 Task: Play online Risk (conquerclub) game.
Action: Mouse moved to (425, 235)
Screenshot: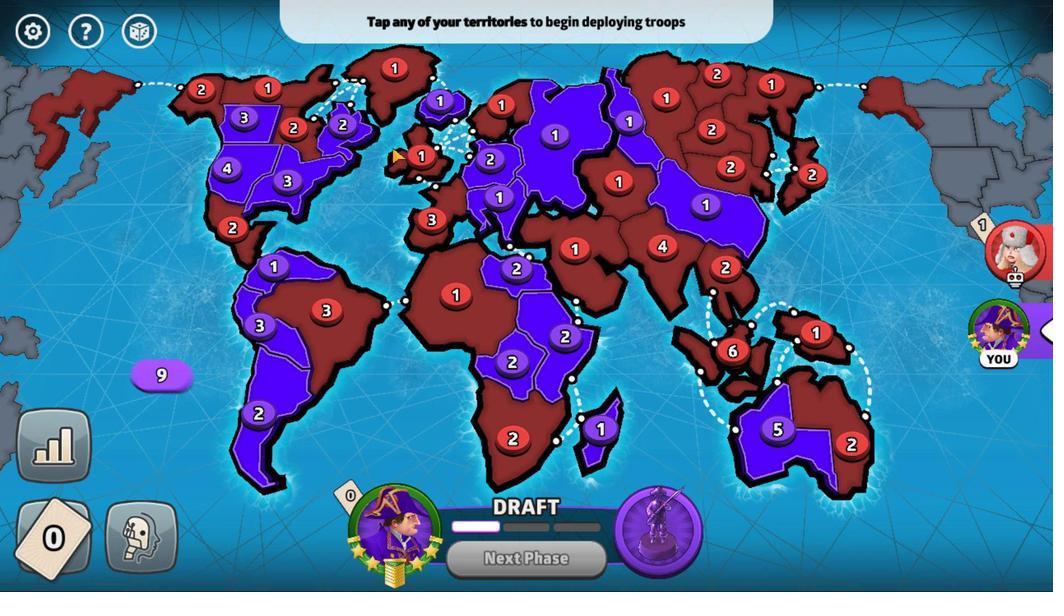 
Action: Mouse pressed left at (425, 235)
Screenshot: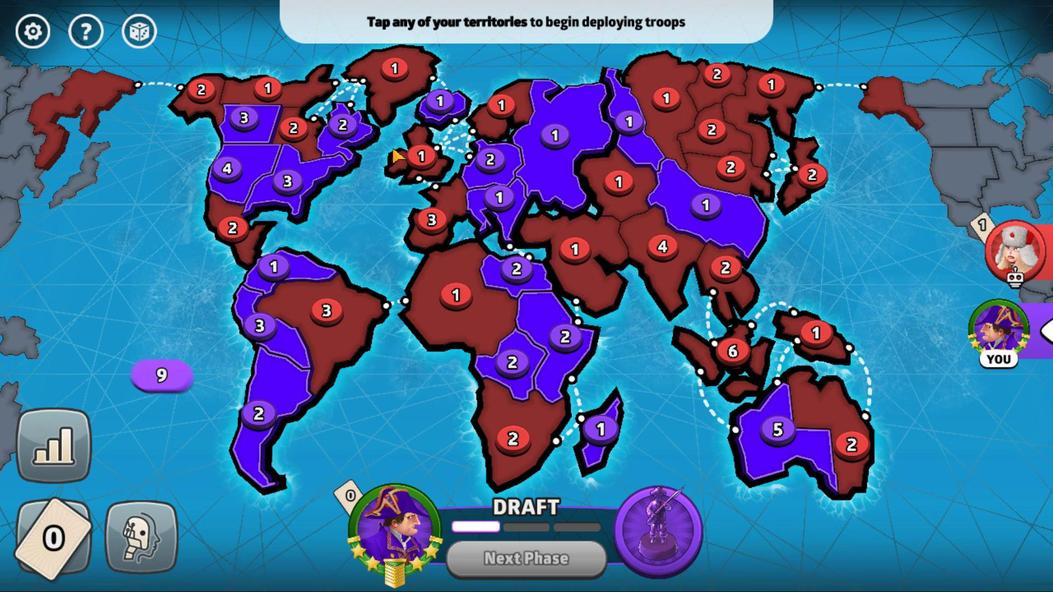 
Action: Mouse moved to (564, 367)
Screenshot: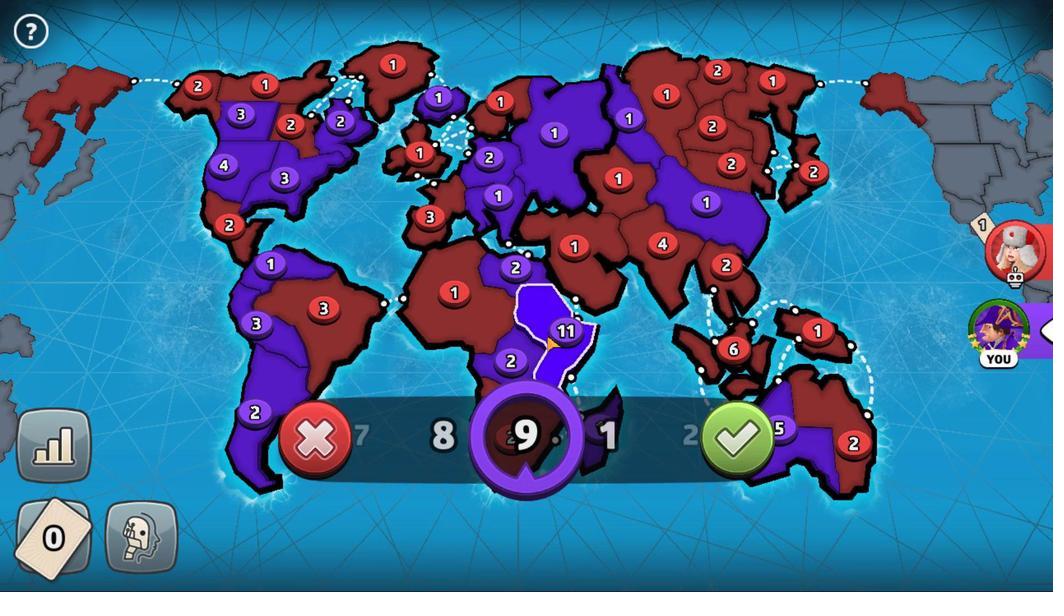 
Action: Mouse pressed left at (564, 367)
Screenshot: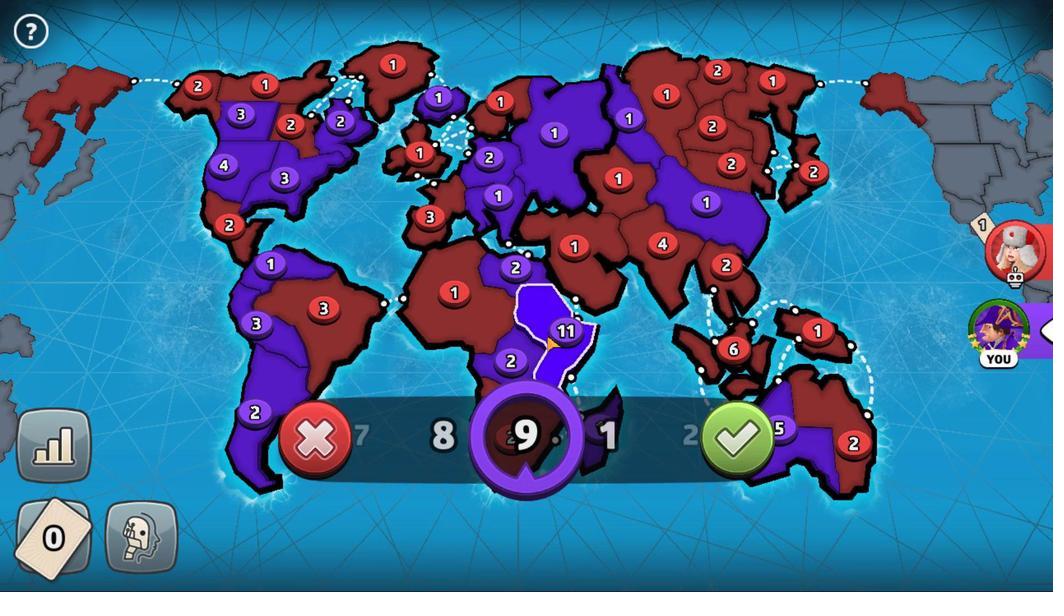 
Action: Mouse moved to (527, 301)
Screenshot: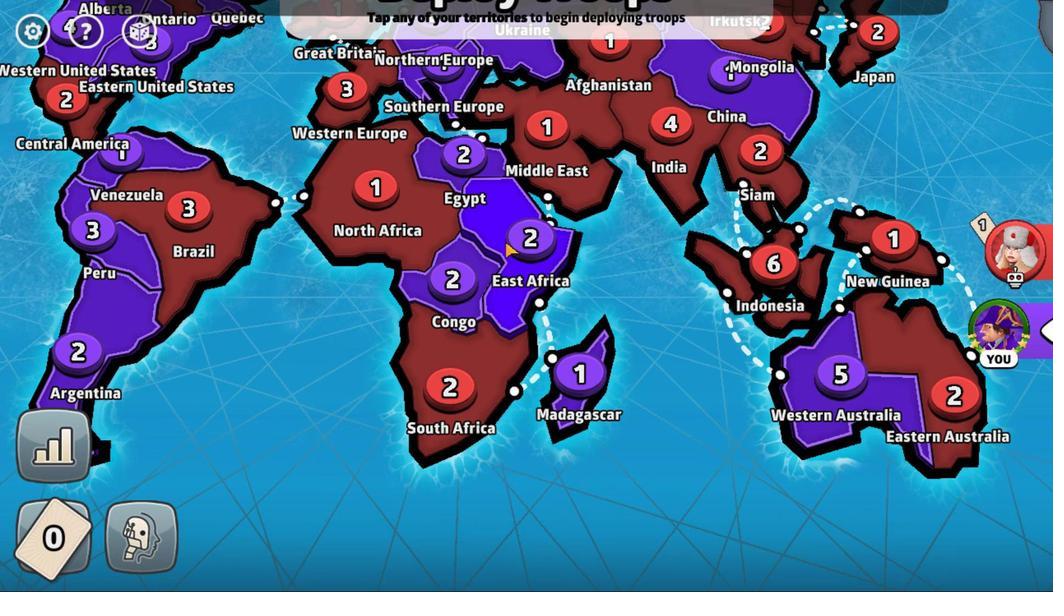 
Action: Mouse pressed left at (527, 301)
Screenshot: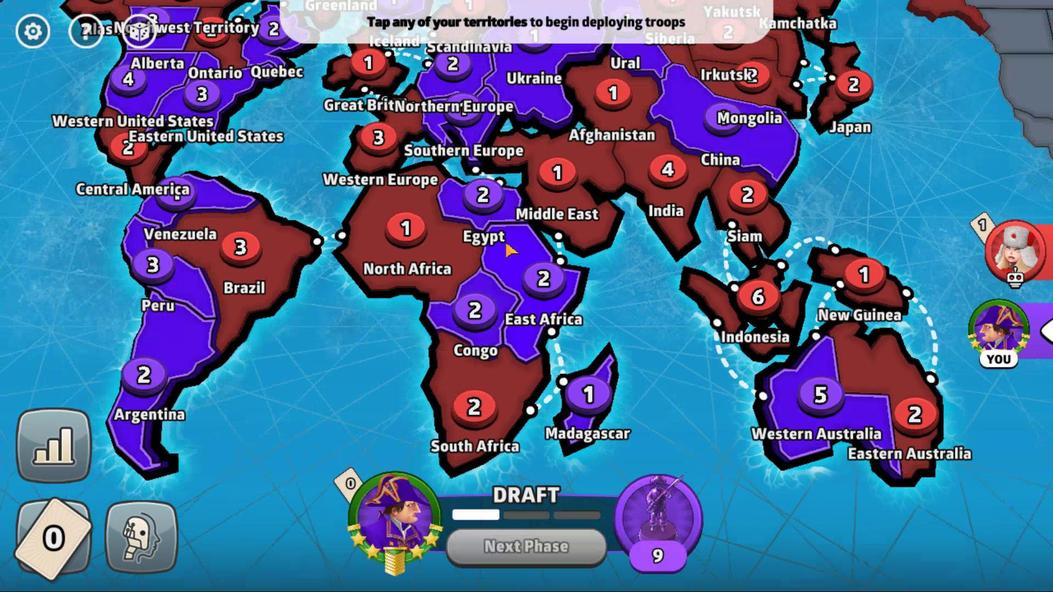 
Action: Mouse moved to (282, 214)
Screenshot: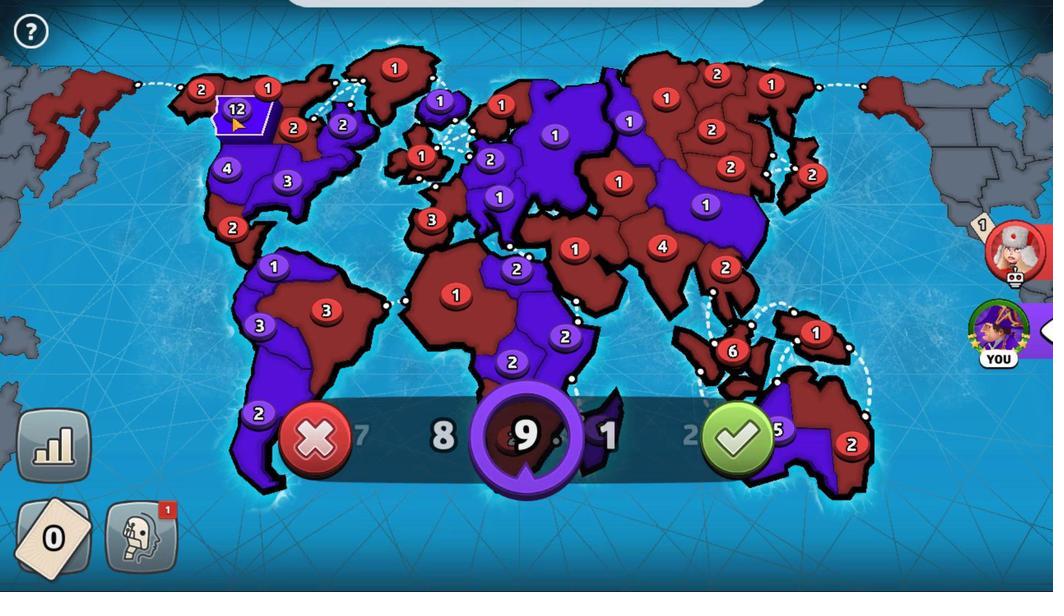 
Action: Mouse pressed left at (282, 214)
Screenshot: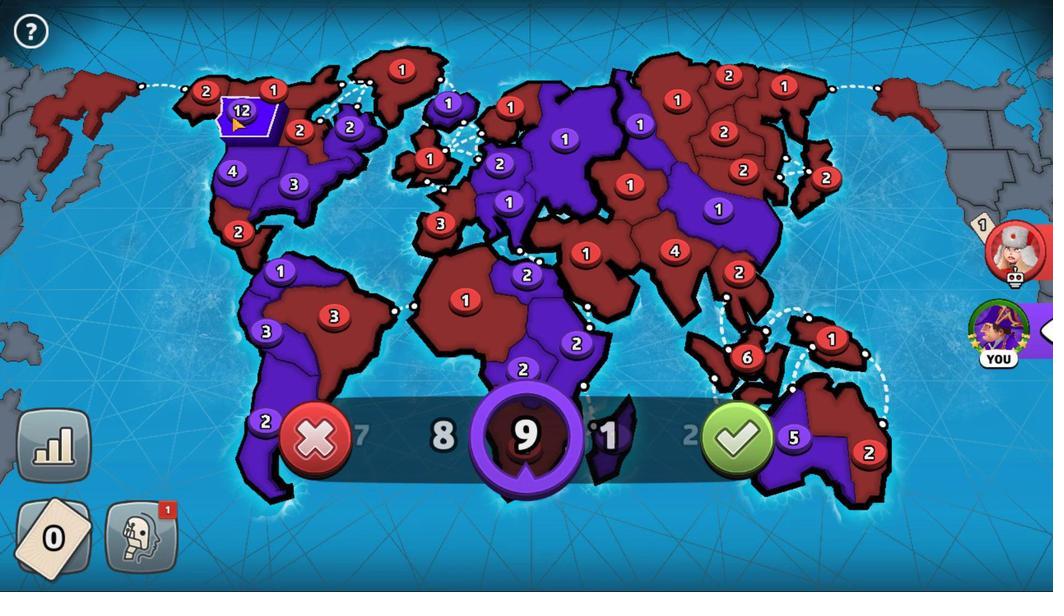 
Action: Mouse moved to (757, 430)
Screenshot: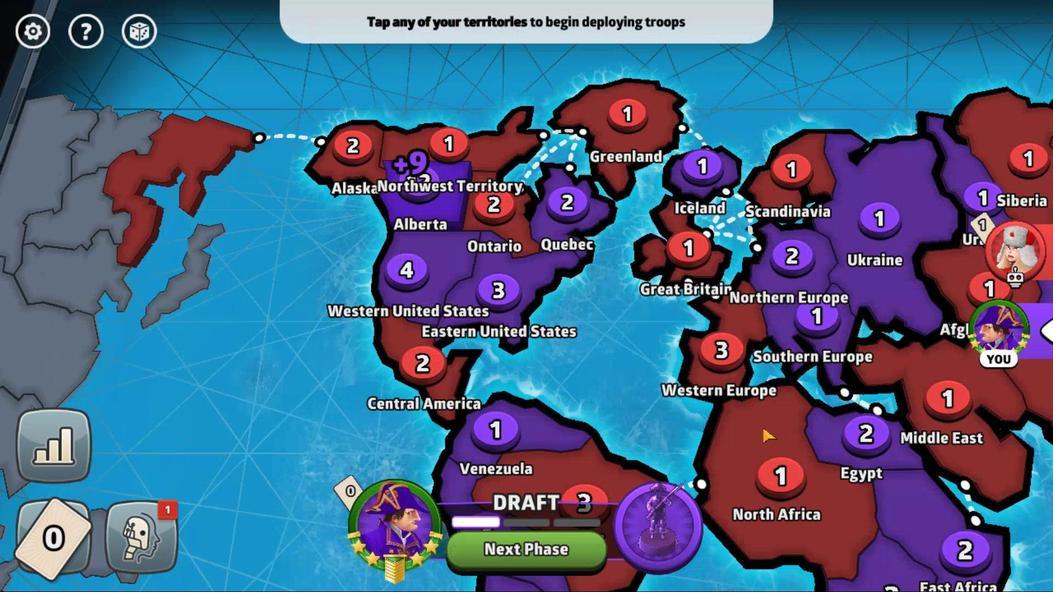 
Action: Mouse pressed left at (757, 430)
Screenshot: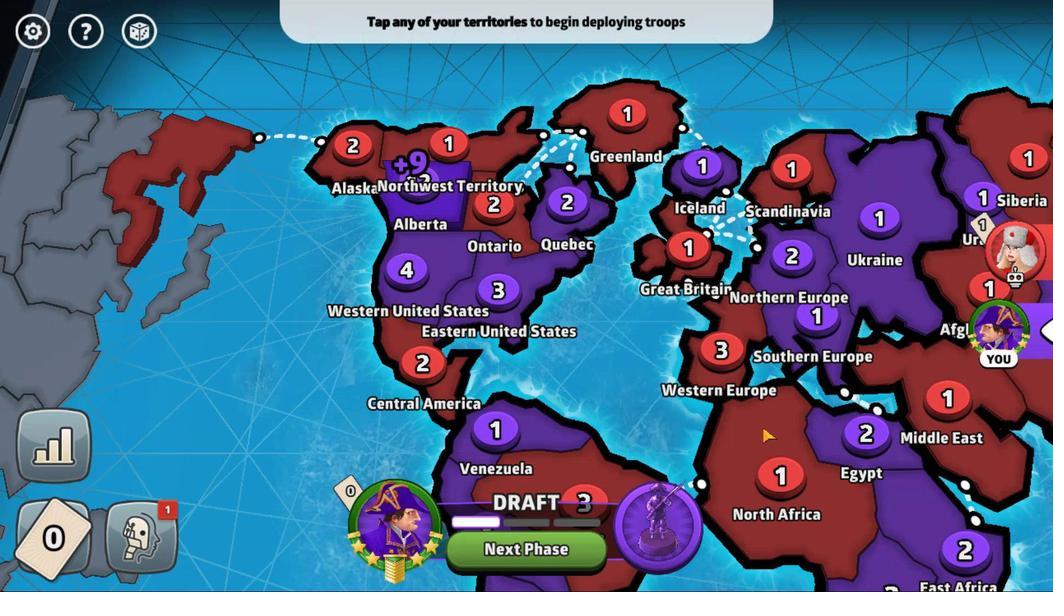 
Action: Mouse moved to (529, 517)
Screenshot: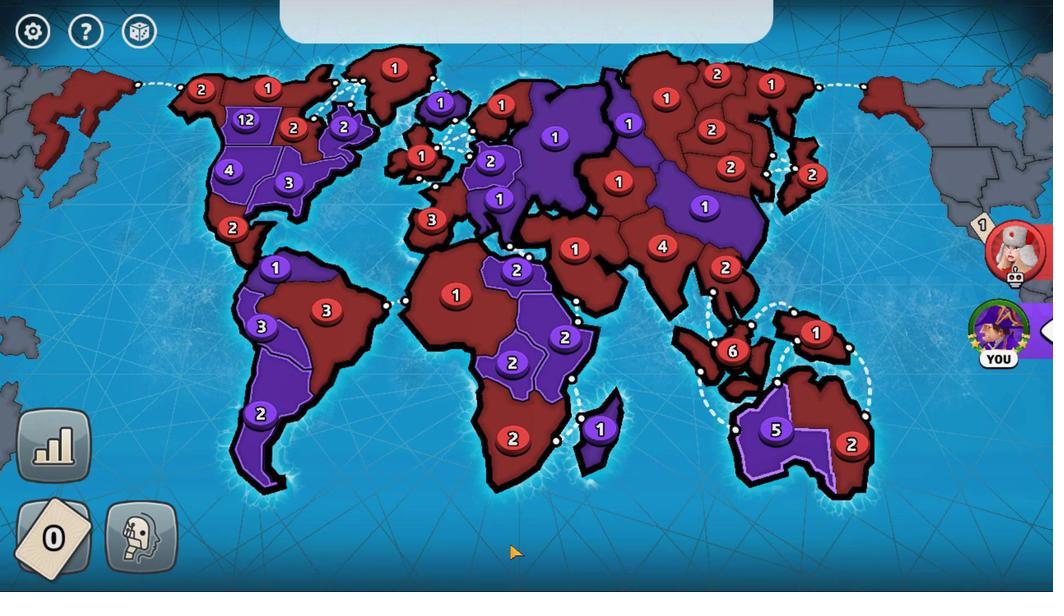 
Action: Mouse pressed left at (529, 517)
Screenshot: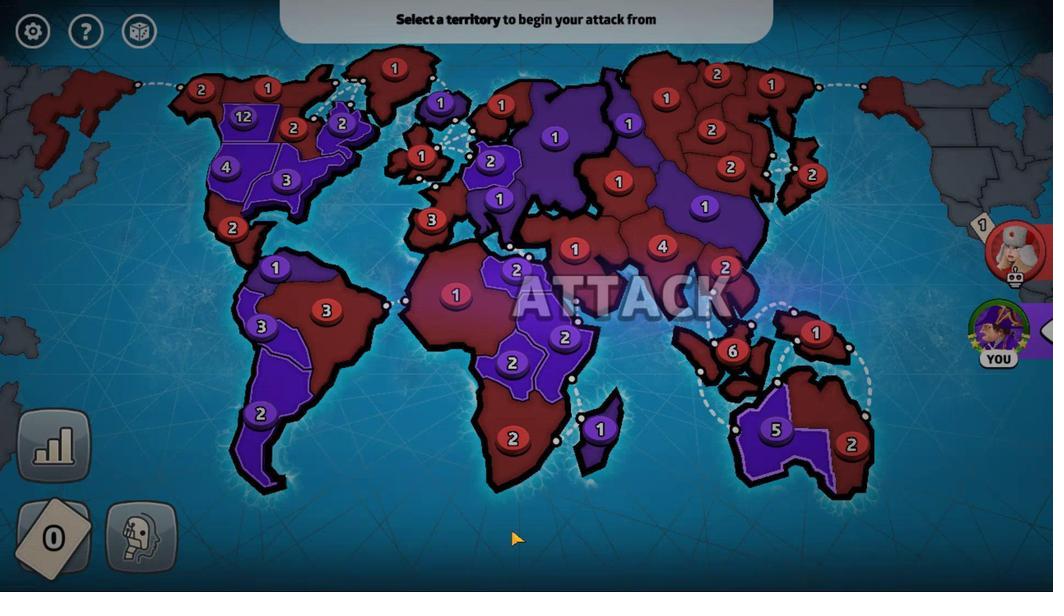 
Action: Mouse moved to (249, 198)
Screenshot: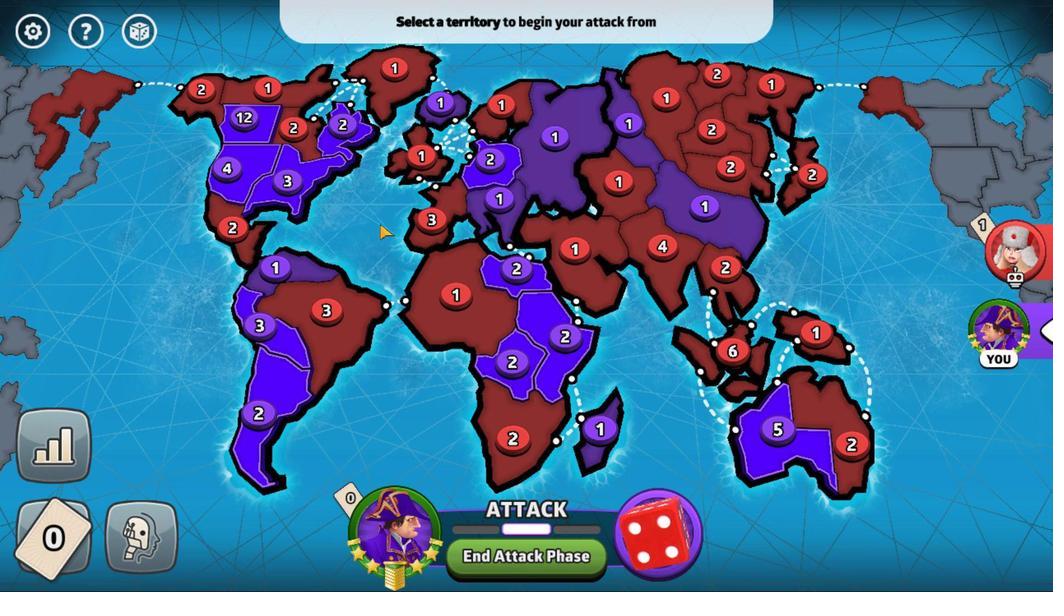 
Action: Mouse pressed left at (249, 198)
Screenshot: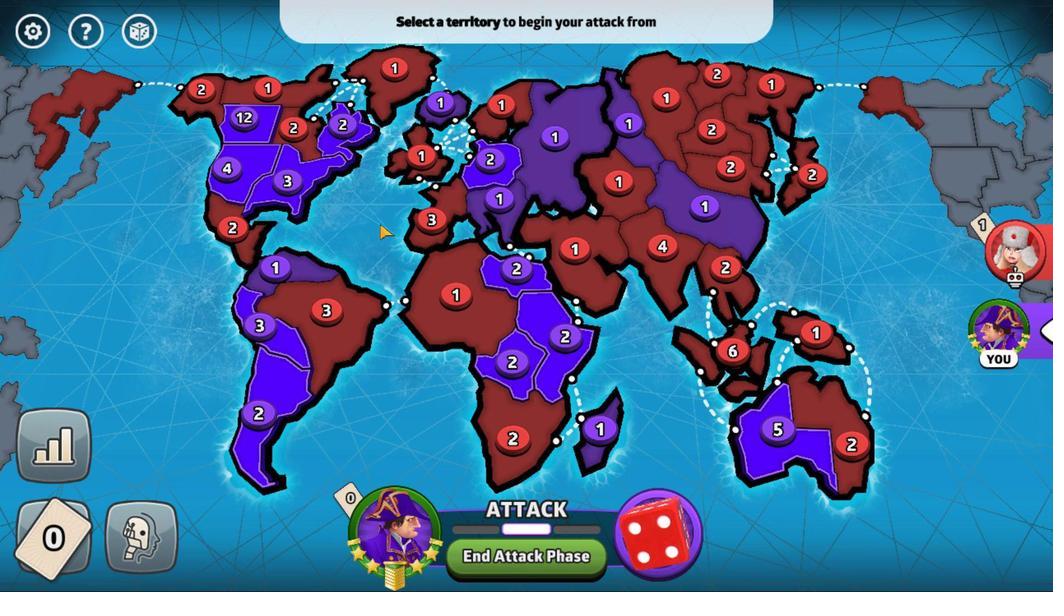 
Action: Mouse moved to (285, 212)
Screenshot: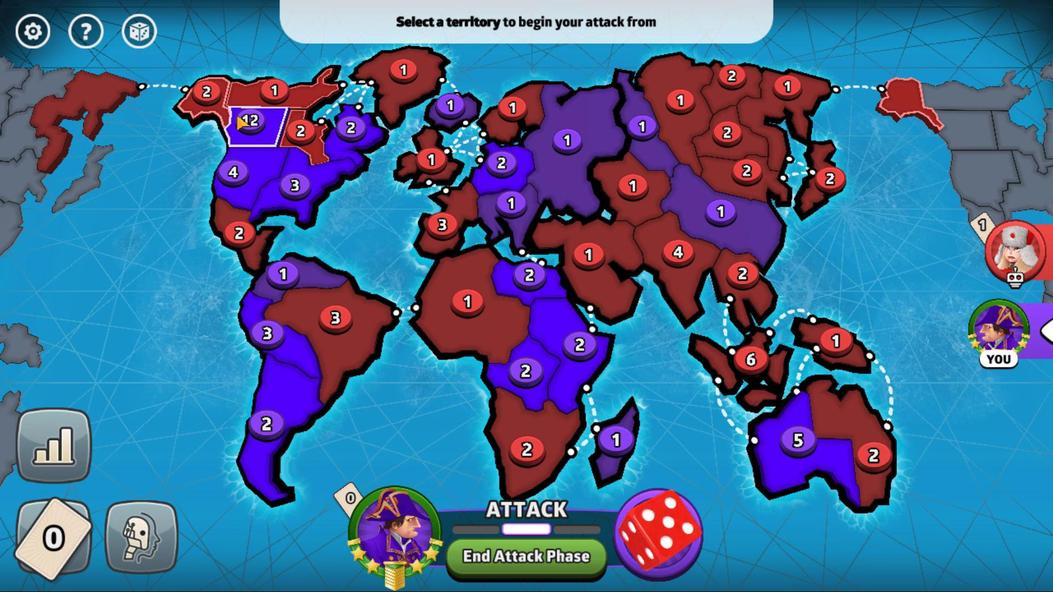 
Action: Mouse pressed left at (285, 212)
Screenshot: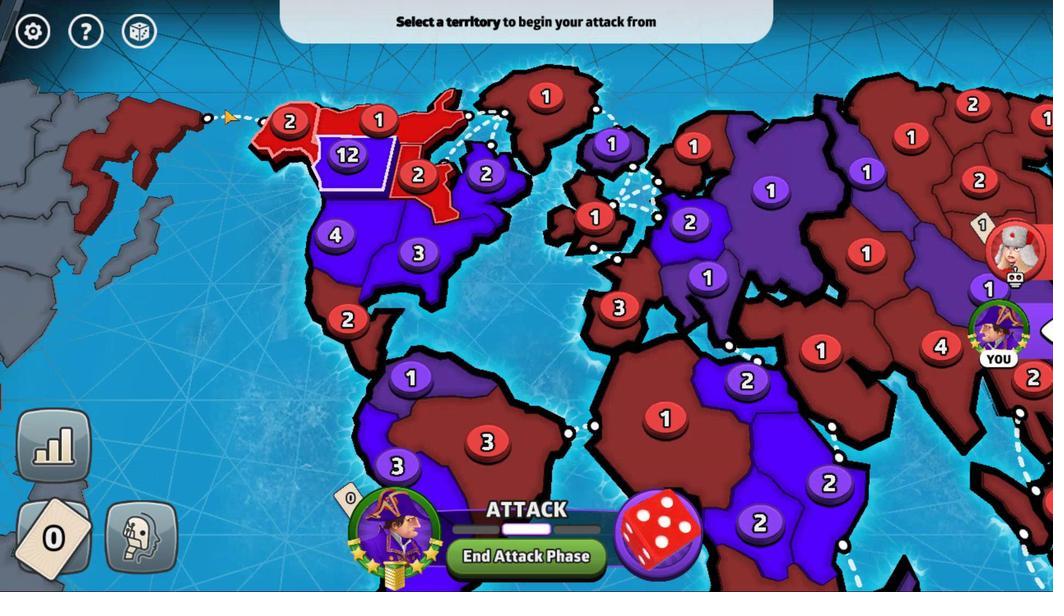 
Action: Mouse moved to (477, 271)
Screenshot: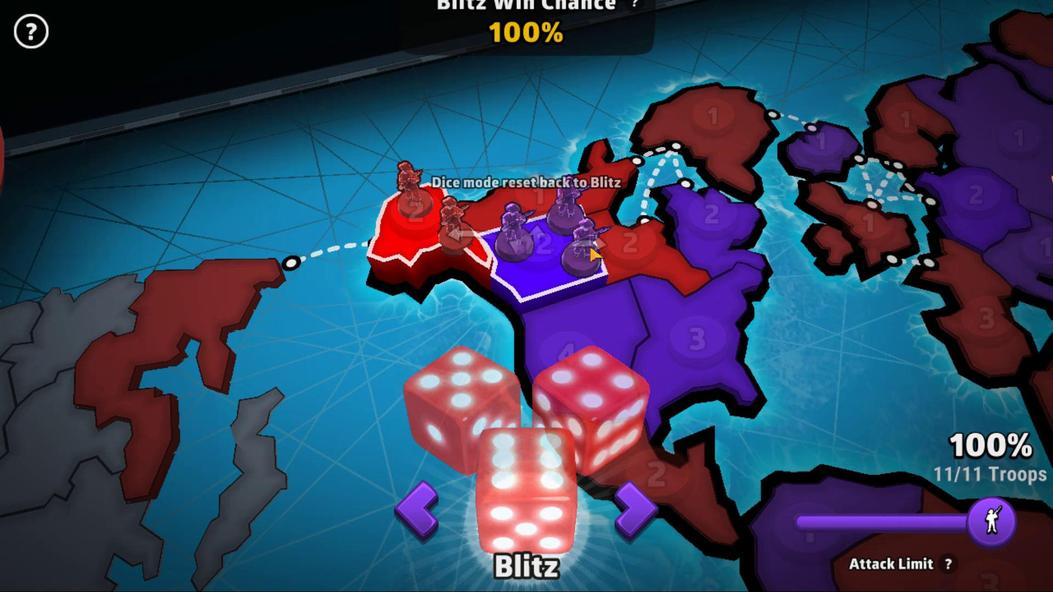 
Action: Mouse pressed left at (477, 271)
Screenshot: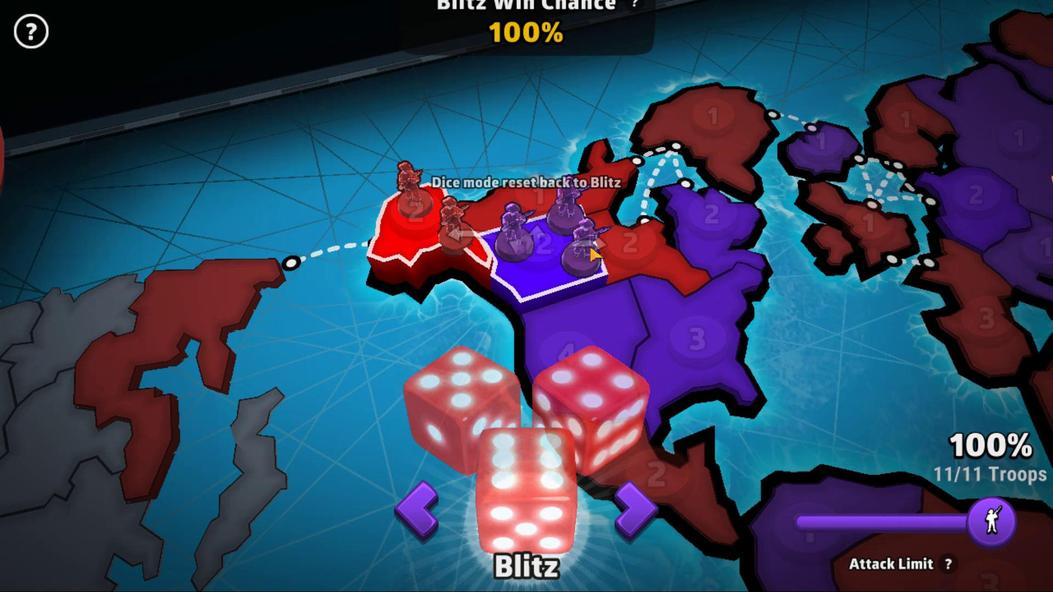 
Action: Mouse moved to (558, 419)
Screenshot: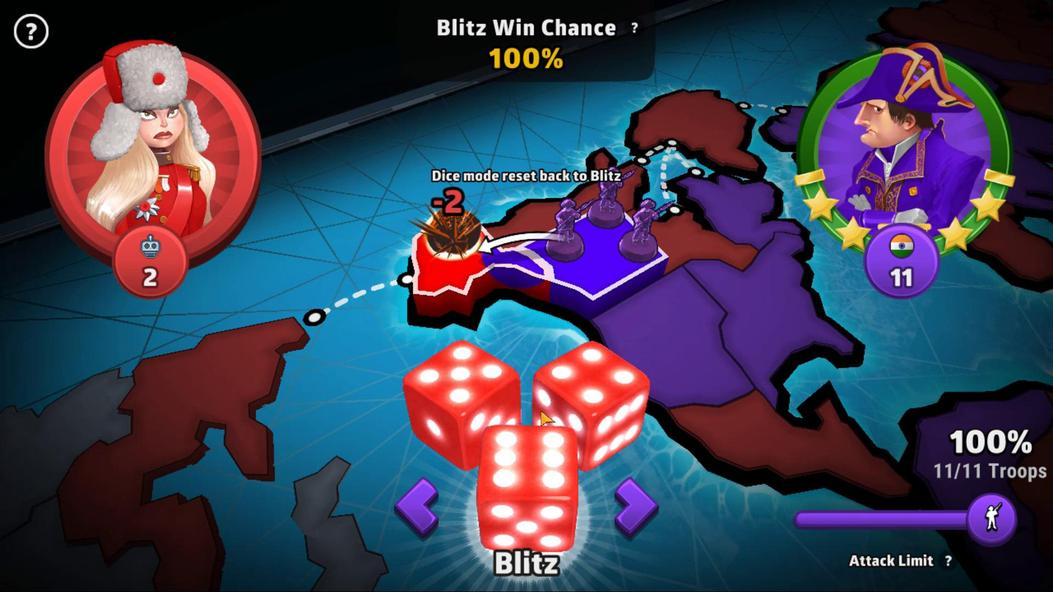 
Action: Mouse pressed left at (558, 419)
Screenshot: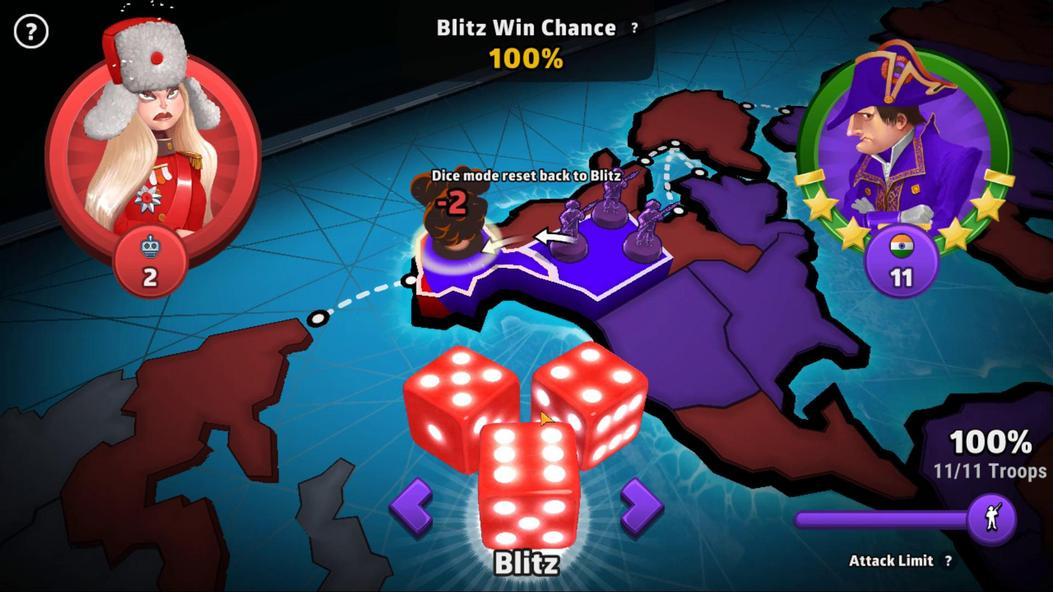 
Action: Mouse moved to (503, 319)
Screenshot: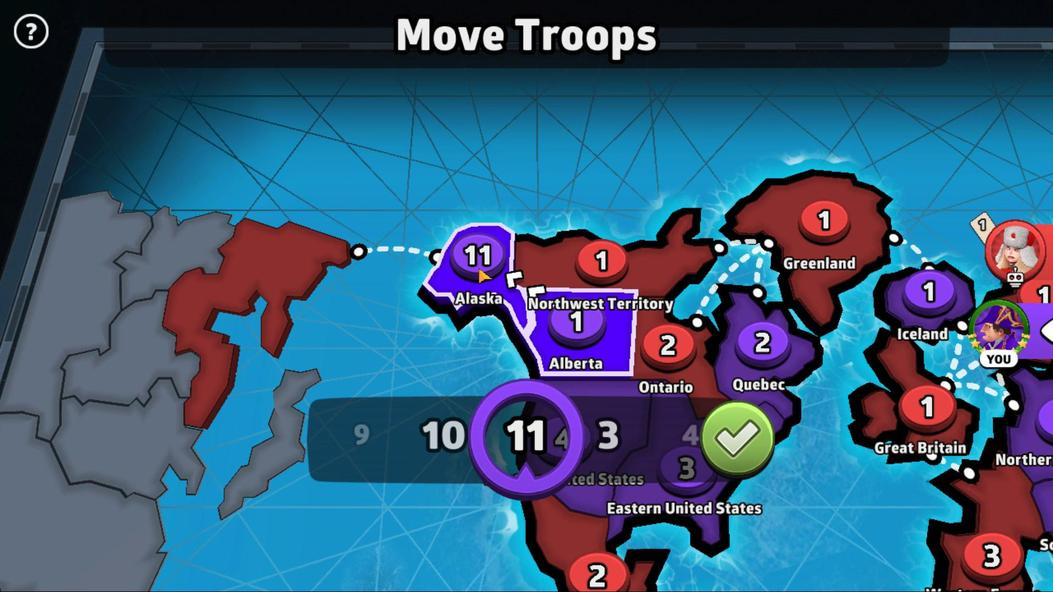 
Action: Mouse pressed left at (503, 319)
Screenshot: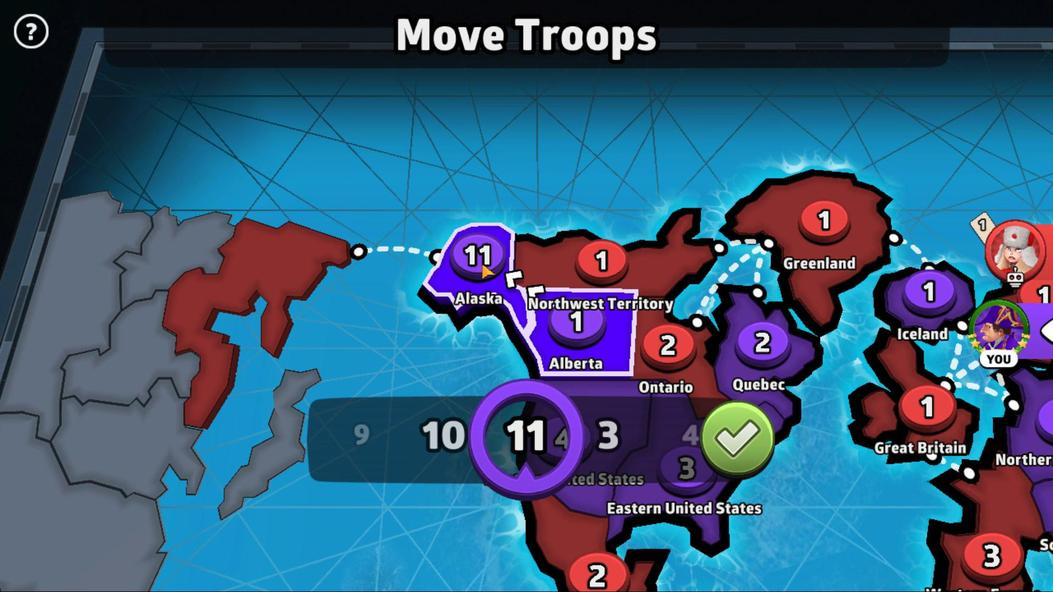 
Action: Mouse moved to (741, 448)
Screenshot: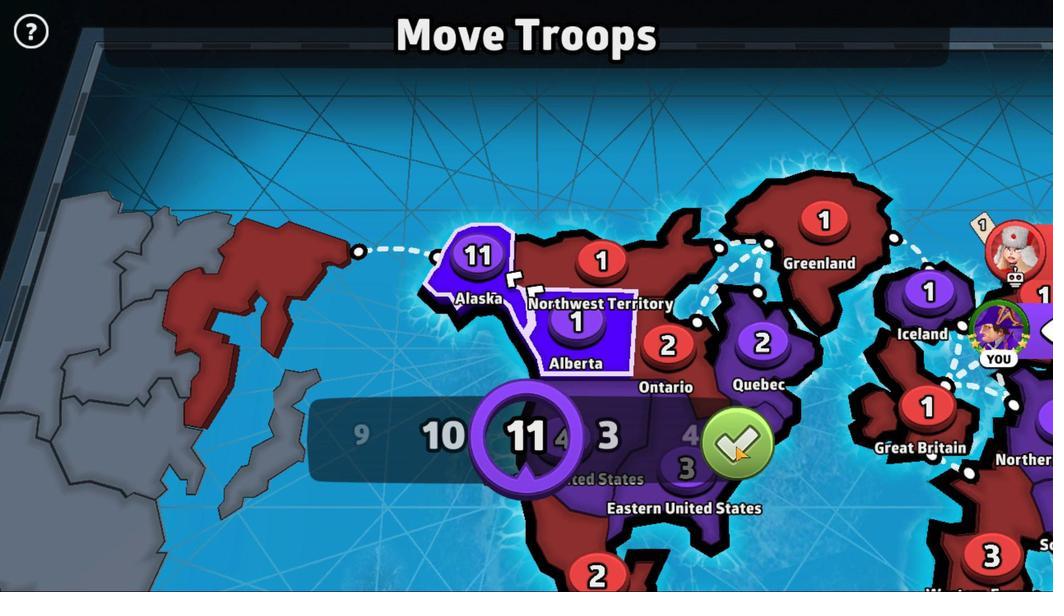 
Action: Mouse pressed left at (741, 448)
Screenshot: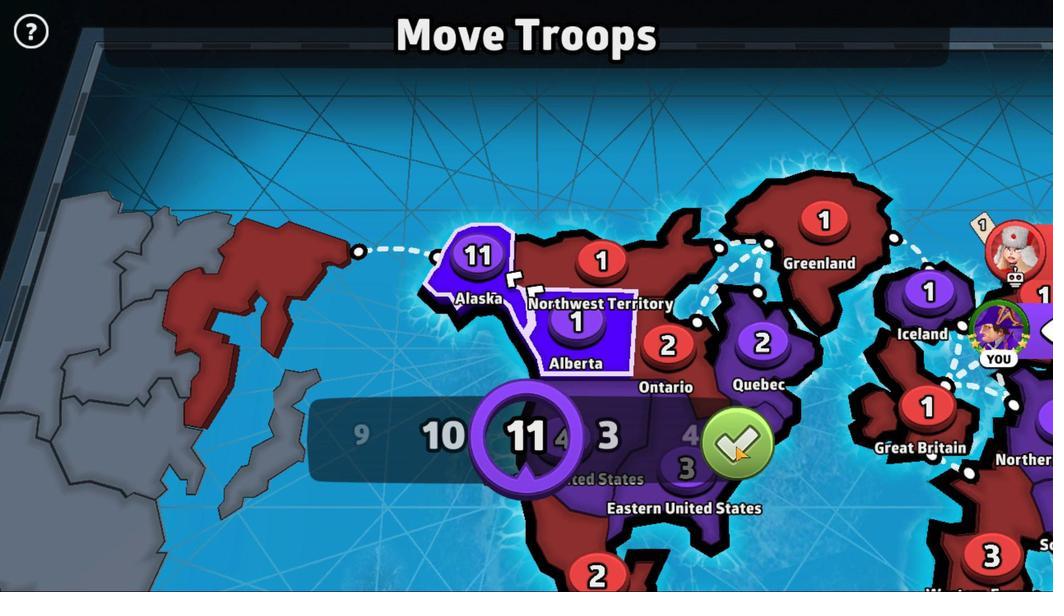 
Action: Mouse moved to (569, 287)
Screenshot: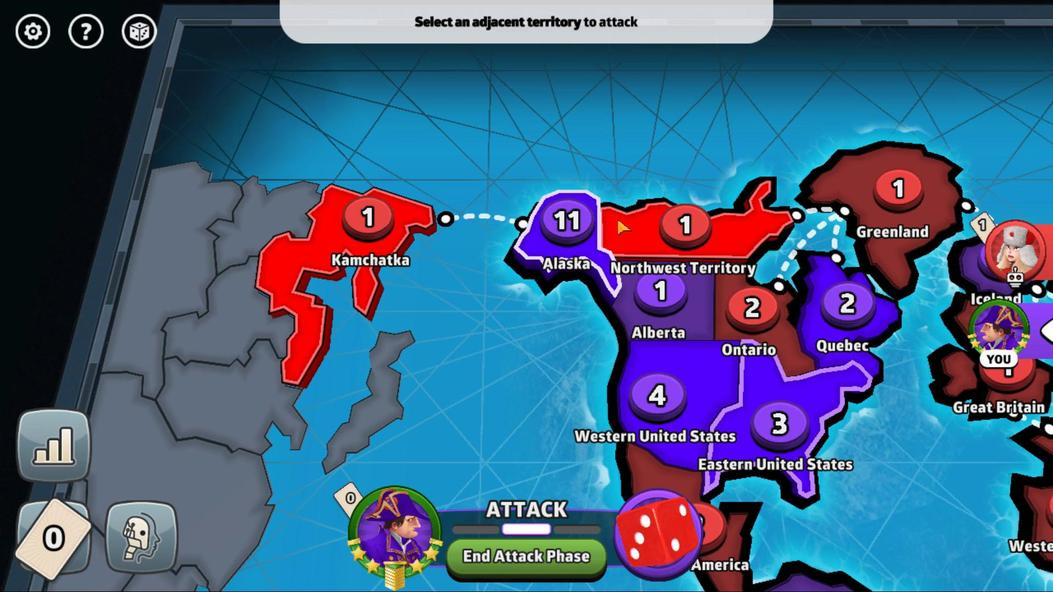 
Action: Mouse pressed left at (569, 287)
Screenshot: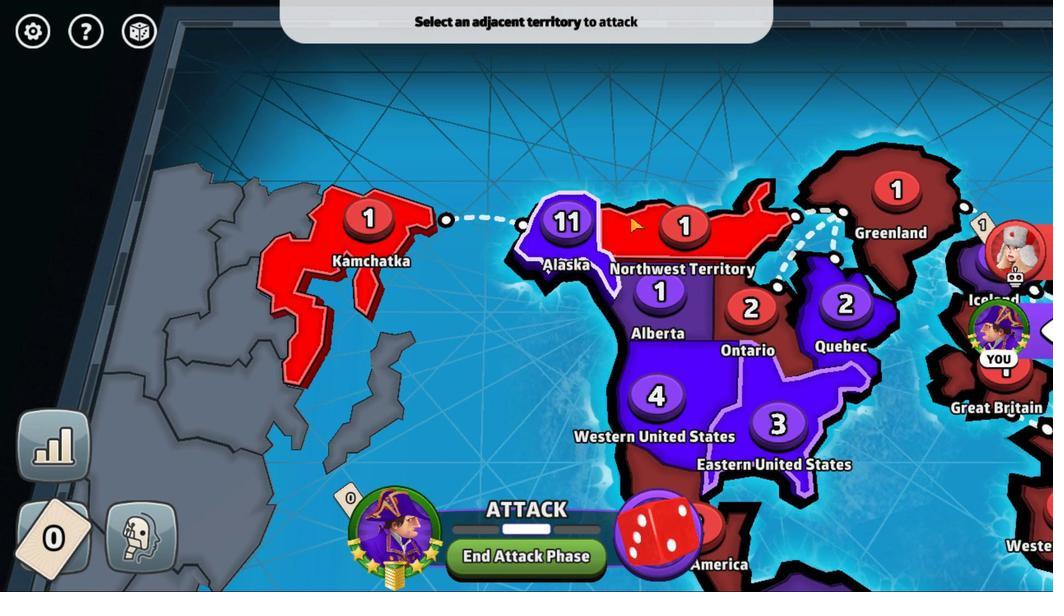 
Action: Mouse moved to (667, 294)
Screenshot: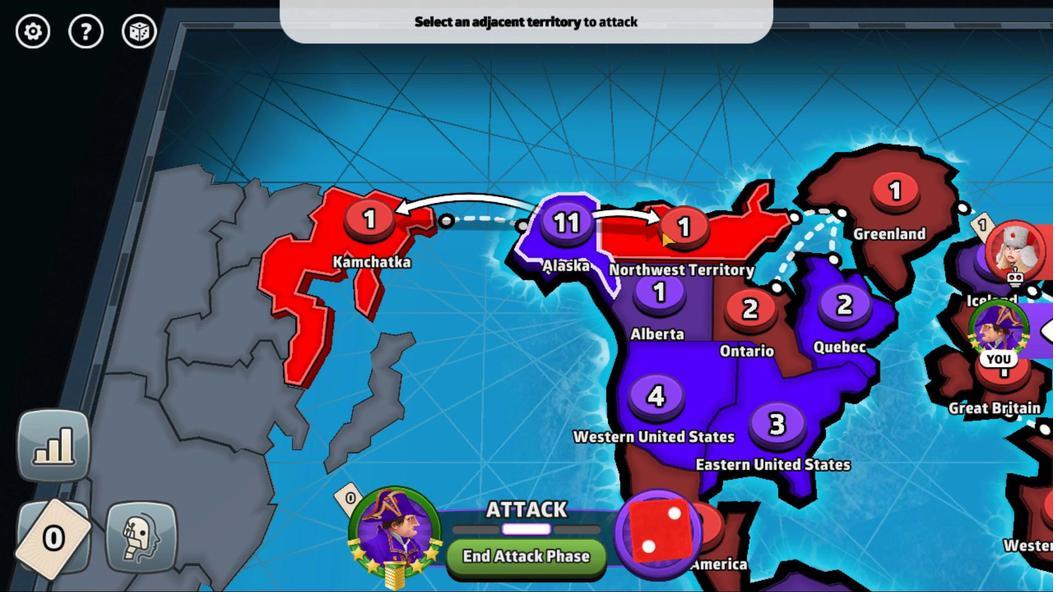 
Action: Mouse pressed left at (667, 294)
Screenshot: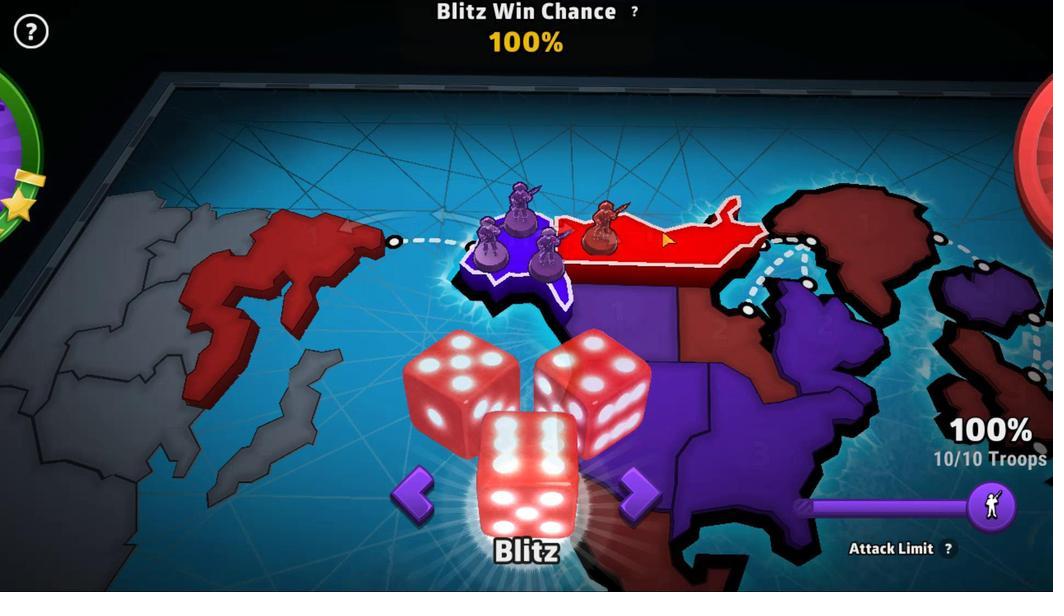 
Action: Mouse moved to (571, 421)
Screenshot: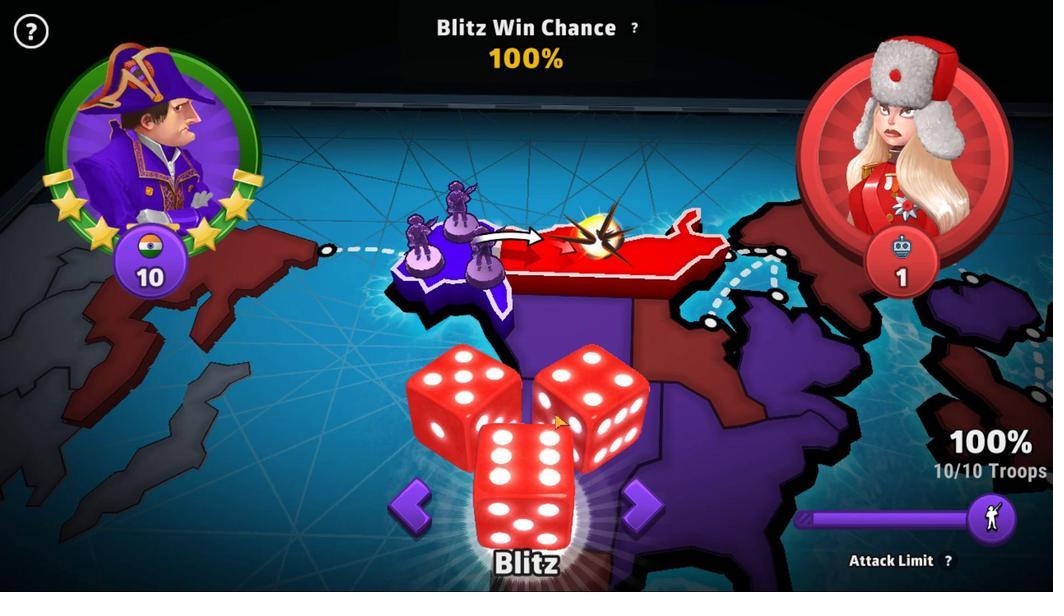 
Action: Mouse pressed left at (571, 421)
Screenshot: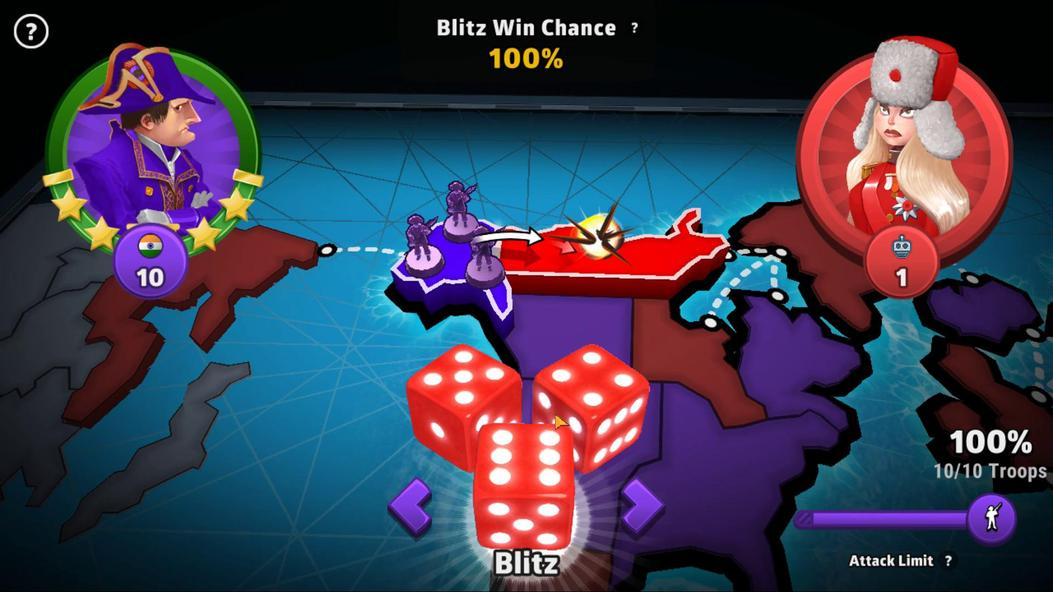 
Action: Mouse moved to (592, 313)
Screenshot: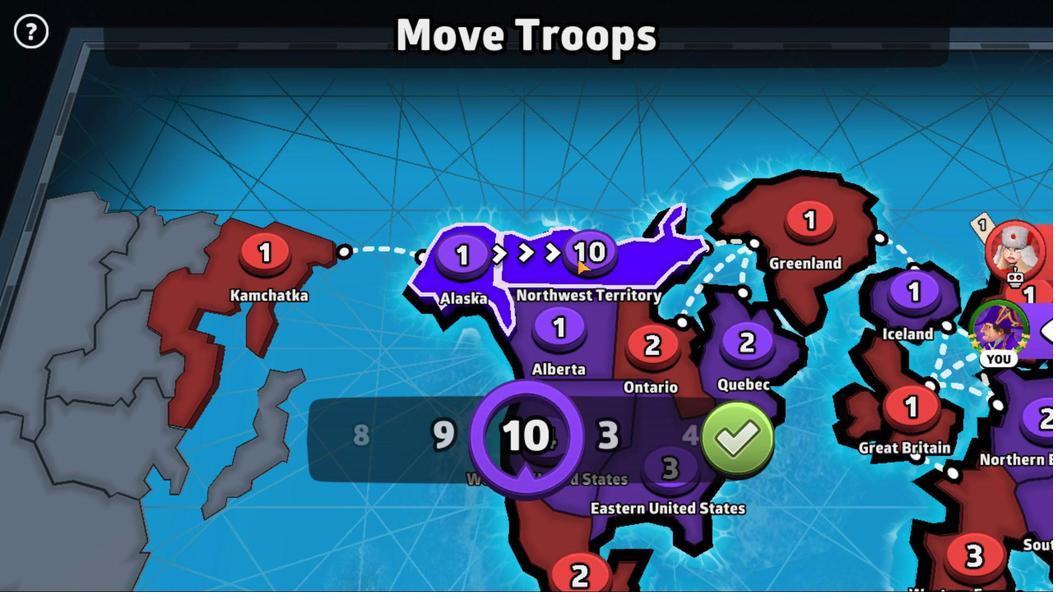 
Action: Mouse pressed left at (592, 313)
Screenshot: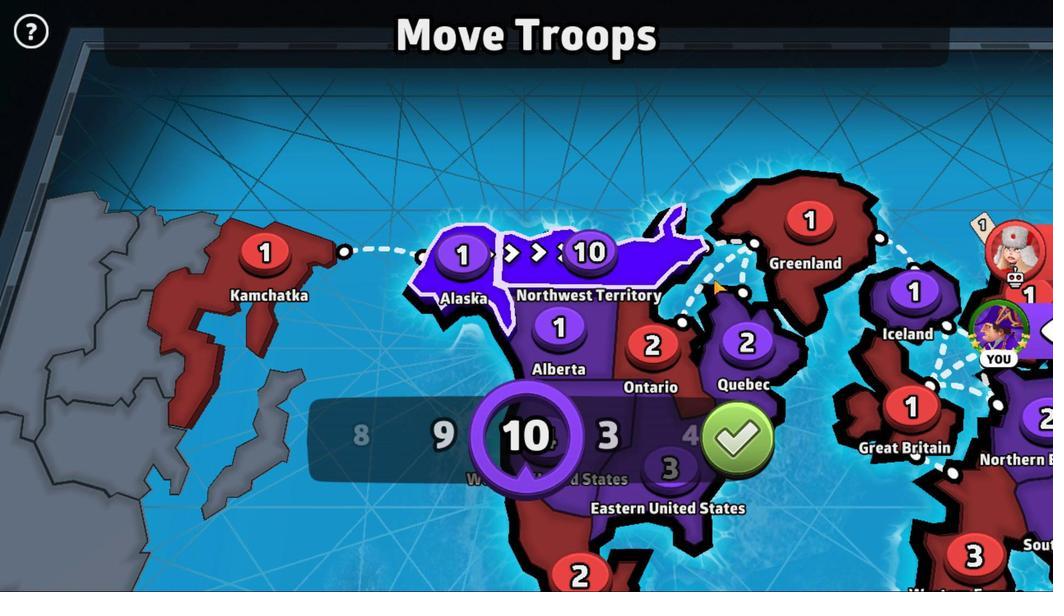 
Action: Mouse moved to (544, 437)
Screenshot: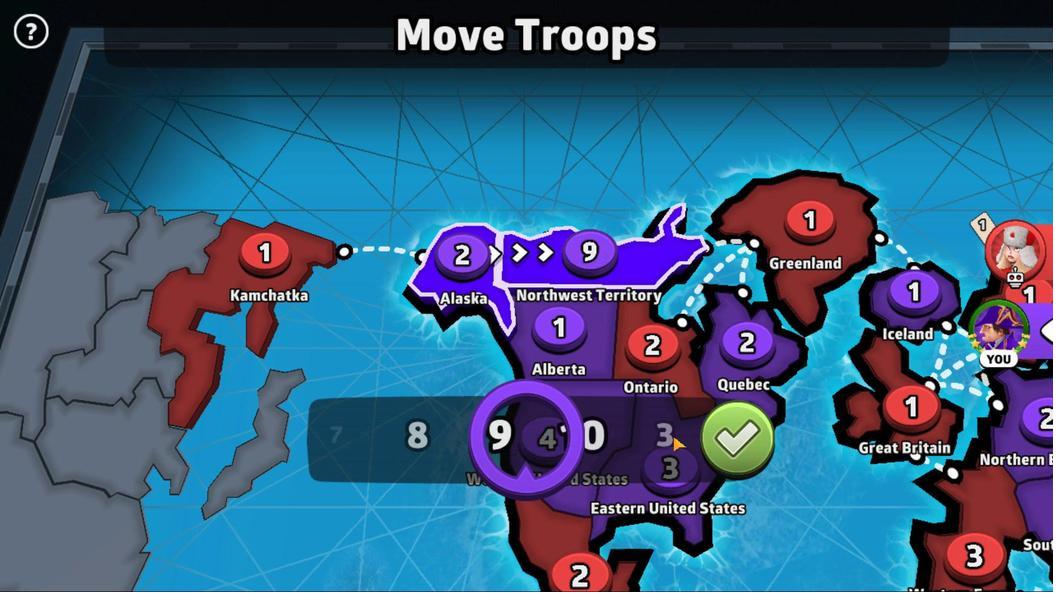 
Action: Mouse pressed left at (544, 437)
Screenshot: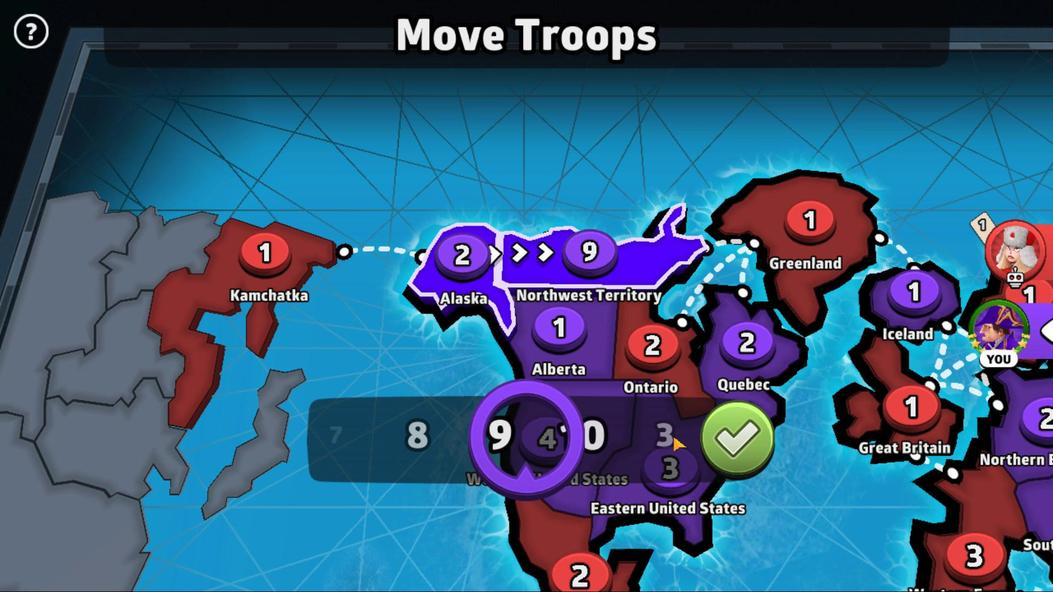 
Action: Mouse moved to (749, 443)
Screenshot: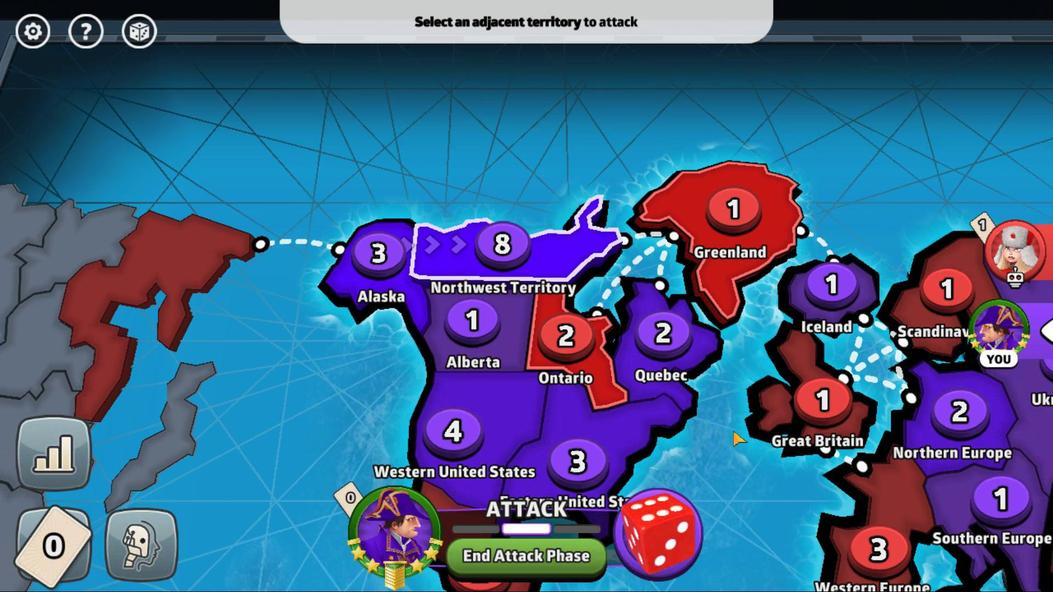 
Action: Mouse pressed left at (749, 443)
Screenshot: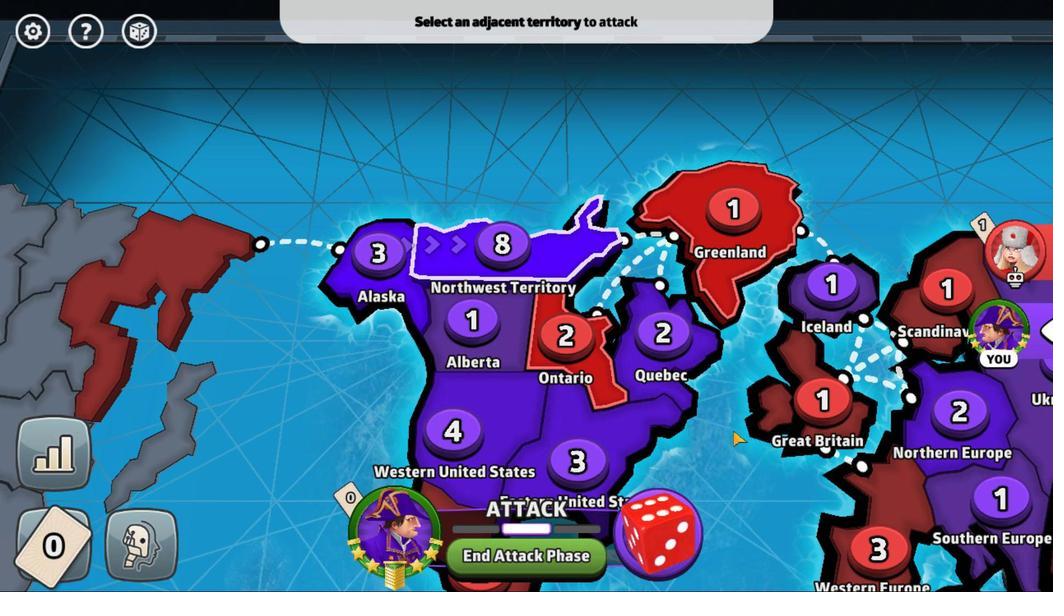 
Action: Mouse moved to (431, 299)
Screenshot: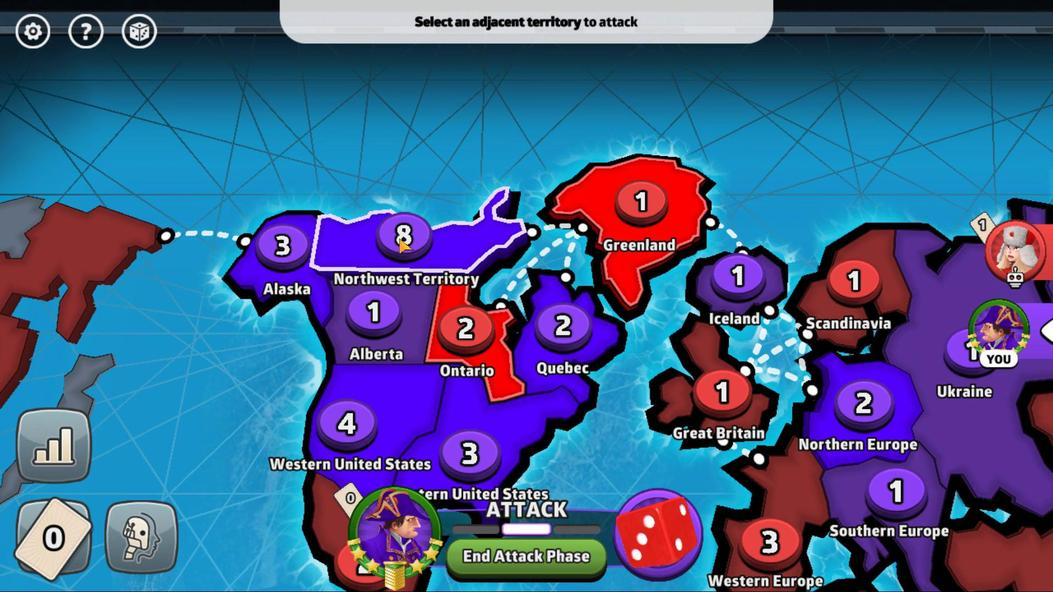 
Action: Mouse pressed left at (431, 299)
Screenshot: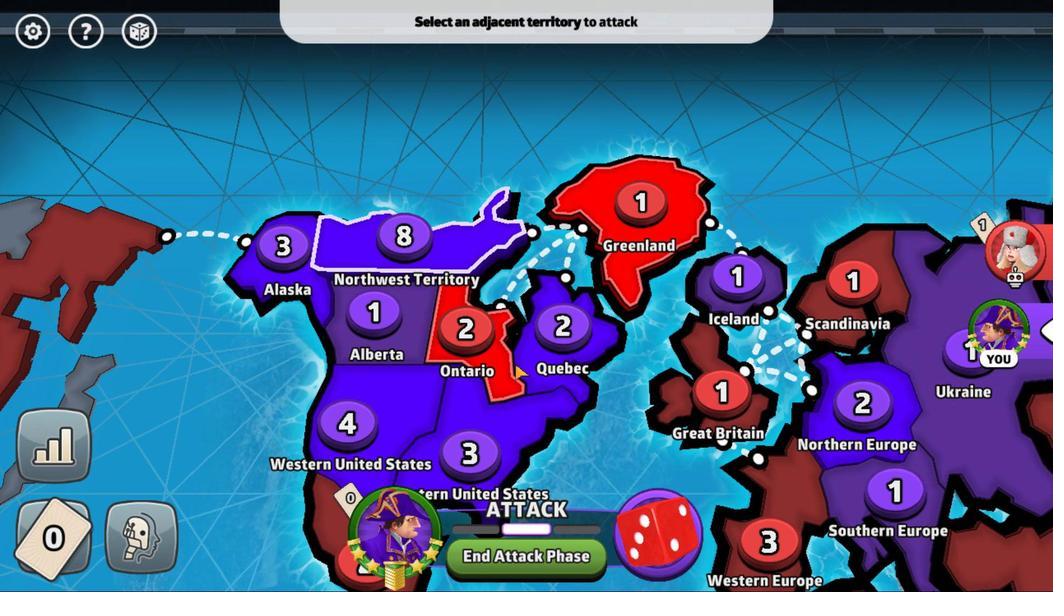 
Action: Mouse moved to (506, 378)
Screenshot: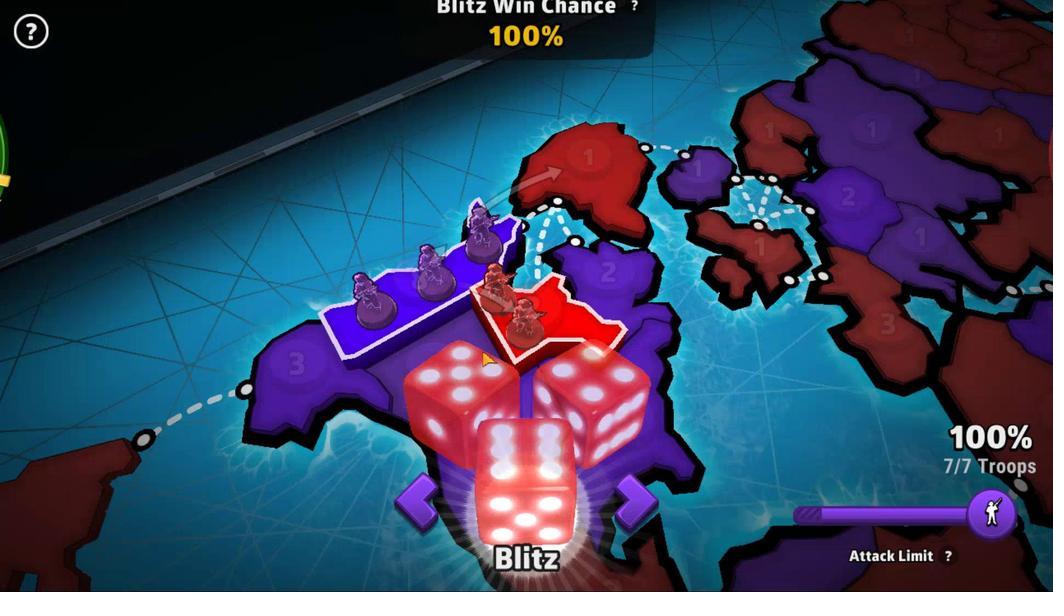 
Action: Mouse pressed left at (506, 378)
Screenshot: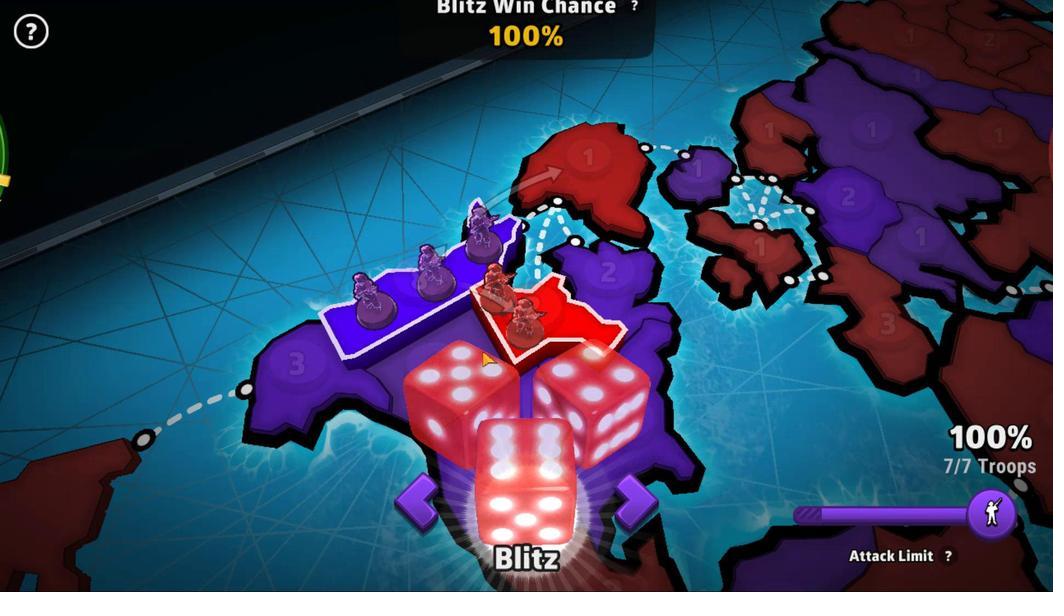 
Action: Mouse moved to (549, 431)
Screenshot: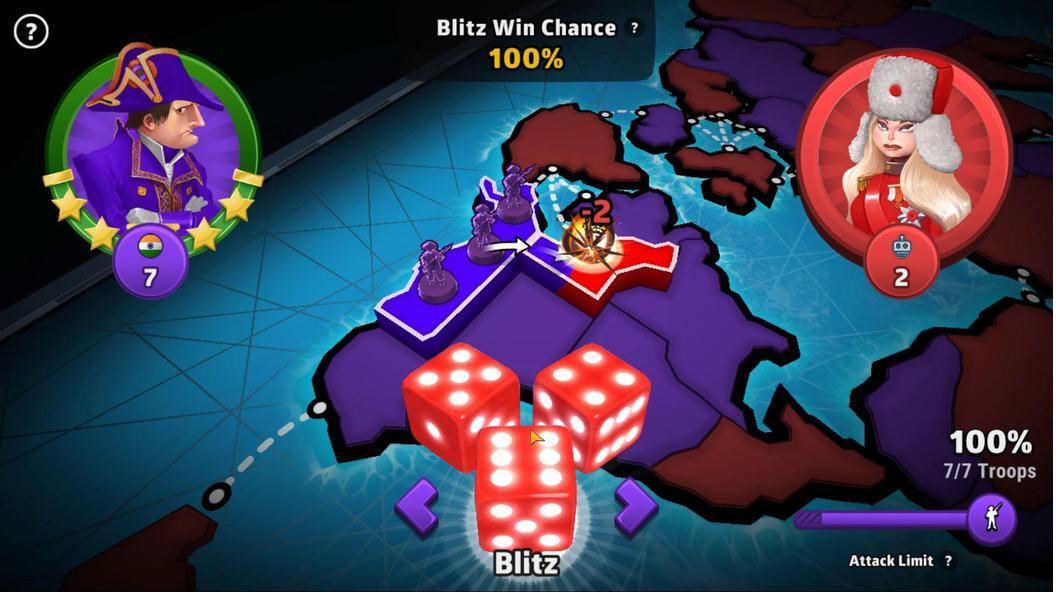 
Action: Mouse pressed left at (549, 431)
Screenshot: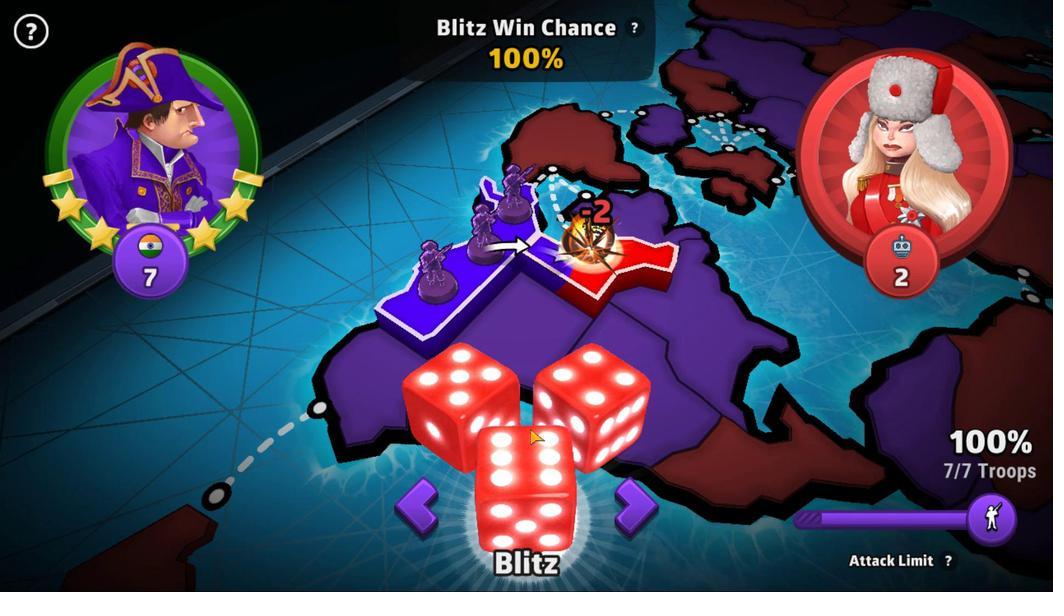 
Action: Mouse moved to (578, 365)
Screenshot: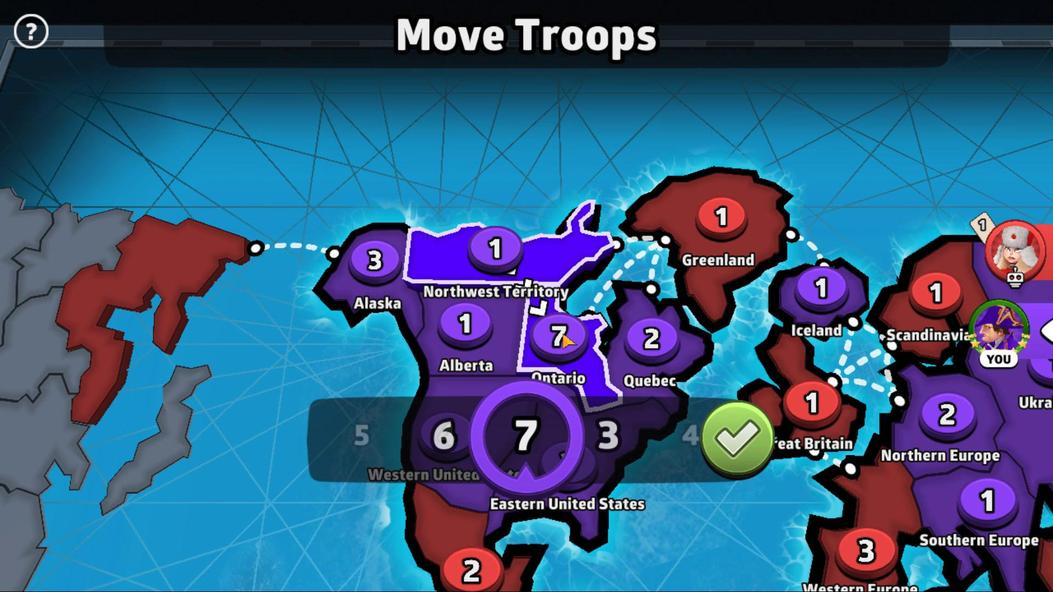 
Action: Mouse pressed left at (578, 365)
Screenshot: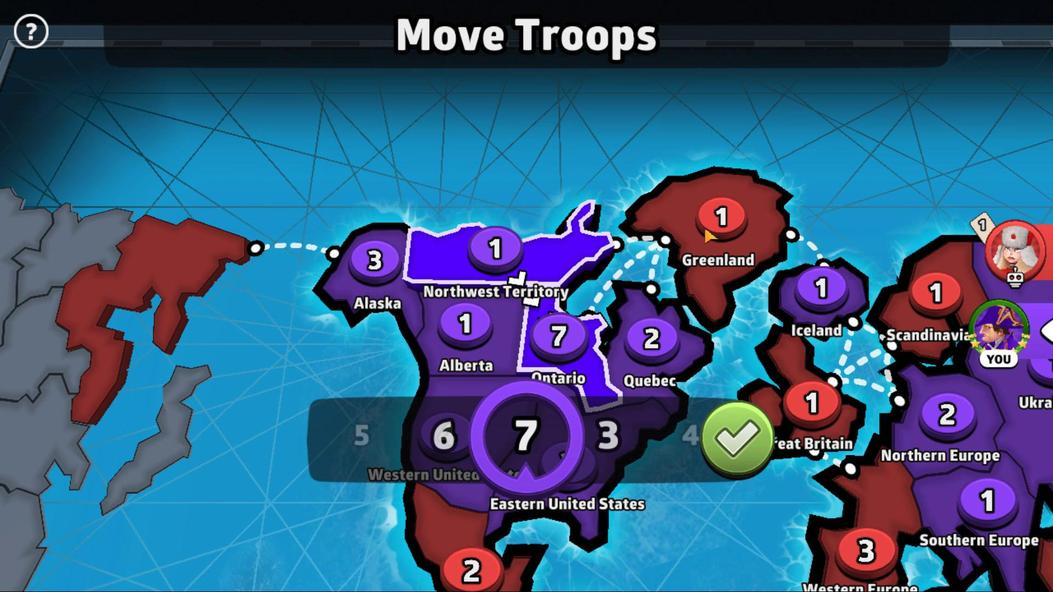 
Action: Mouse moved to (738, 453)
Screenshot: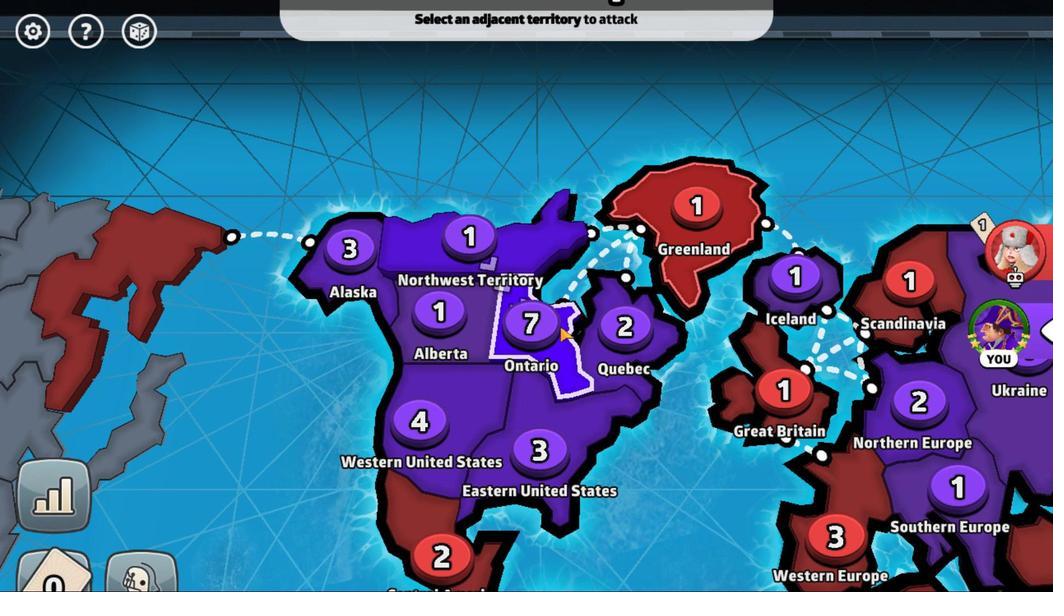 
Action: Mouse pressed left at (738, 453)
Screenshot: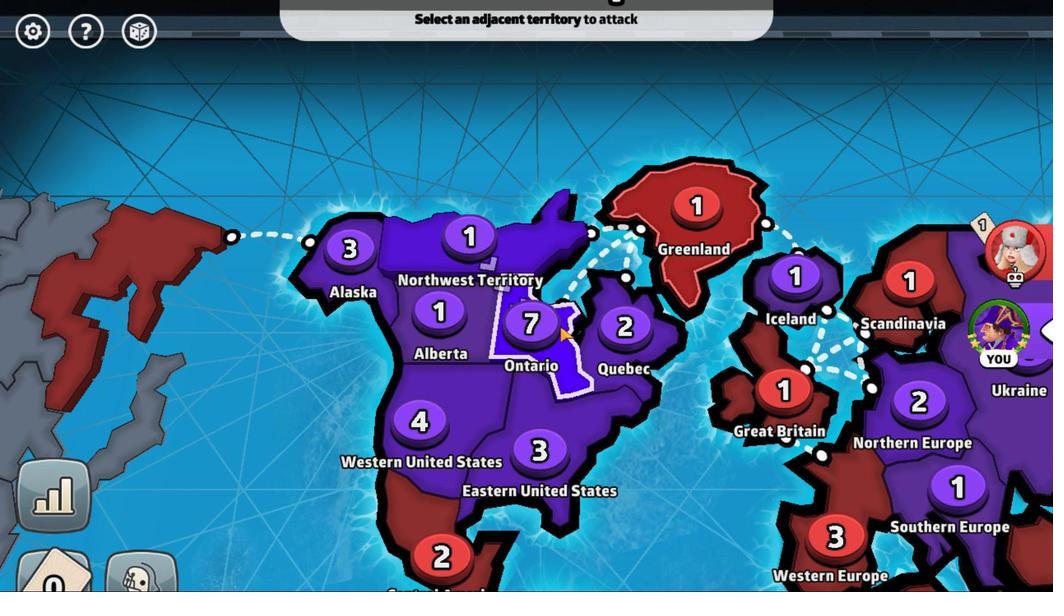 
Action: Mouse moved to (620, 248)
Screenshot: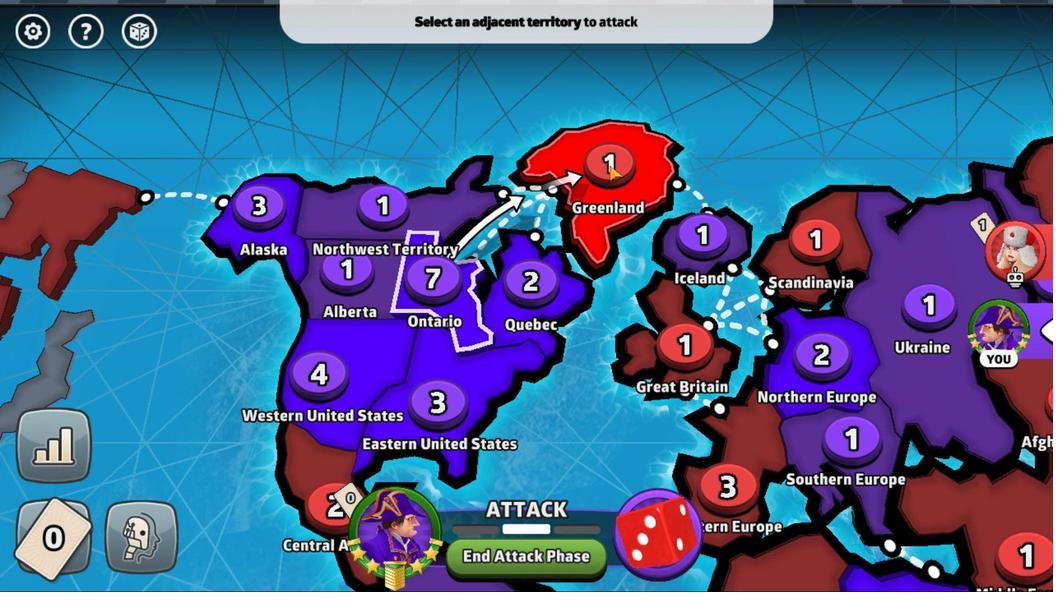 
Action: Mouse pressed left at (620, 248)
Screenshot: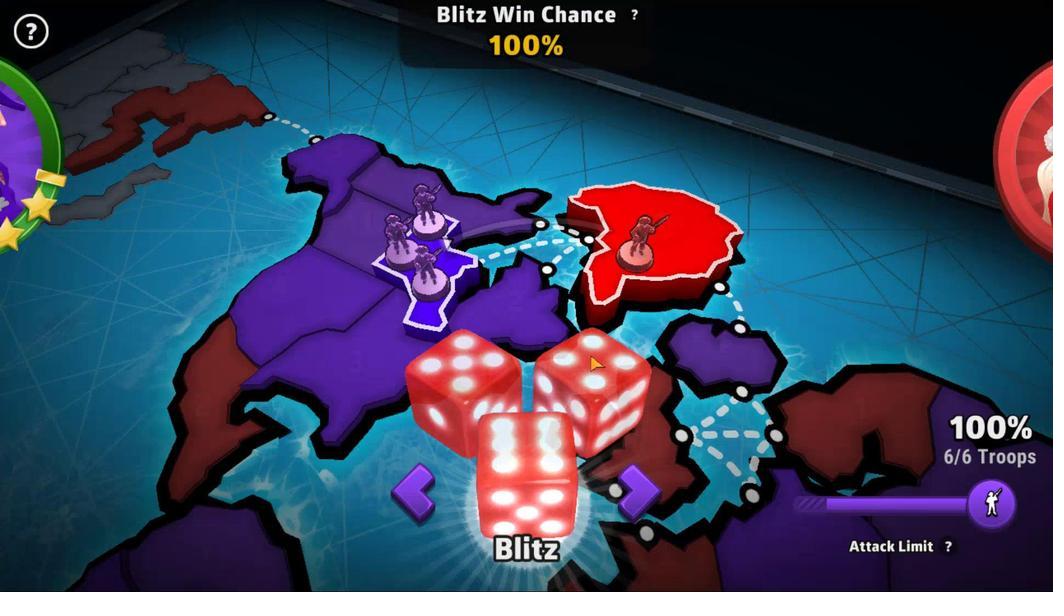 
Action: Mouse moved to (545, 419)
Screenshot: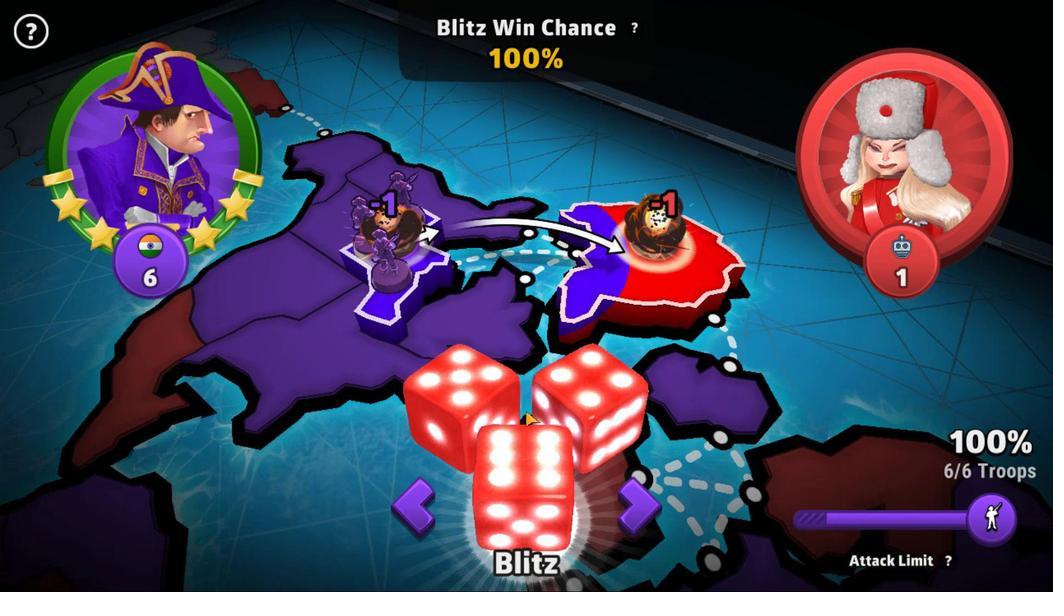 
Action: Mouse pressed left at (545, 419)
Screenshot: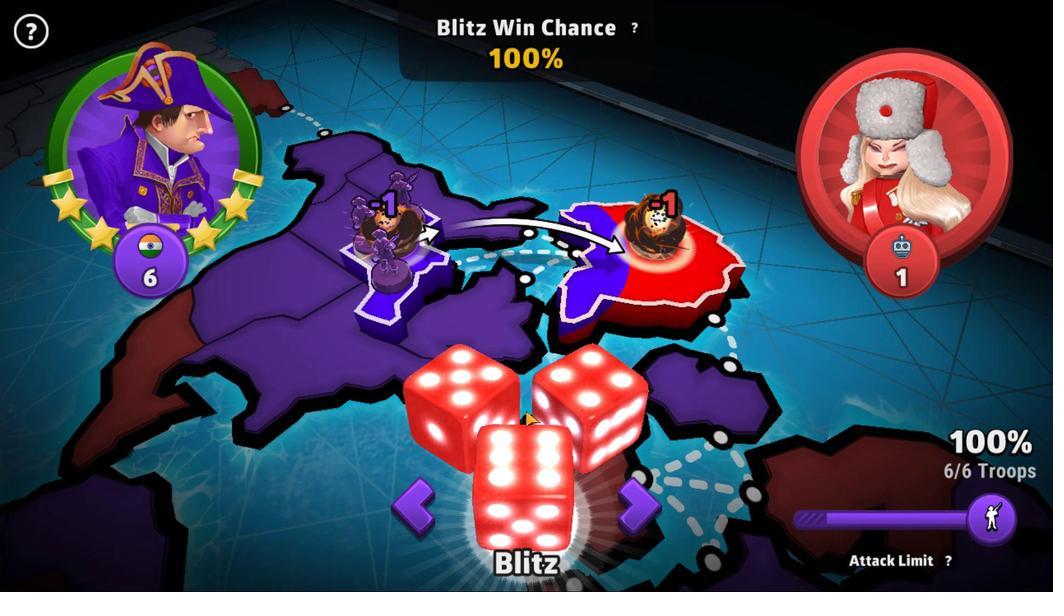 
Action: Mouse moved to (637, 295)
Screenshot: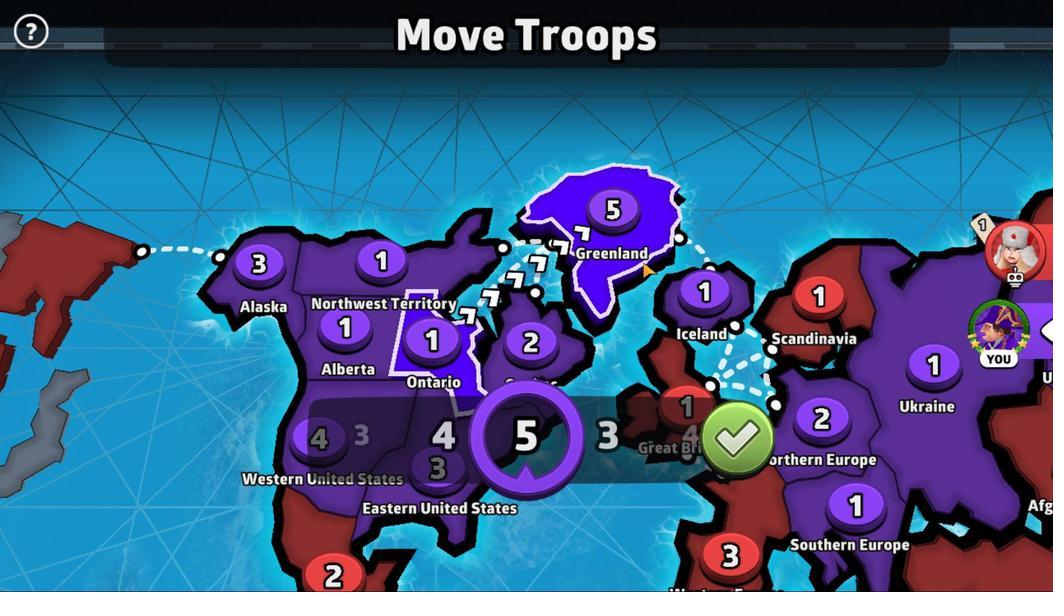 
Action: Mouse pressed left at (637, 295)
Screenshot: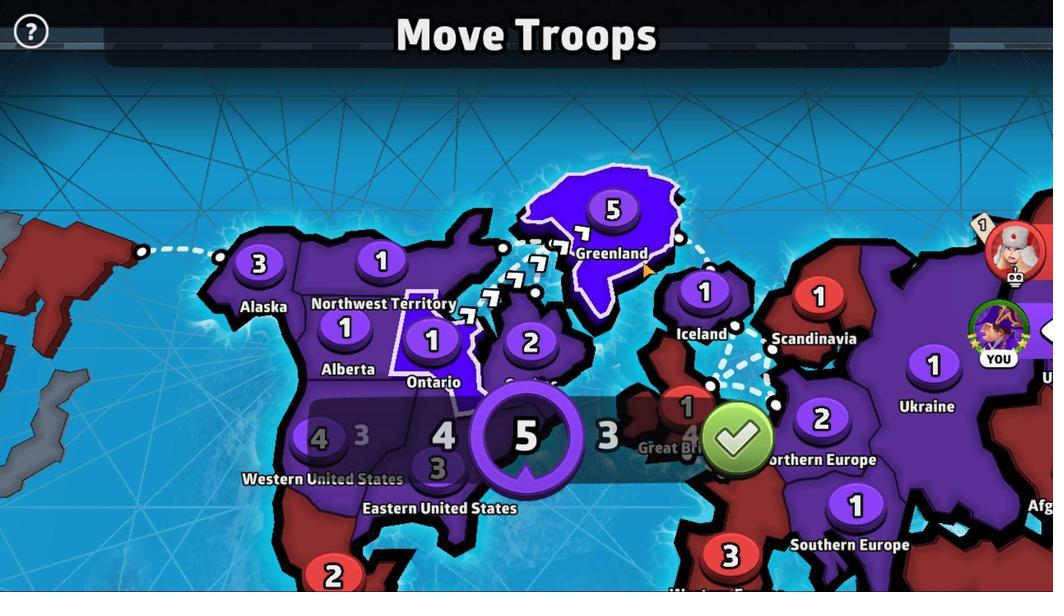 
Action: Mouse moved to (732, 440)
Screenshot: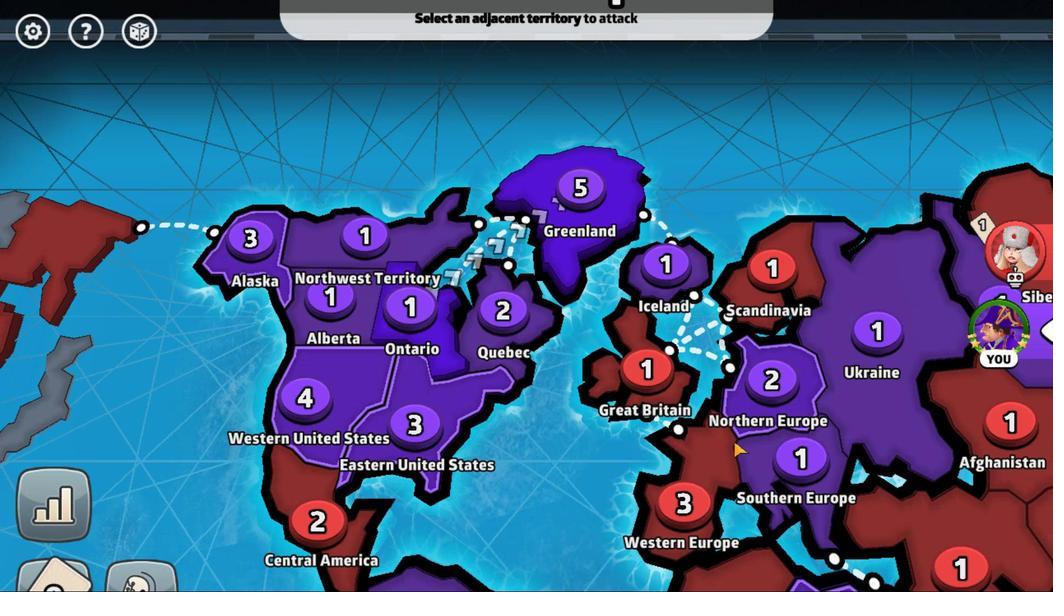 
Action: Mouse pressed left at (732, 440)
Screenshot: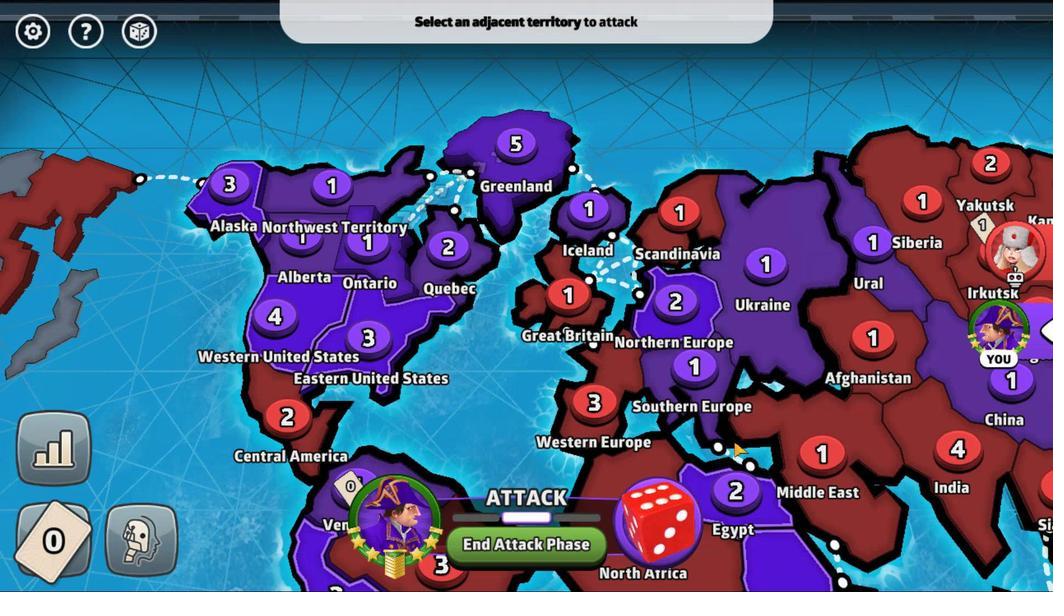 
Action: Mouse moved to (565, 525)
Screenshot: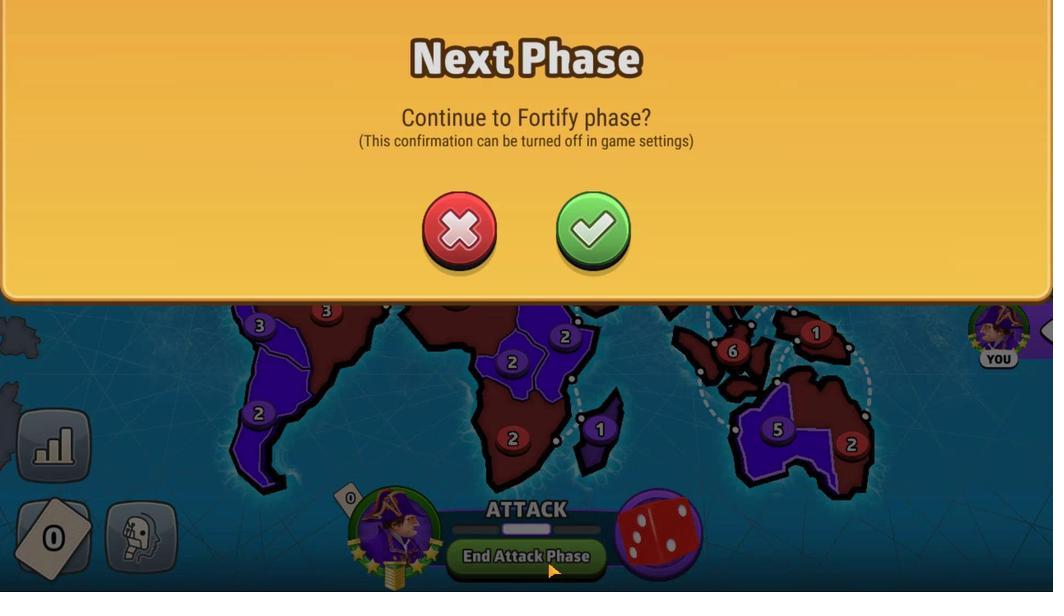 
Action: Mouse pressed left at (565, 525)
Screenshot: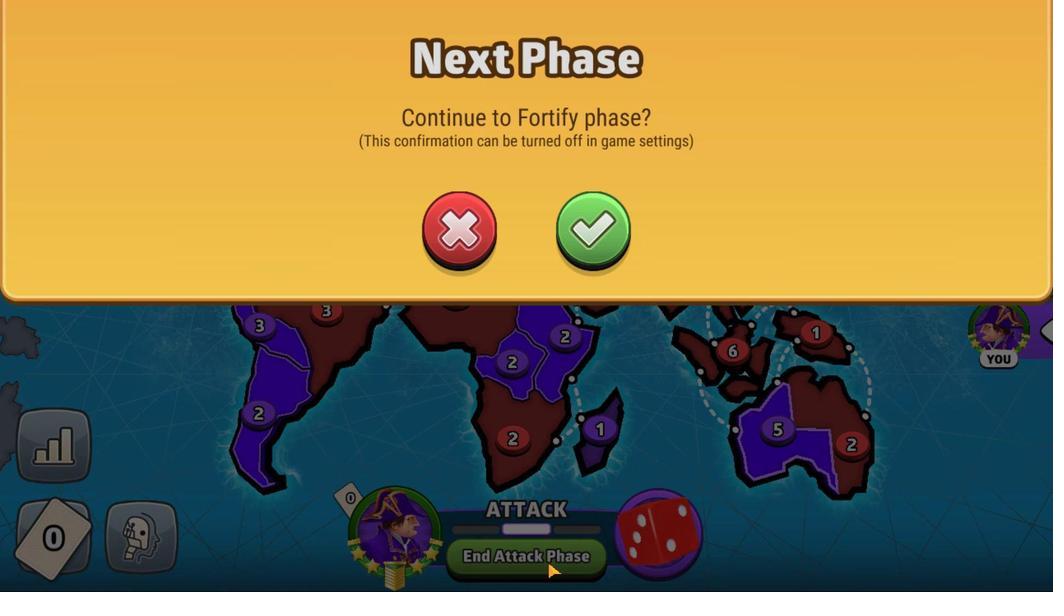 
Action: Mouse moved to (611, 295)
Screenshot: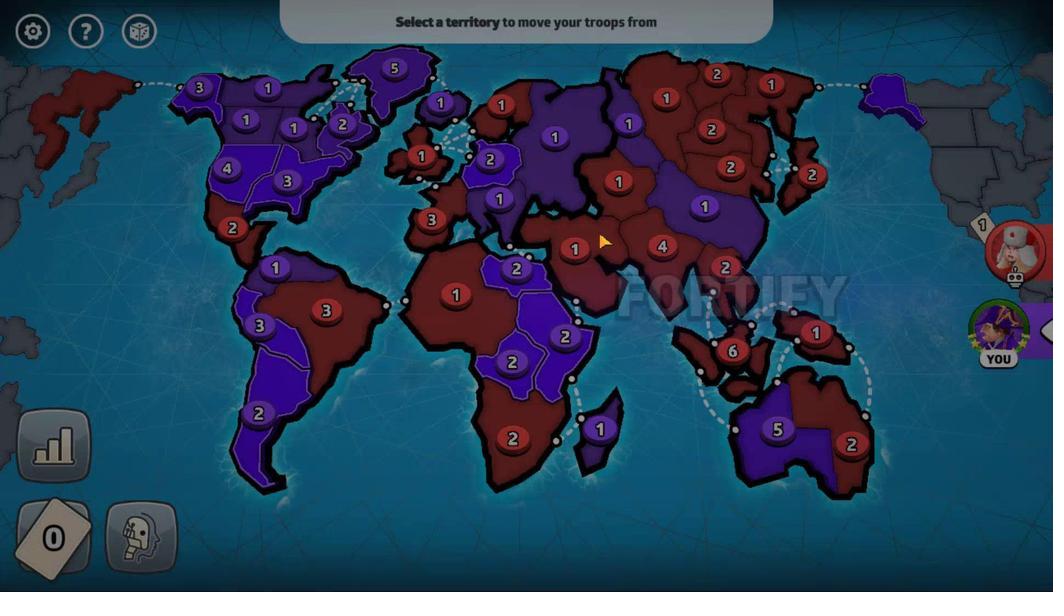 
Action: Mouse pressed left at (611, 295)
Screenshot: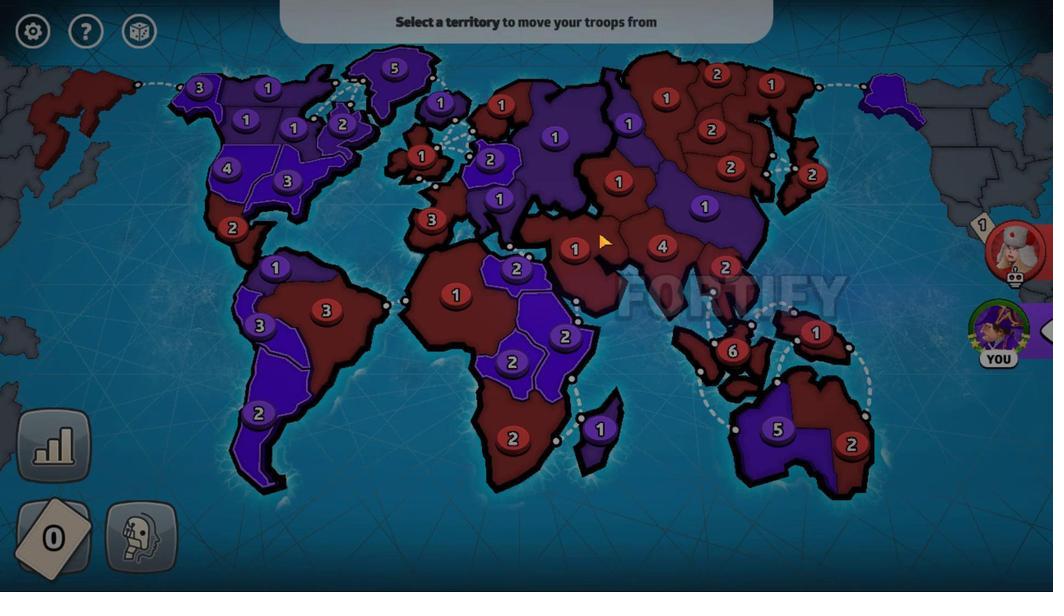 
Action: Mouse moved to (425, 186)
Screenshot: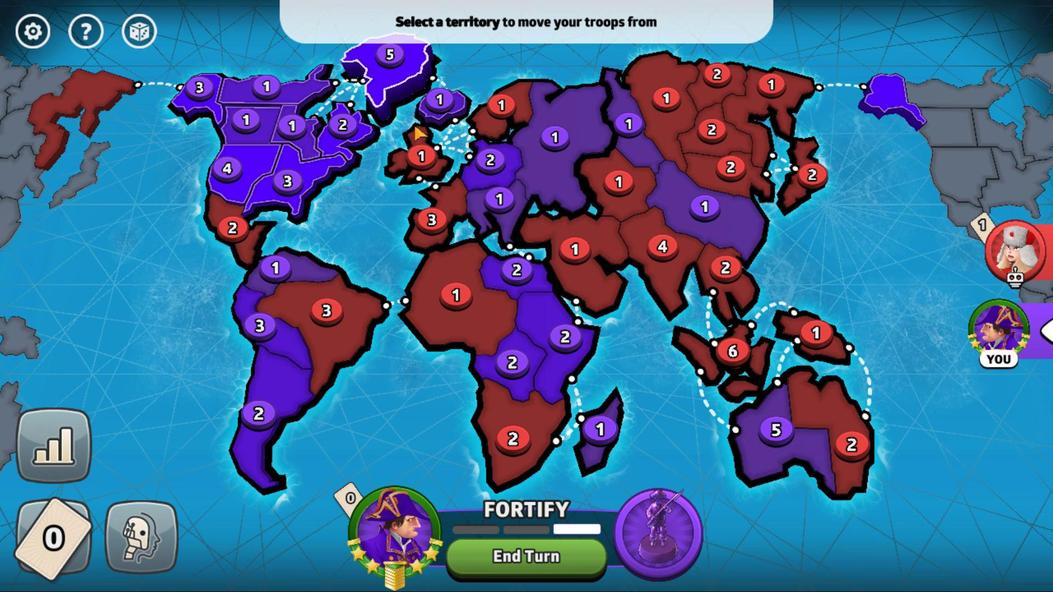 
Action: Mouse pressed left at (425, 186)
Screenshot: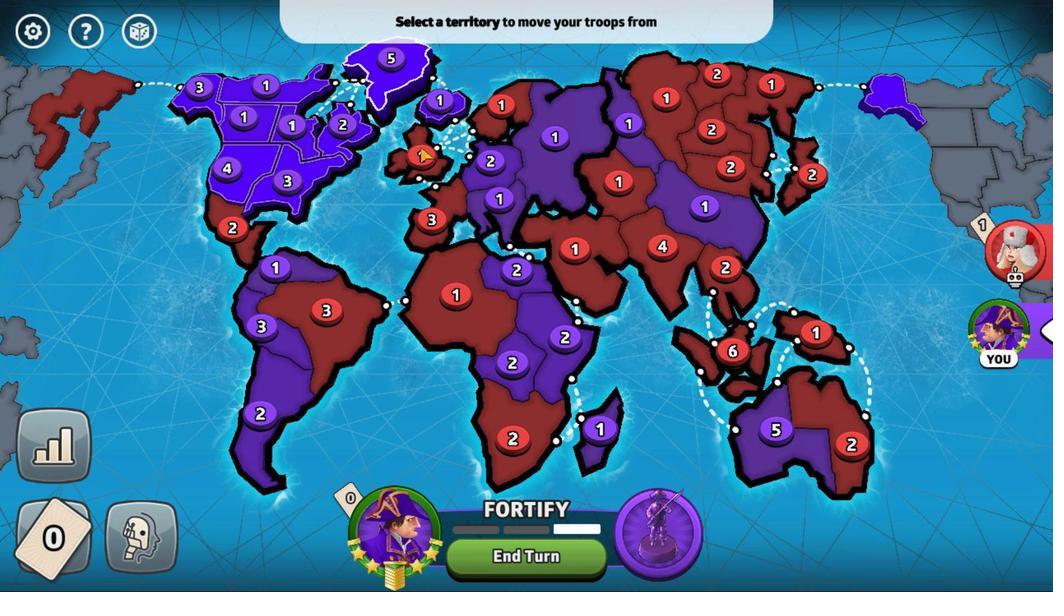 
Action: Mouse moved to (474, 210)
Screenshot: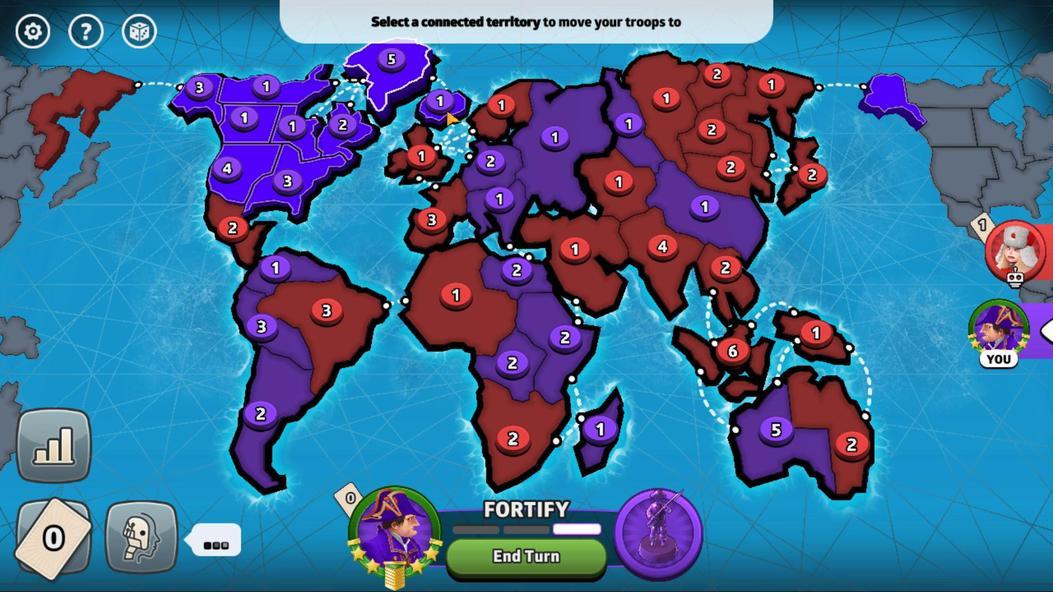 
Action: Mouse pressed left at (474, 210)
Screenshot: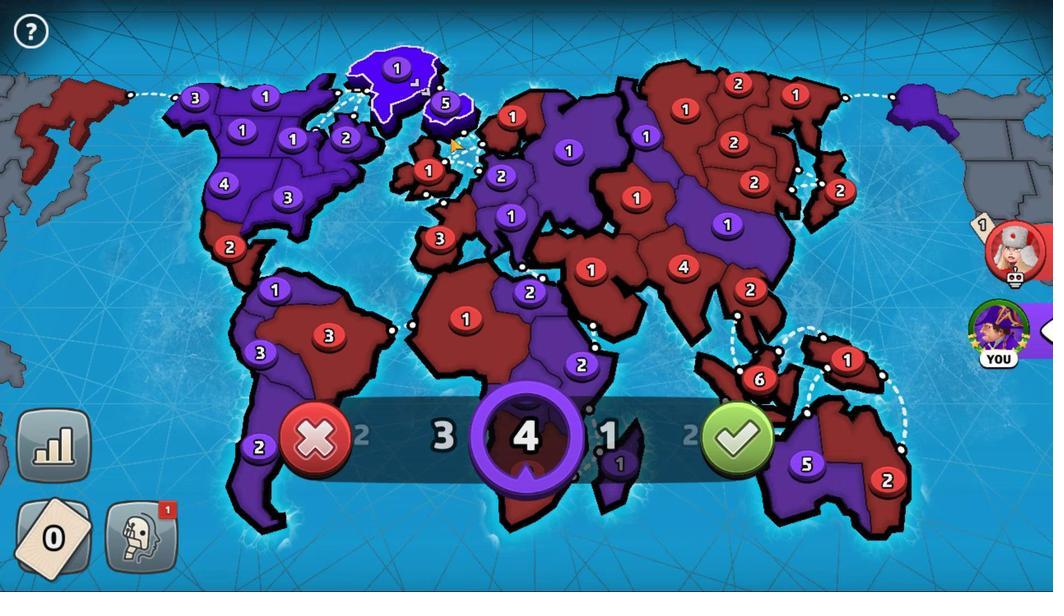 
Action: Mouse moved to (723, 440)
Screenshot: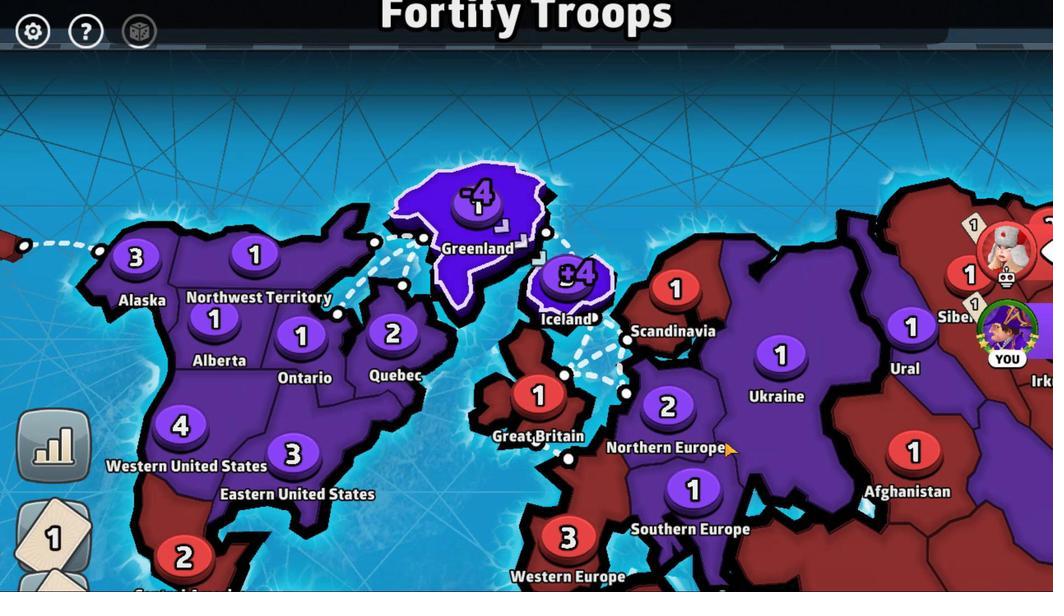 
Action: Mouse pressed left at (723, 440)
Screenshot: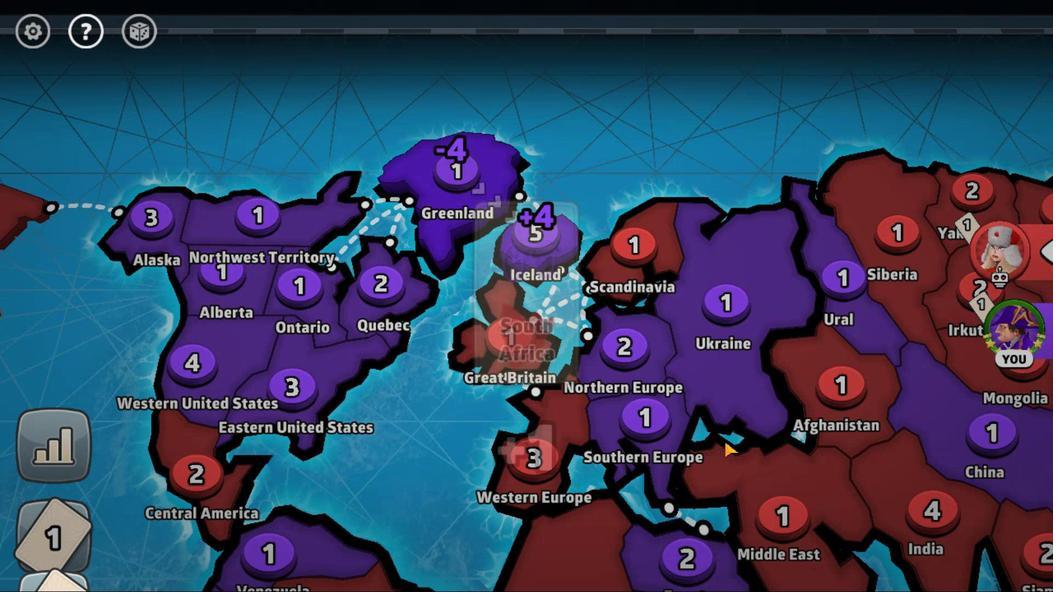 
Action: Mouse moved to (317, 459)
Screenshot: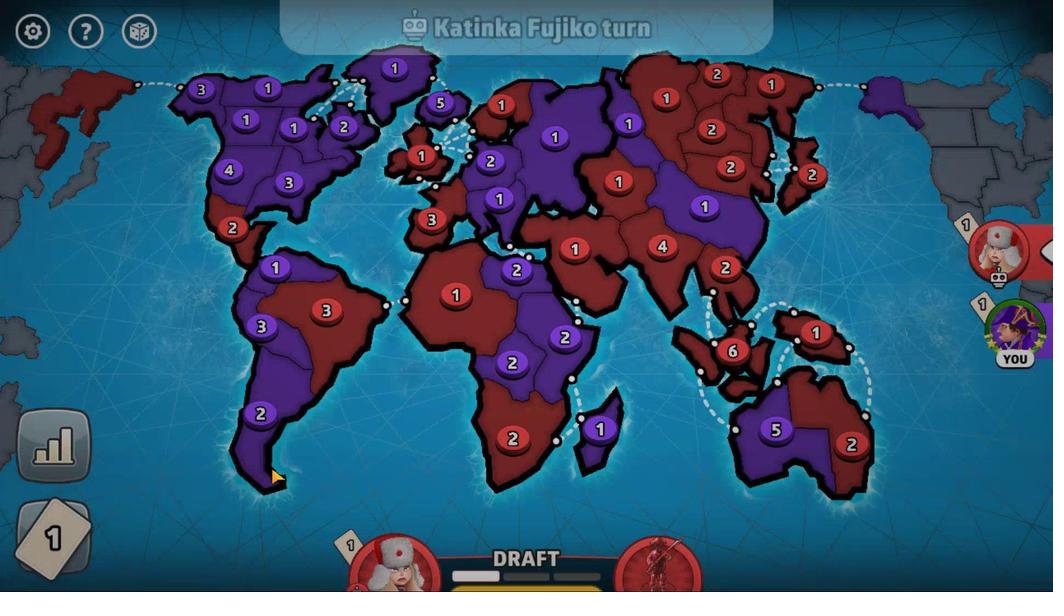 
Action: Mouse pressed left at (317, 459)
Screenshot: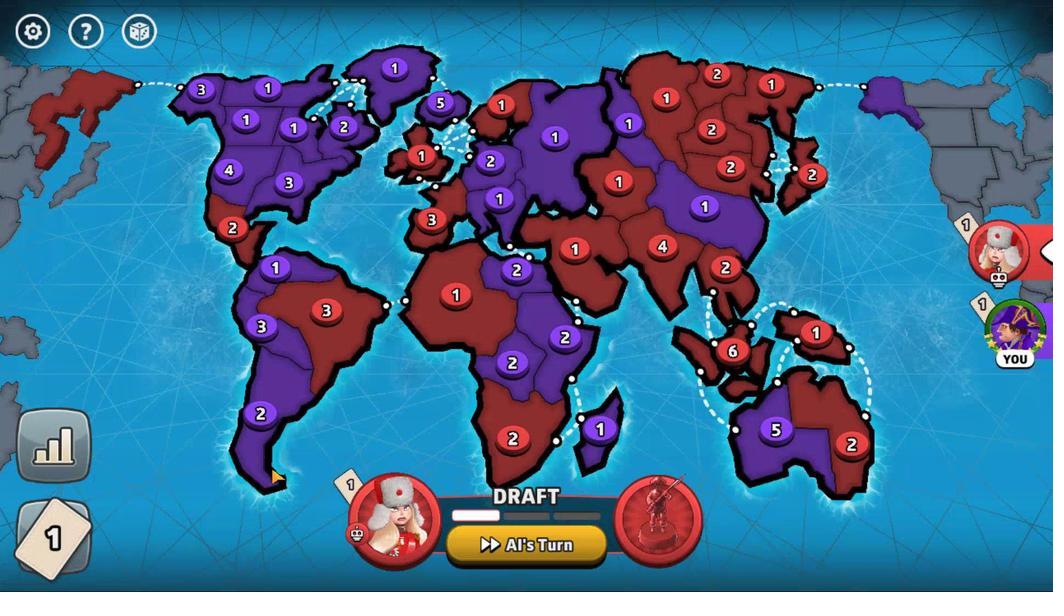 
Action: Mouse moved to (423, 396)
Screenshot: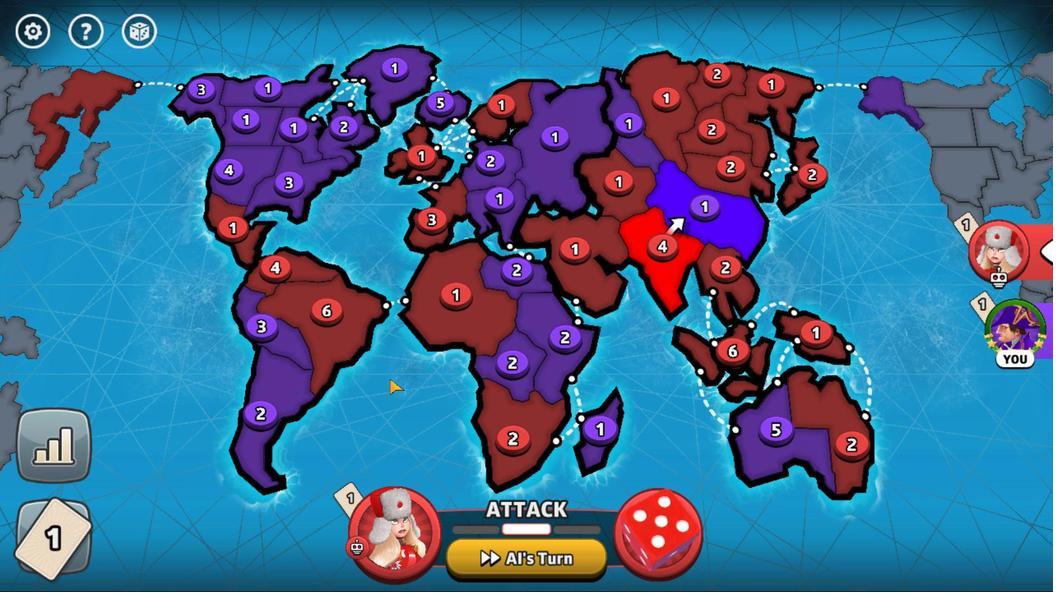 
Action: Mouse pressed left at (423, 396)
Screenshot: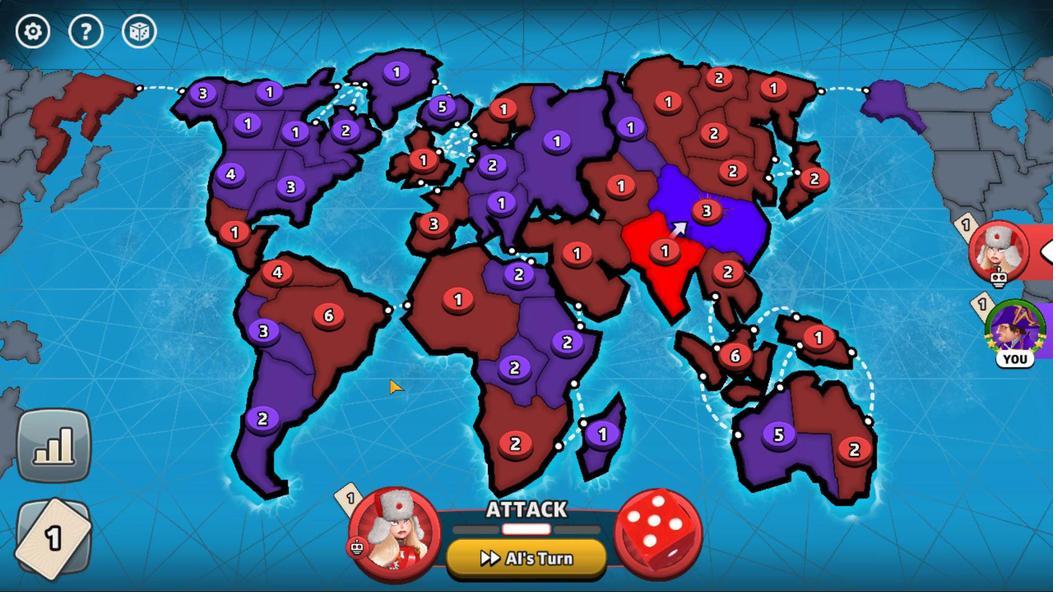 
Action: Mouse moved to (387, 402)
Screenshot: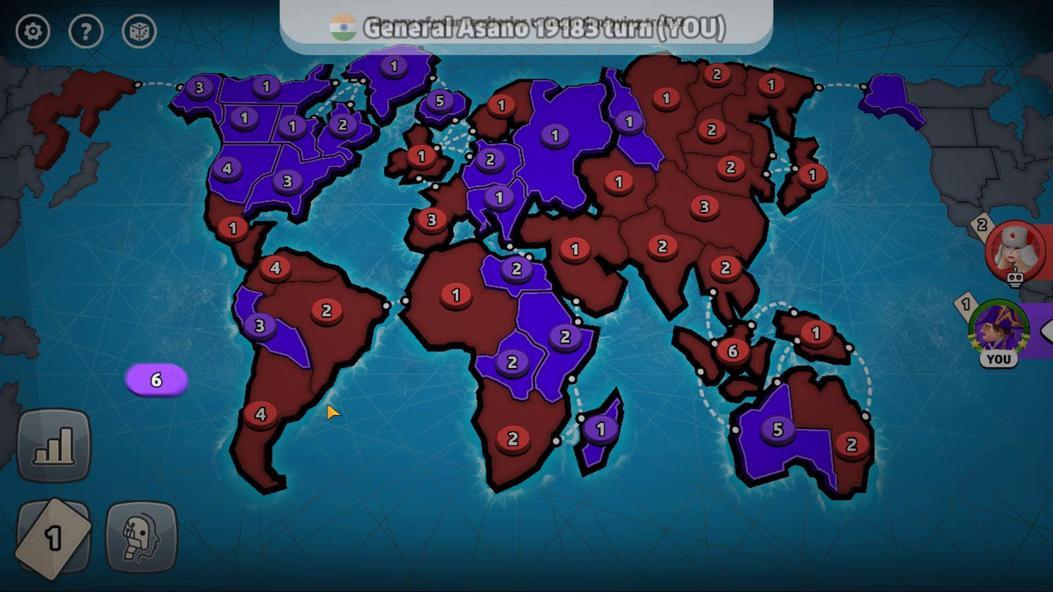 
Action: Mouse pressed left at (387, 402)
Screenshot: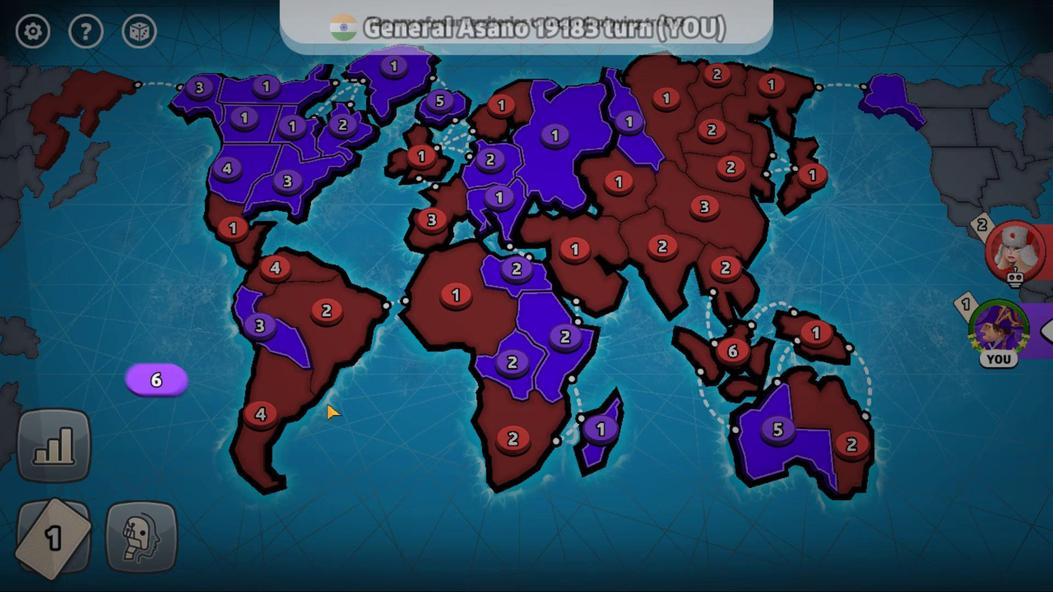 
Action: Mouse moved to (468, 210)
Screenshot: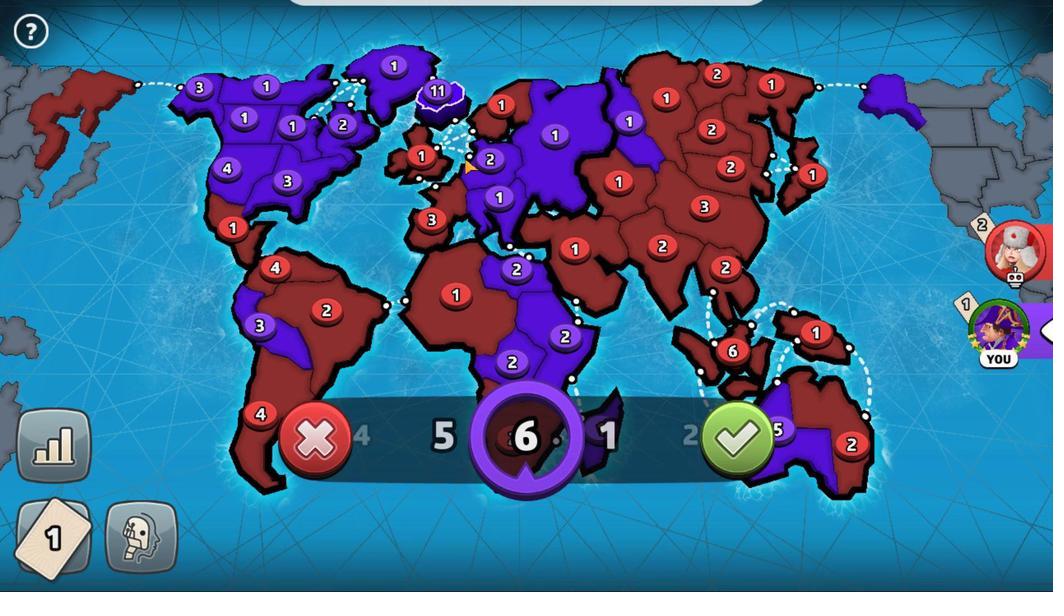
Action: Mouse pressed left at (468, 210)
Screenshot: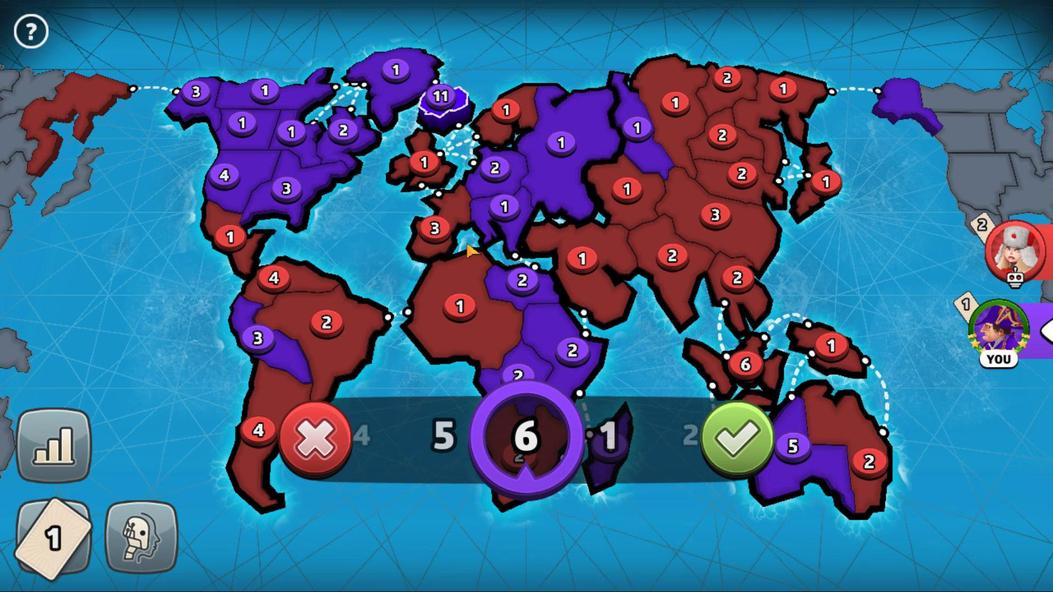 
Action: Mouse moved to (728, 439)
Screenshot: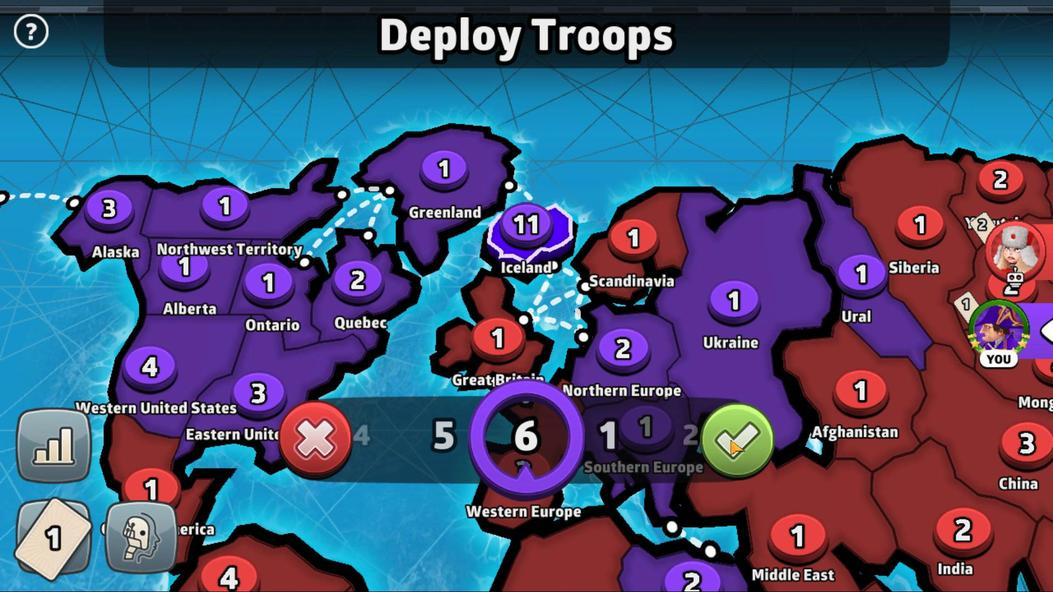 
Action: Mouse pressed left at (728, 439)
Screenshot: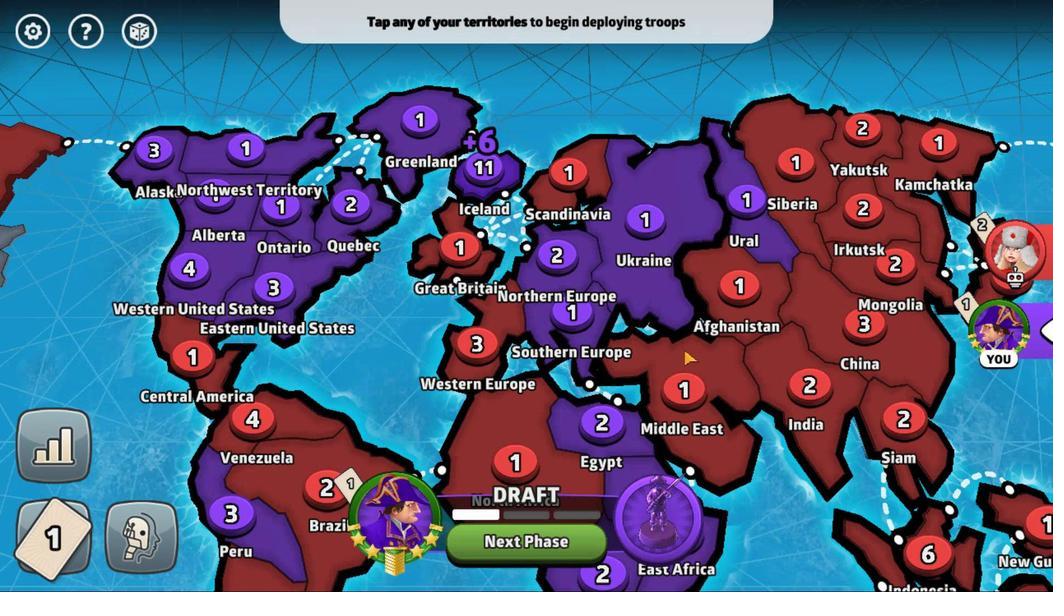 
Action: Mouse moved to (469, 212)
Screenshot: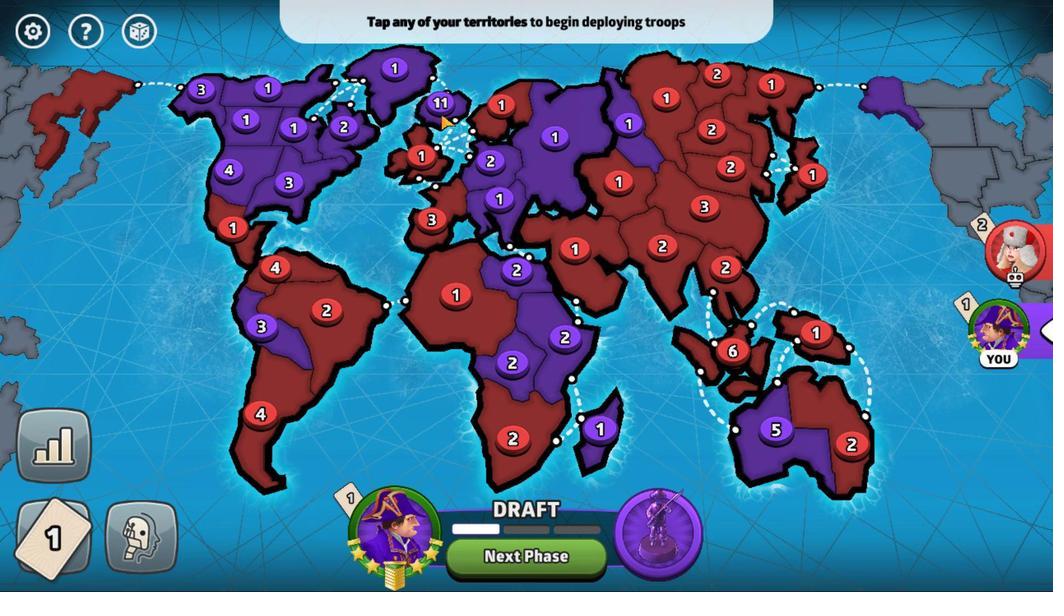 
Action: Mouse pressed left at (469, 212)
Screenshot: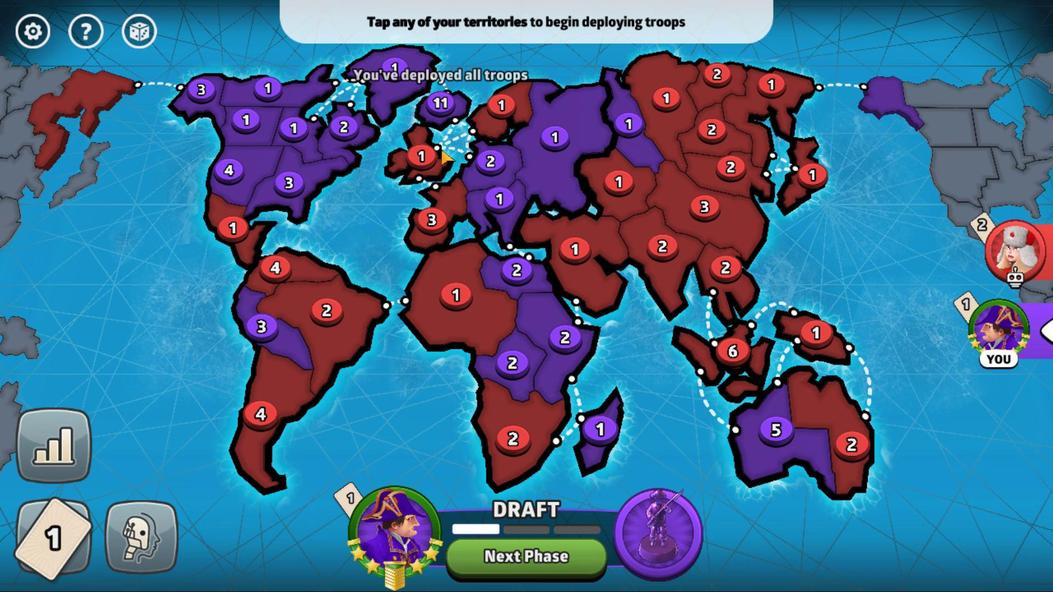 
Action: Mouse moved to (458, 196)
Screenshot: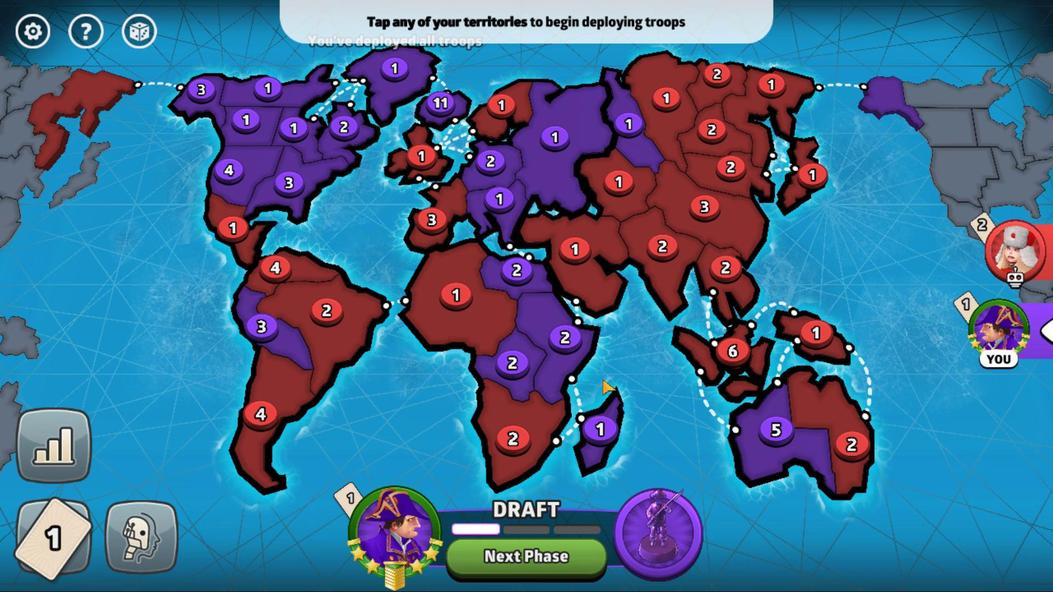 
Action: Mouse pressed left at (458, 196)
Screenshot: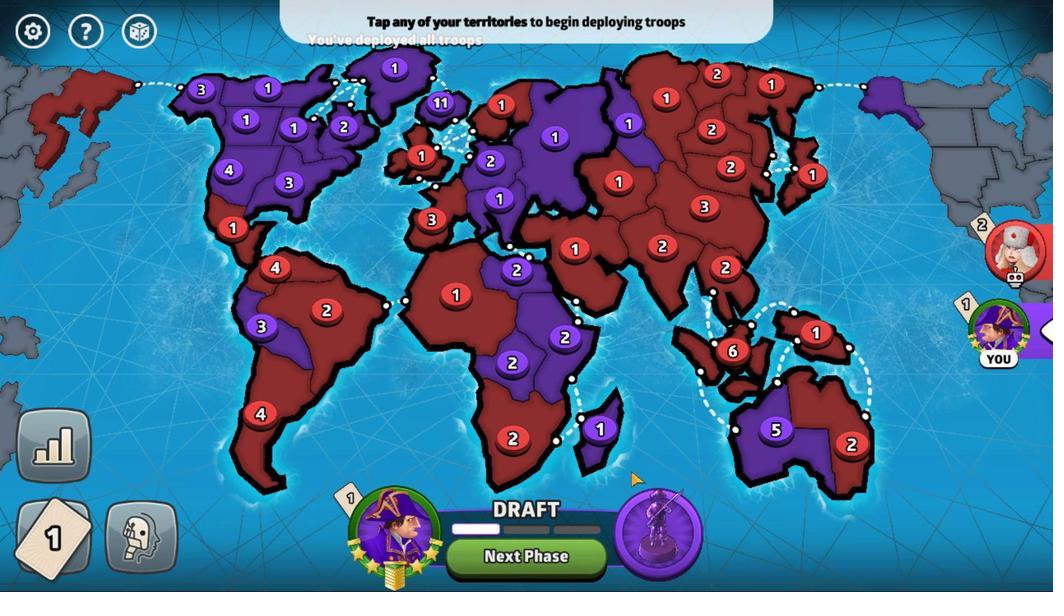 
Action: Mouse moved to (557, 525)
Screenshot: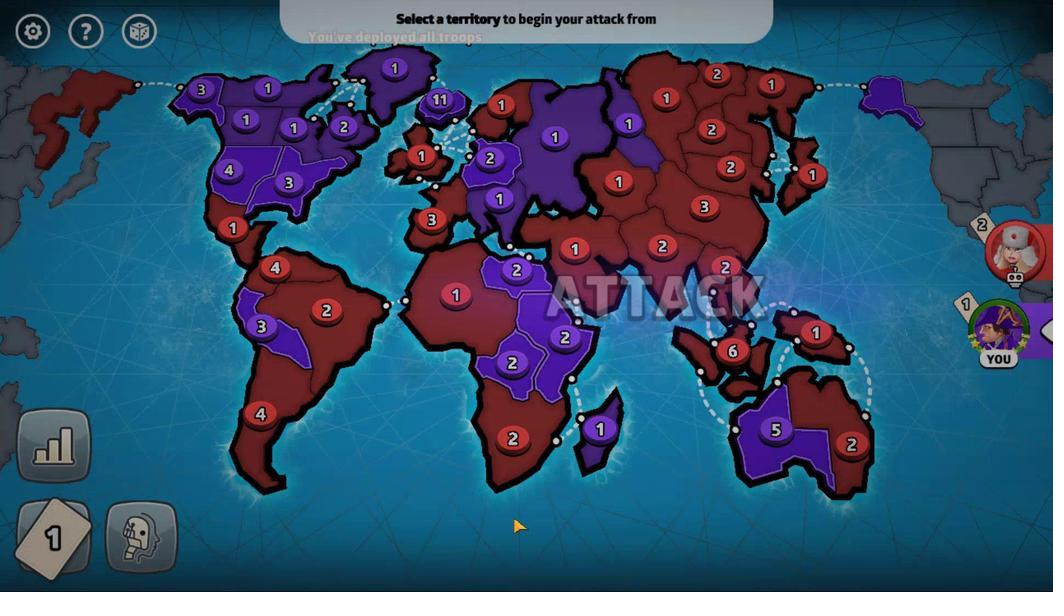 
Action: Mouse pressed left at (557, 525)
Screenshot: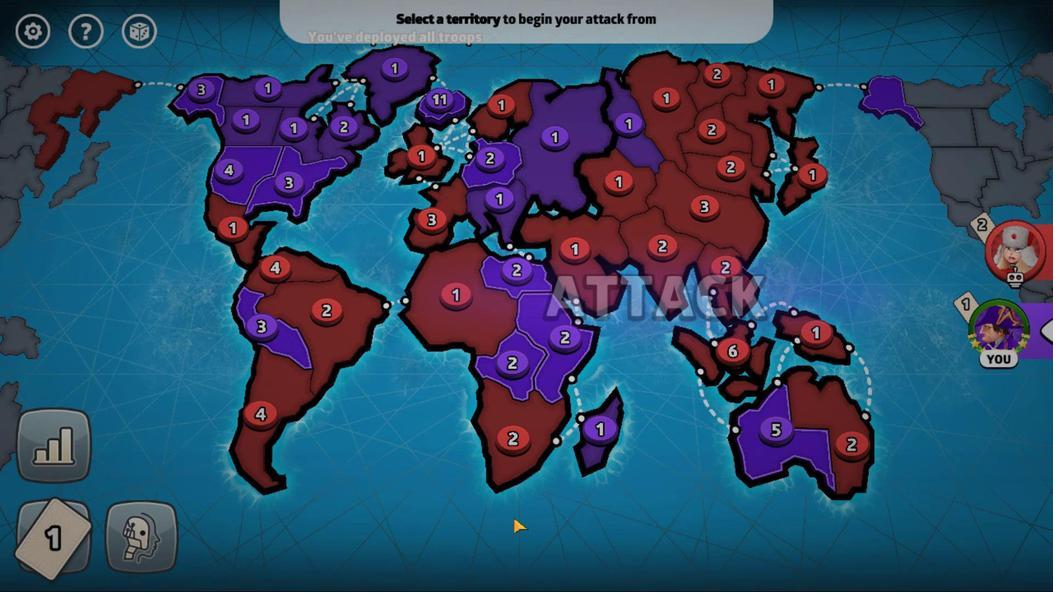 
Action: Mouse moved to (526, 296)
Screenshot: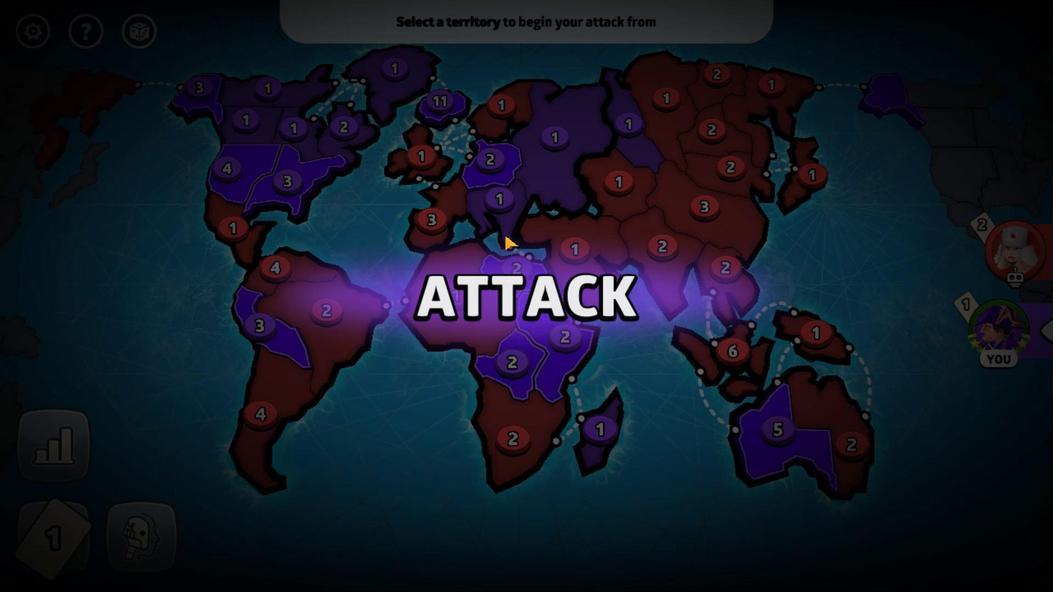 
Action: Mouse pressed left at (526, 296)
Screenshot: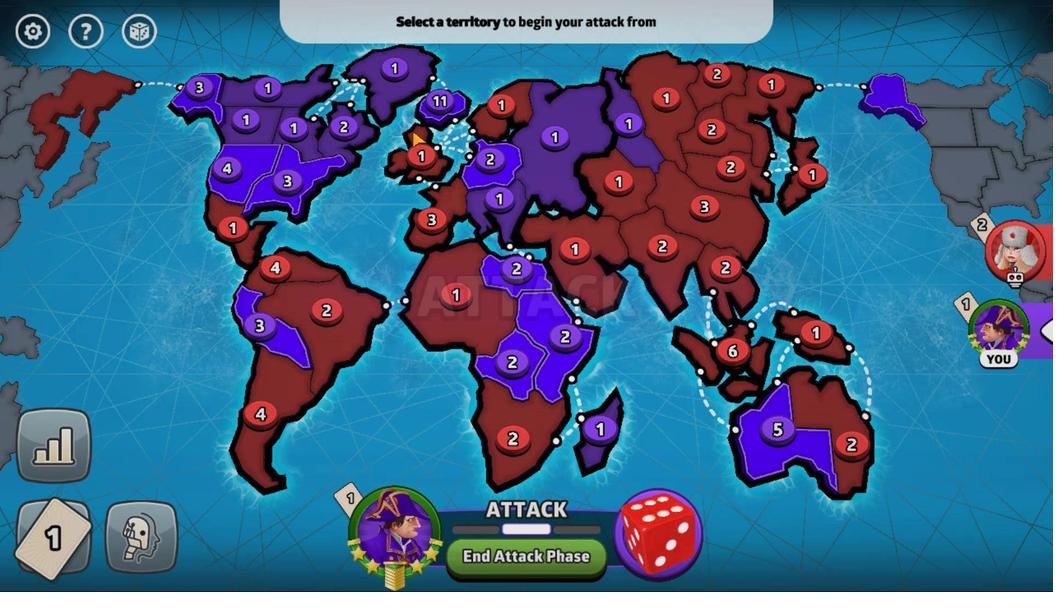 
Action: Mouse moved to (459, 209)
Screenshot: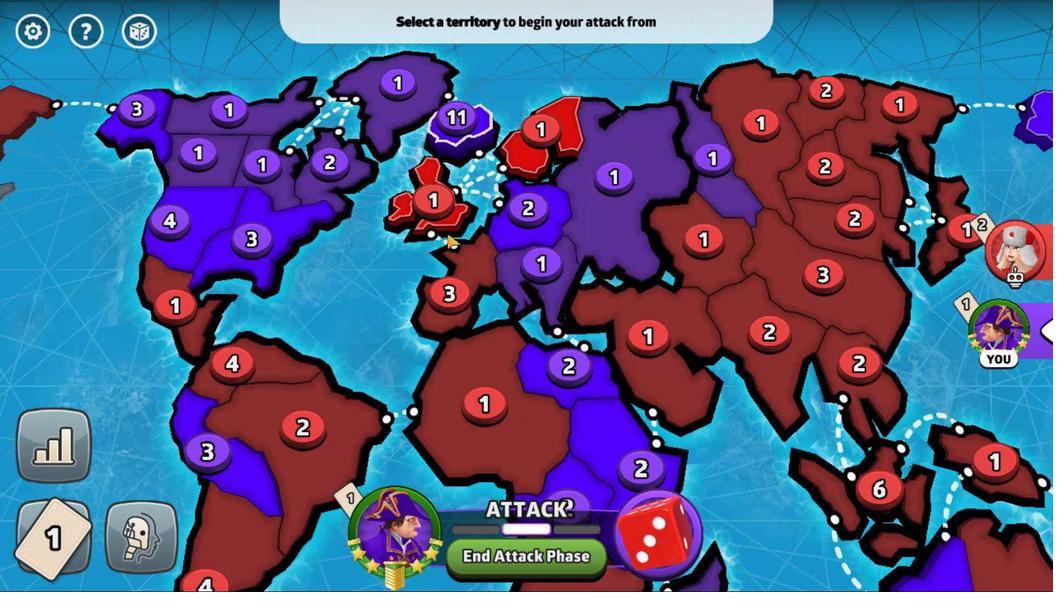 
Action: Mouse pressed left at (459, 209)
Screenshot: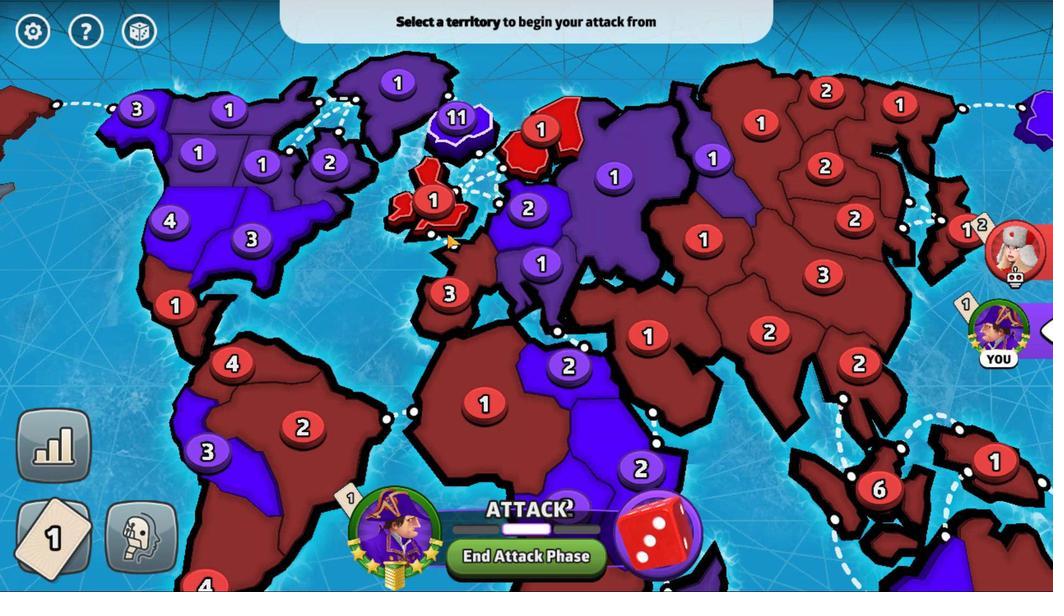 
Action: Mouse moved to (600, 269)
Screenshot: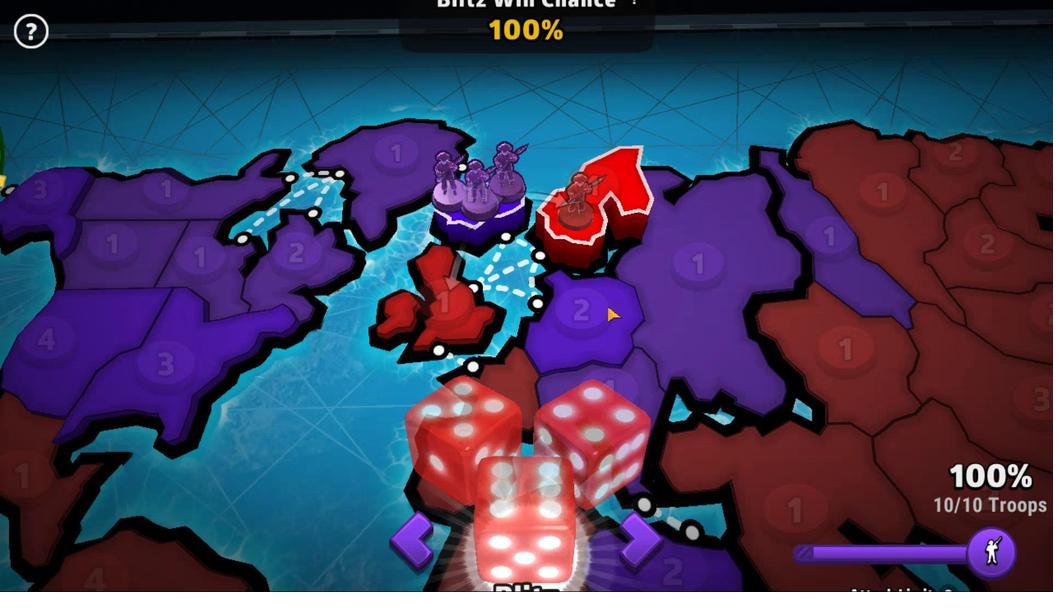 
Action: Mouse pressed left at (600, 269)
Screenshot: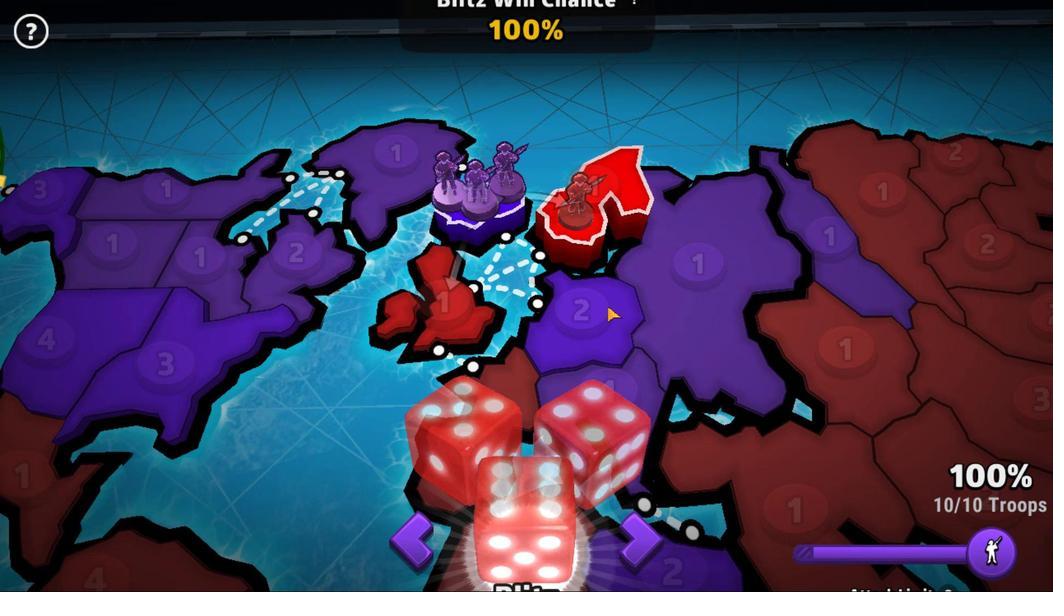 
Action: Mouse moved to (564, 428)
Screenshot: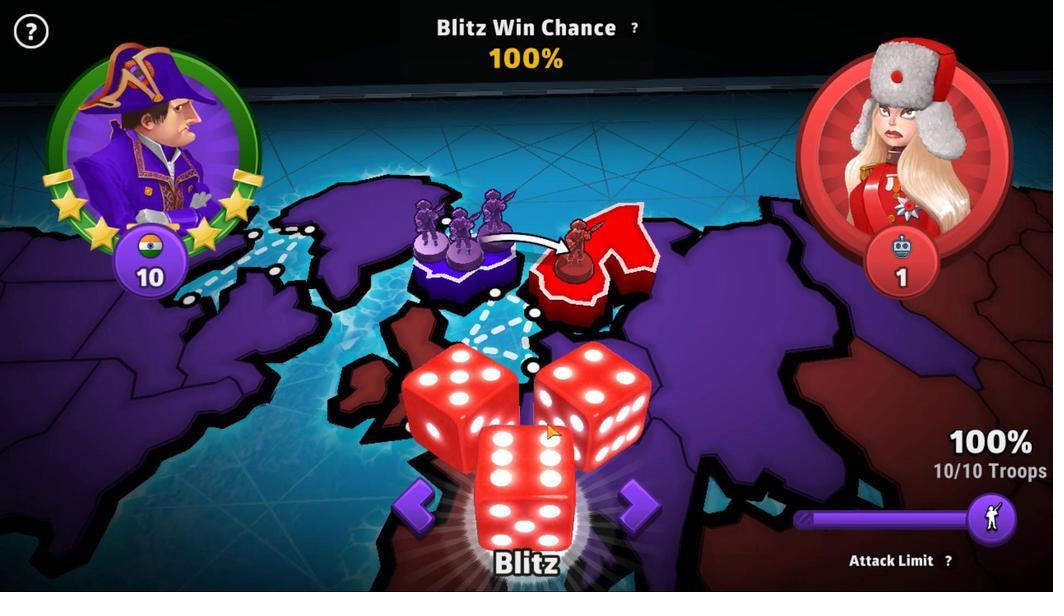 
Action: Mouse pressed left at (564, 428)
Screenshot: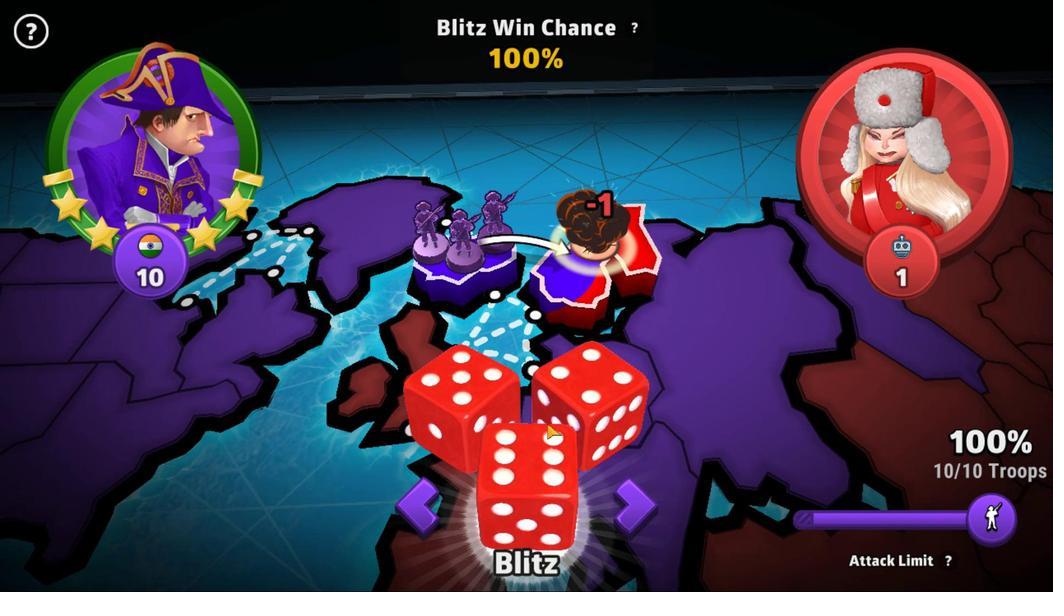 
Action: Mouse moved to (593, 343)
Screenshot: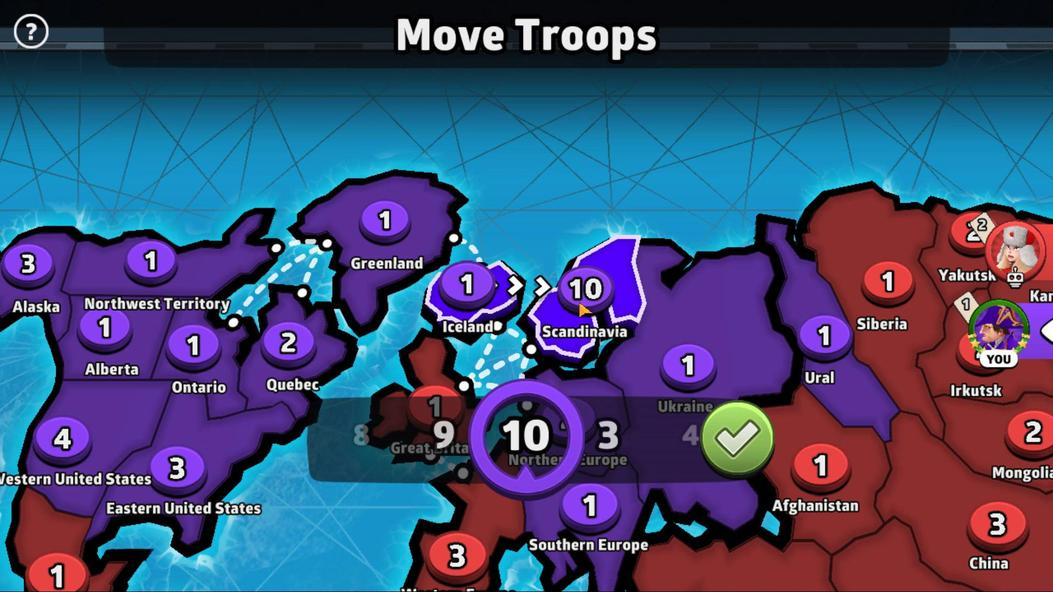 
Action: Mouse pressed left at (593, 343)
Screenshot: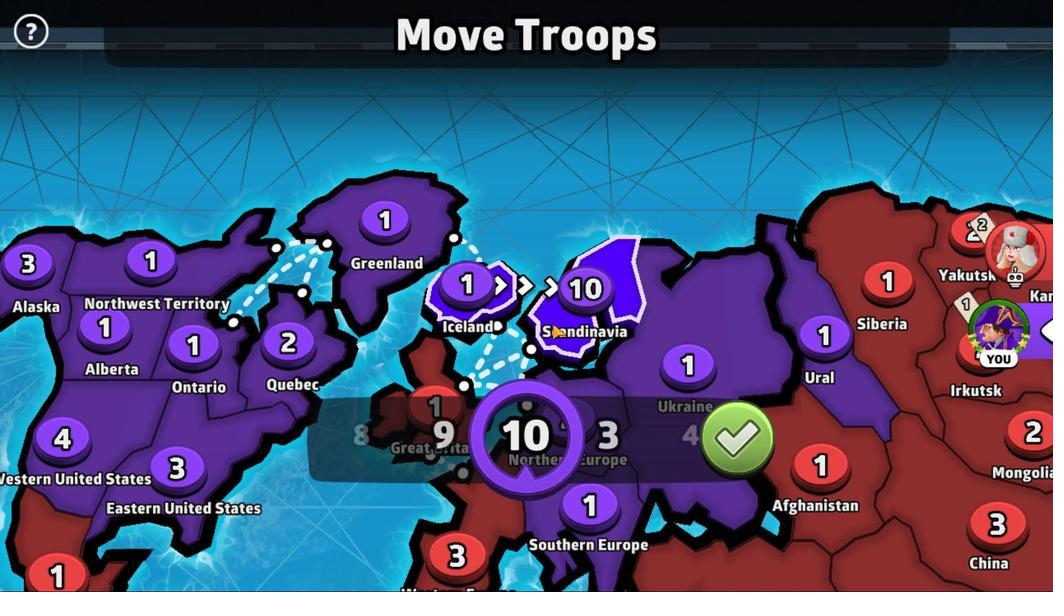 
Action: Mouse moved to (726, 436)
Screenshot: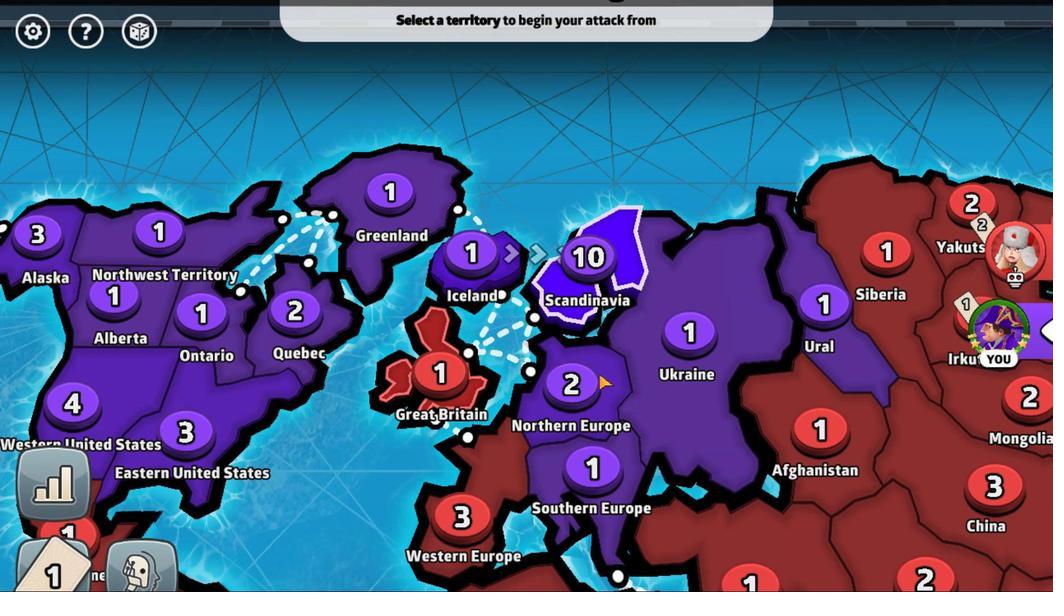 
Action: Mouse pressed left at (726, 436)
Screenshot: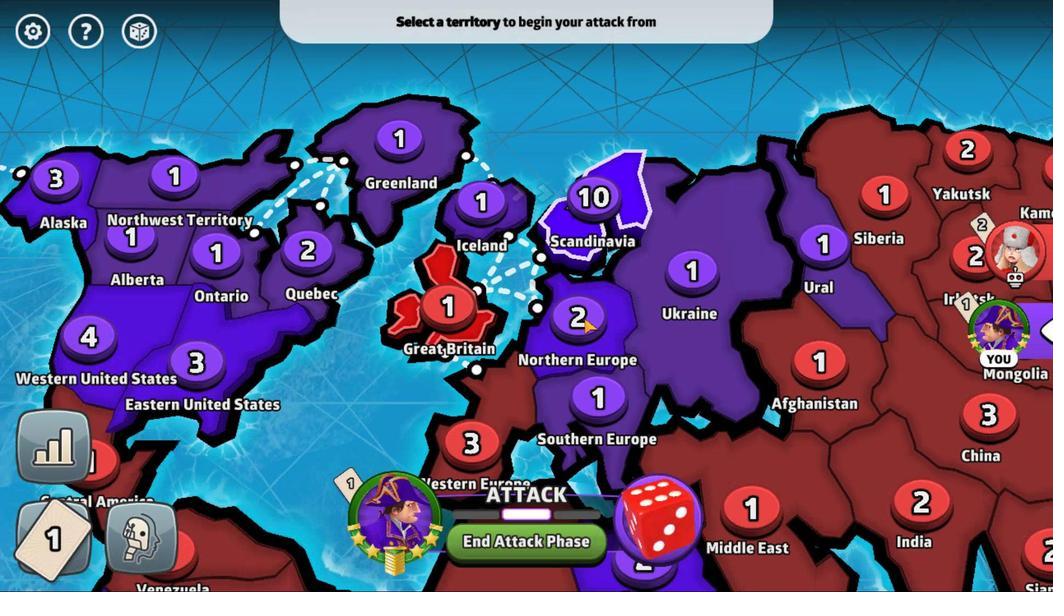 
Action: Mouse moved to (444, 322)
Screenshot: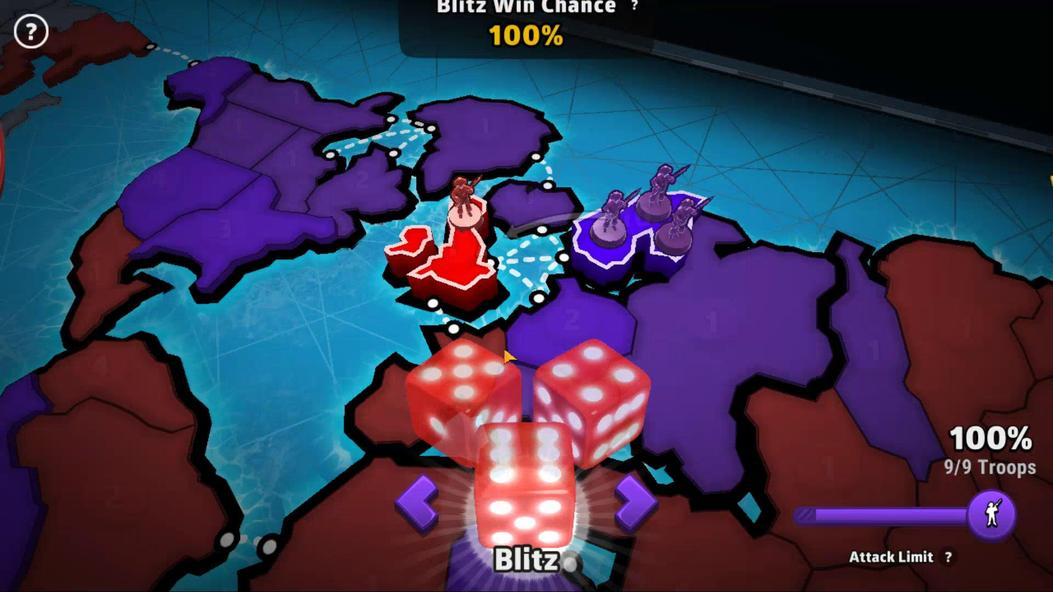 
Action: Mouse pressed left at (444, 322)
Screenshot: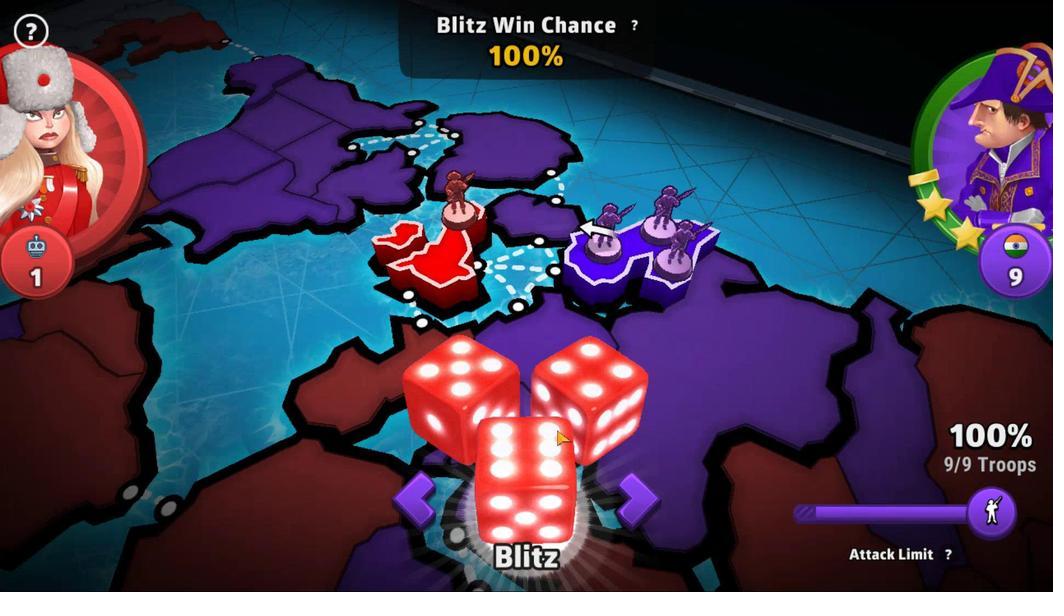 
Action: Mouse moved to (548, 415)
Screenshot: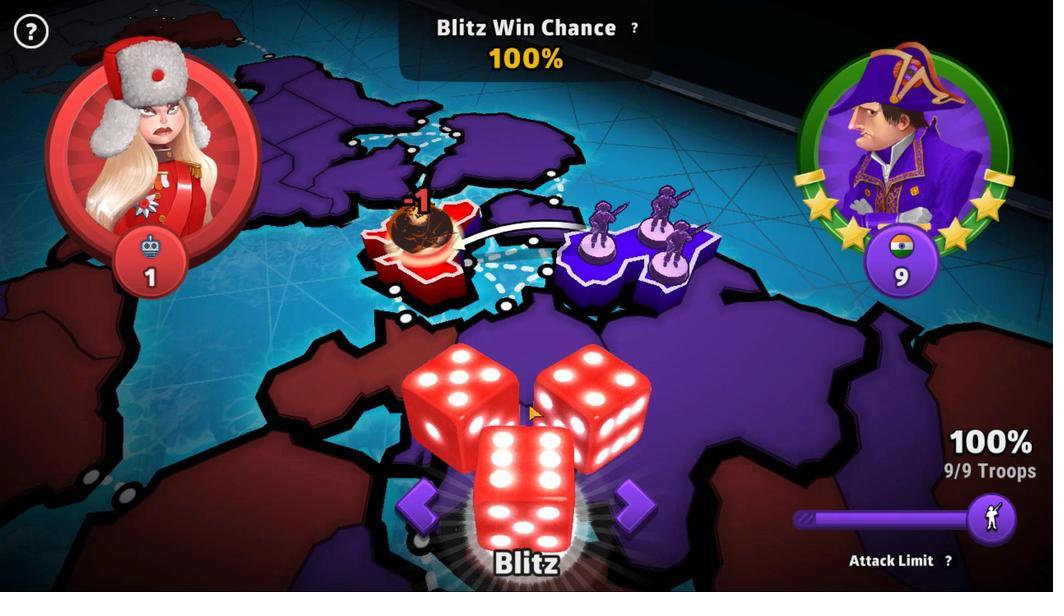 
Action: Mouse pressed left at (548, 415)
Screenshot: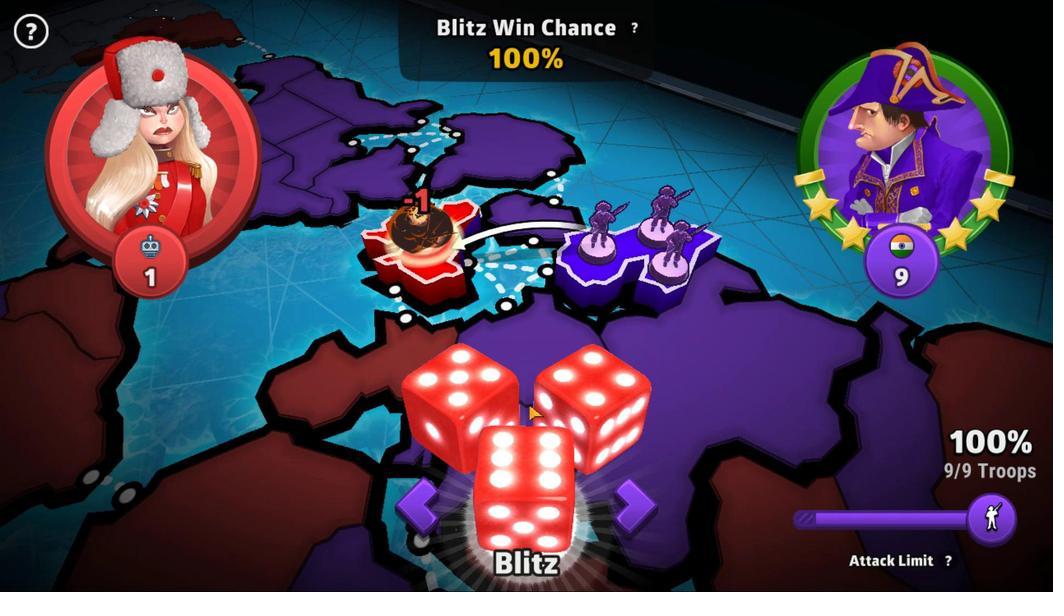
Action: Mouse moved to (745, 444)
Screenshot: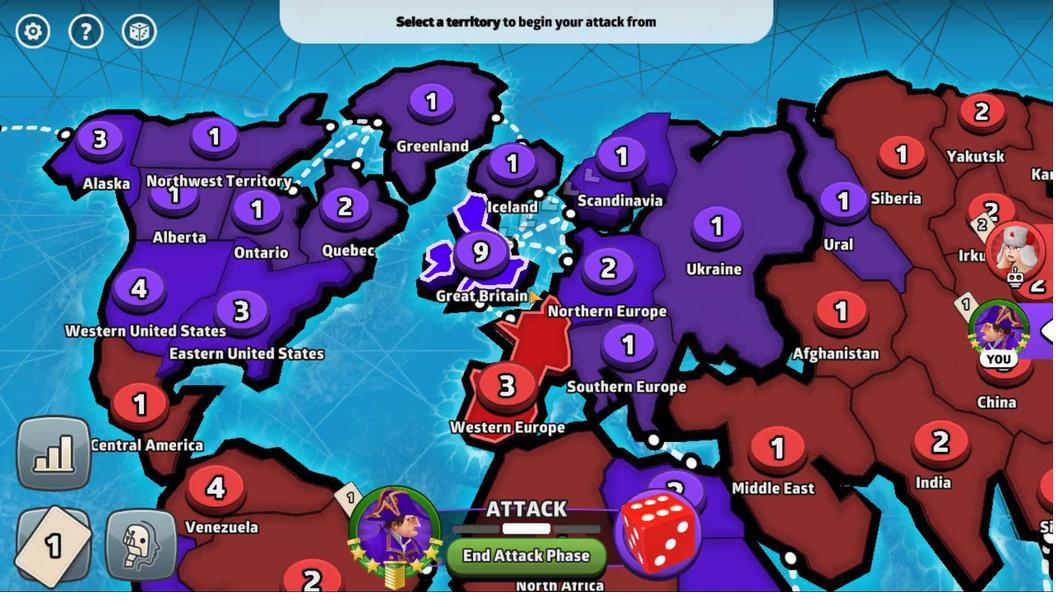 
Action: Mouse pressed left at (745, 444)
Screenshot: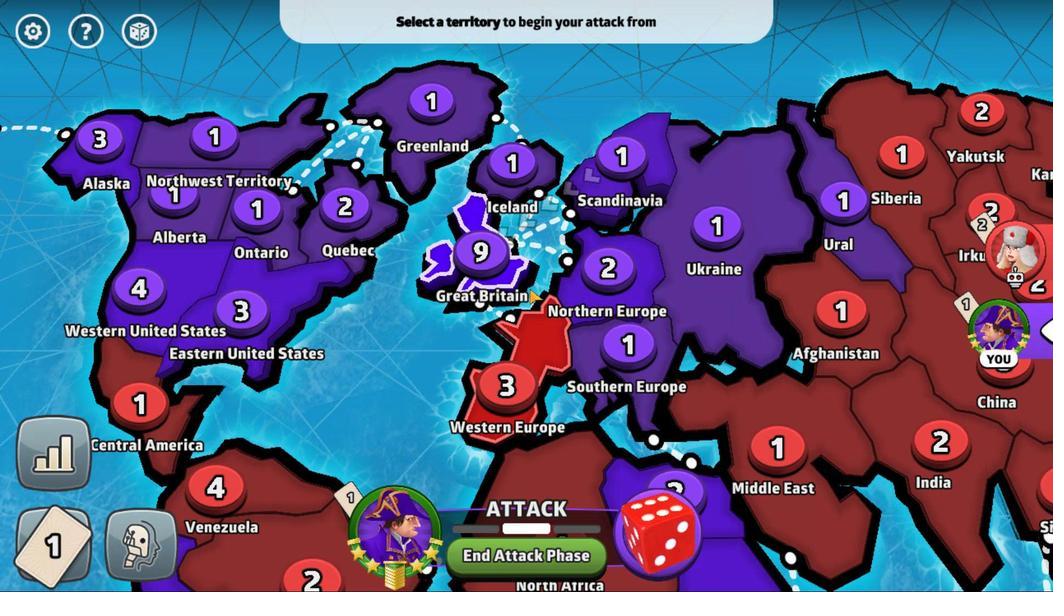 
Action: Mouse moved to (573, 315)
Screenshot: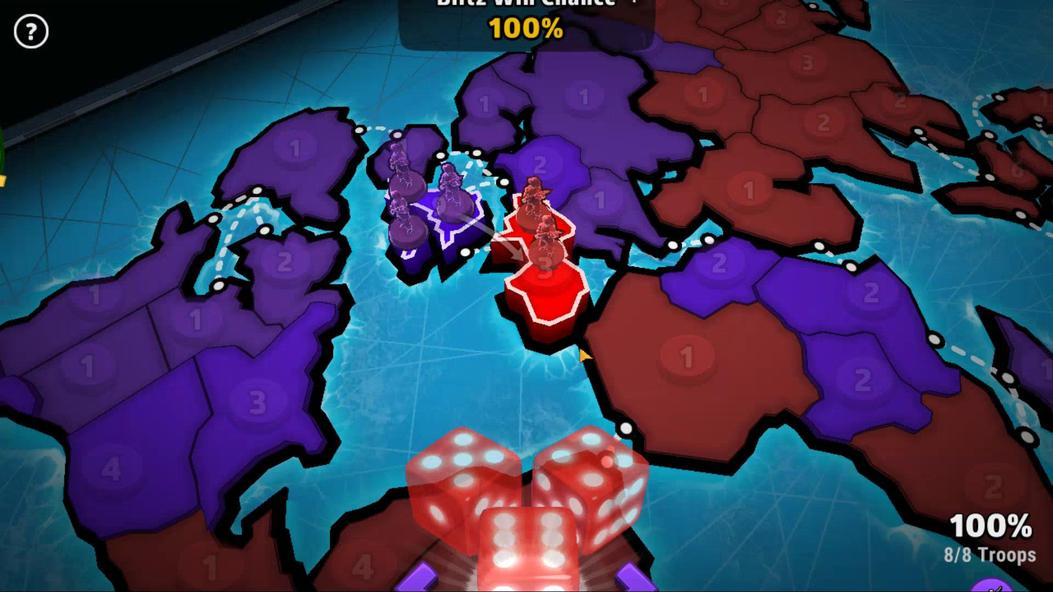 
Action: Mouse pressed left at (573, 315)
Screenshot: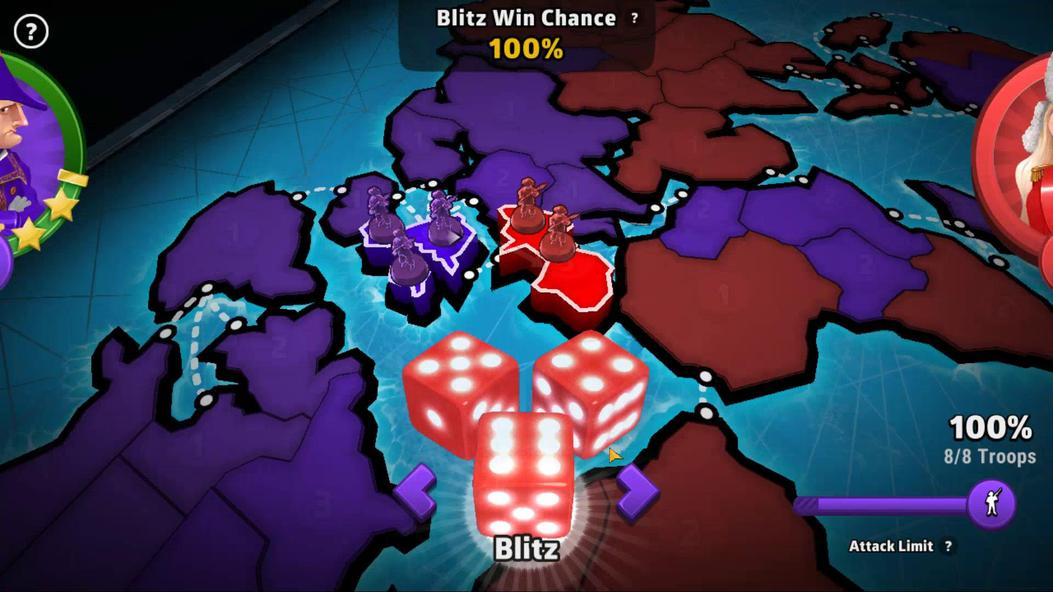 
Action: Mouse moved to (613, 439)
Screenshot: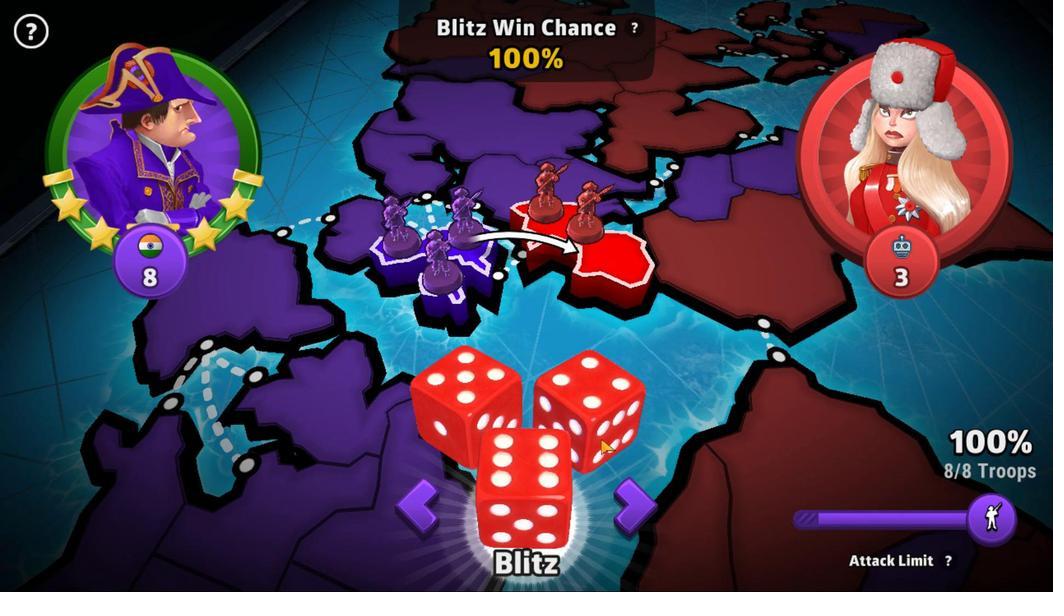 
Action: Mouse pressed left at (613, 439)
Screenshot: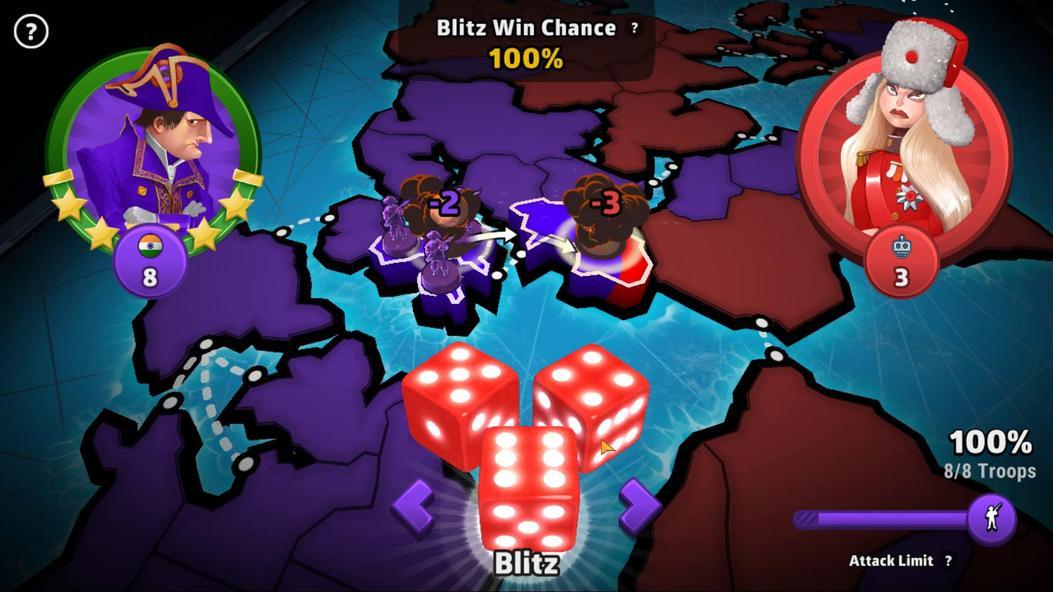 
Action: Mouse moved to (718, 431)
Screenshot: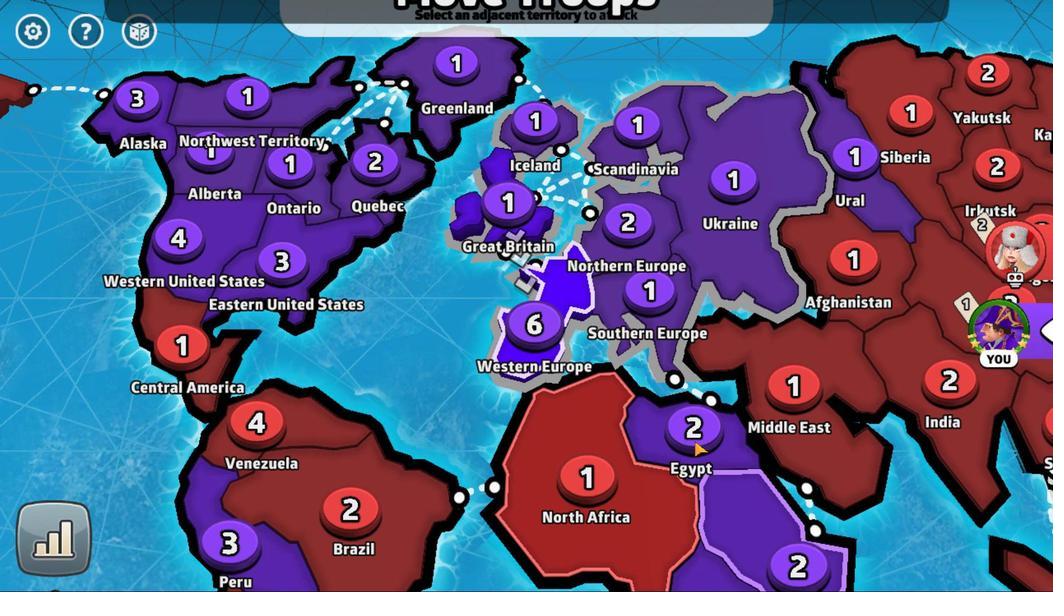 
Action: Mouse pressed left at (718, 431)
Screenshot: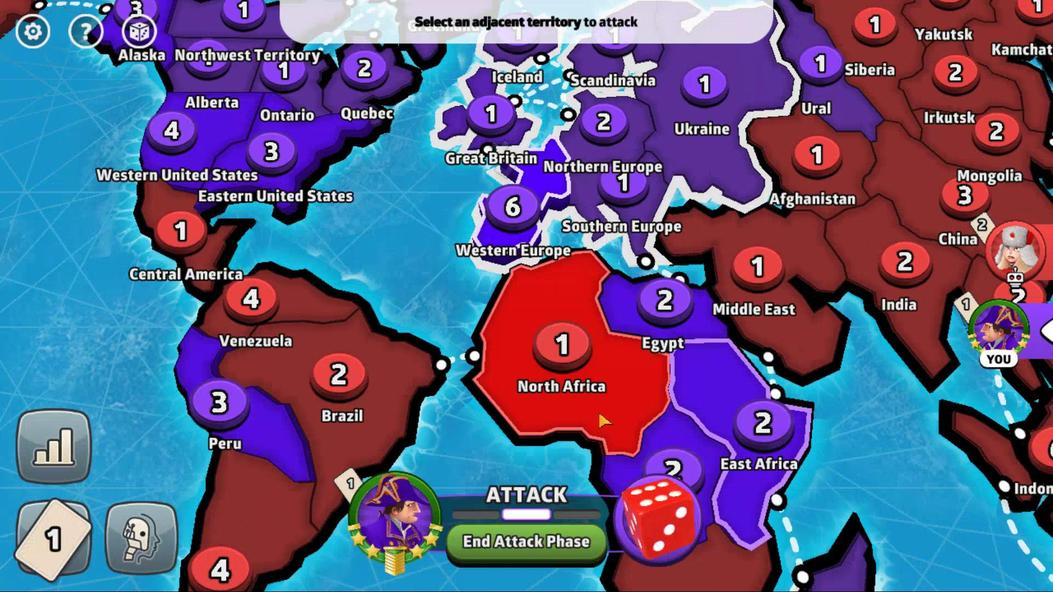 
Action: Mouse moved to (571, 335)
Screenshot: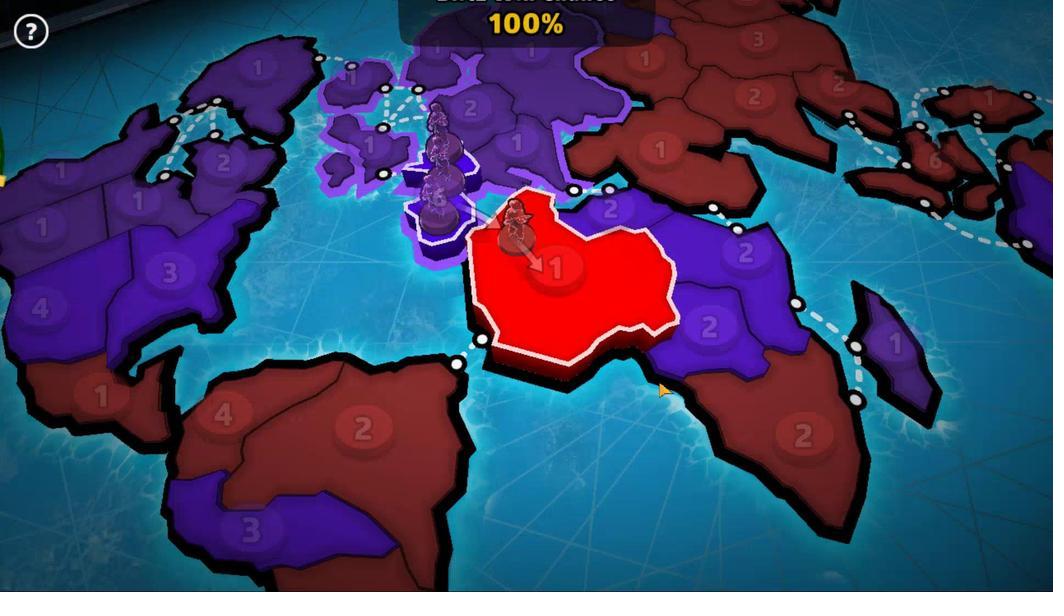 
Action: Mouse pressed left at (571, 335)
Screenshot: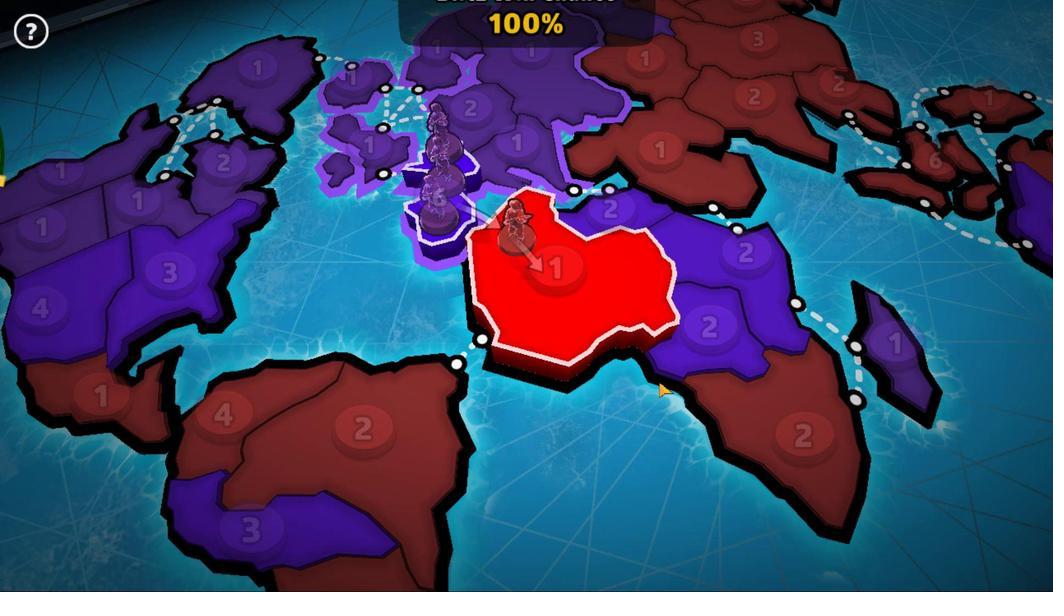 
Action: Mouse moved to (562, 414)
Screenshot: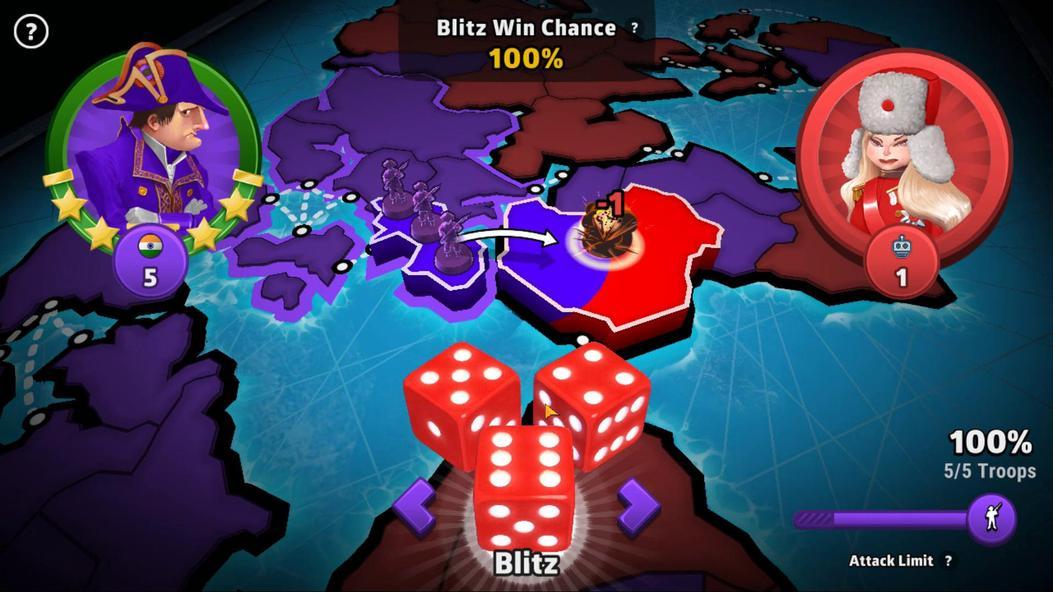 
Action: Mouse pressed left at (562, 414)
Screenshot: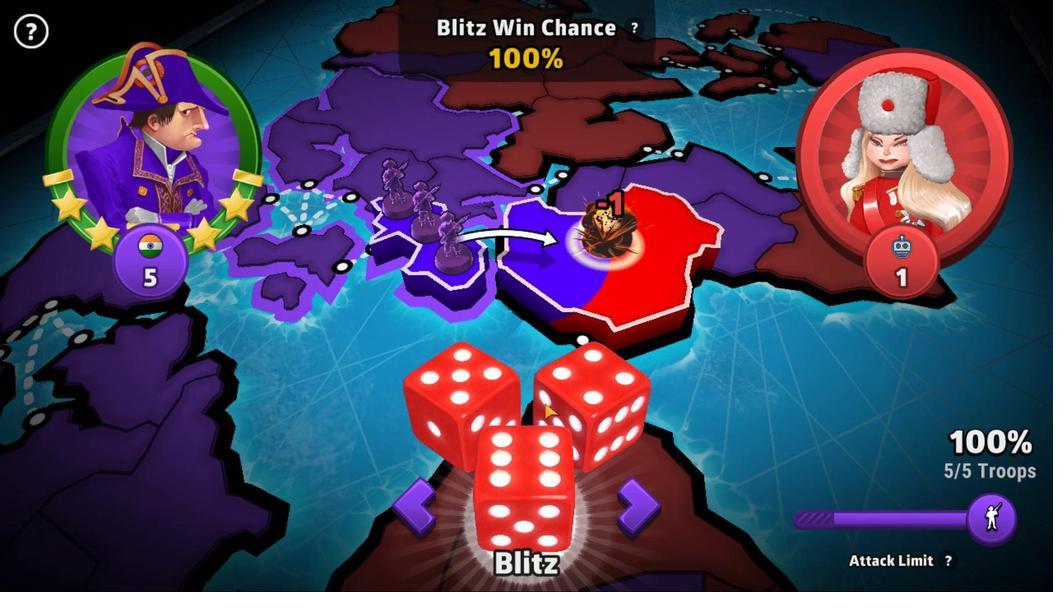 
Action: Mouse moved to (543, 376)
Screenshot: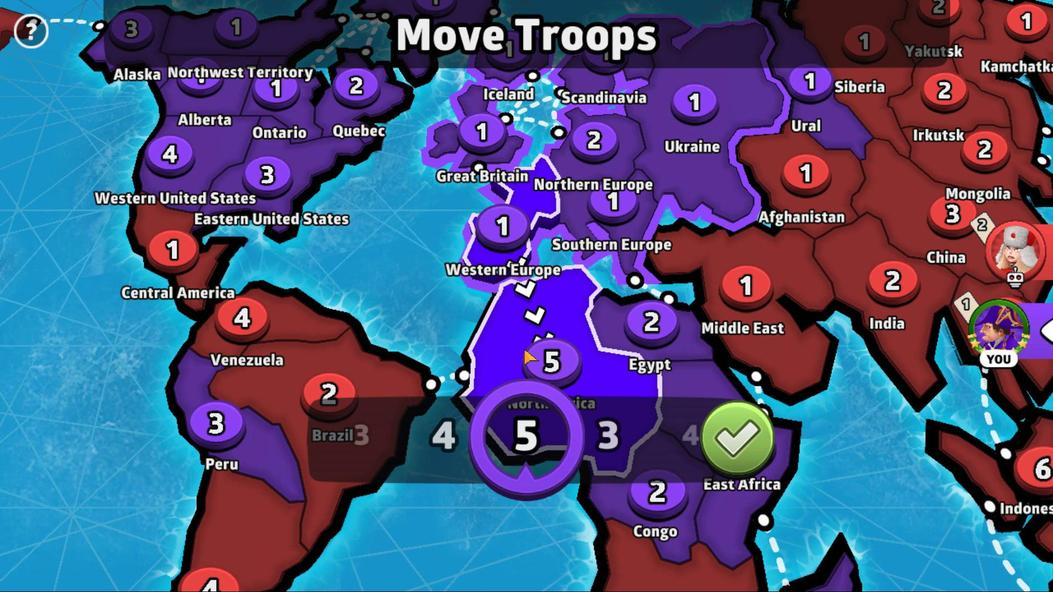 
Action: Mouse pressed left at (543, 376)
Screenshot: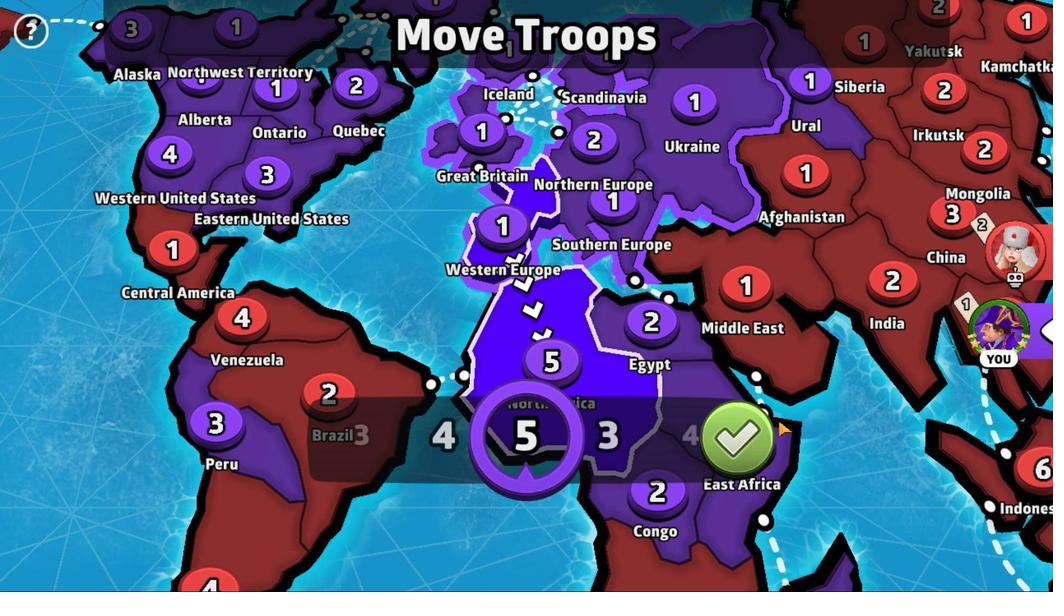 
Action: Mouse moved to (733, 428)
Screenshot: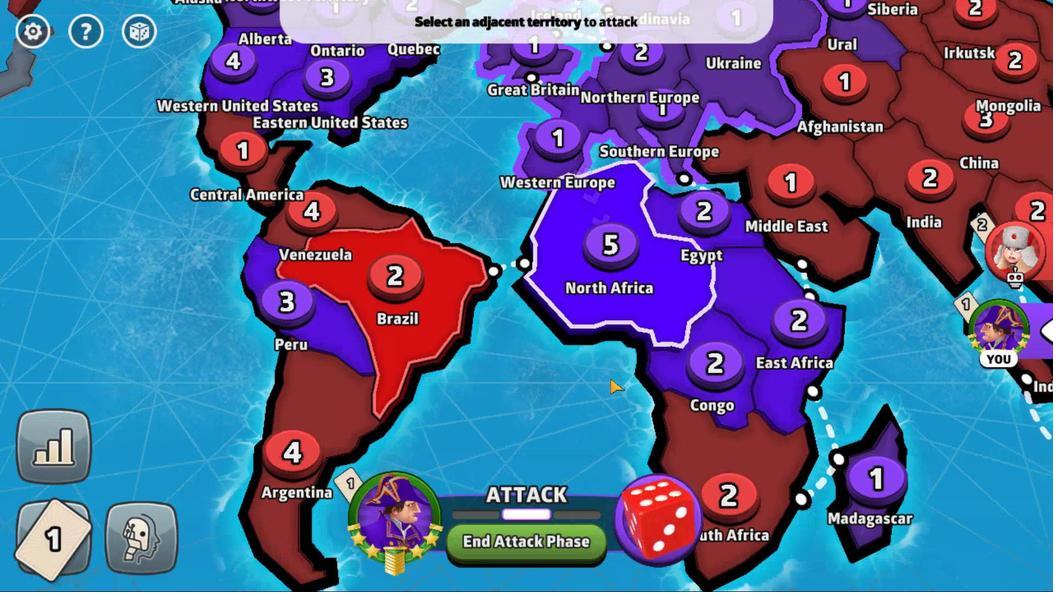 
Action: Mouse pressed left at (733, 428)
Screenshot: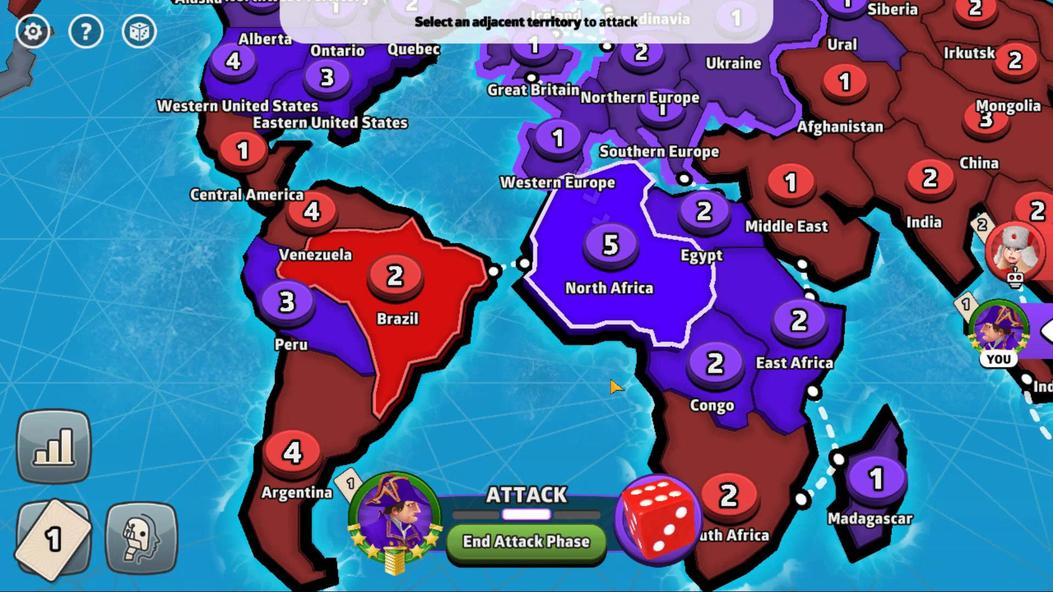 
Action: Mouse moved to (466, 285)
Screenshot: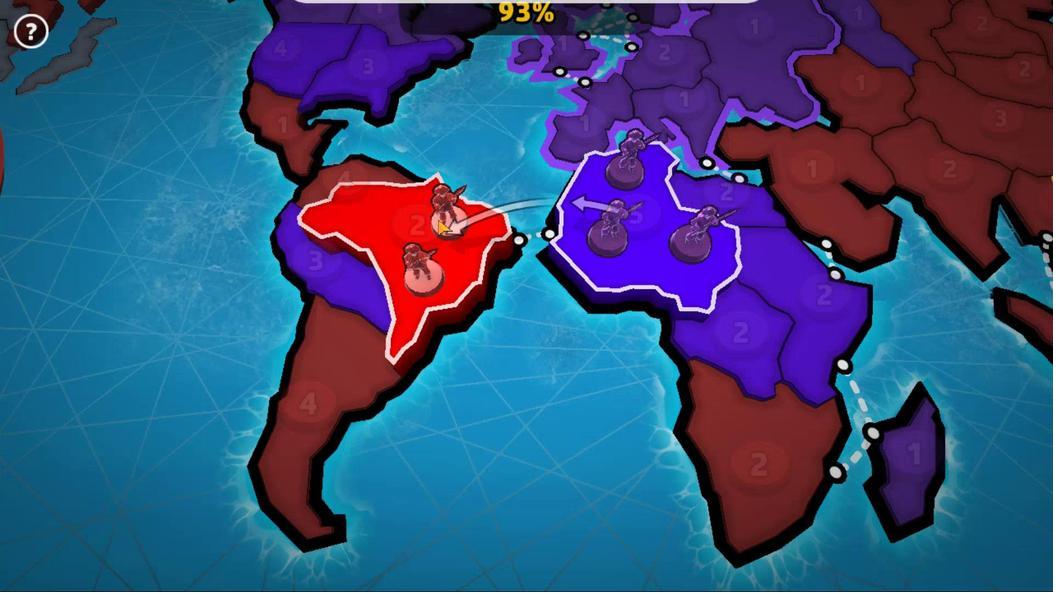 
Action: Mouse pressed left at (466, 285)
Screenshot: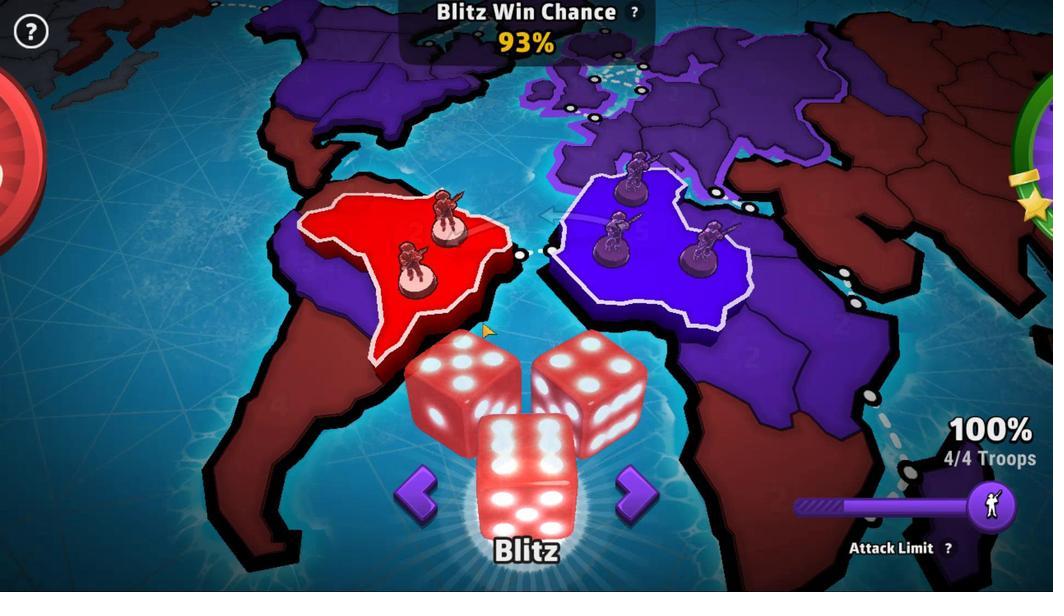 
Action: Mouse moved to (529, 425)
Screenshot: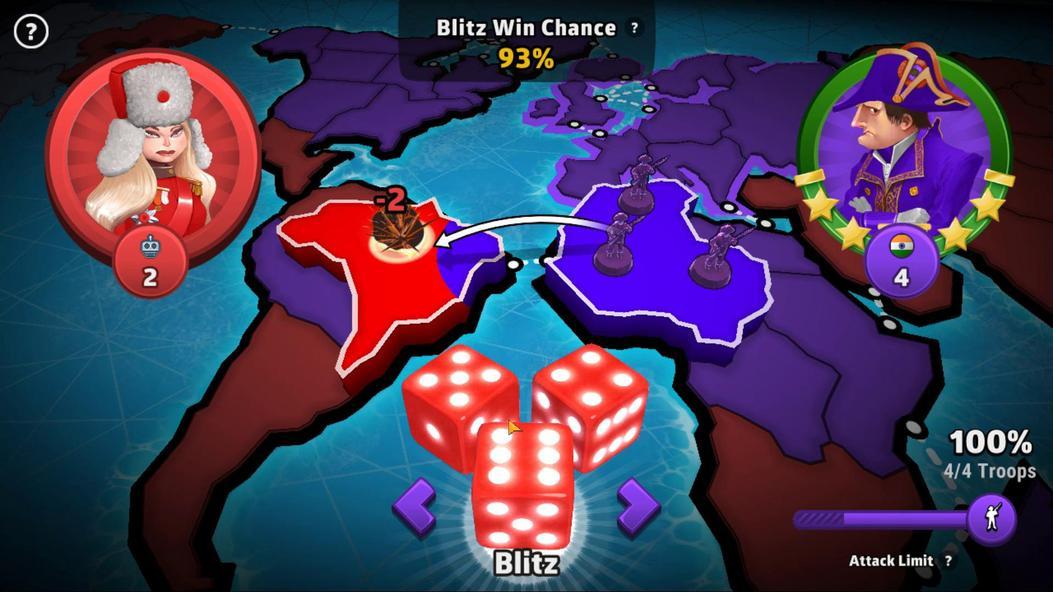 
Action: Mouse pressed left at (529, 425)
Screenshot: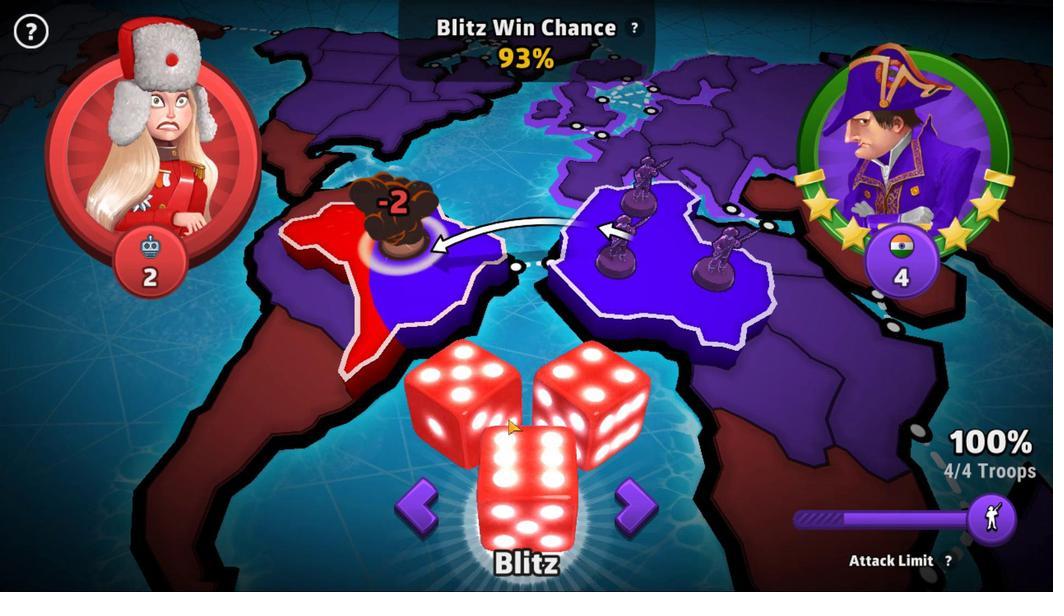 
Action: Mouse moved to (745, 441)
Screenshot: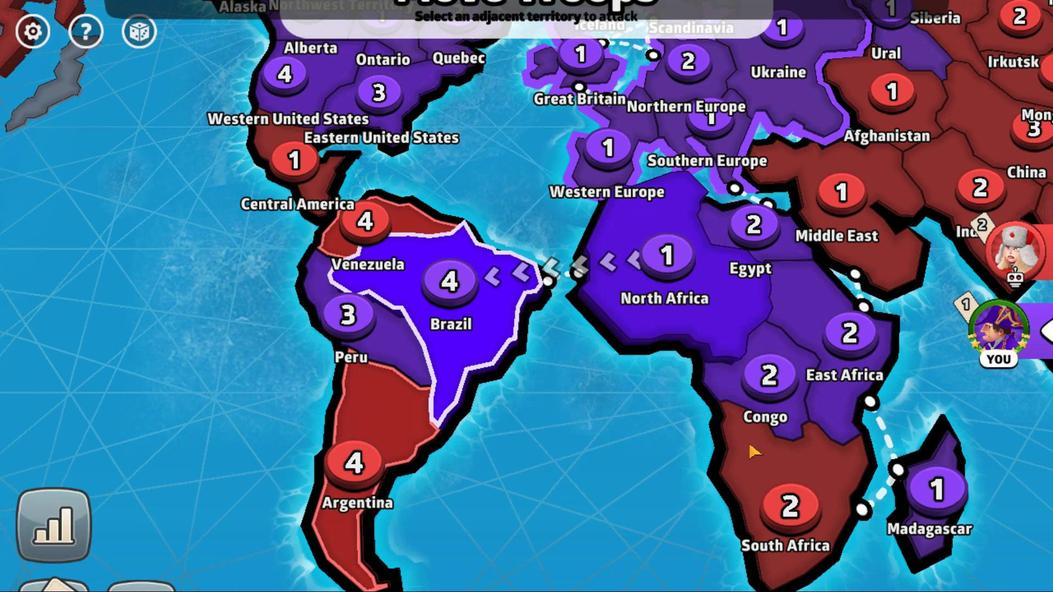 
Action: Mouse pressed left at (745, 441)
Screenshot: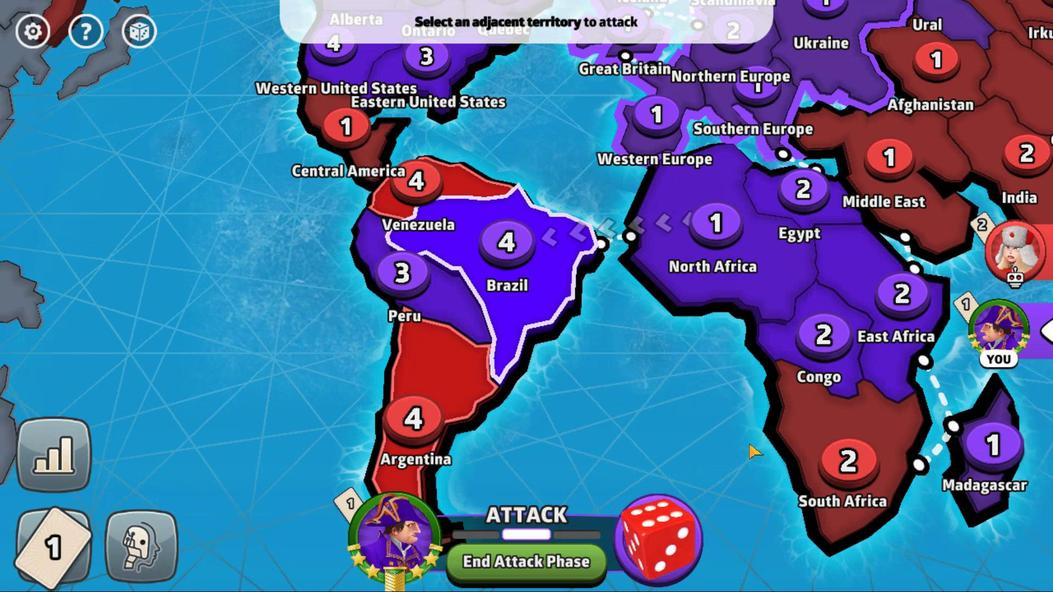 
Action: Mouse moved to (530, 520)
Screenshot: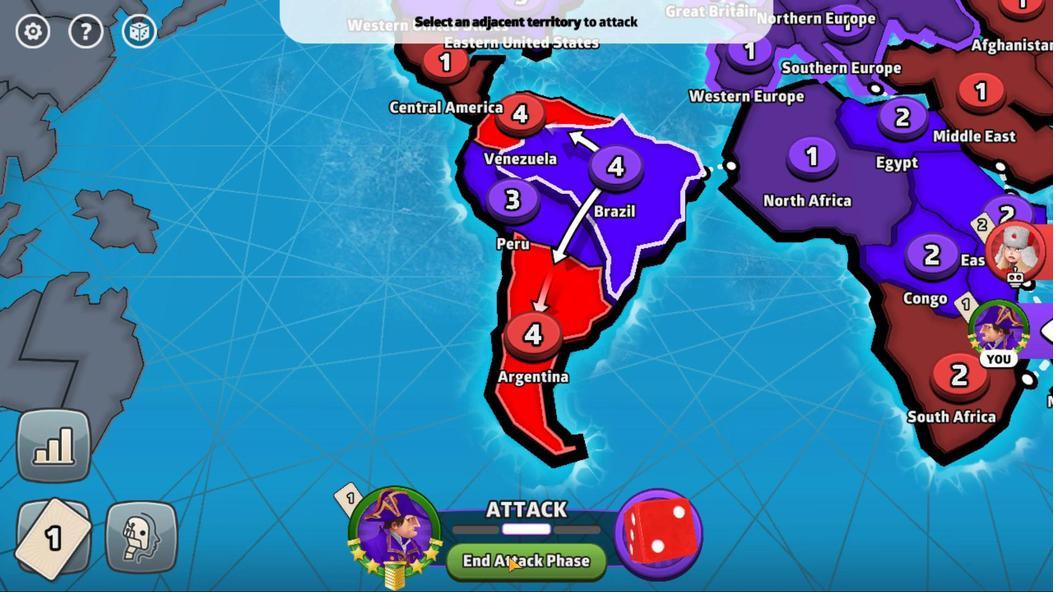 
Action: Mouse pressed left at (530, 520)
Screenshot: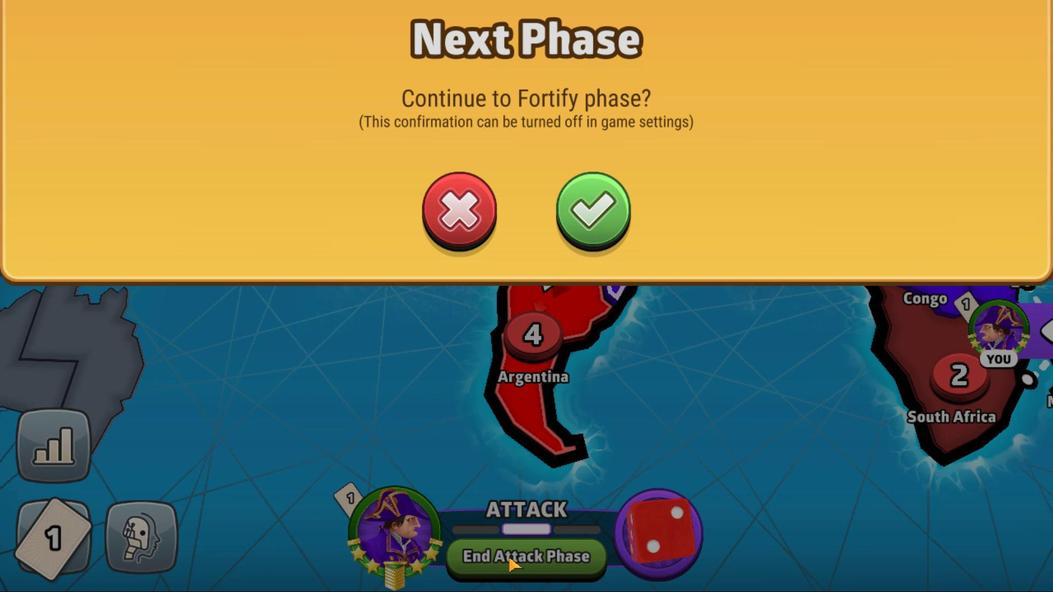 
Action: Mouse moved to (592, 288)
Screenshot: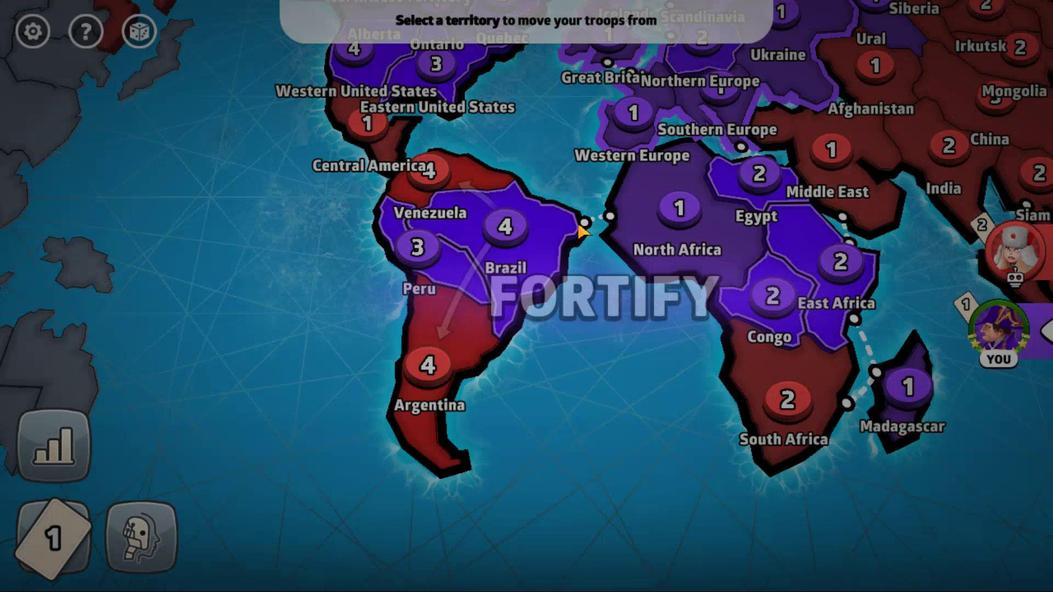 
Action: Mouse pressed left at (592, 288)
Screenshot: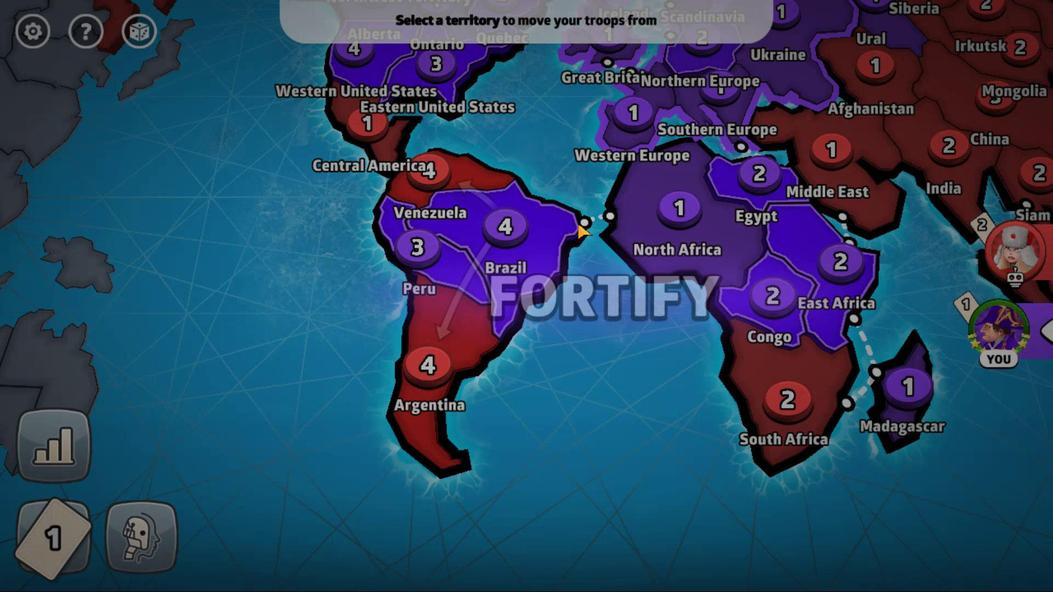 
Action: Mouse moved to (282, 249)
Screenshot: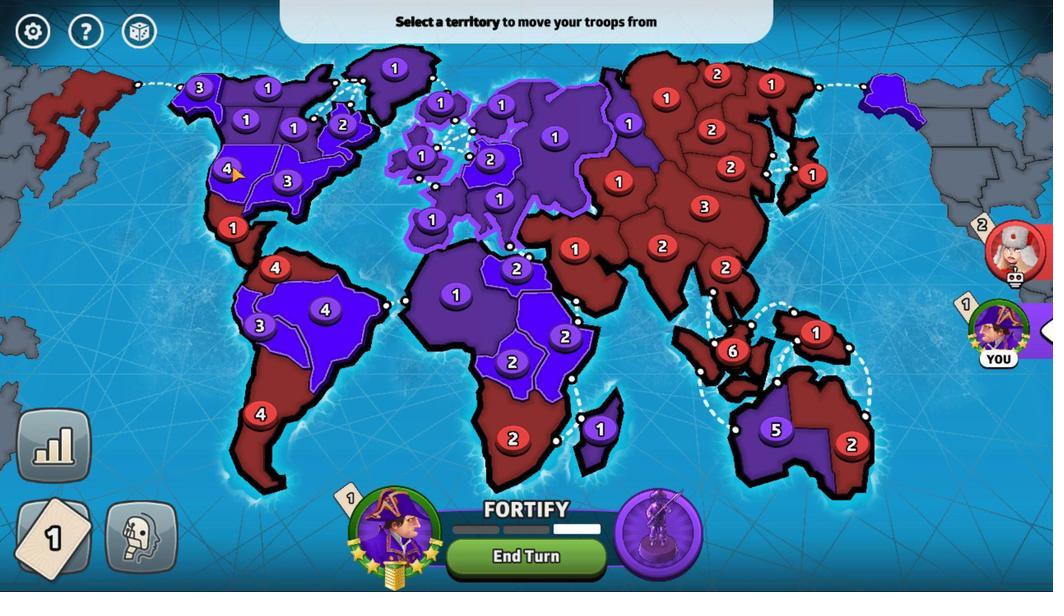 
Action: Mouse pressed left at (282, 249)
Screenshot: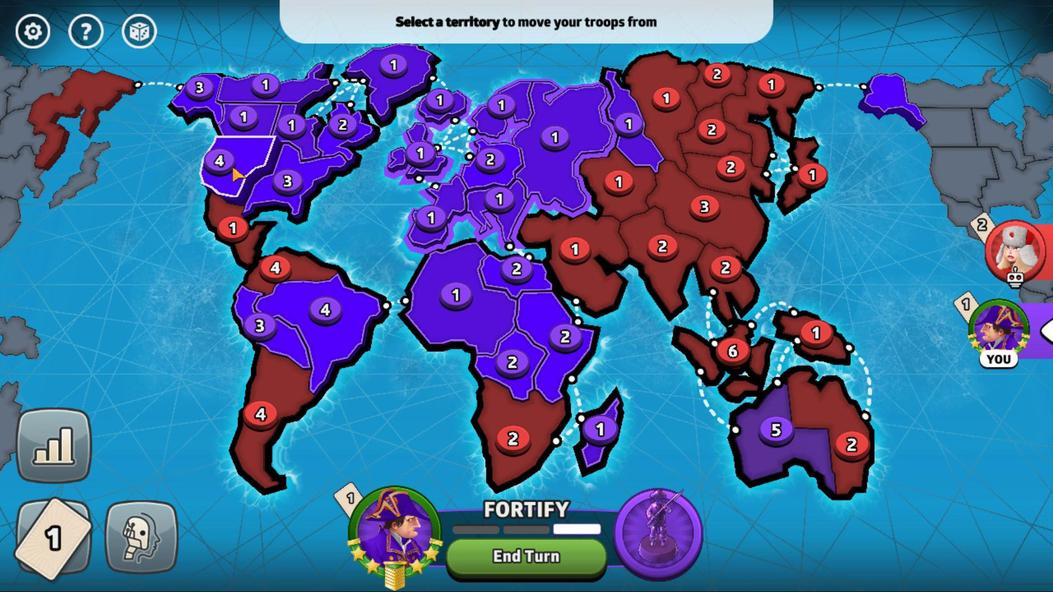 
Action: Mouse moved to (368, 342)
Screenshot: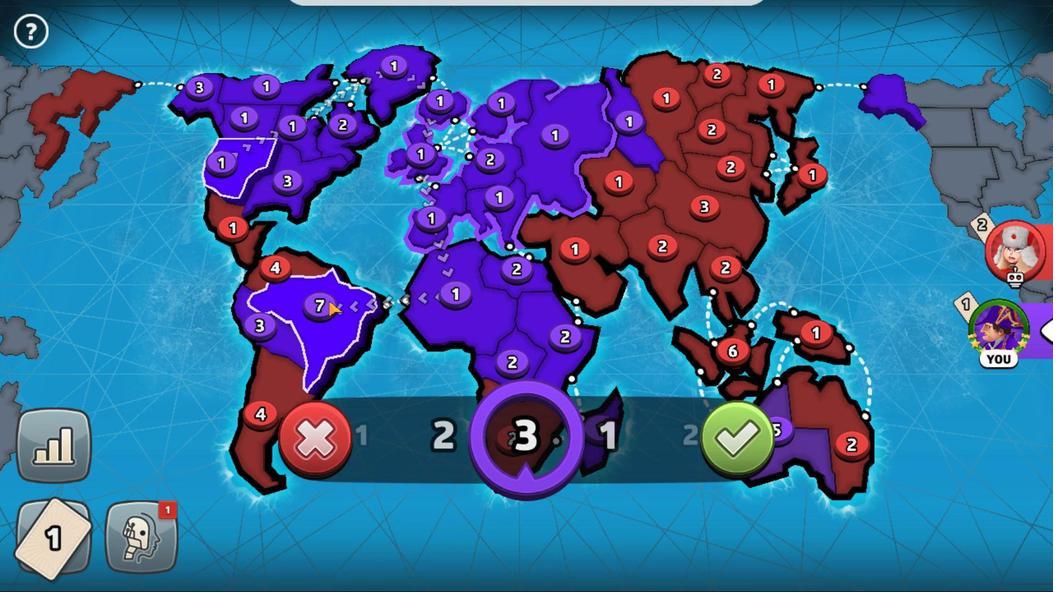 
Action: Mouse pressed left at (368, 342)
Screenshot: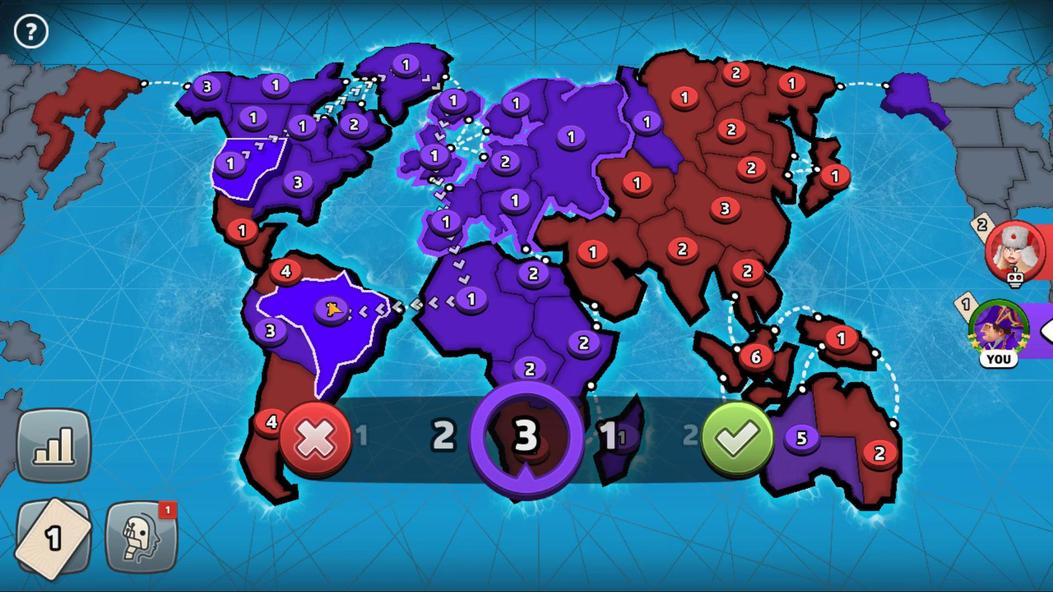 
Action: Mouse pressed left at (368, 342)
Screenshot: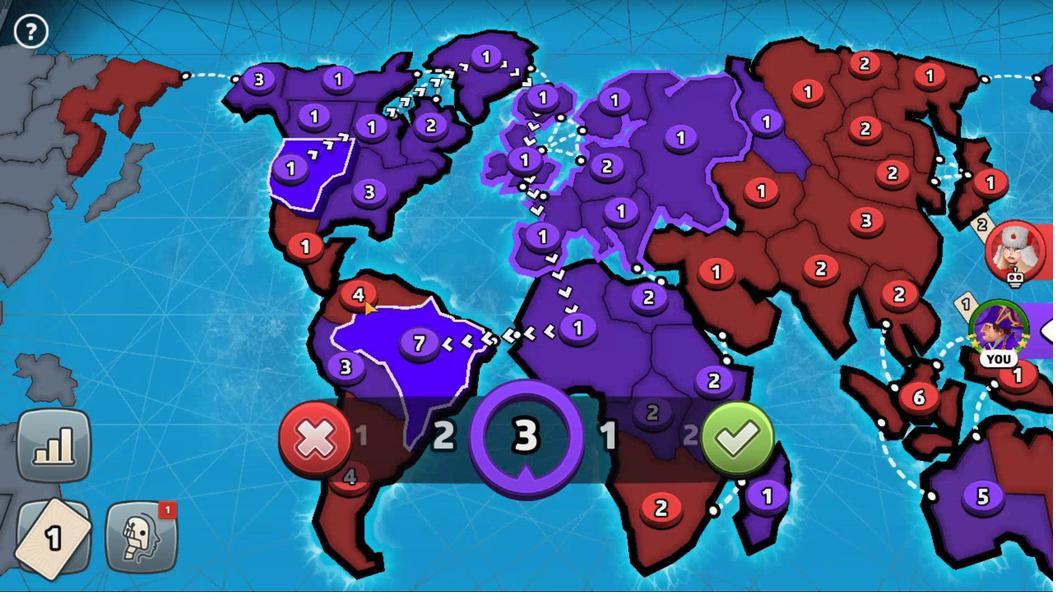 
Action: Mouse moved to (476, 431)
Screenshot: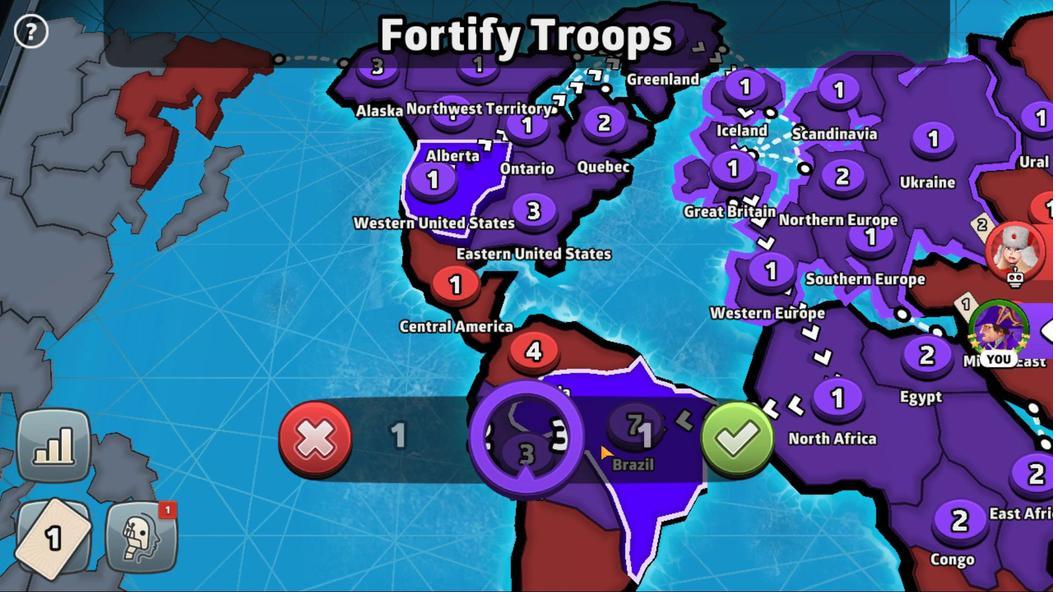 
Action: Mouse pressed left at (476, 431)
Screenshot: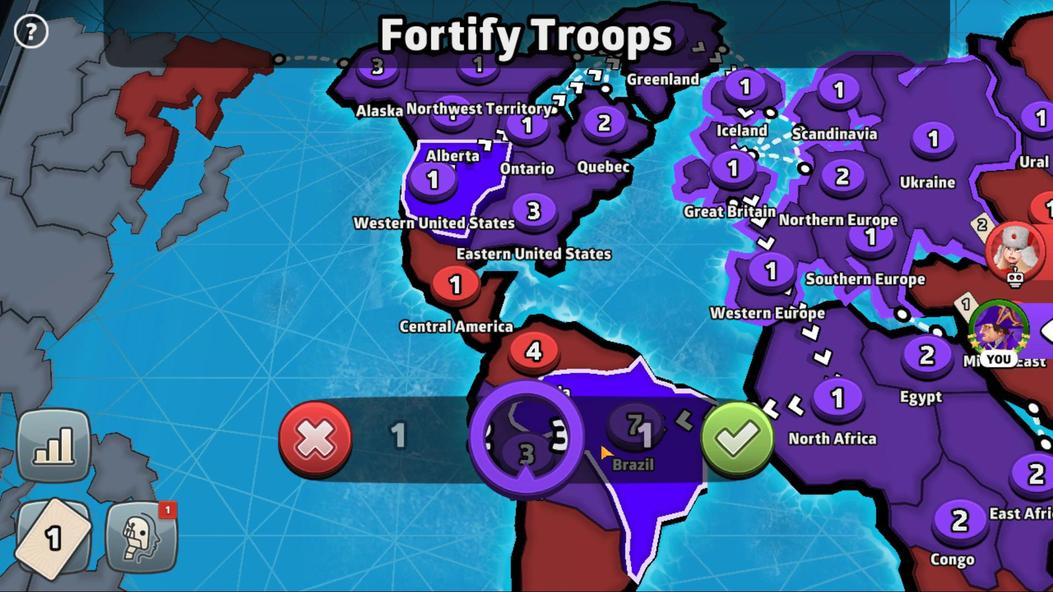 
Action: Mouse moved to (734, 443)
Screenshot: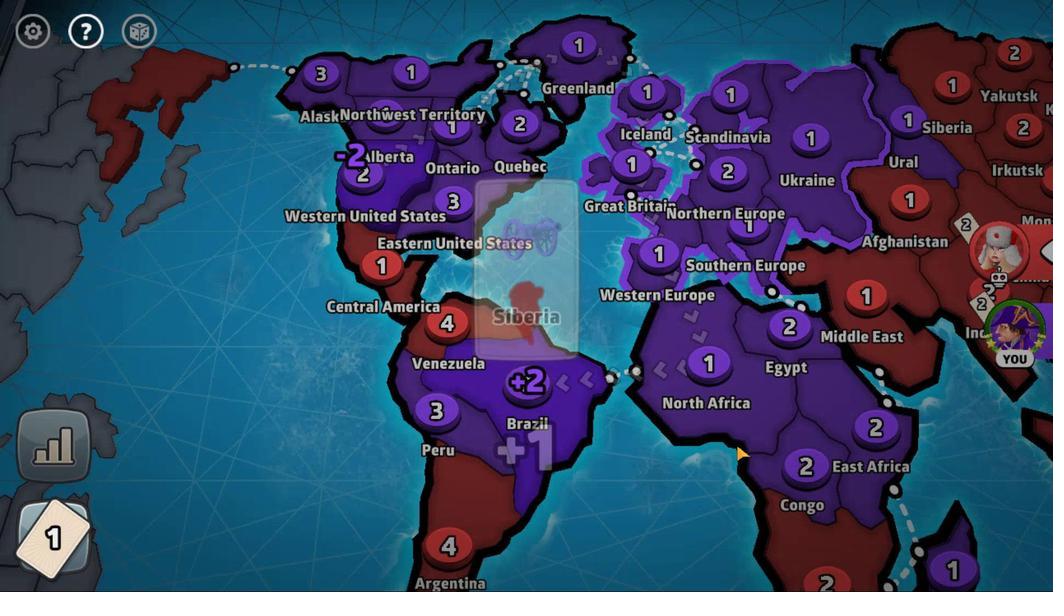 
Action: Mouse pressed left at (734, 443)
Screenshot: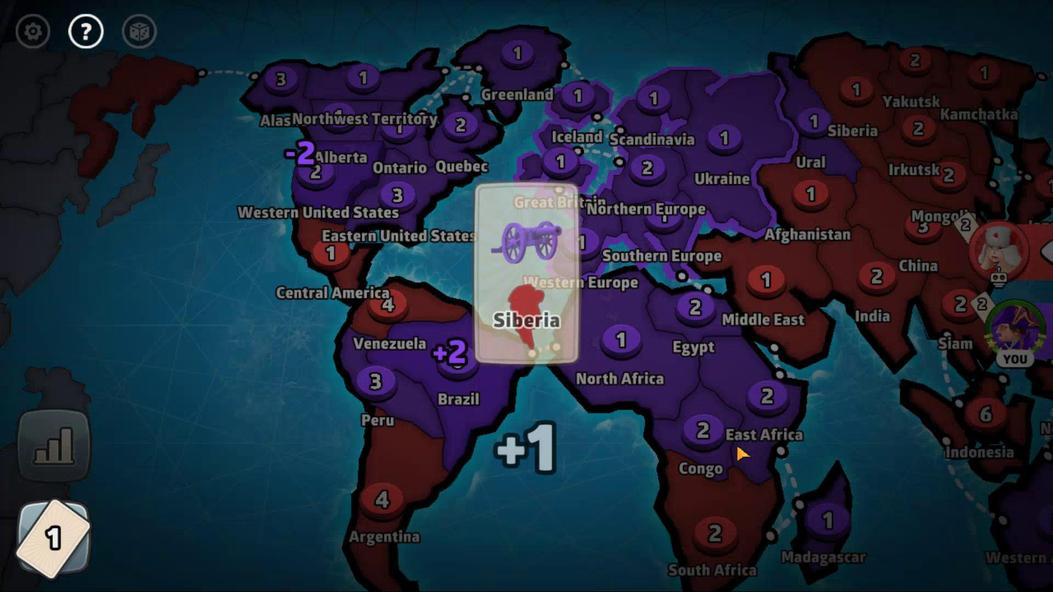 
Action: Mouse moved to (574, 420)
Screenshot: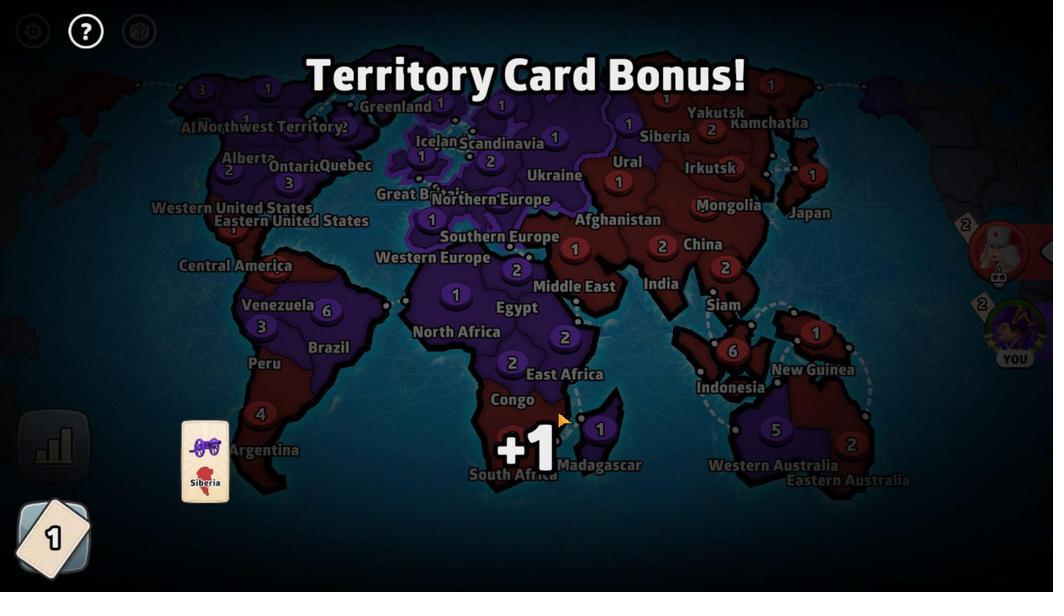 
Action: Mouse pressed left at (574, 420)
Screenshot: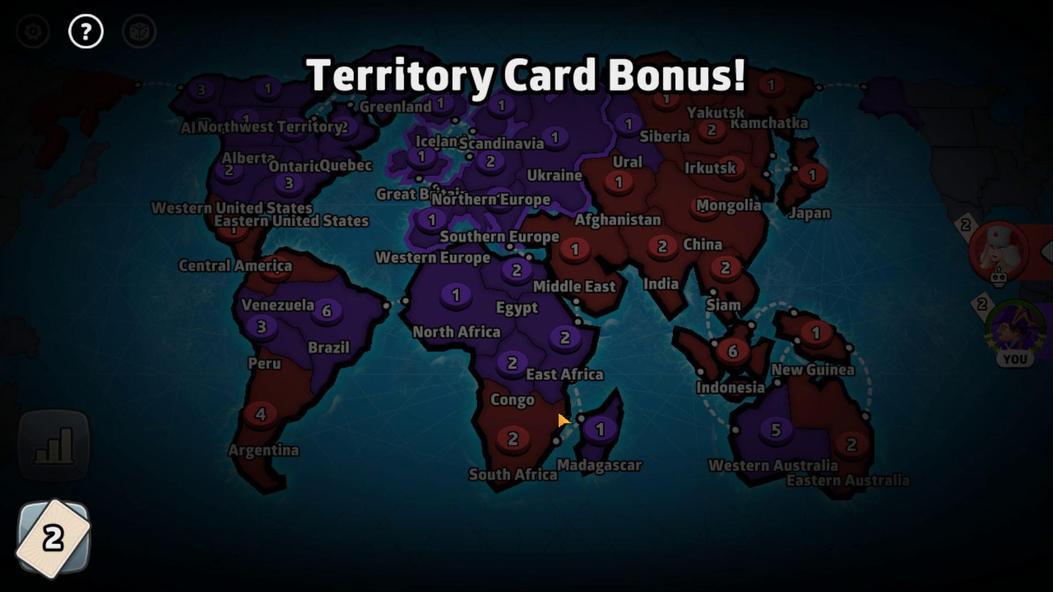 
Action: Mouse moved to (493, 381)
Screenshot: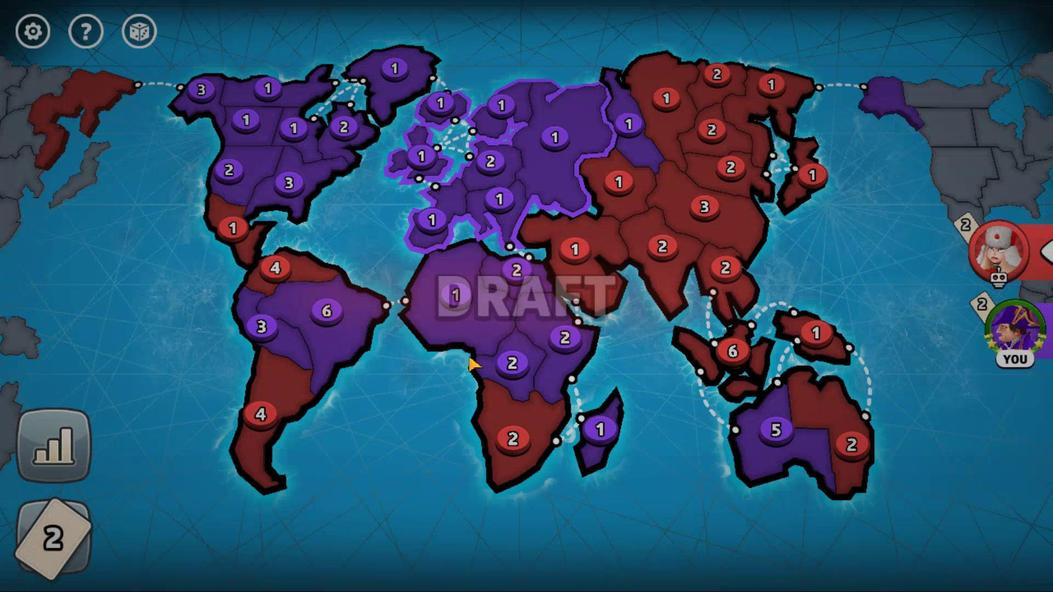 
Action: Mouse pressed left at (493, 381)
Screenshot: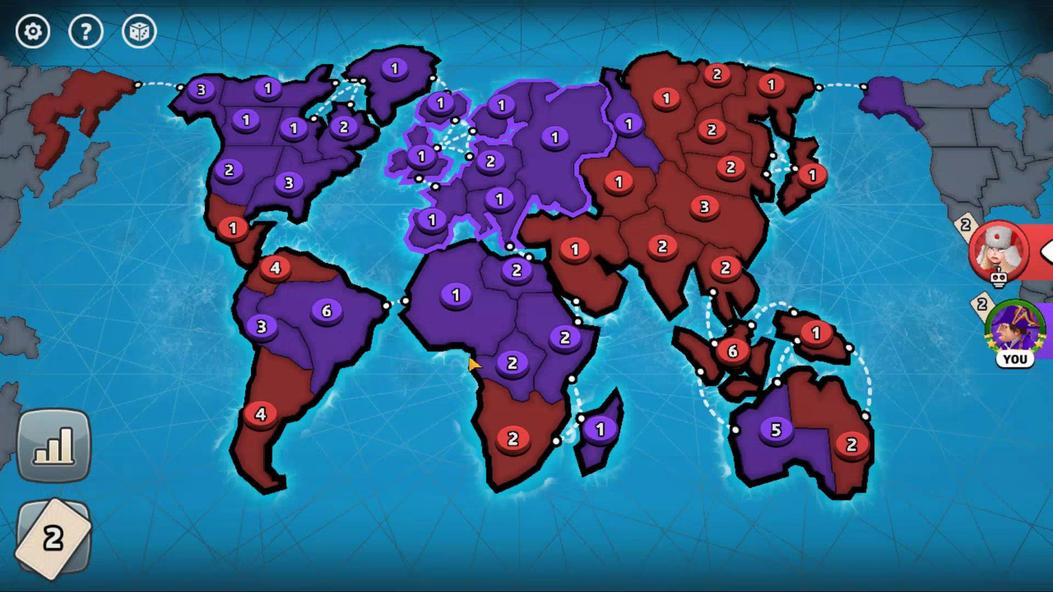 
Action: Mouse moved to (527, 289)
Screenshot: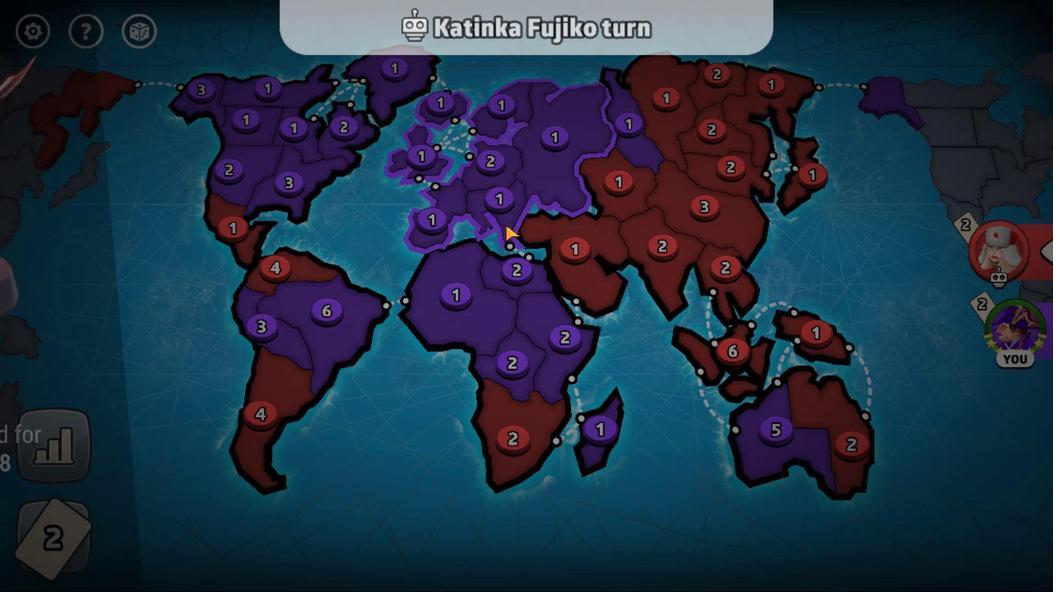 
Action: Mouse pressed left at (527, 289)
Screenshot: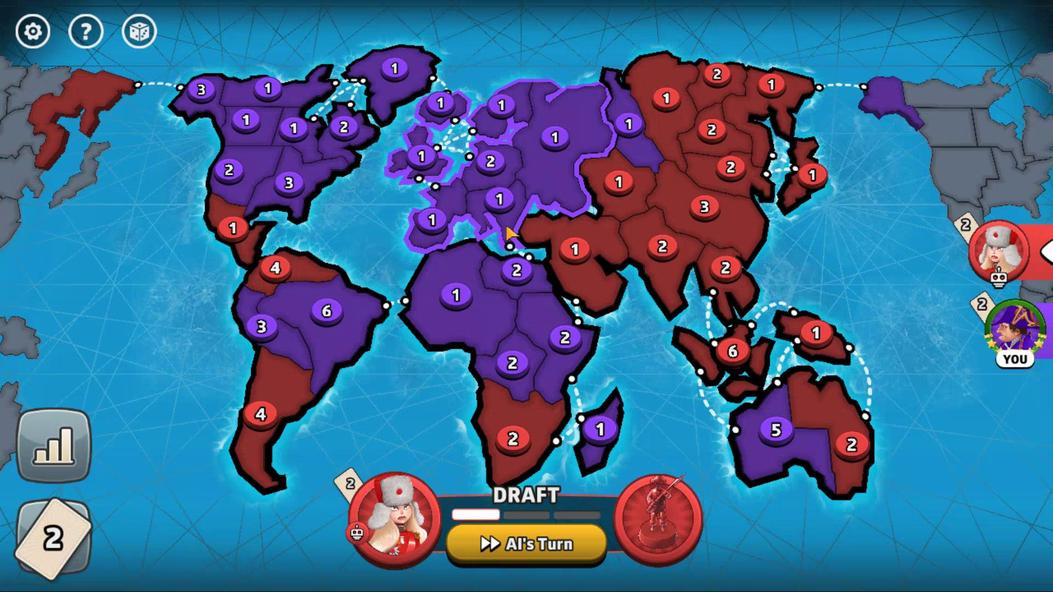 
Action: Mouse moved to (770, 433)
Screenshot: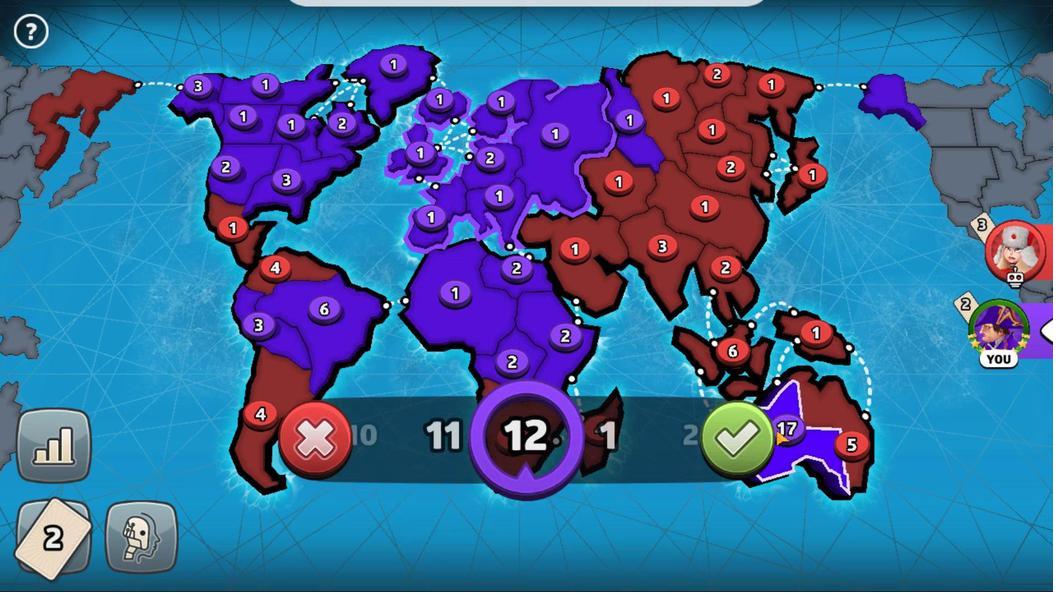
Action: Mouse pressed left at (770, 433)
Screenshot: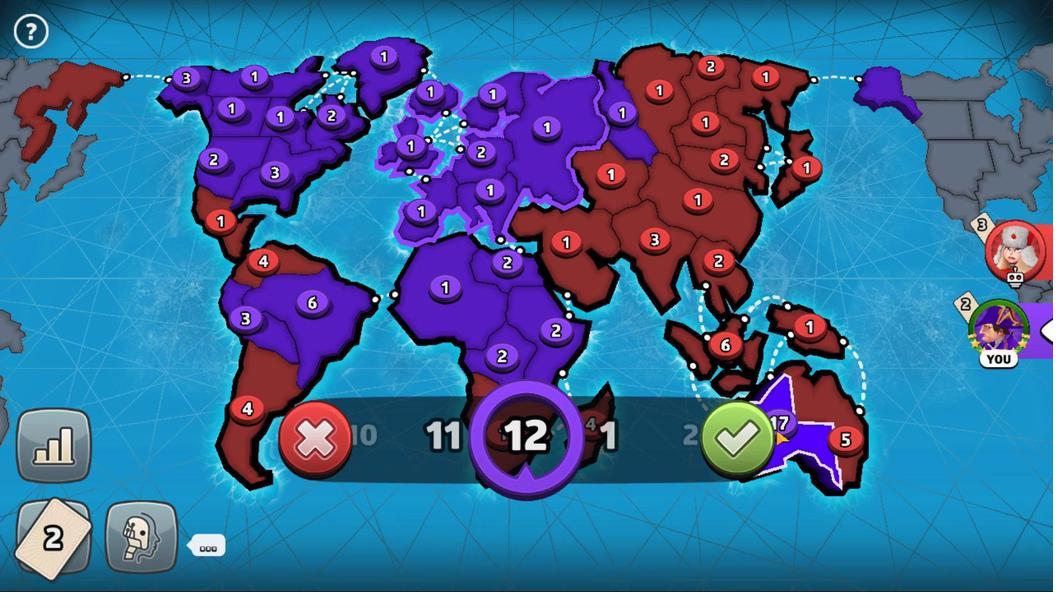 
Action: Mouse moved to (737, 441)
Screenshot: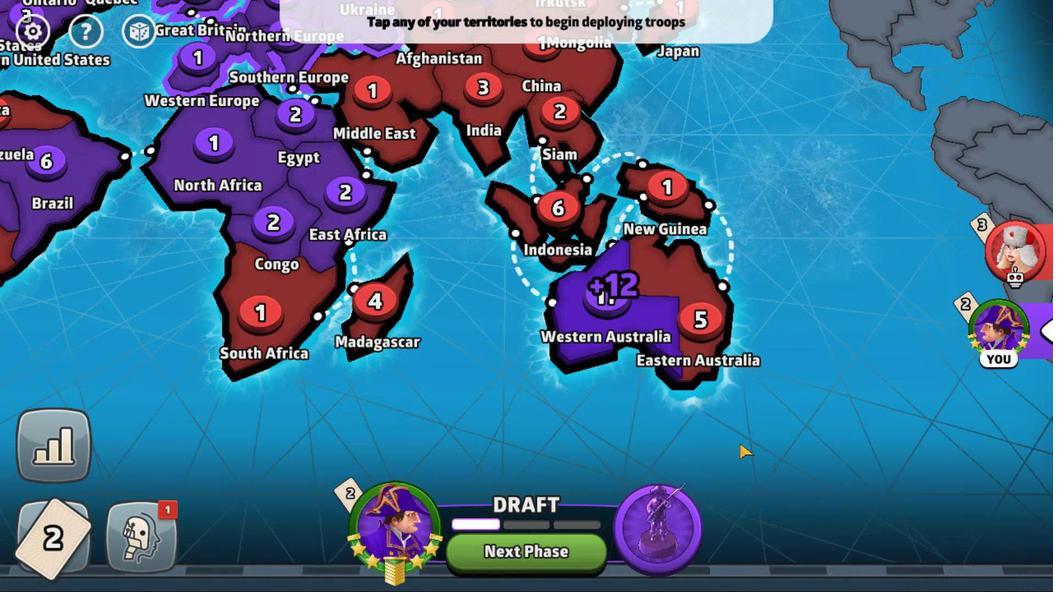 
Action: Mouse pressed left at (737, 441)
Screenshot: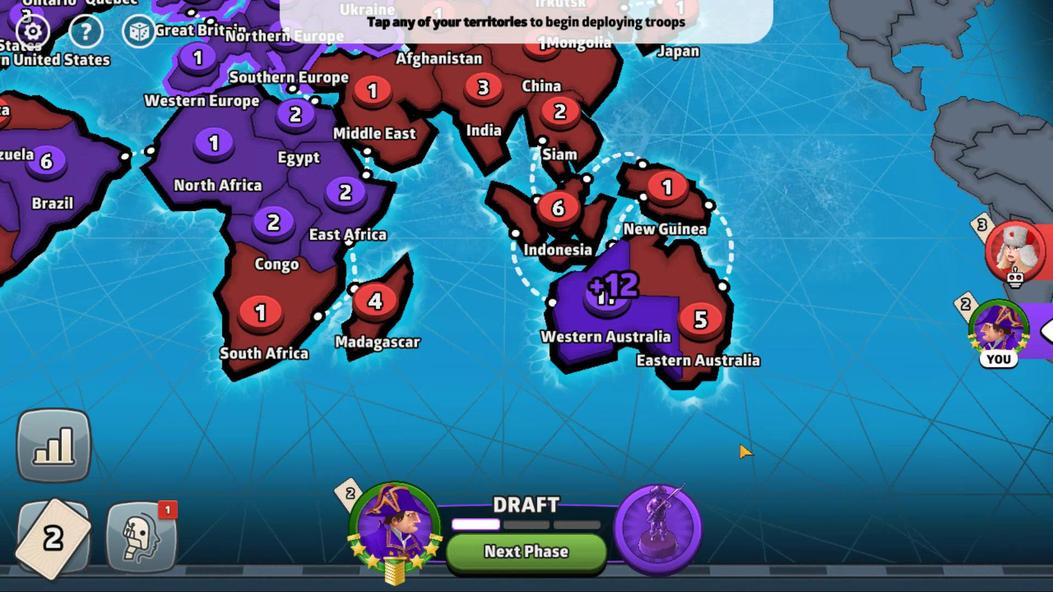 
Action: Mouse moved to (769, 424)
Screenshot: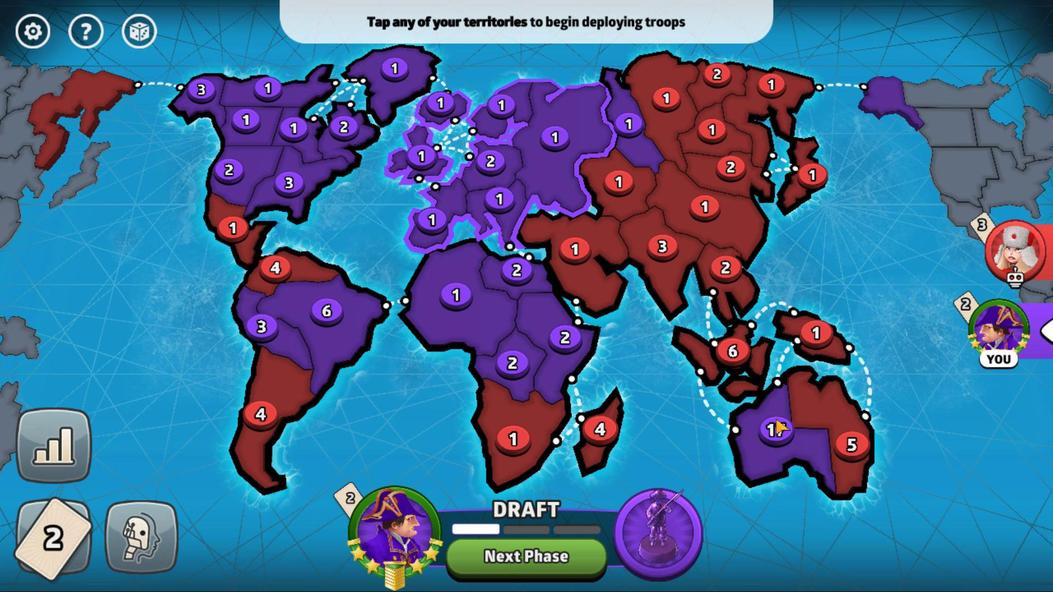 
Action: Mouse pressed left at (769, 424)
Screenshot: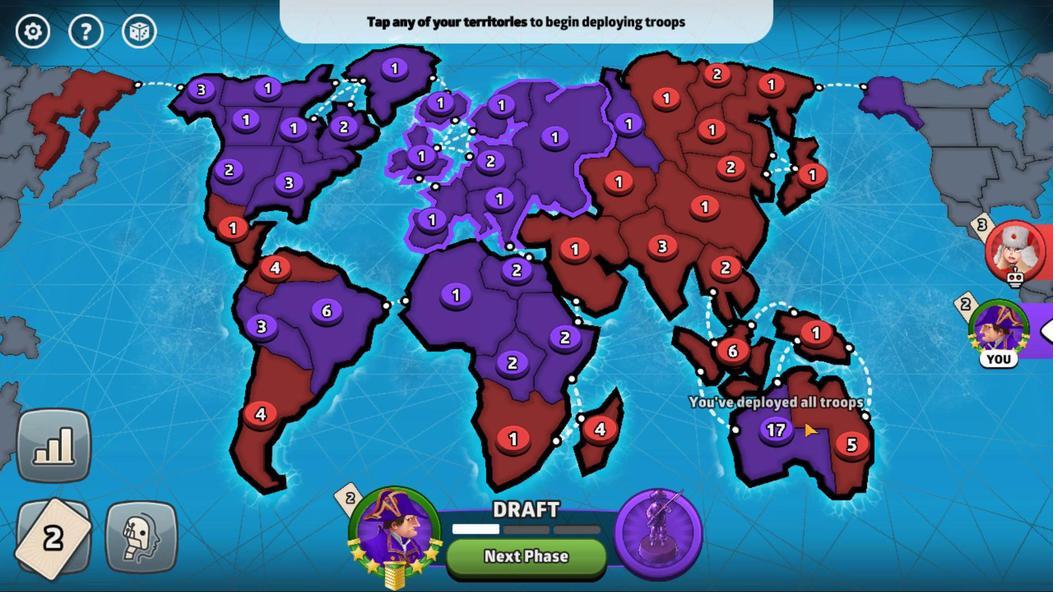 
Action: Mouse moved to (790, 432)
Screenshot: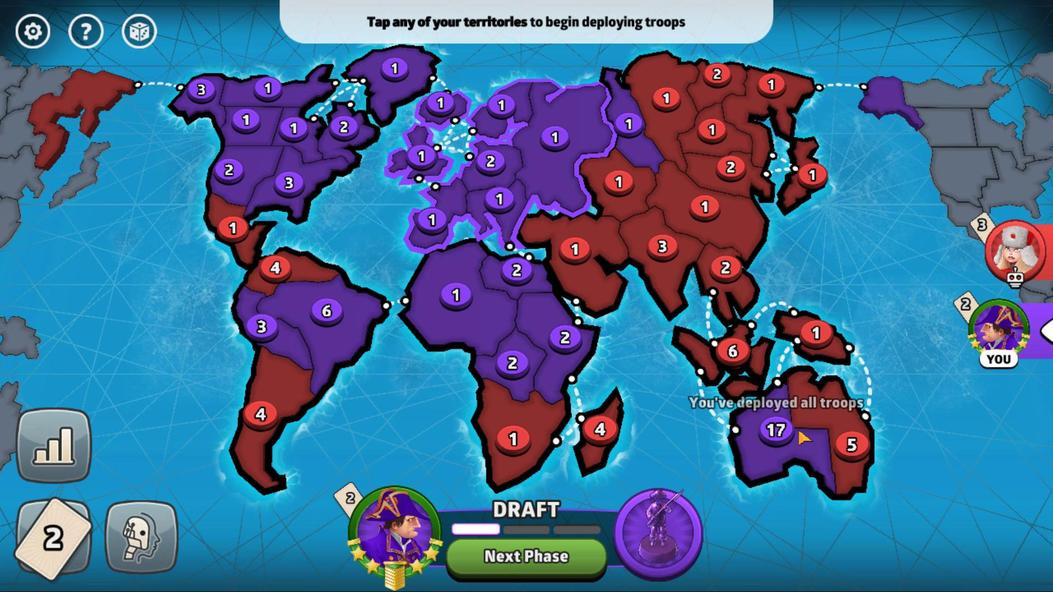 
Action: Mouse pressed left at (790, 432)
Screenshot: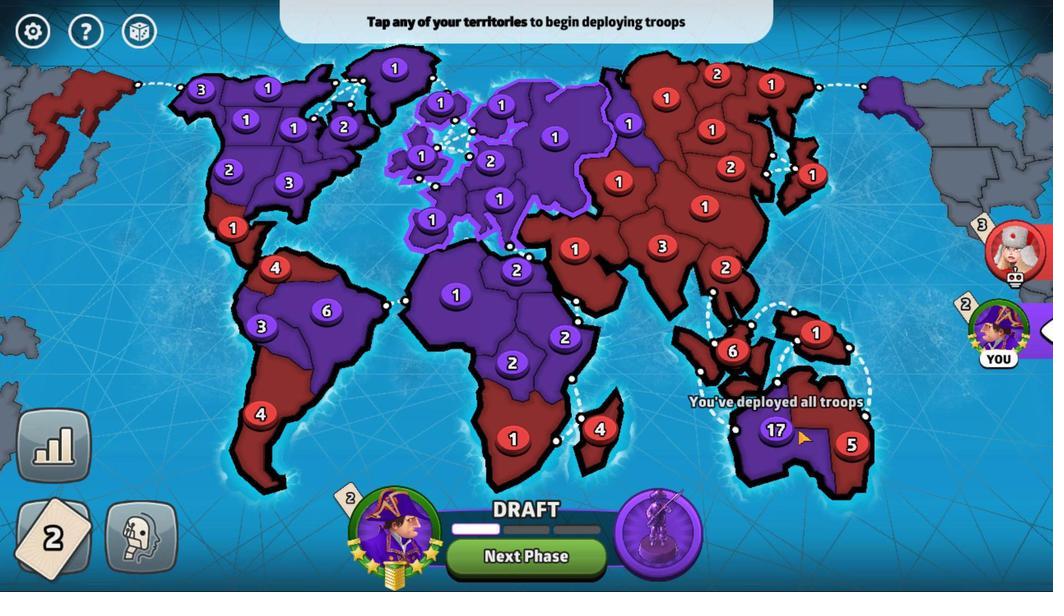 
Action: Mouse moved to (536, 524)
Screenshot: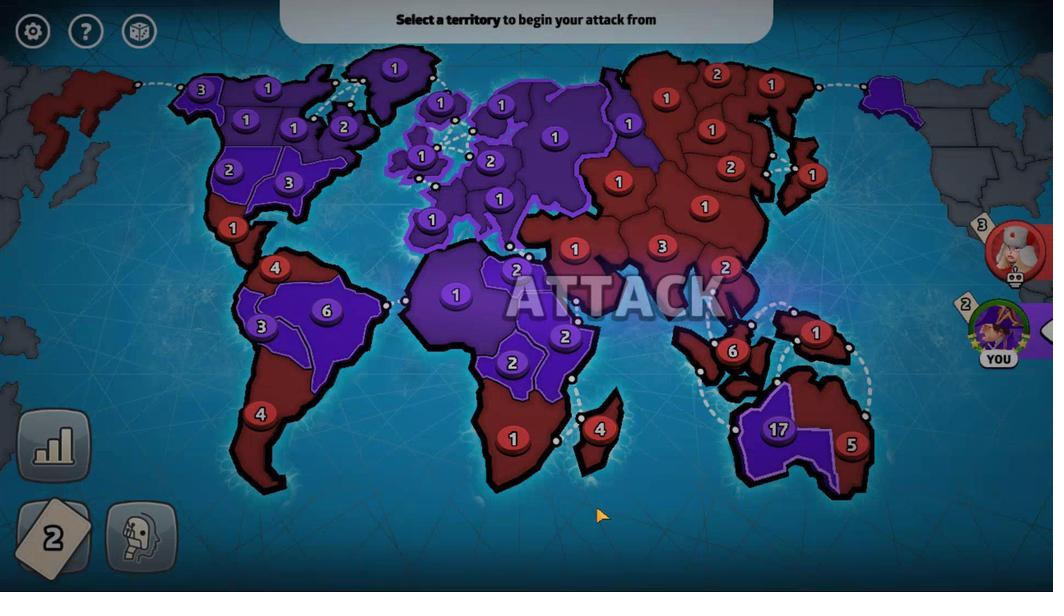 
Action: Mouse pressed left at (536, 524)
Screenshot: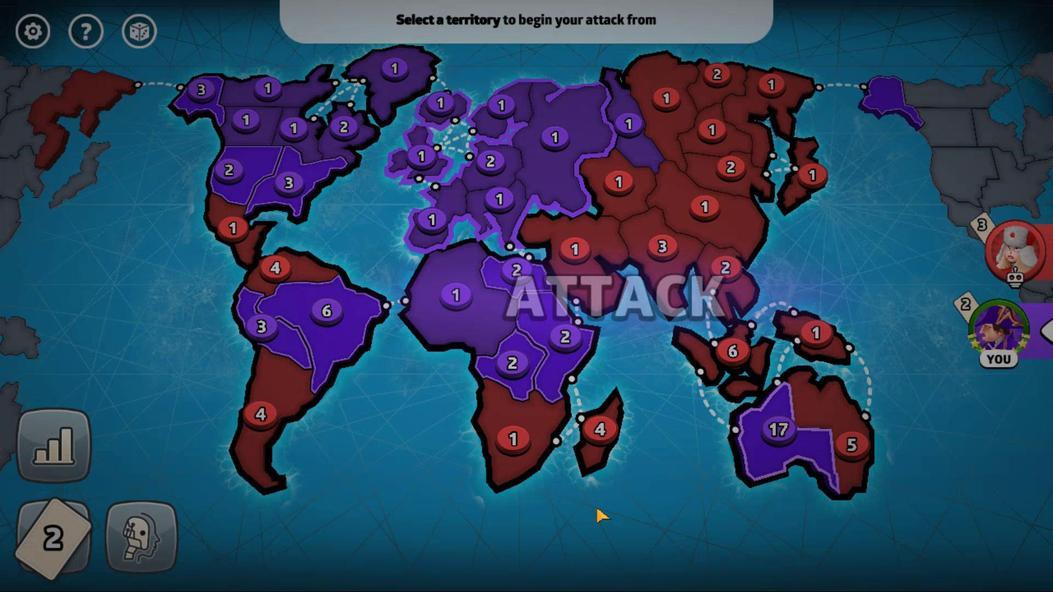 
Action: Mouse moved to (520, 377)
Screenshot: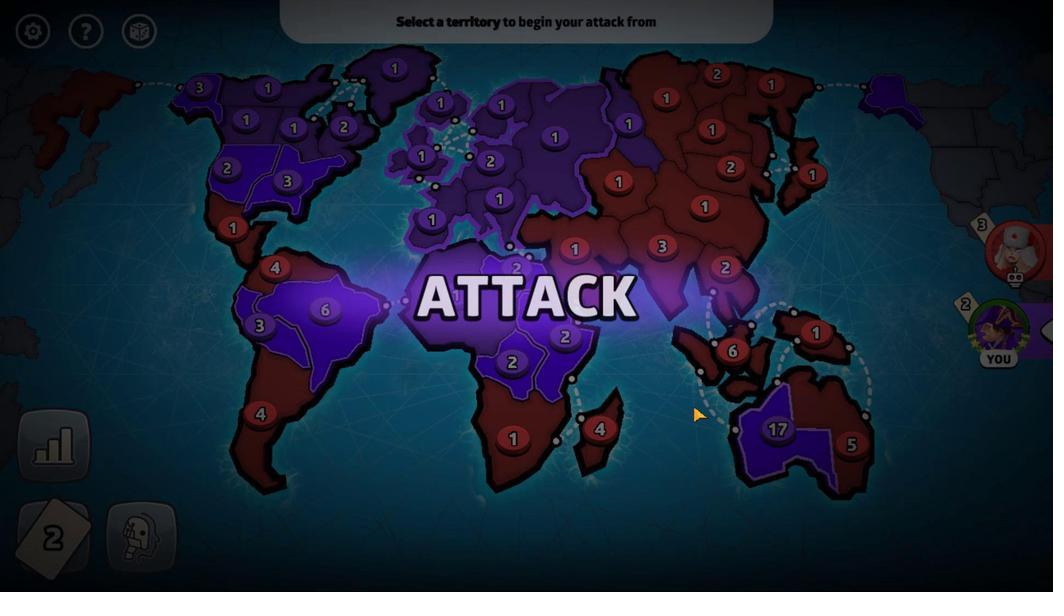
Action: Mouse pressed left at (520, 377)
Screenshot: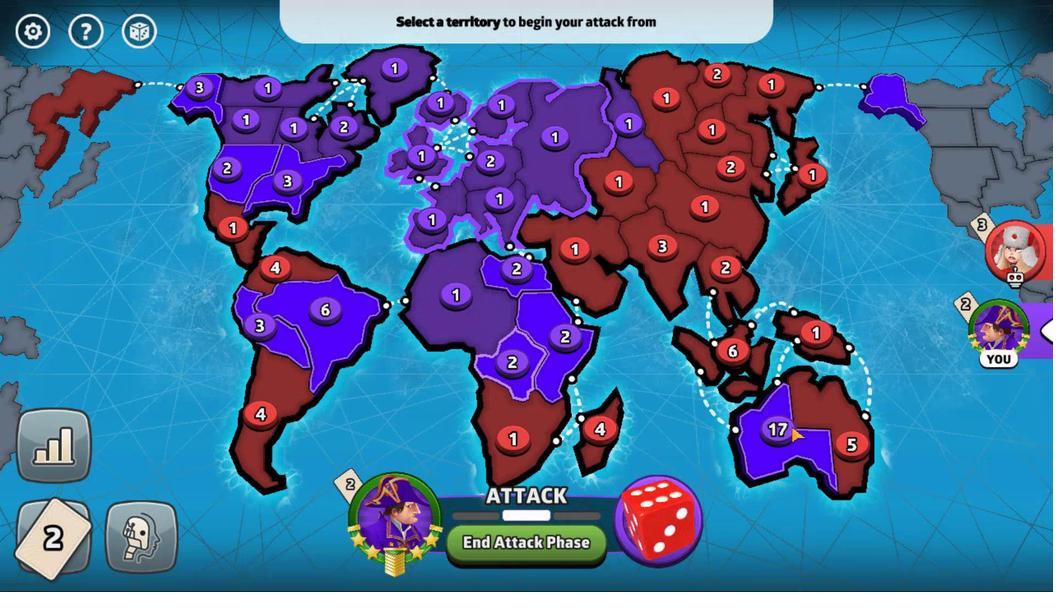 
Action: Mouse moved to (830, 431)
Screenshot: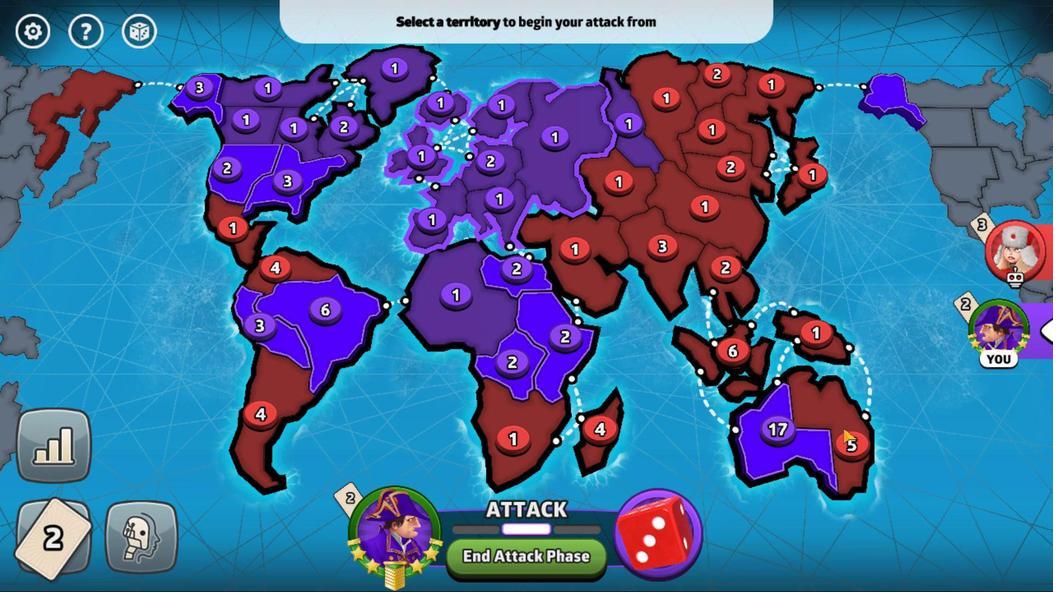 
Action: Mouse pressed left at (830, 431)
Screenshot: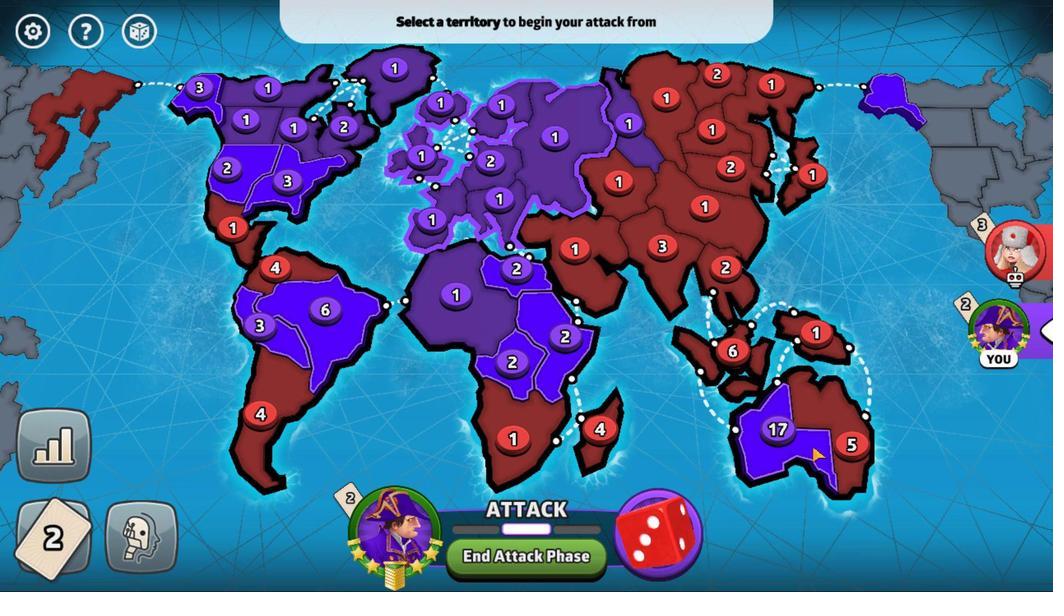 
Action: Mouse moved to (779, 443)
Screenshot: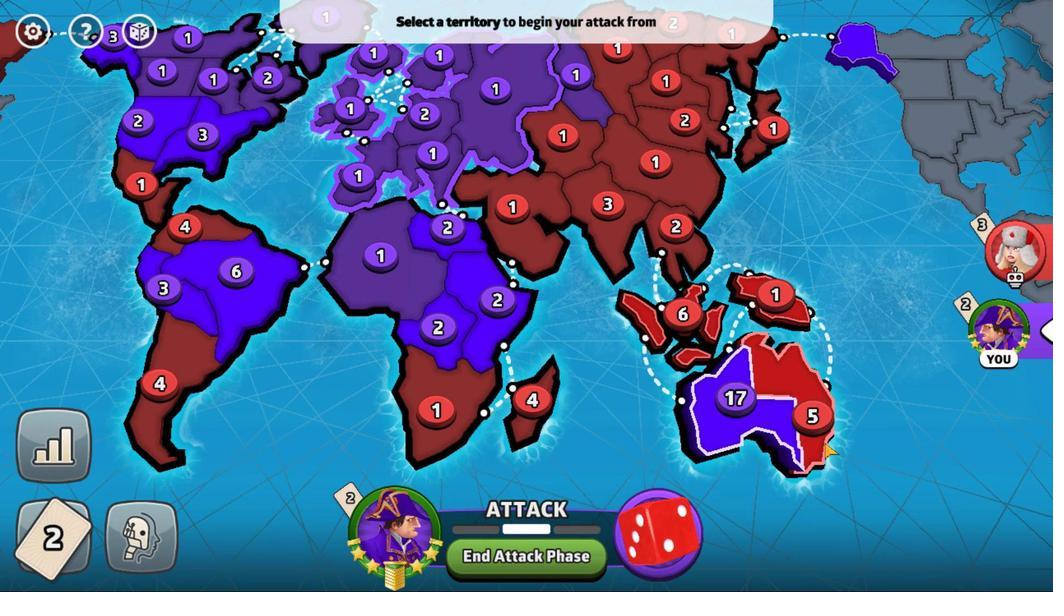 
Action: Mouse pressed left at (779, 443)
Screenshot: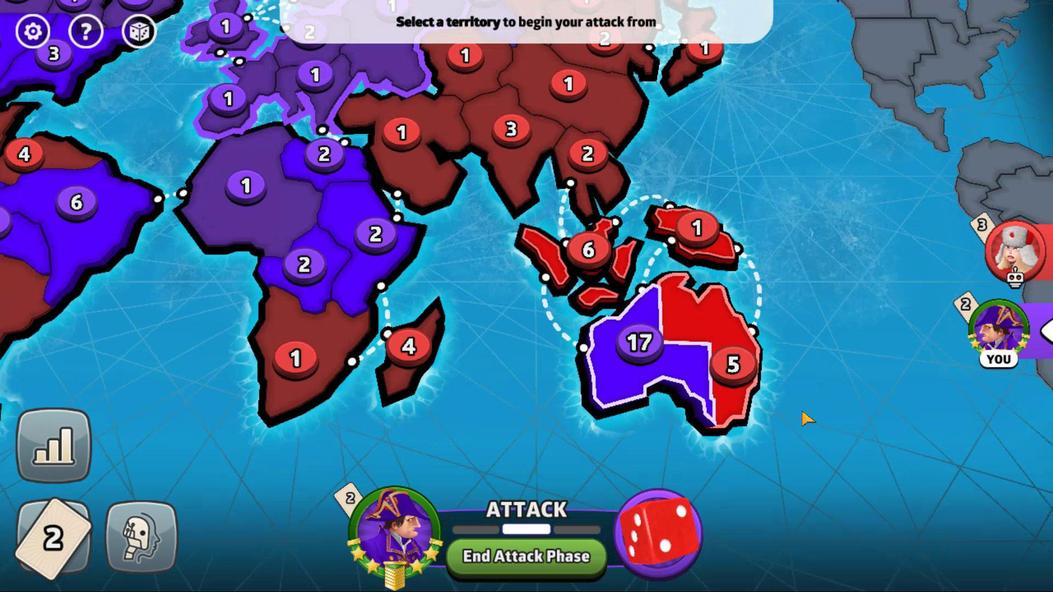 
Action: Mouse moved to (606, 306)
Screenshot: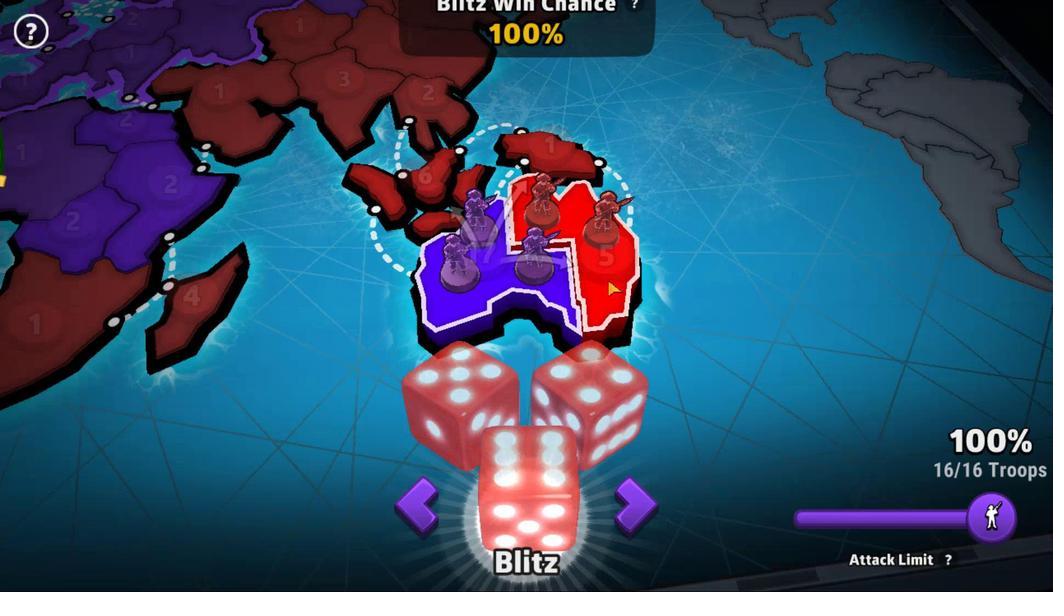 
Action: Mouse pressed left at (606, 306)
Screenshot: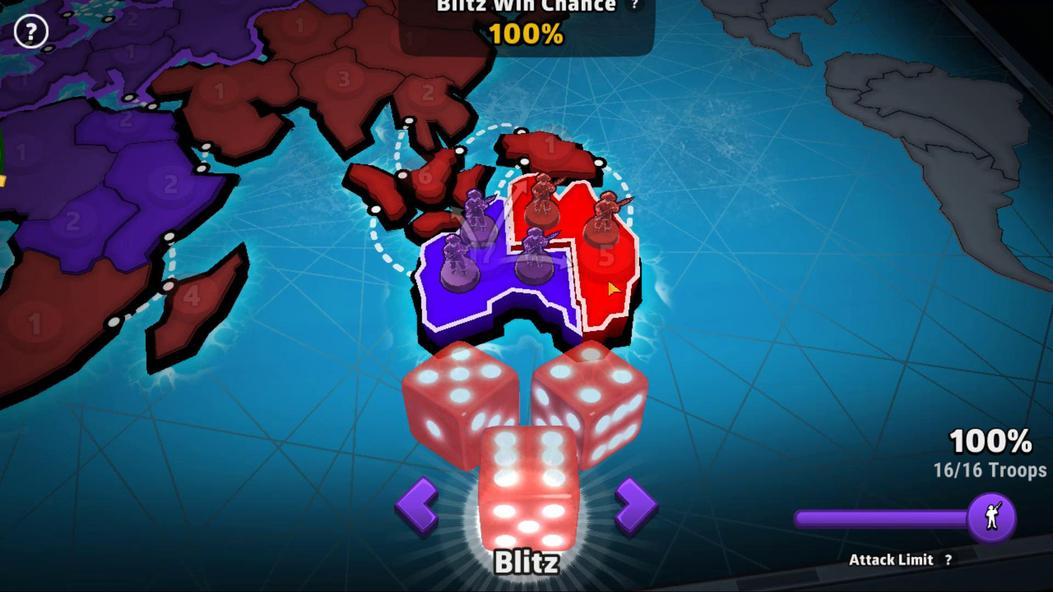
Action: Mouse moved to (550, 424)
Screenshot: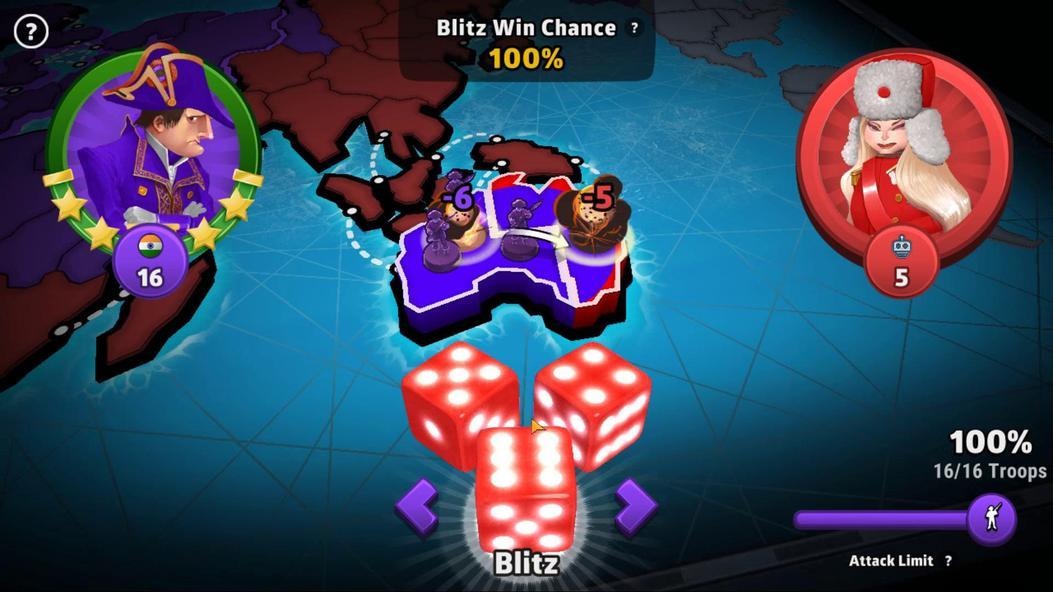 
Action: Mouse pressed left at (550, 424)
Screenshot: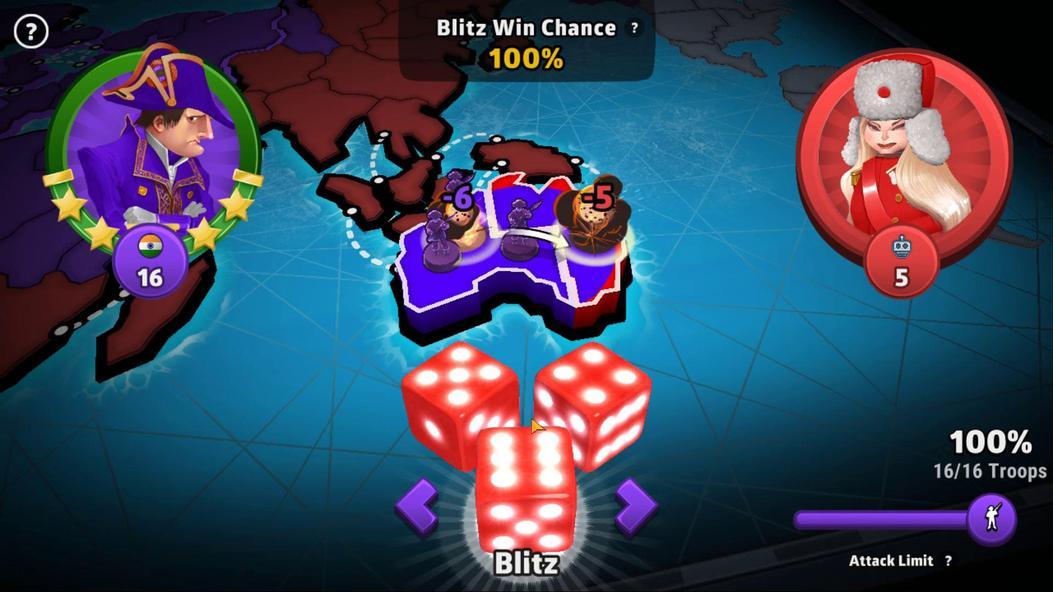 
Action: Mouse moved to (592, 323)
Screenshot: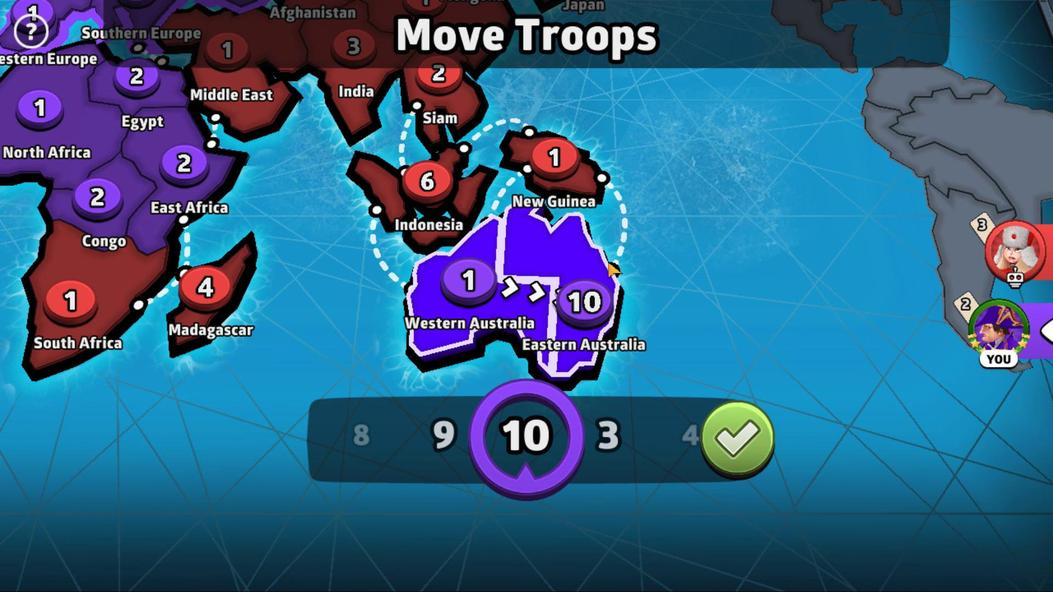 
Action: Mouse pressed left at (592, 323)
Screenshot: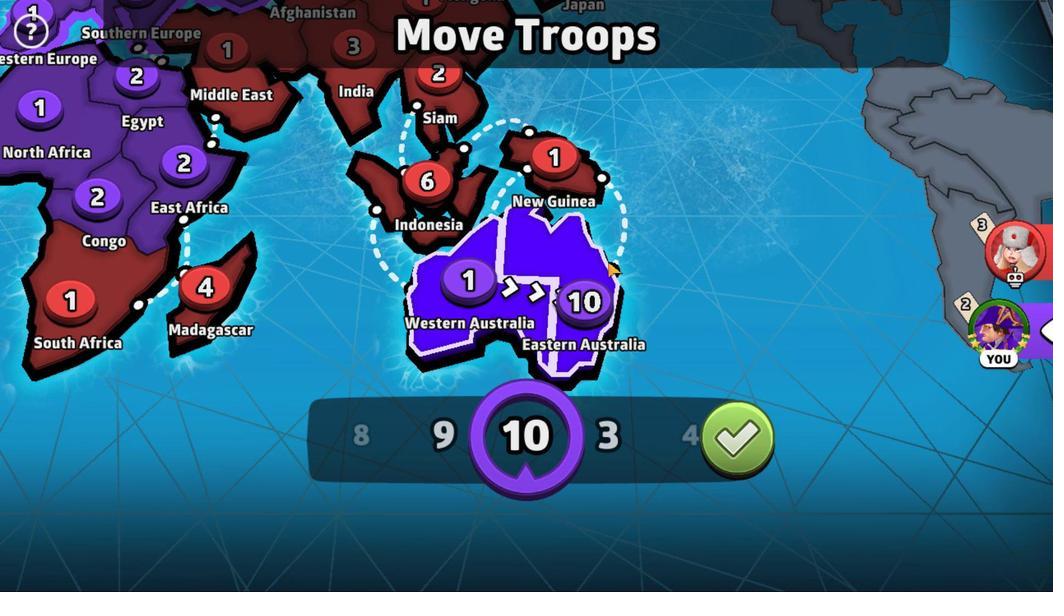 
Action: Mouse moved to (573, 246)
Screenshot: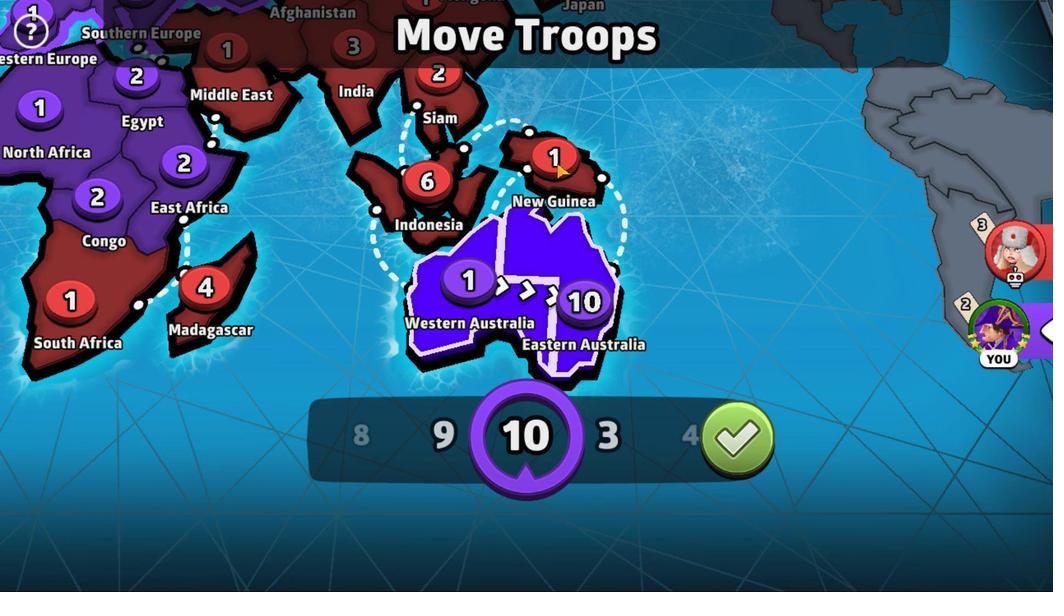 
Action: Mouse pressed left at (573, 246)
Screenshot: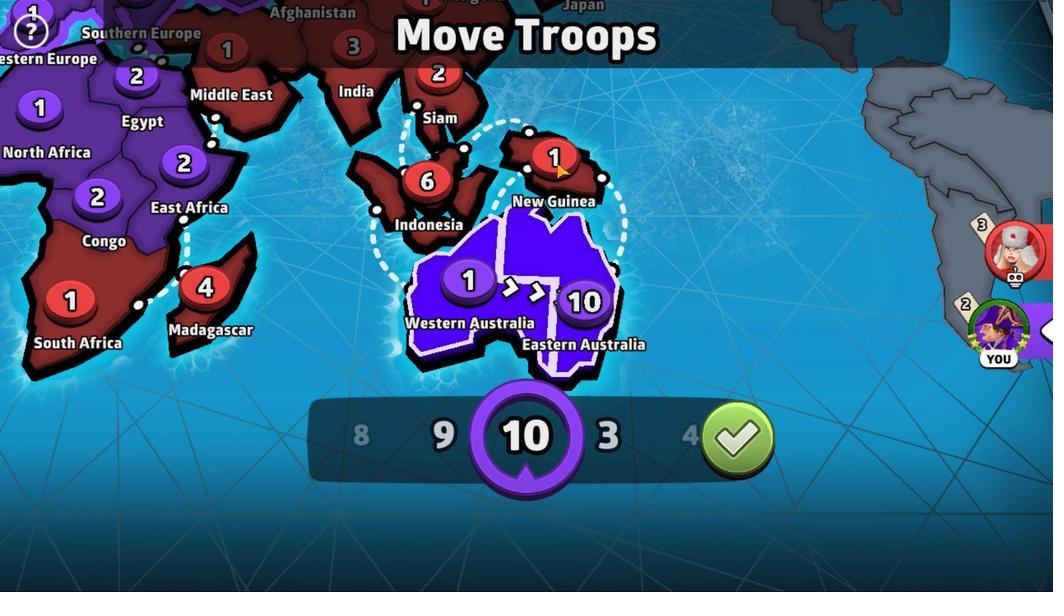 
Action: Mouse moved to (577, 319)
Screenshot: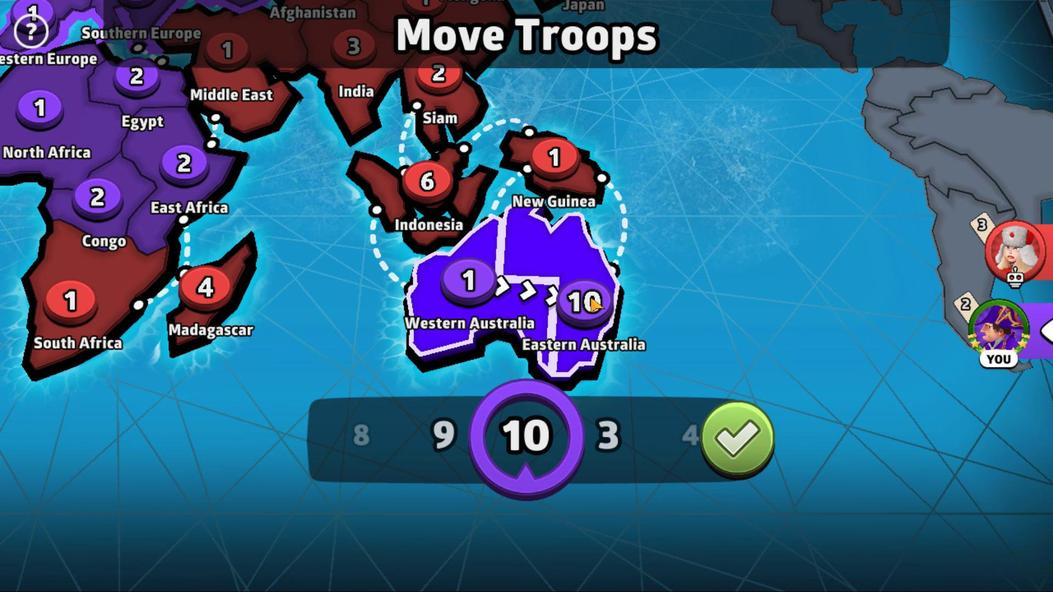 
Action: Mouse pressed left at (577, 319)
Screenshot: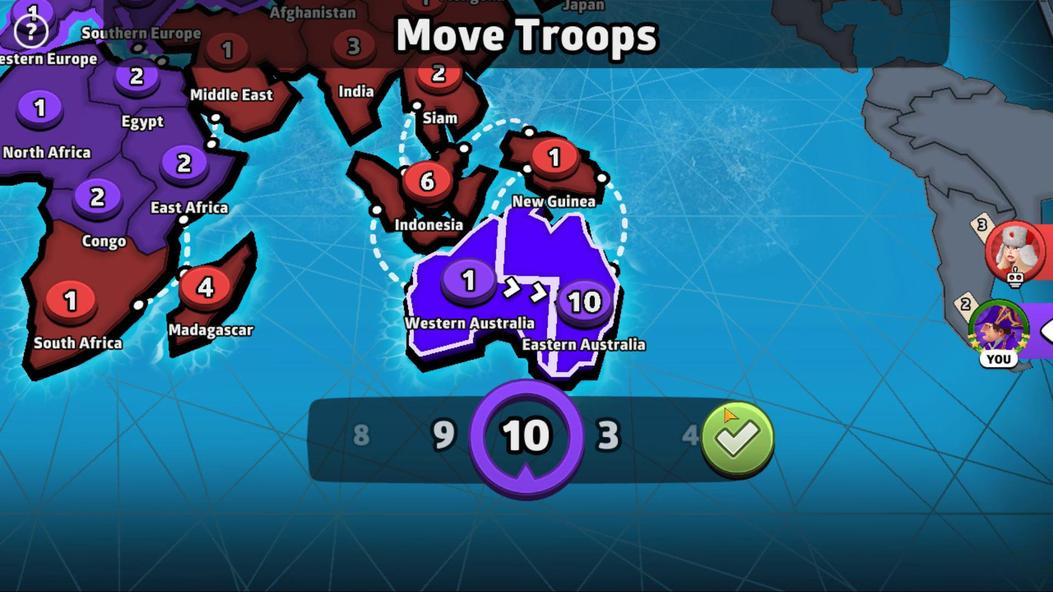 
Action: Mouse moved to (736, 437)
Screenshot: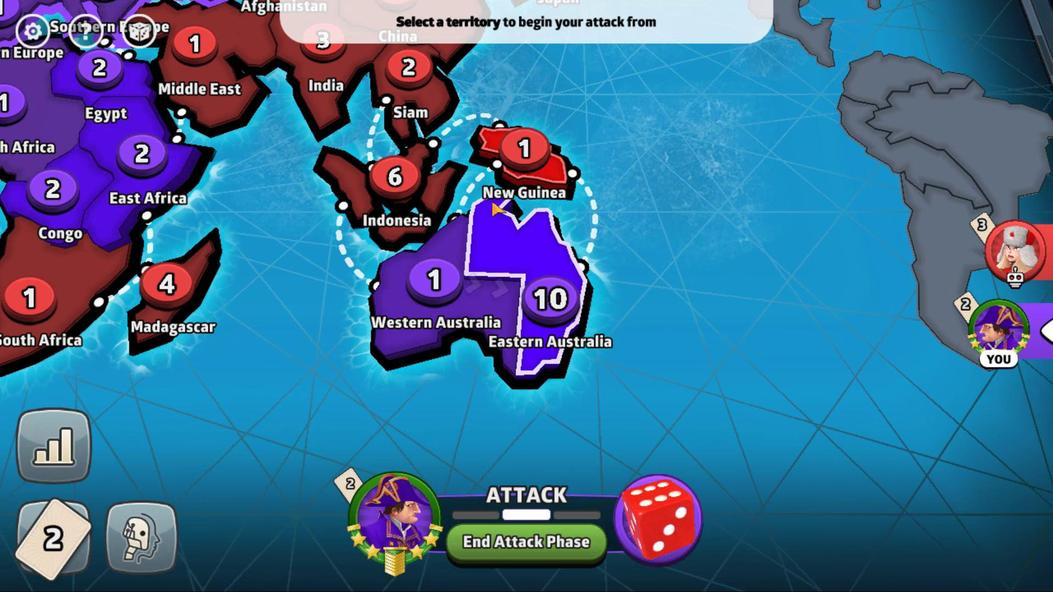 
Action: Mouse pressed left at (736, 437)
Screenshot: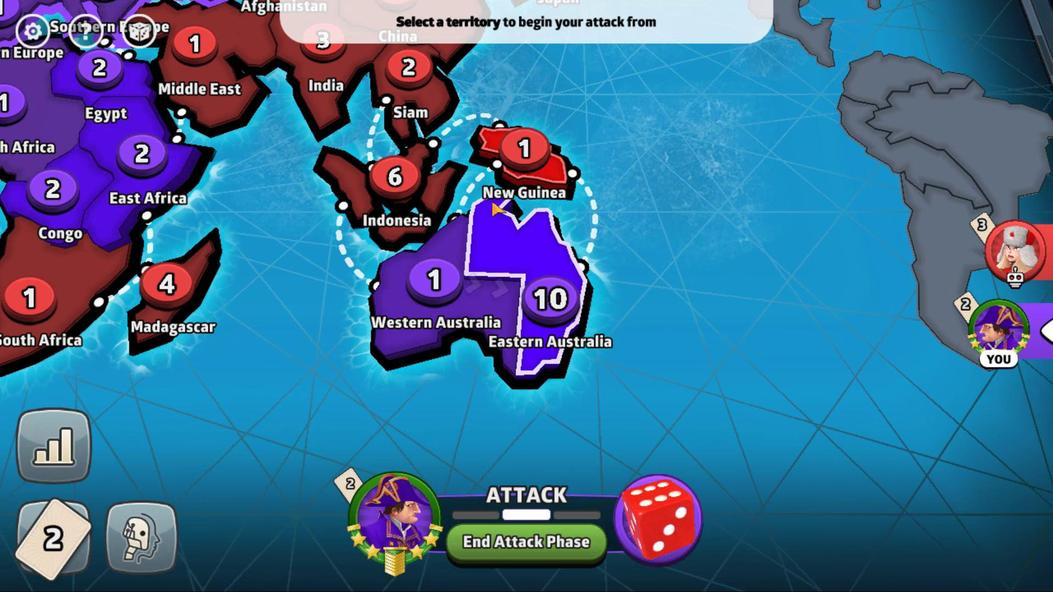 
Action: Mouse moved to (535, 236)
Screenshot: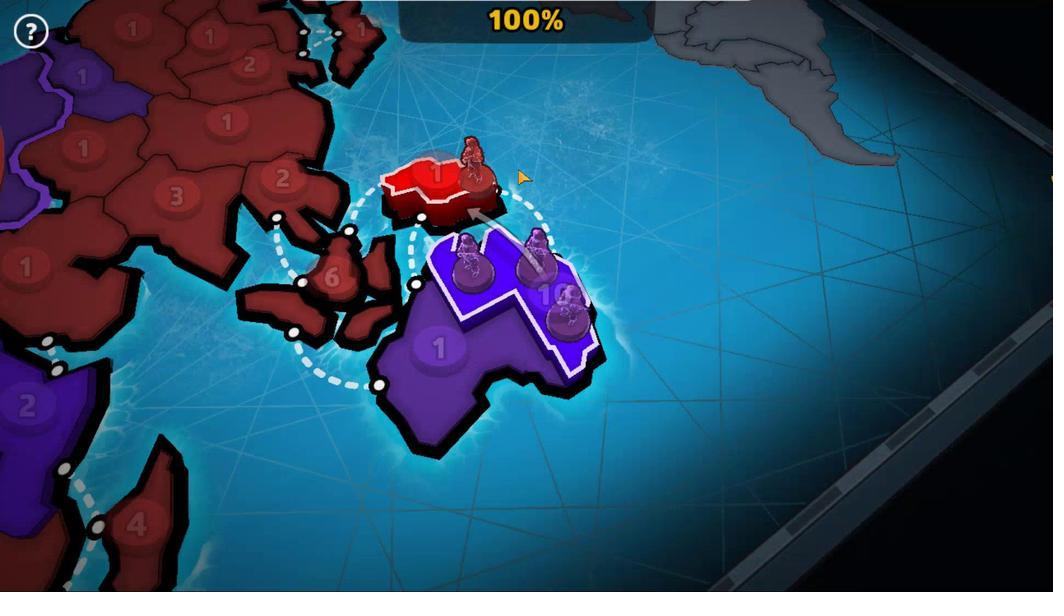 
Action: Mouse pressed left at (535, 236)
Screenshot: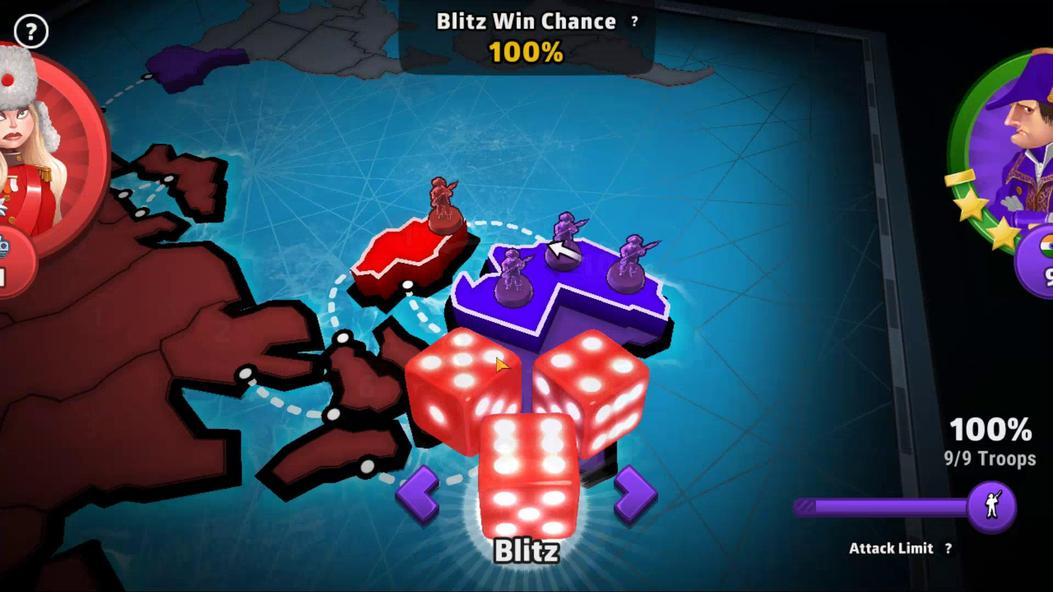 
Action: Mouse moved to (556, 441)
Screenshot: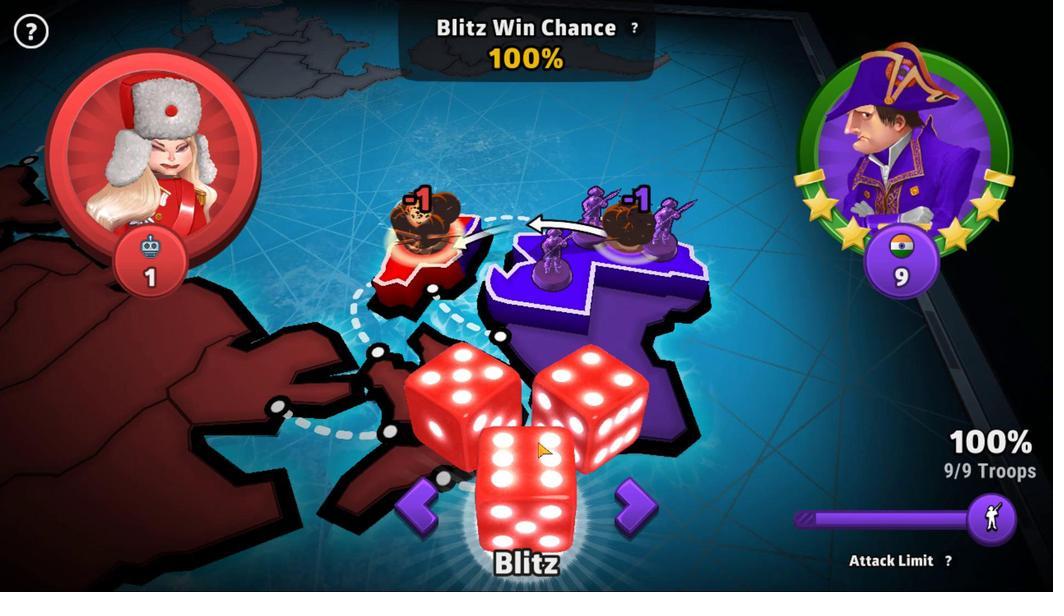
Action: Mouse pressed left at (556, 441)
Screenshot: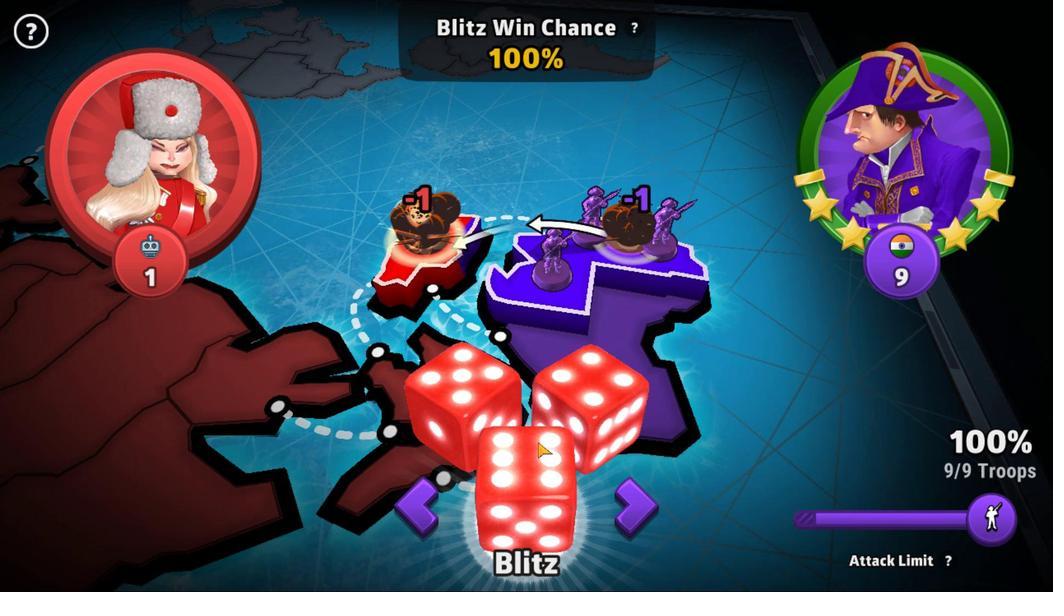 
Action: Mouse moved to (744, 436)
Screenshot: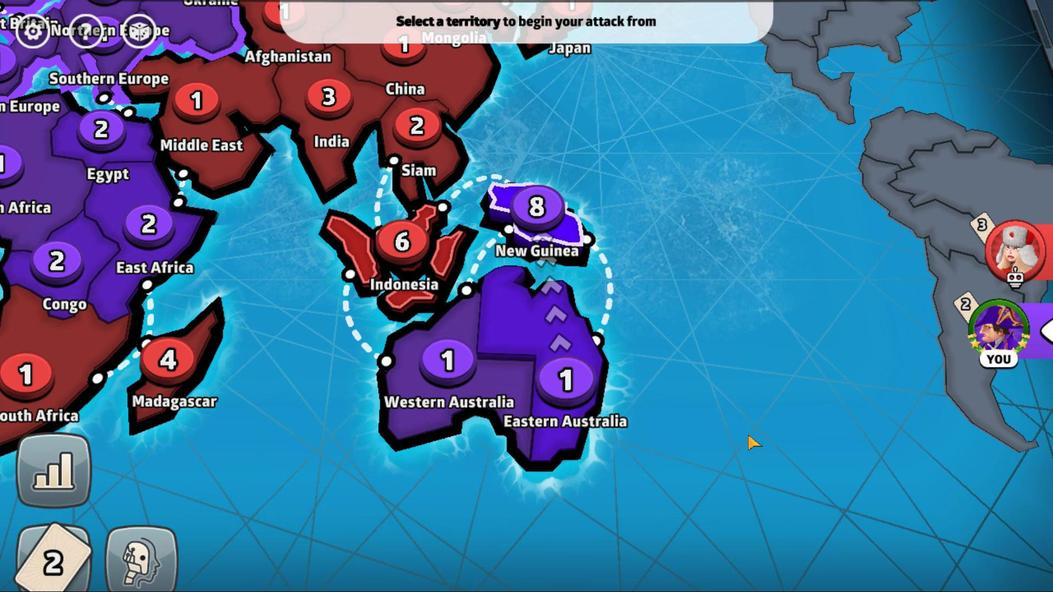 
Action: Mouse pressed left at (744, 436)
Screenshot: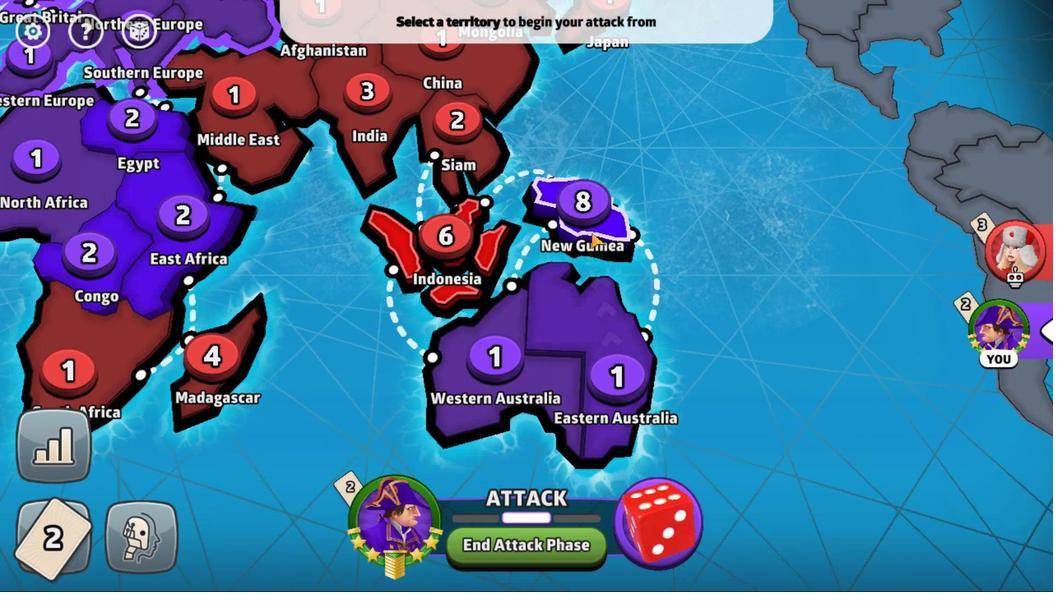
Action: Mouse moved to (599, 260)
Screenshot: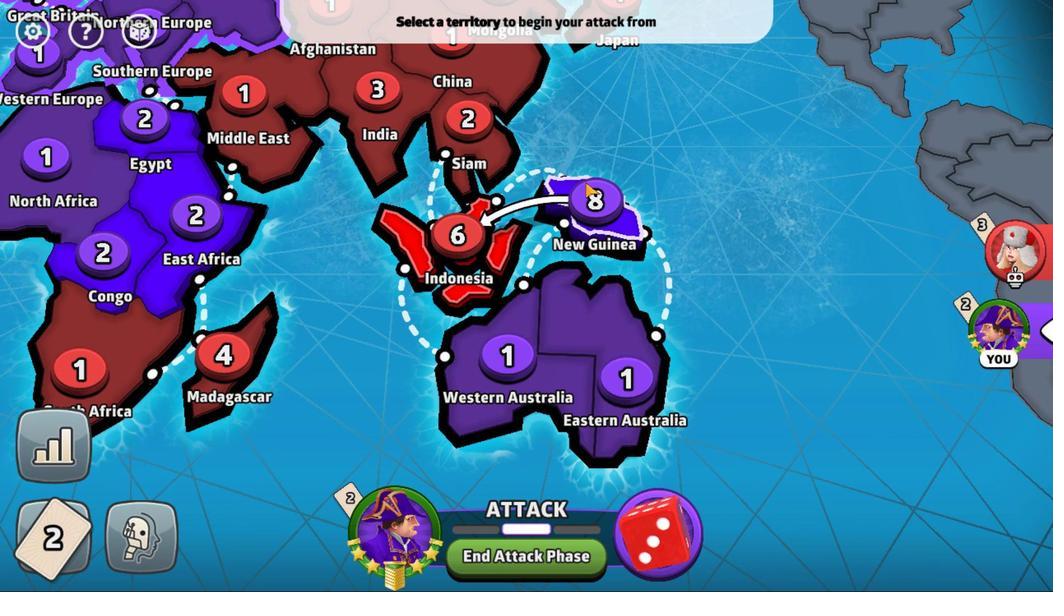 
Action: Mouse pressed left at (599, 260)
Screenshot: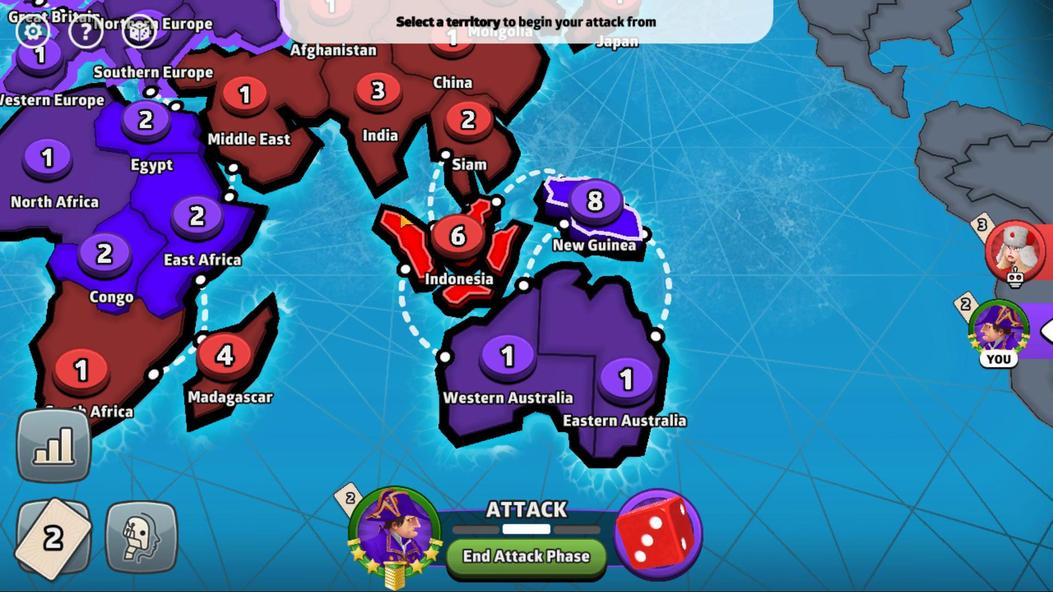 
Action: Mouse moved to (432, 281)
Screenshot: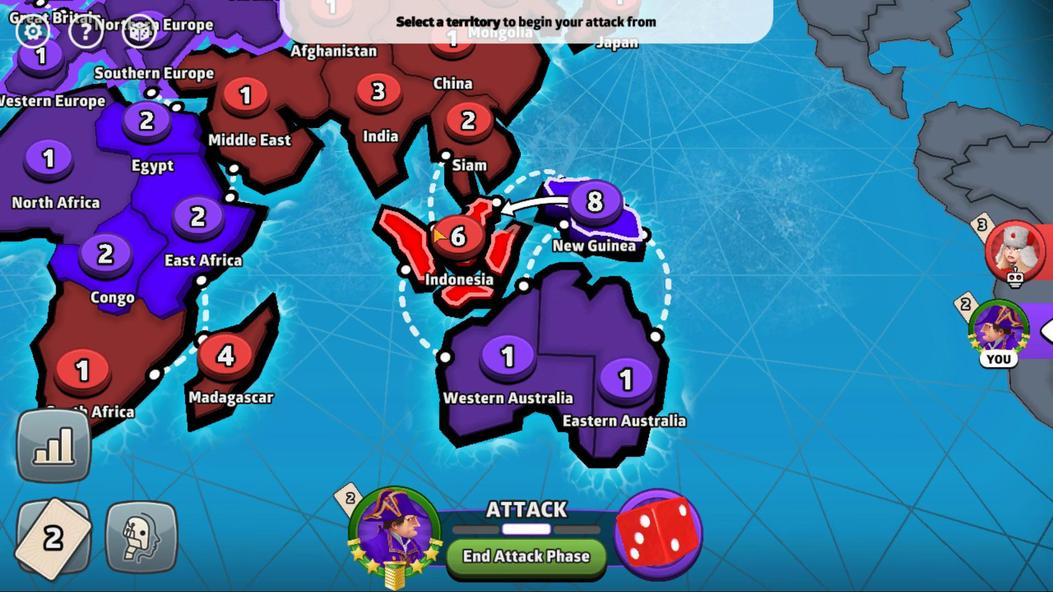 
Action: Mouse pressed left at (432, 281)
Screenshot: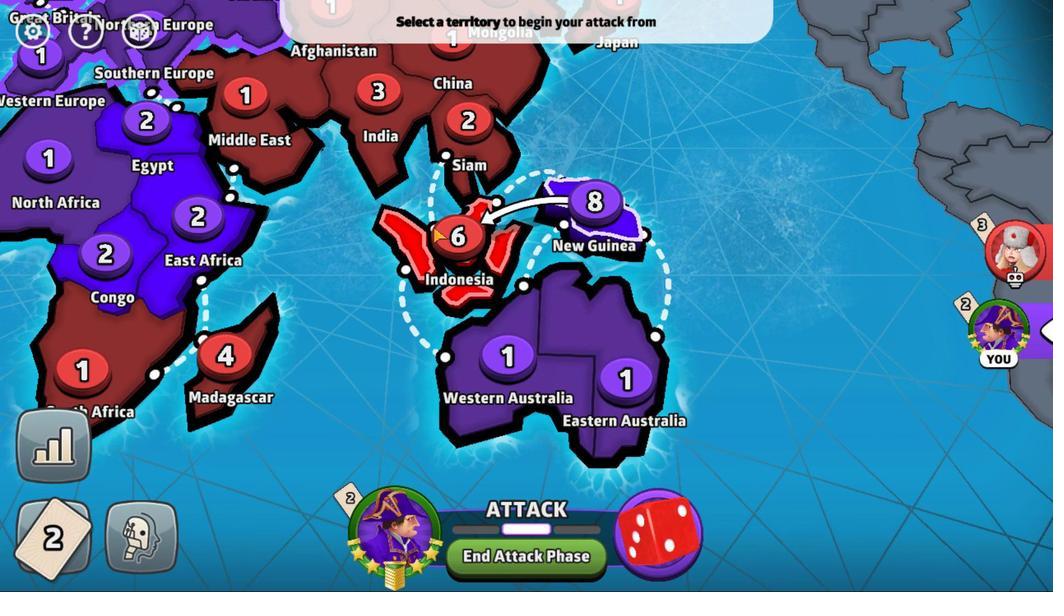 
Action: Mouse moved to (462, 291)
Screenshot: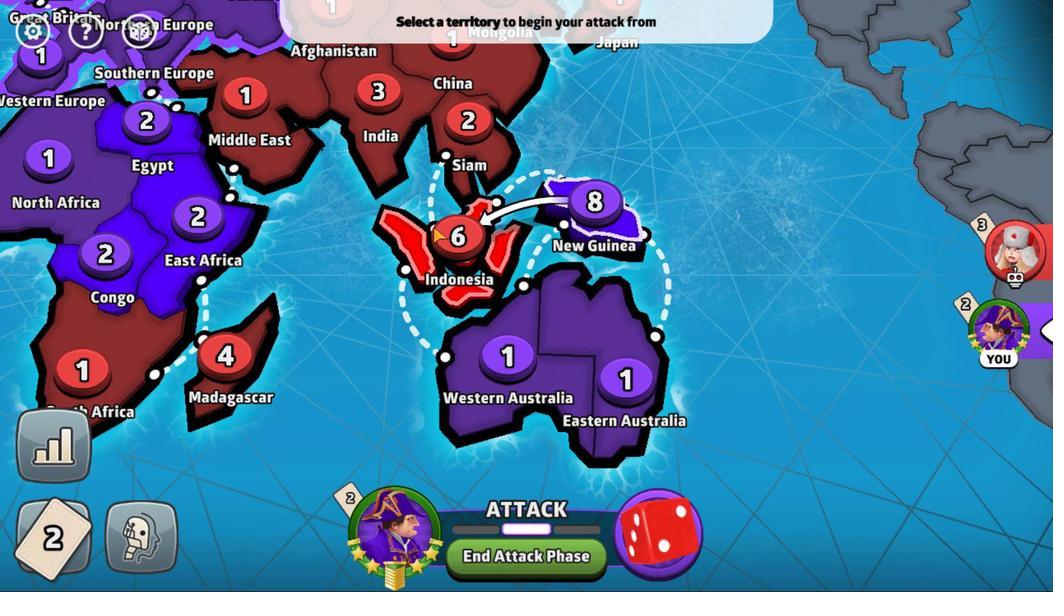
Action: Mouse pressed left at (462, 291)
Screenshot: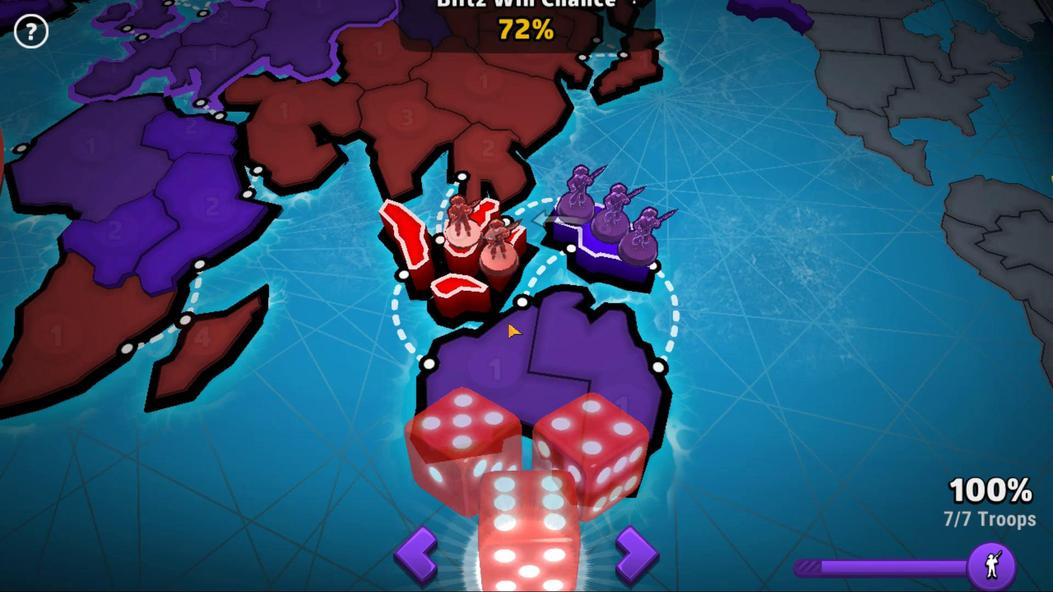 
Action: Mouse moved to (546, 420)
Screenshot: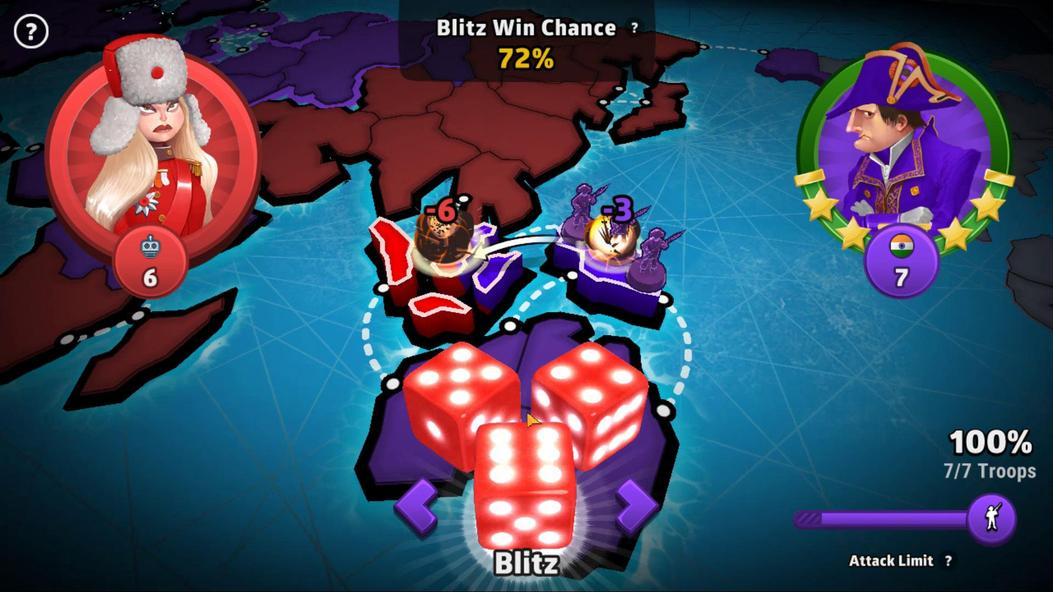 
Action: Mouse pressed left at (546, 420)
Screenshot: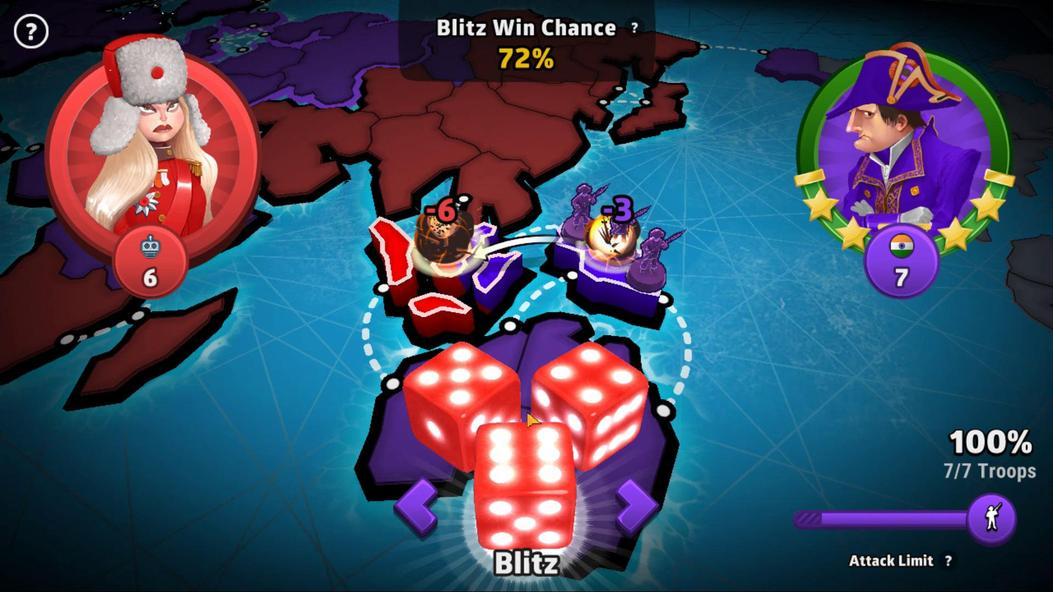 
Action: Mouse moved to (748, 439)
Screenshot: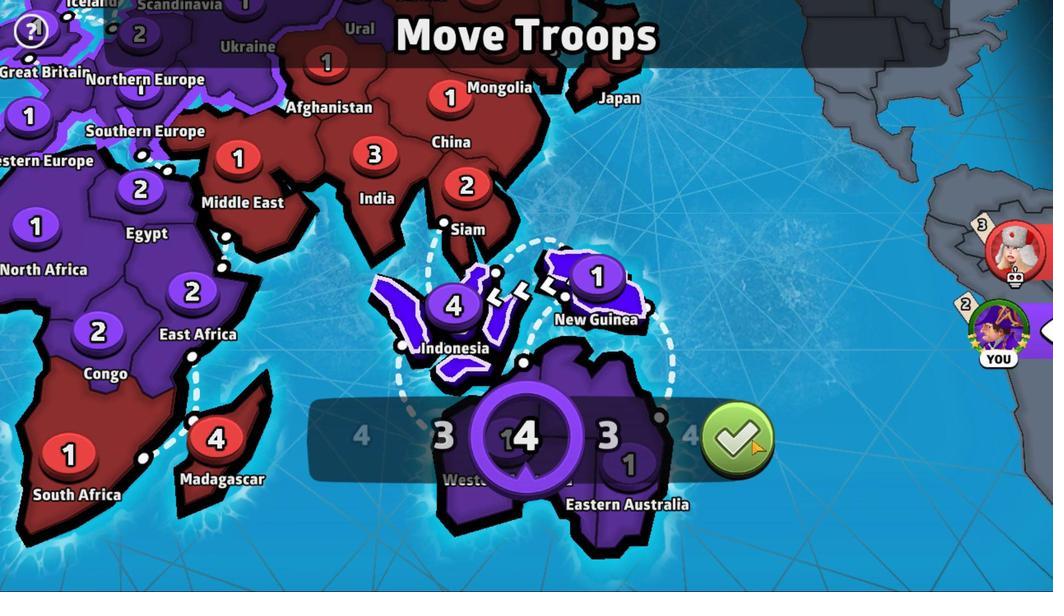 
Action: Mouse pressed left at (748, 439)
Screenshot: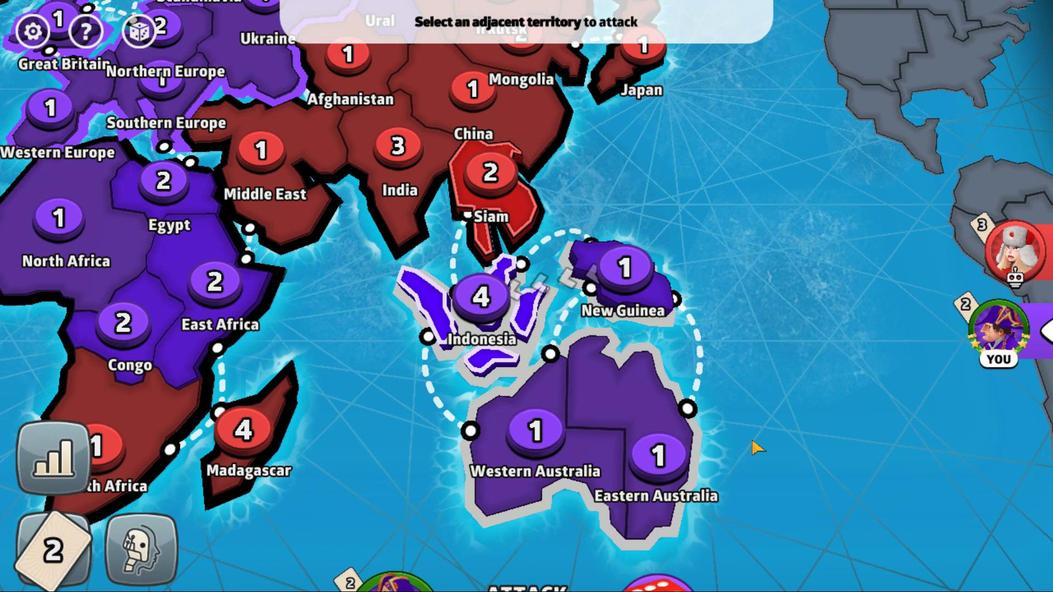 
Action: Mouse moved to (539, 527)
Screenshot: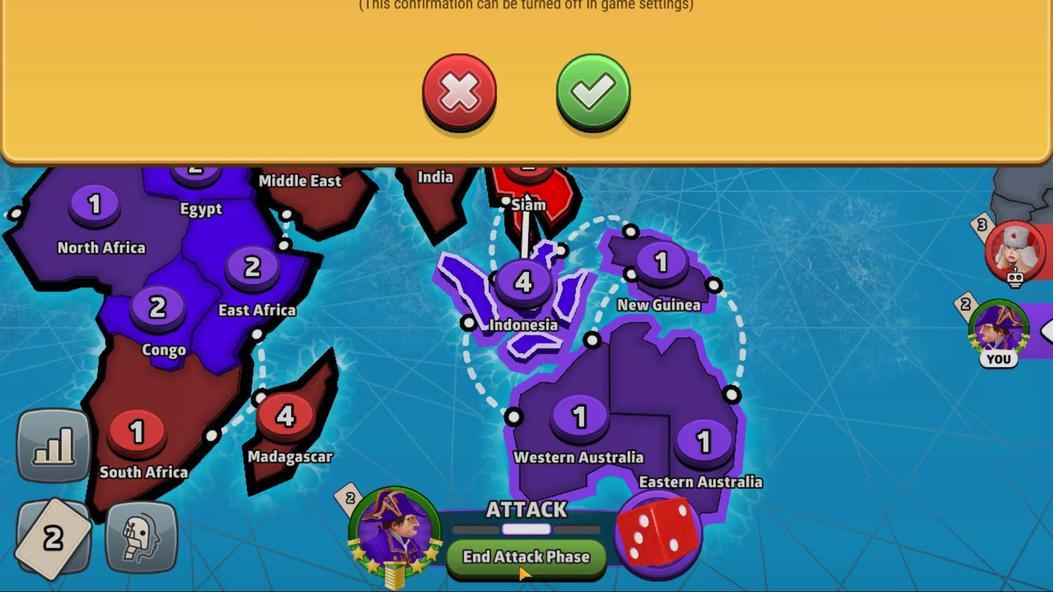
Action: Mouse pressed left at (539, 527)
Screenshot: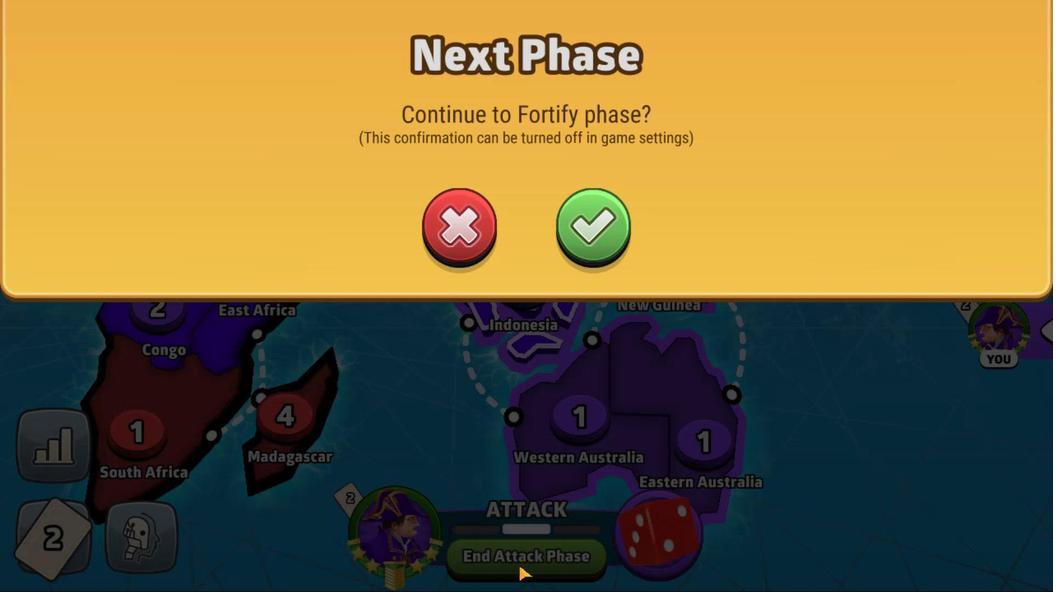 
Action: Mouse moved to (616, 284)
Screenshot: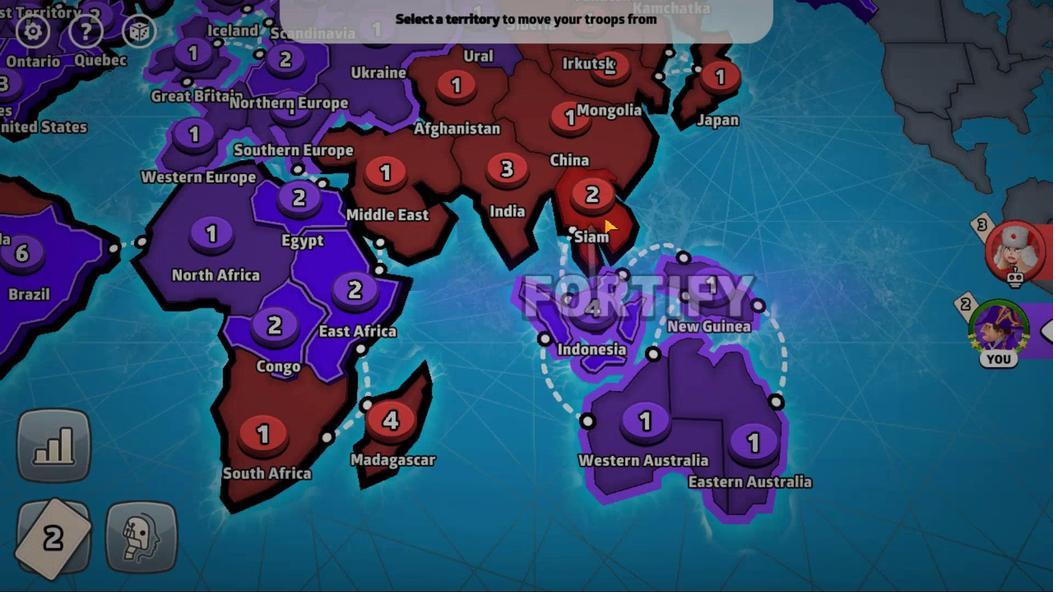 
Action: Mouse pressed left at (616, 284)
Screenshot: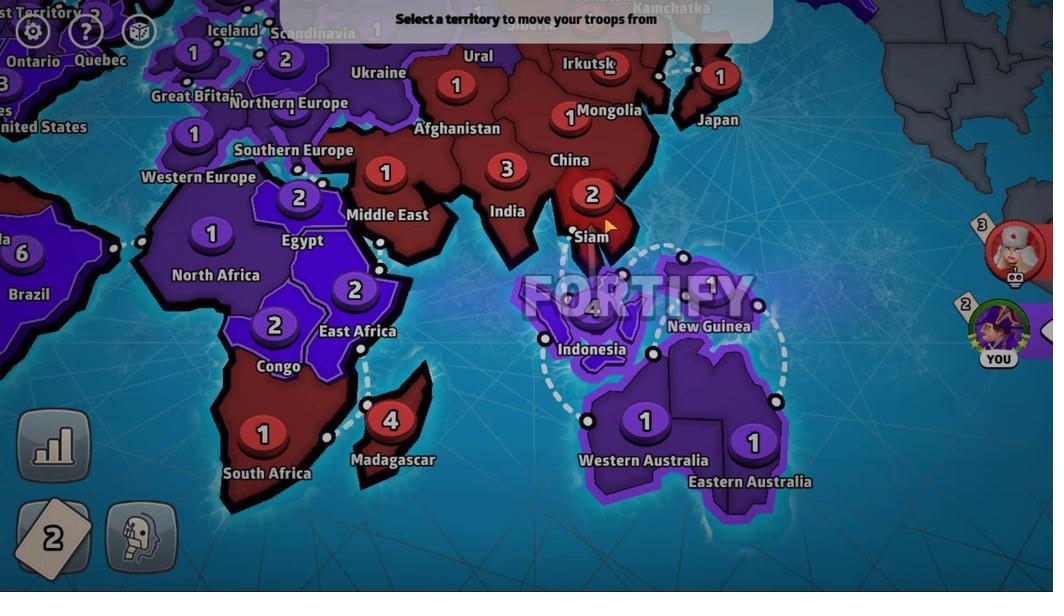 
Action: Mouse pressed left at (616, 284)
Screenshot: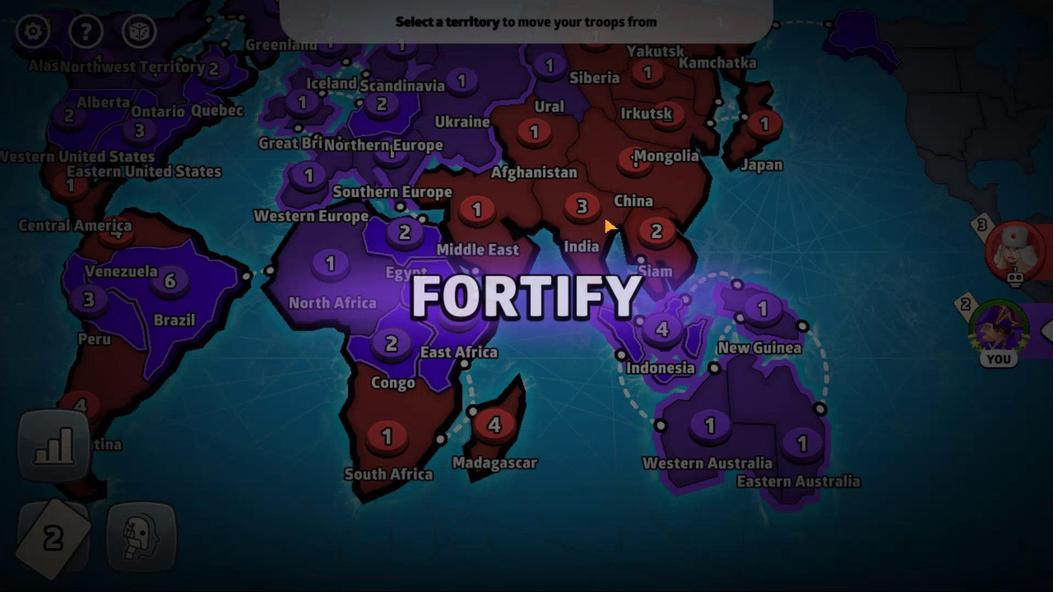 
Action: Mouse moved to (257, 203)
Screenshot: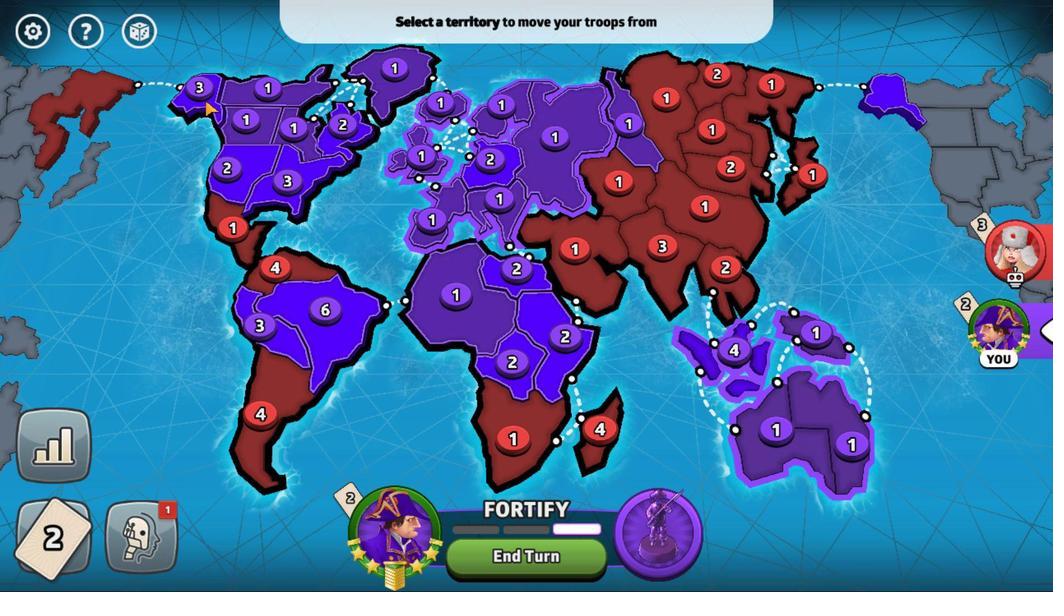 
Action: Mouse pressed left at (257, 203)
Screenshot: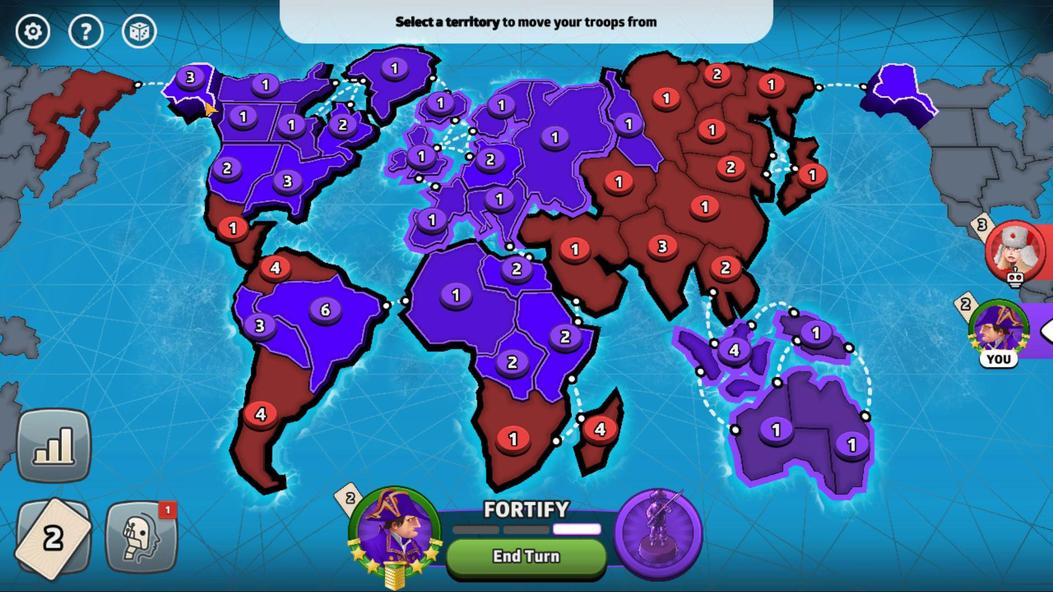
Action: Mouse moved to (540, 321)
Screenshot: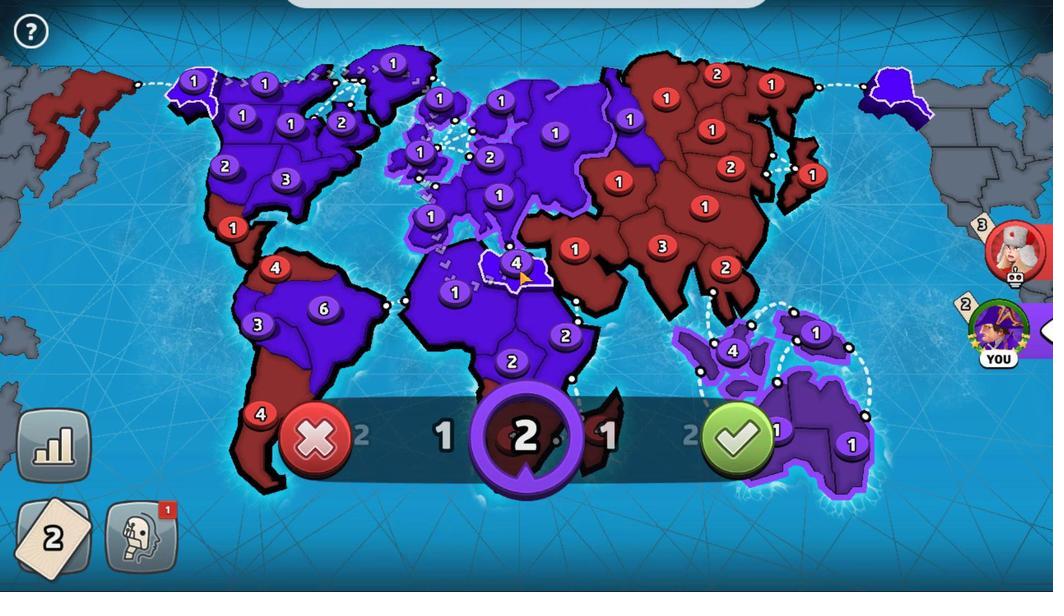 
Action: Mouse pressed left at (540, 321)
Screenshot: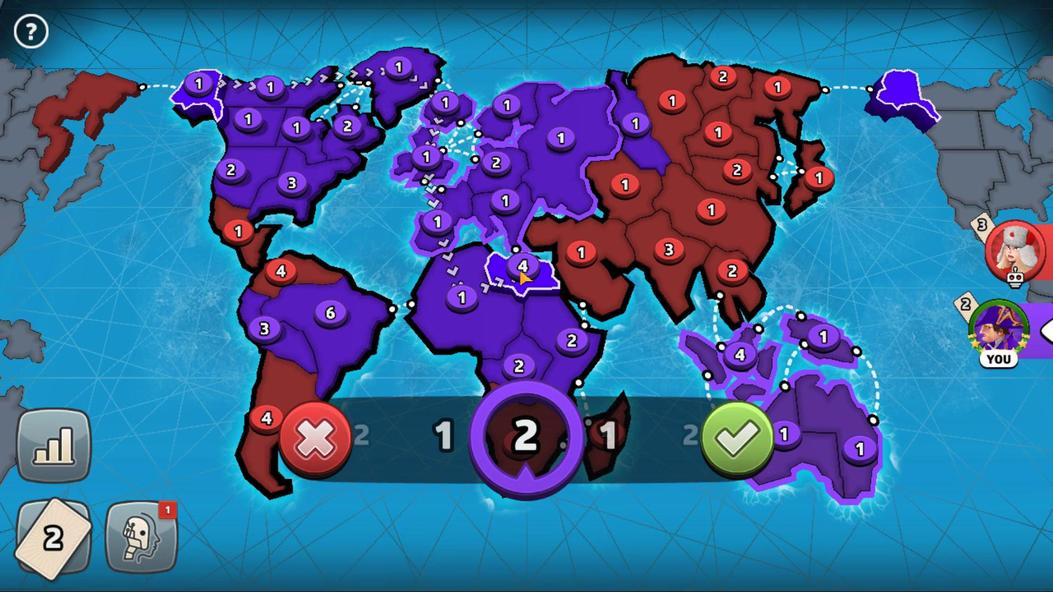 
Action: Mouse moved to (731, 441)
Screenshot: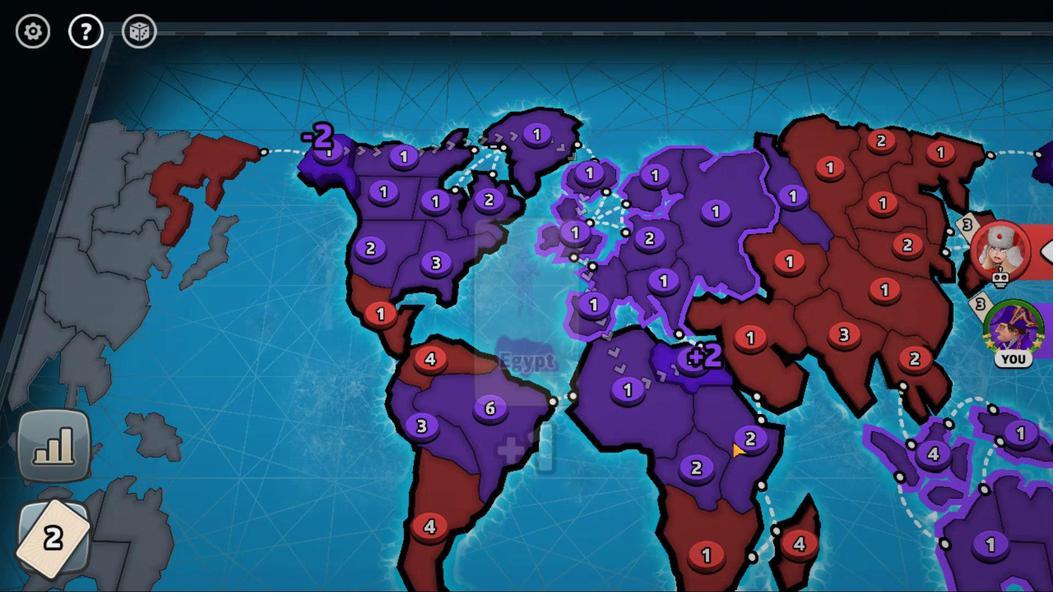 
Action: Mouse pressed left at (731, 441)
Screenshot: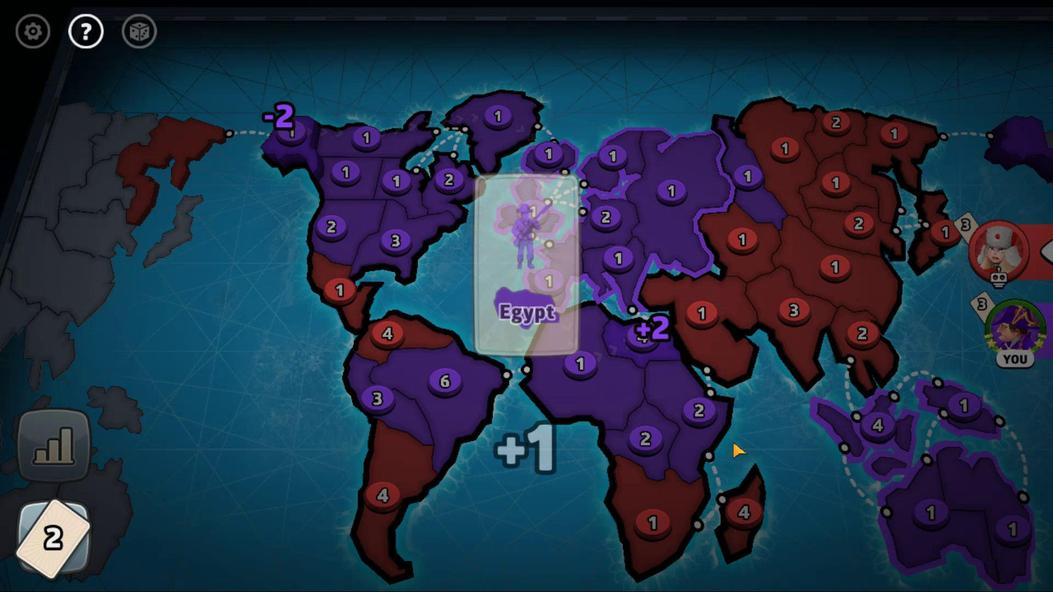
Action: Mouse pressed left at (731, 441)
Screenshot: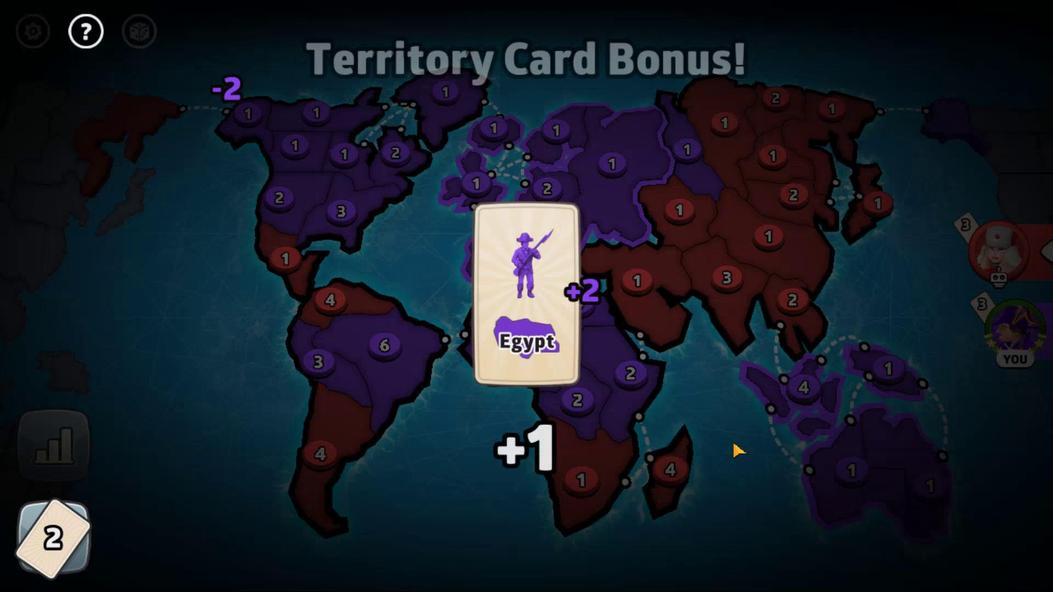 
Action: Mouse moved to (337, 397)
Screenshot: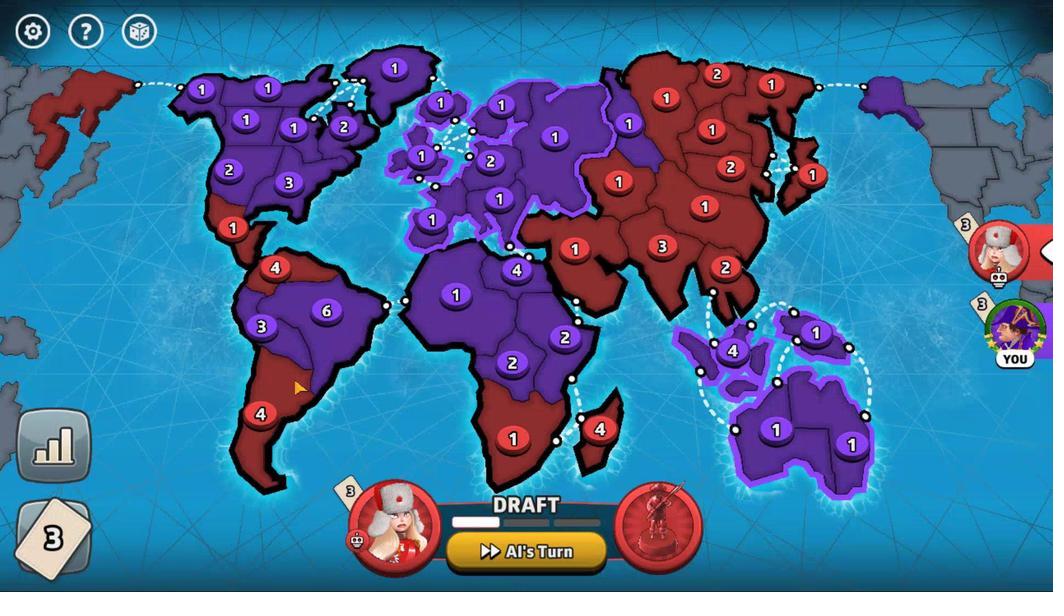
Action: Mouse pressed left at (337, 397)
Screenshot: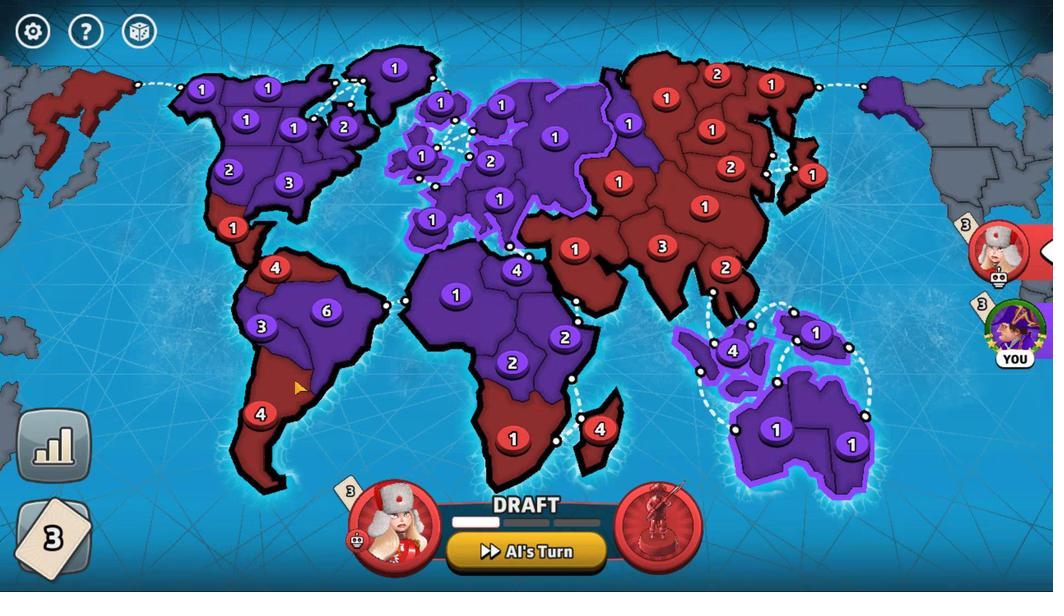 
Action: Mouse moved to (121, 501)
Screenshot: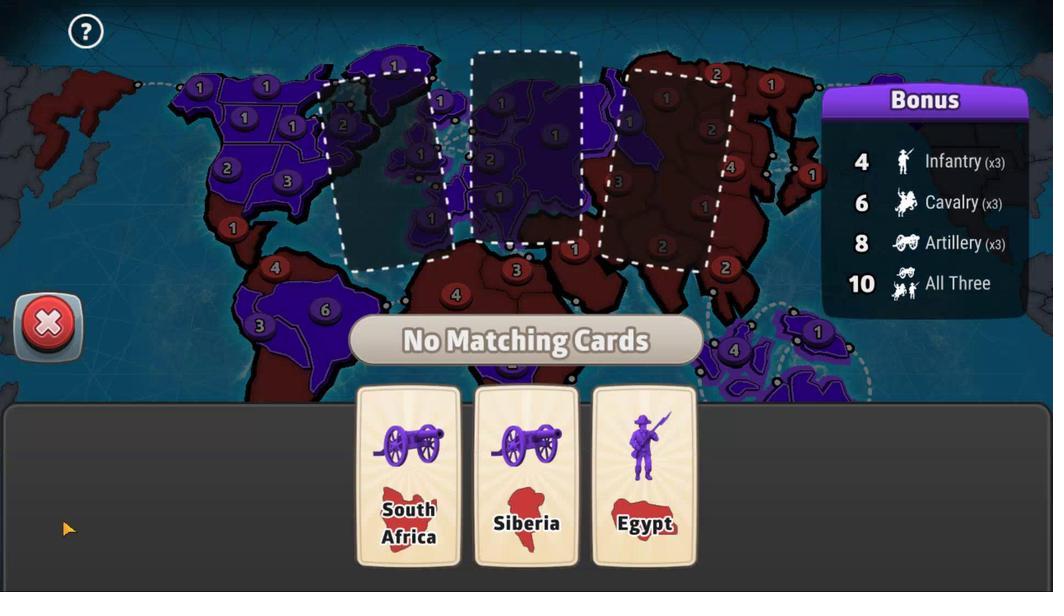 
Action: Mouse pressed left at (121, 501)
Screenshot: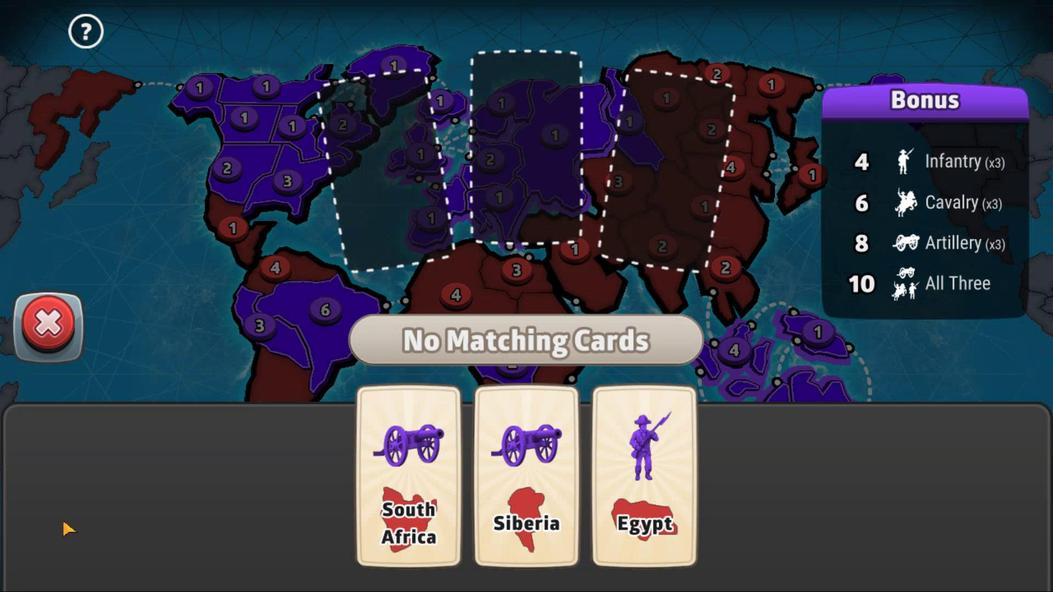 
Action: Mouse moved to (431, 456)
Screenshot: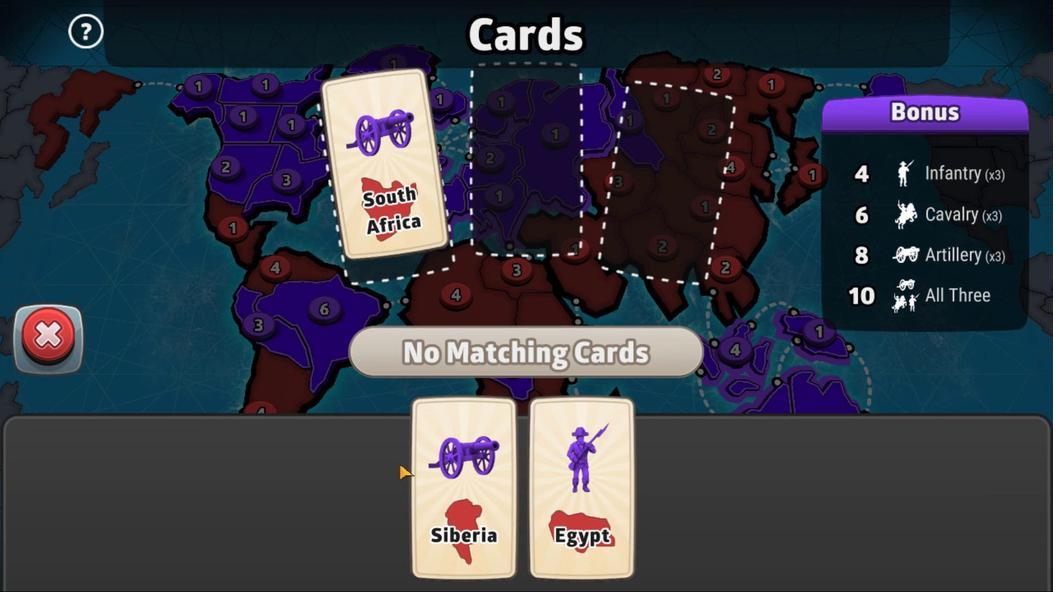 
Action: Mouse pressed left at (431, 456)
Screenshot: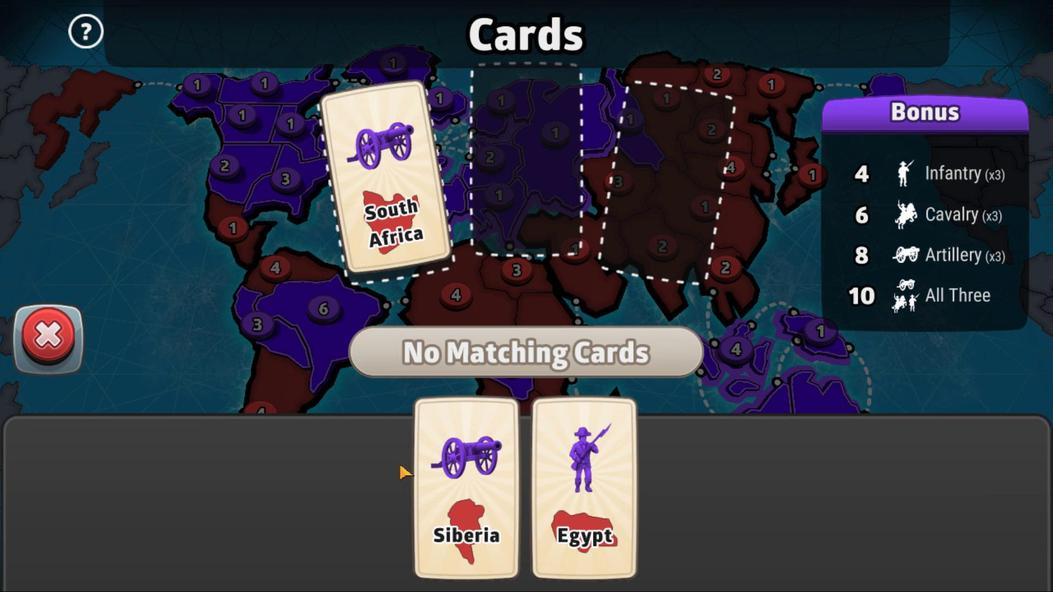 
Action: Mouse moved to (522, 456)
Screenshot: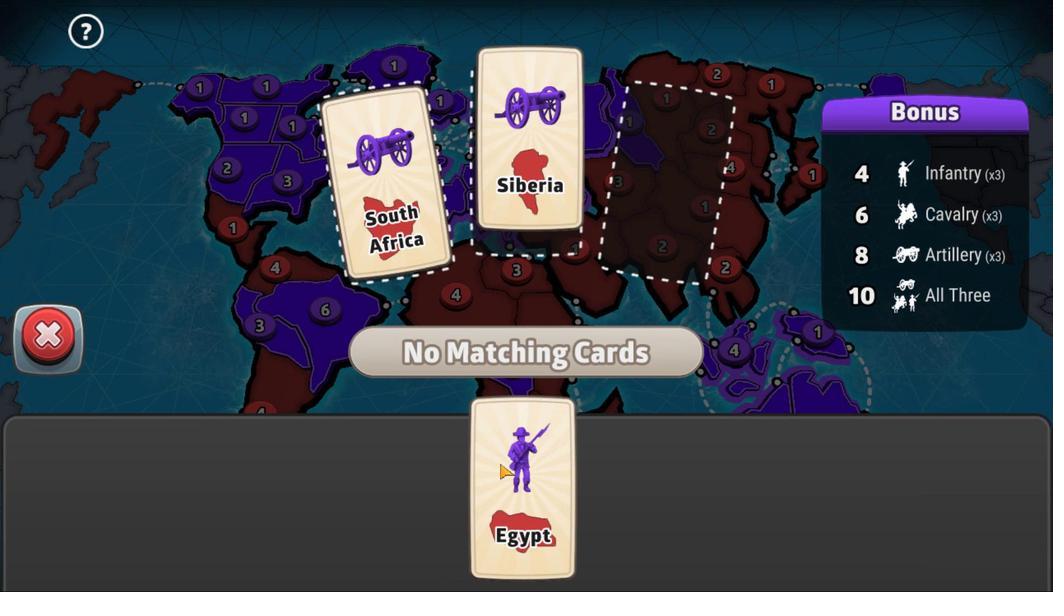 
Action: Mouse pressed left at (522, 456)
Screenshot: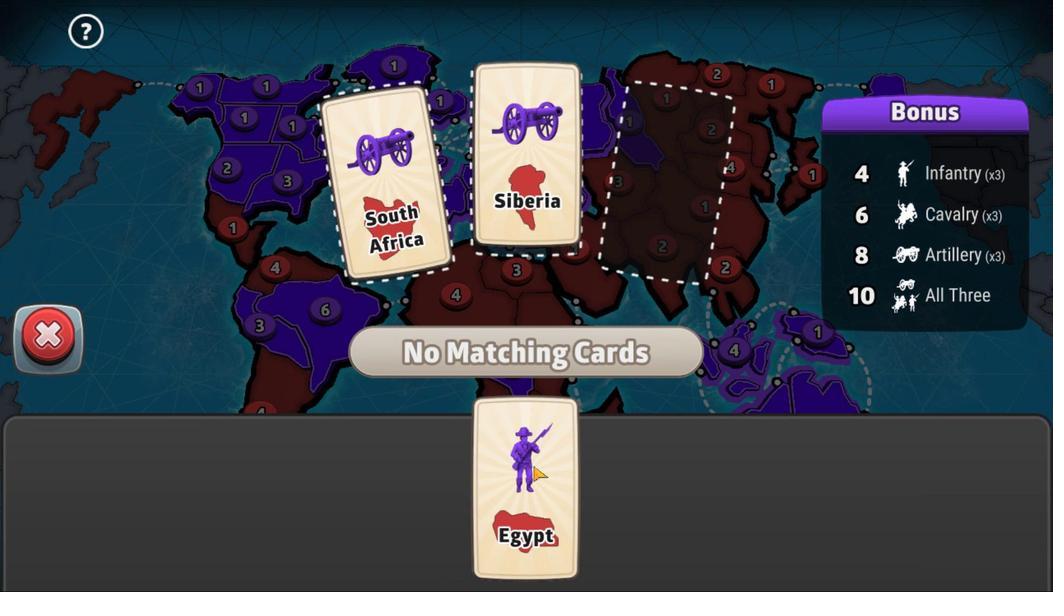 
Action: Mouse moved to (552, 457)
Screenshot: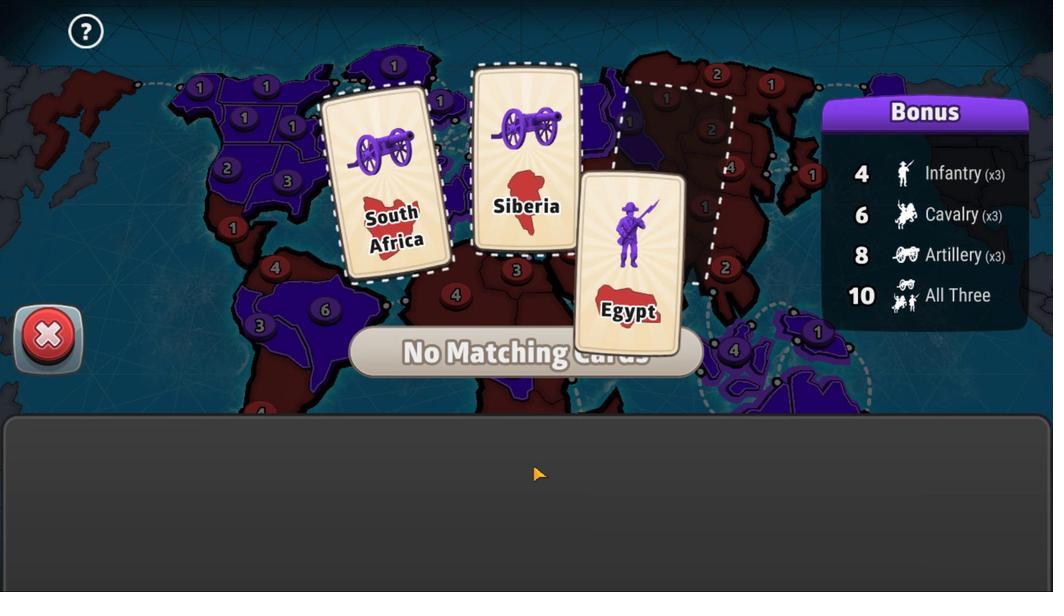
Action: Mouse pressed left at (552, 457)
Screenshot: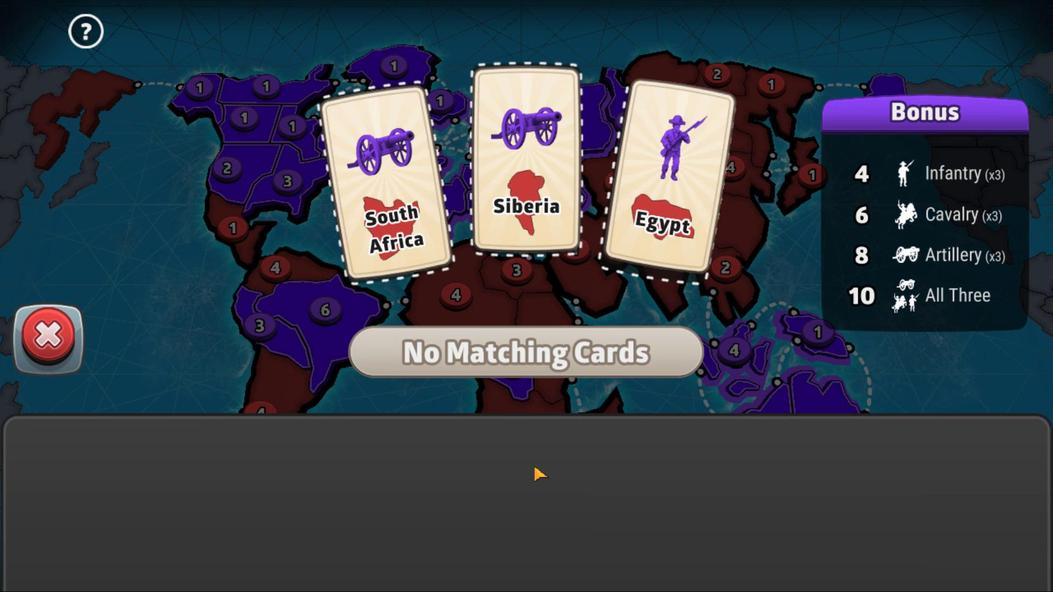 
Action: Mouse moved to (583, 376)
Screenshot: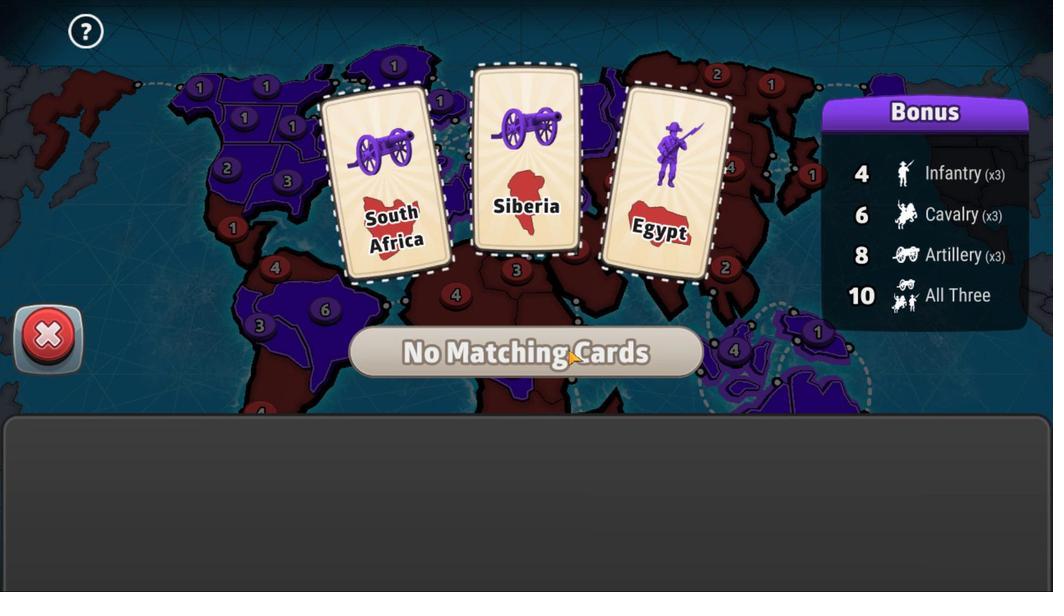 
Action: Mouse pressed left at (583, 376)
Screenshot: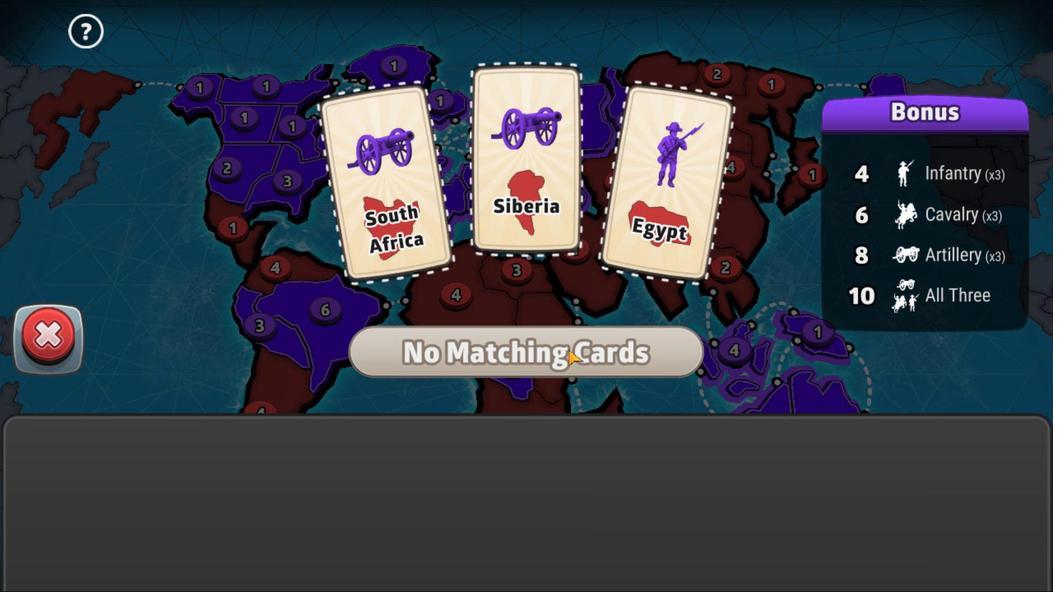 
Action: Mouse moved to (454, 386)
Screenshot: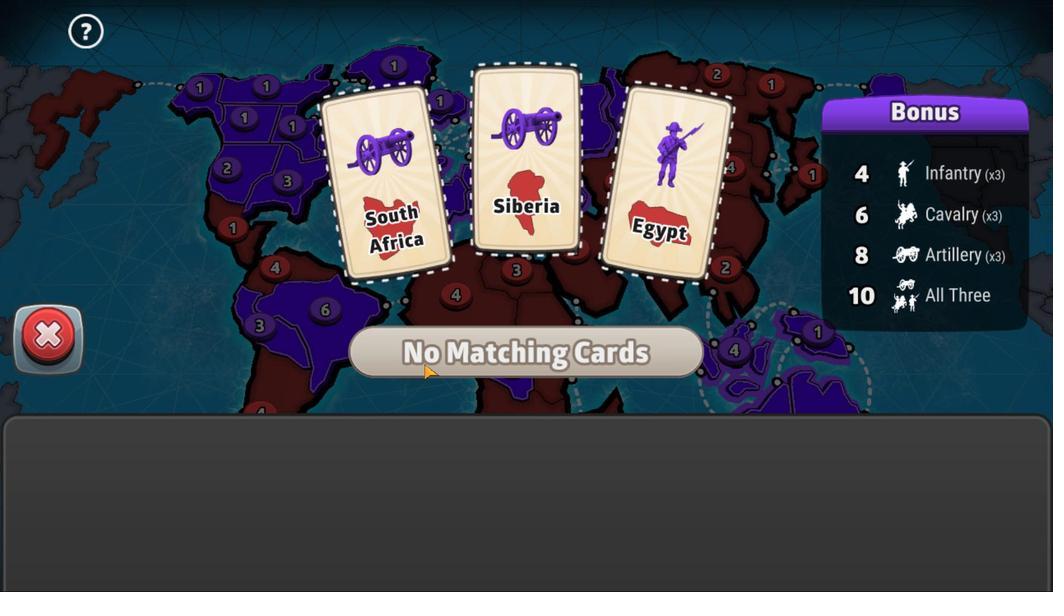 
Action: Mouse pressed left at (454, 386)
Screenshot: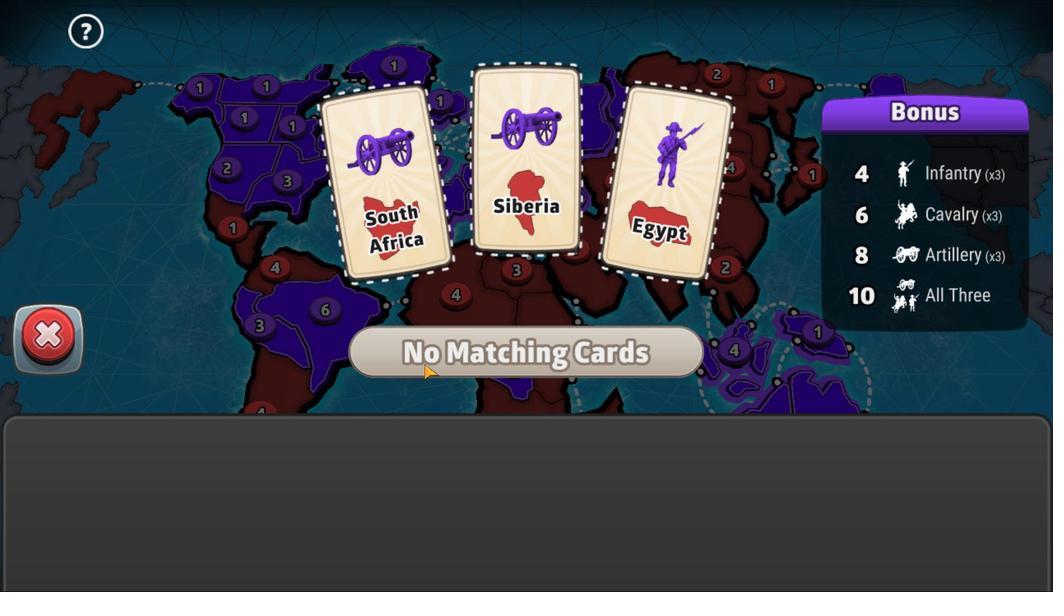
Action: Mouse moved to (119, 367)
Screenshot: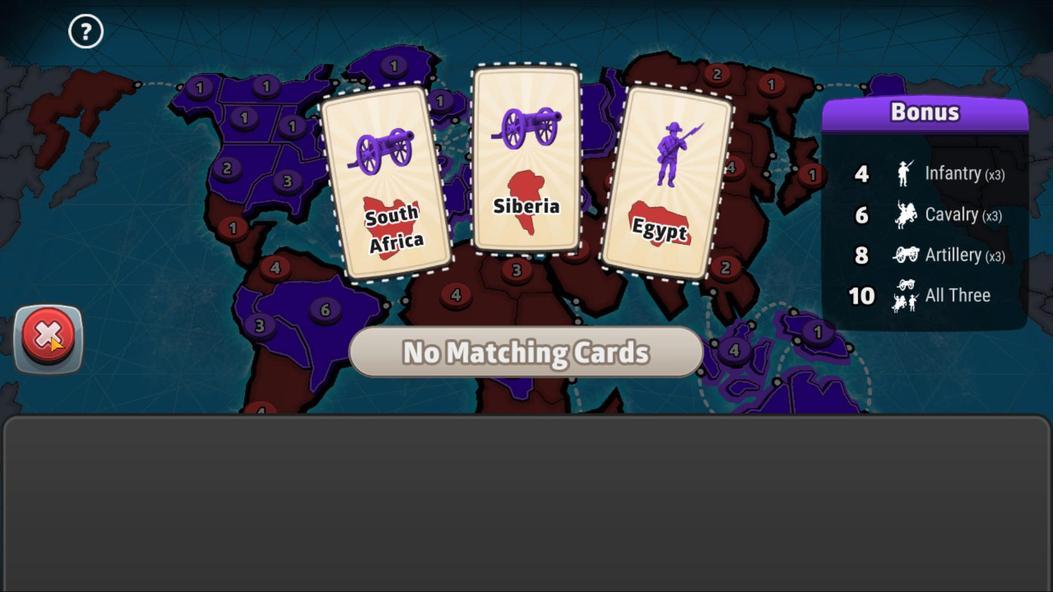 
Action: Mouse pressed left at (119, 367)
Screenshot: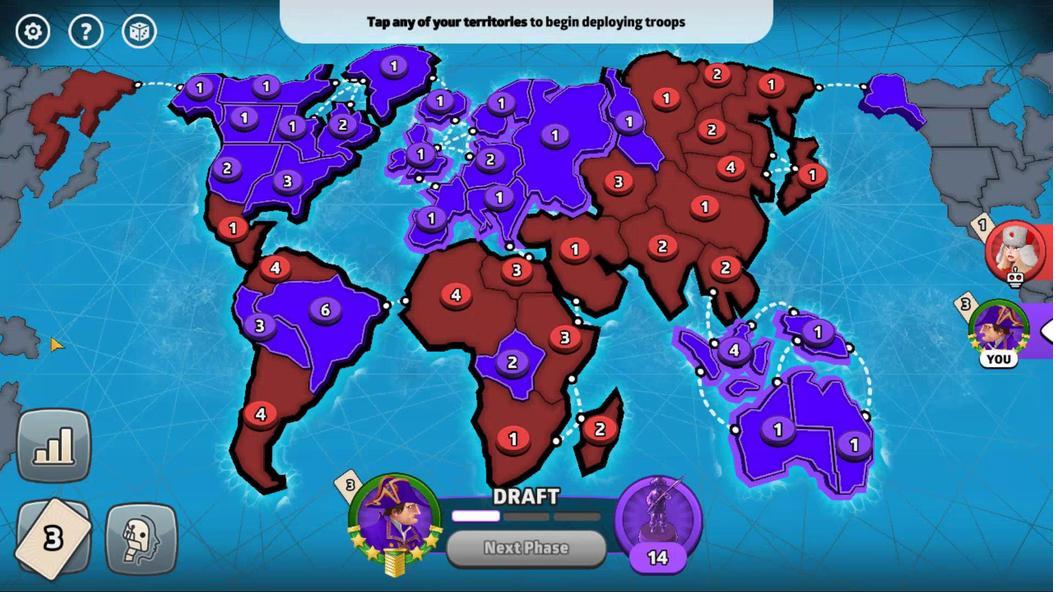 
Action: Mouse moved to (731, 380)
Screenshot: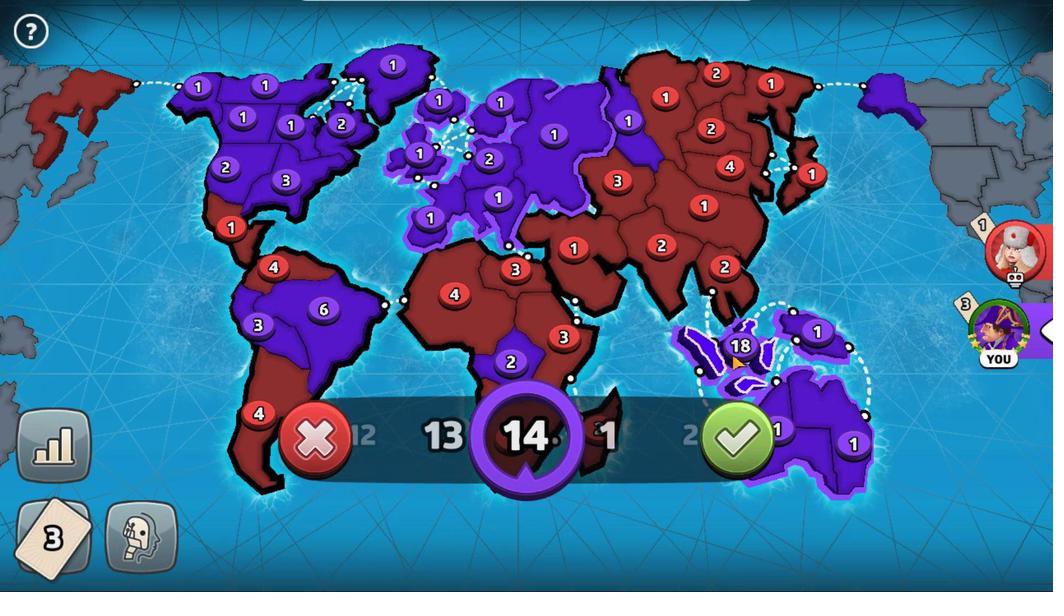 
Action: Mouse pressed left at (731, 380)
Screenshot: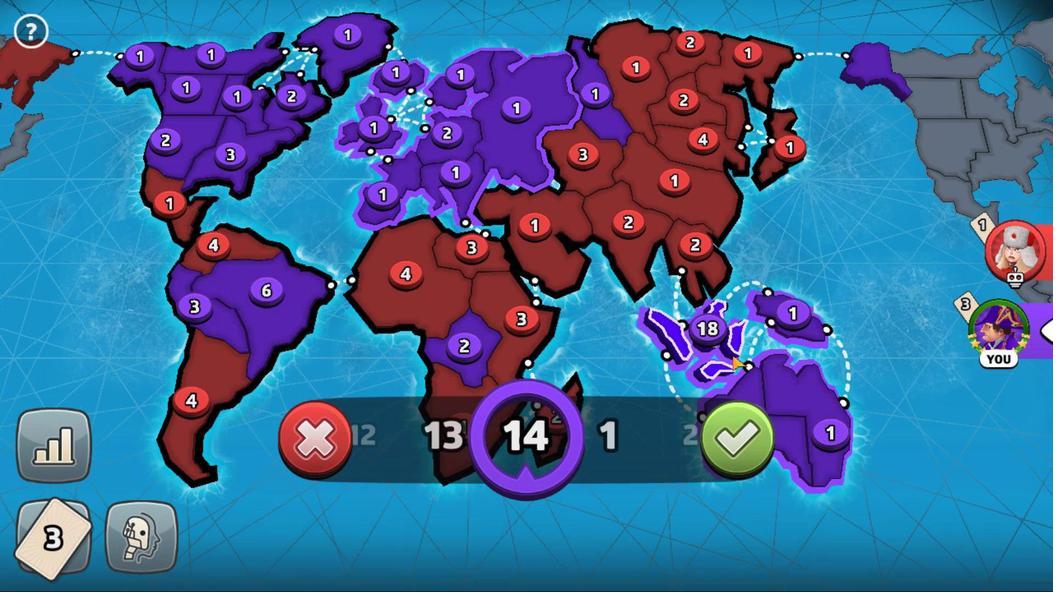 
Action: Mouse moved to (723, 436)
Screenshot: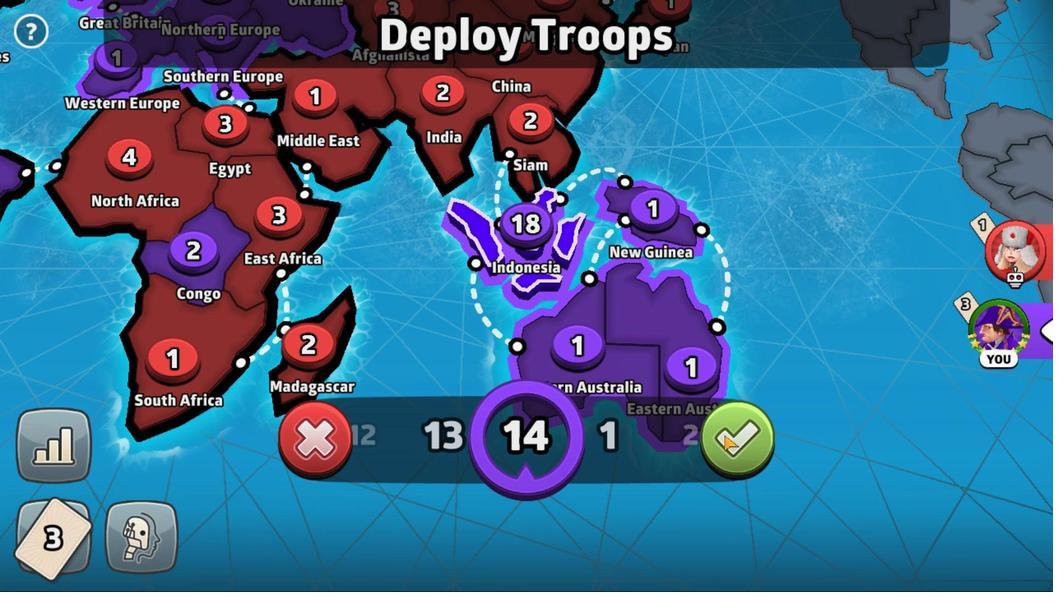 
Action: Mouse pressed left at (723, 436)
Screenshot: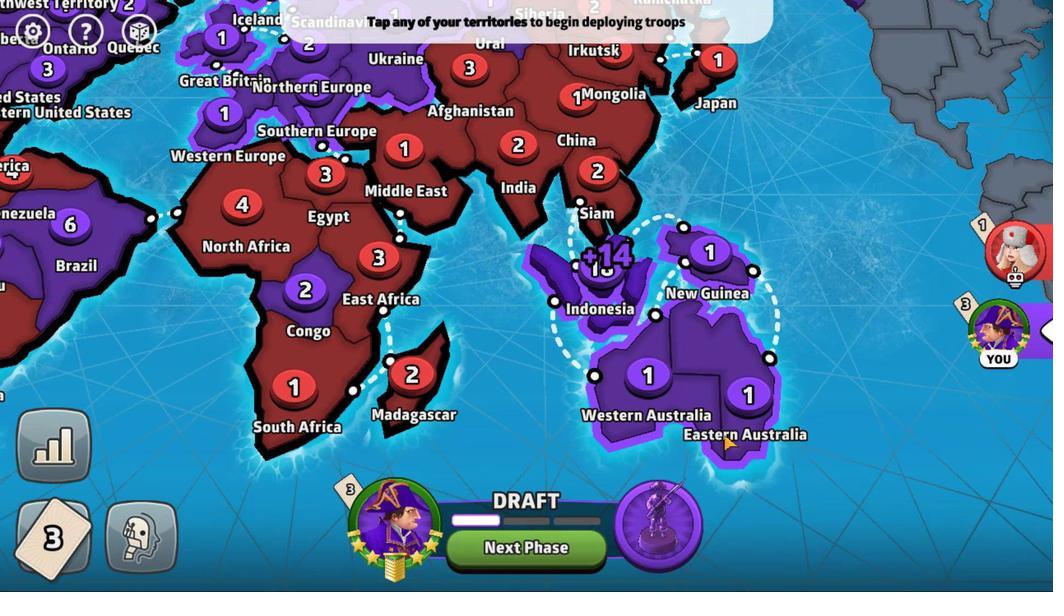 
Action: Mouse moved to (745, 367)
Screenshot: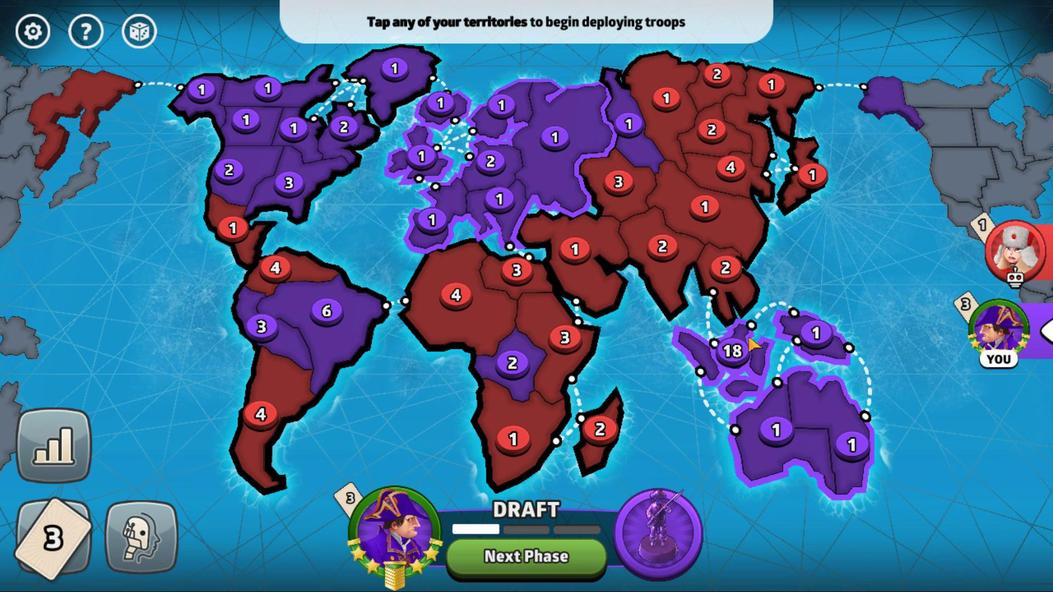 
Action: Mouse pressed left at (745, 367)
Screenshot: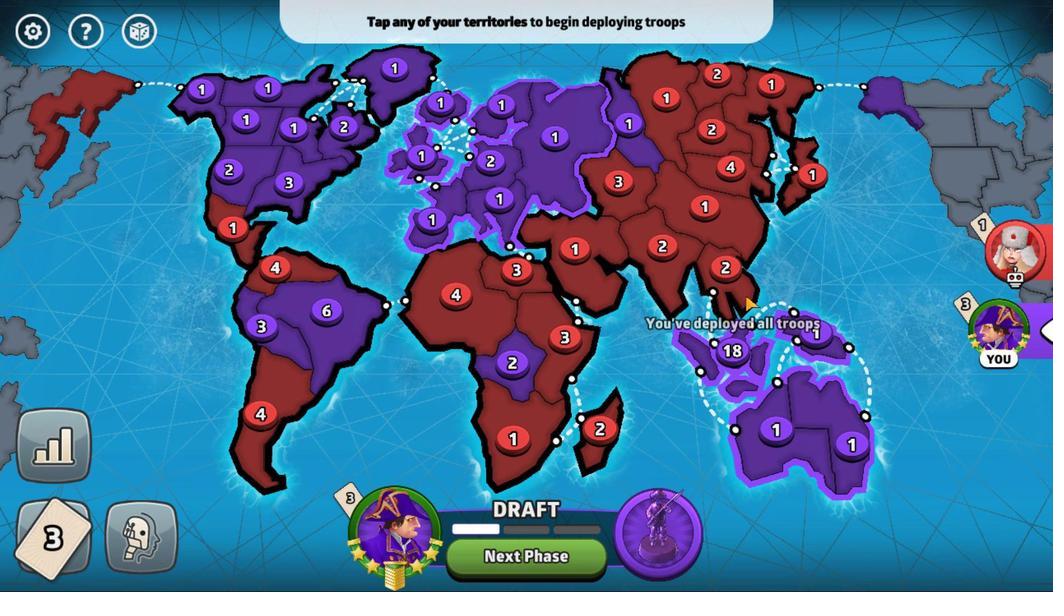 
Action: Mouse moved to (727, 325)
Screenshot: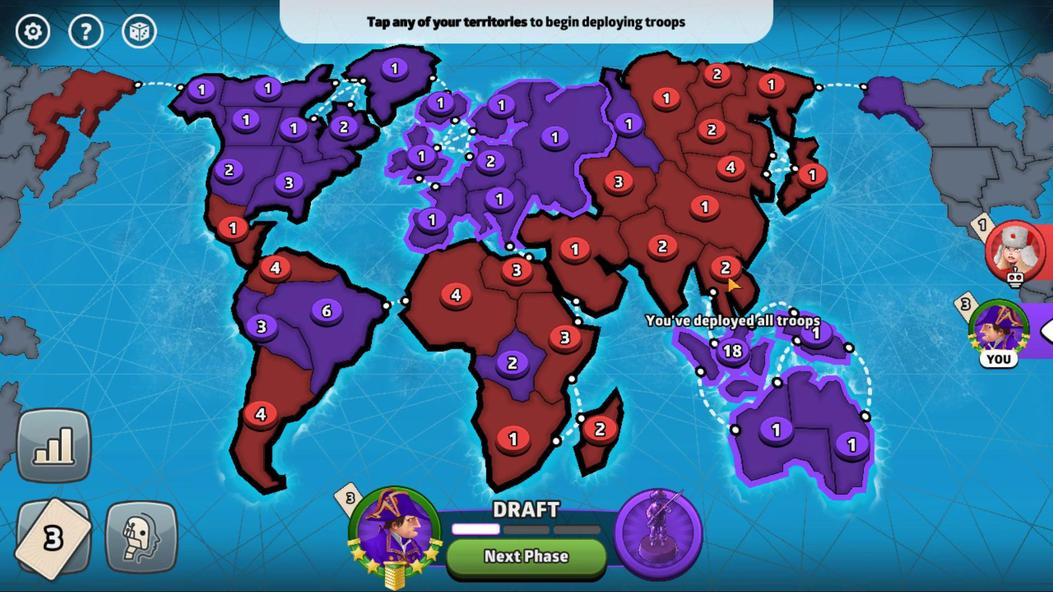 
Action: Mouse pressed left at (727, 325)
Screenshot: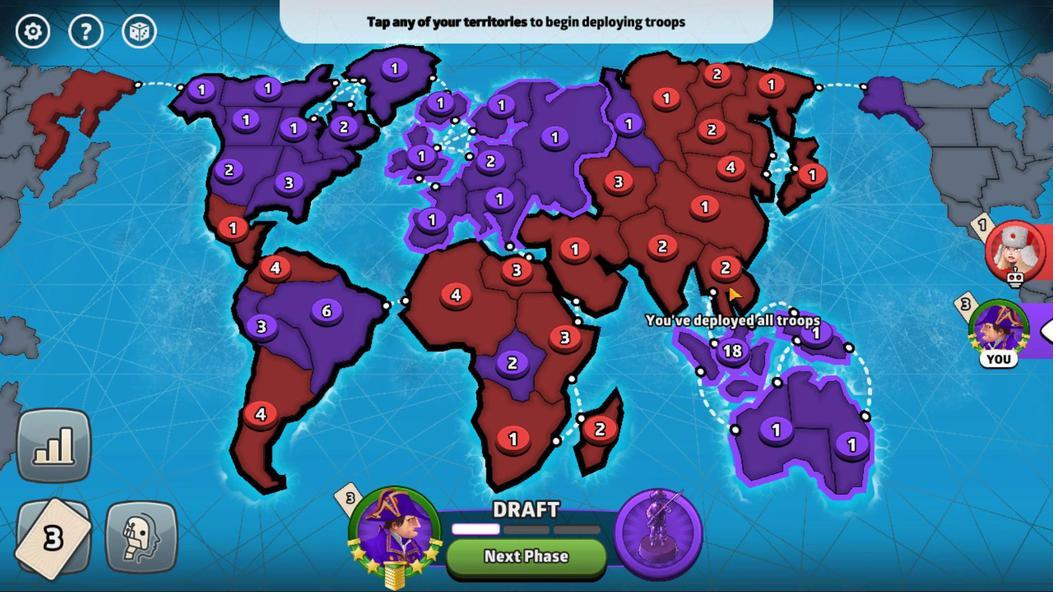 
Action: Mouse moved to (715, 378)
Screenshot: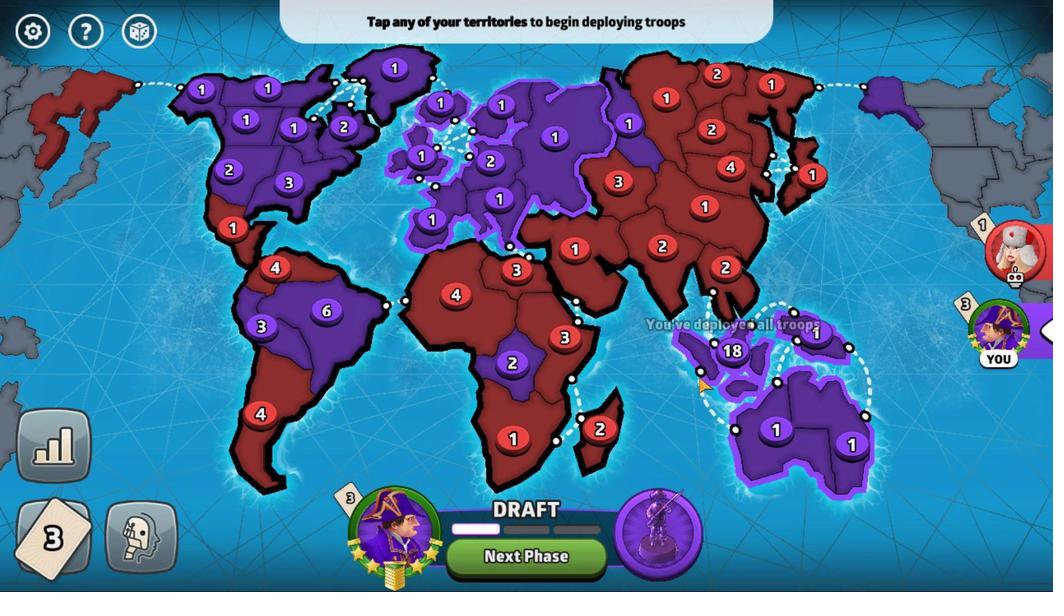 
Action: Mouse pressed left at (715, 378)
Screenshot: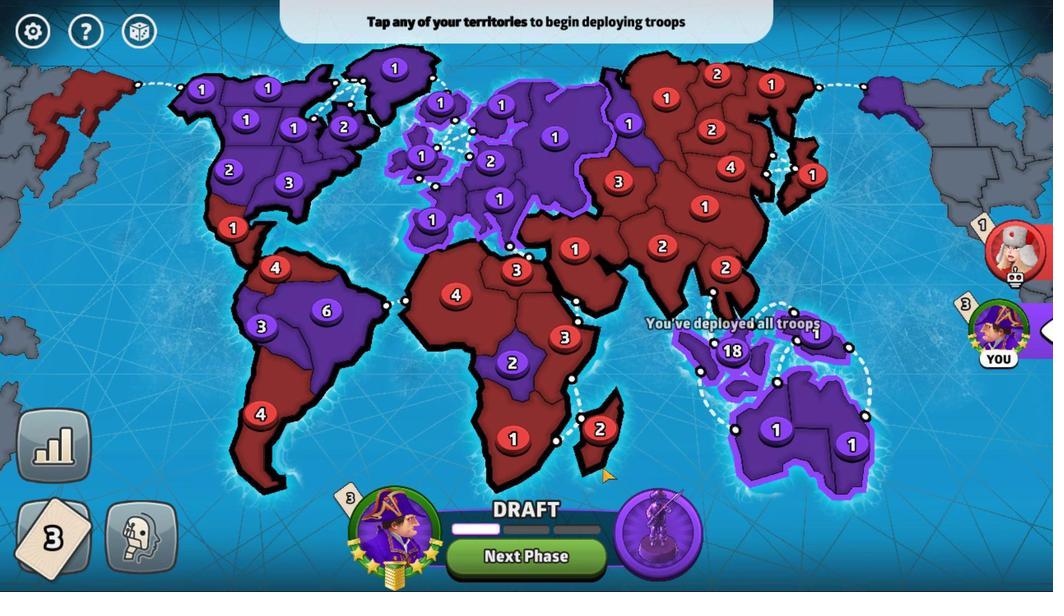 
Action: Mouse moved to (588, 516)
Screenshot: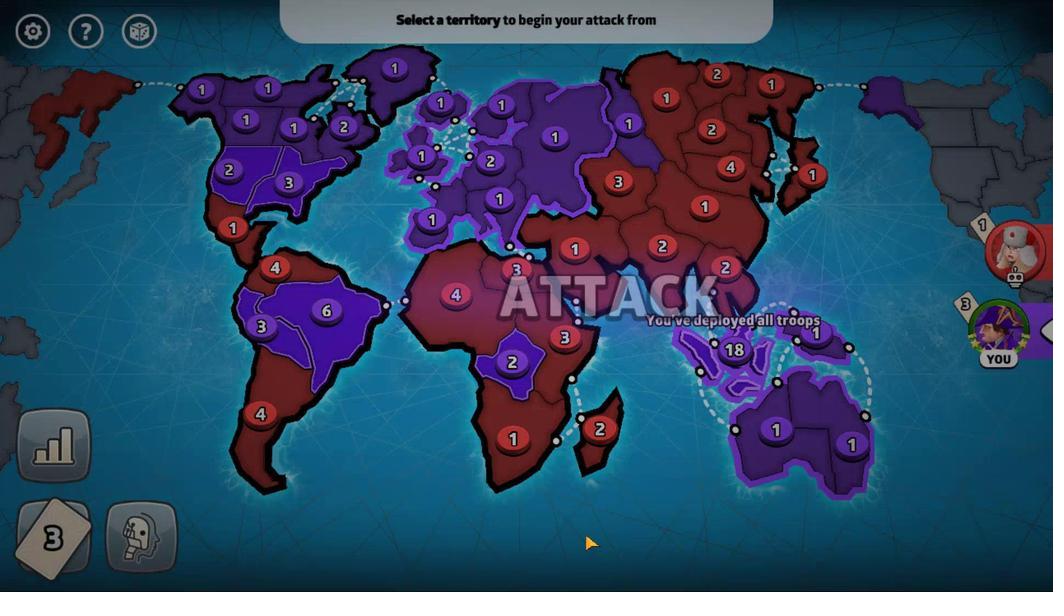 
Action: Mouse pressed left at (588, 516)
Screenshot: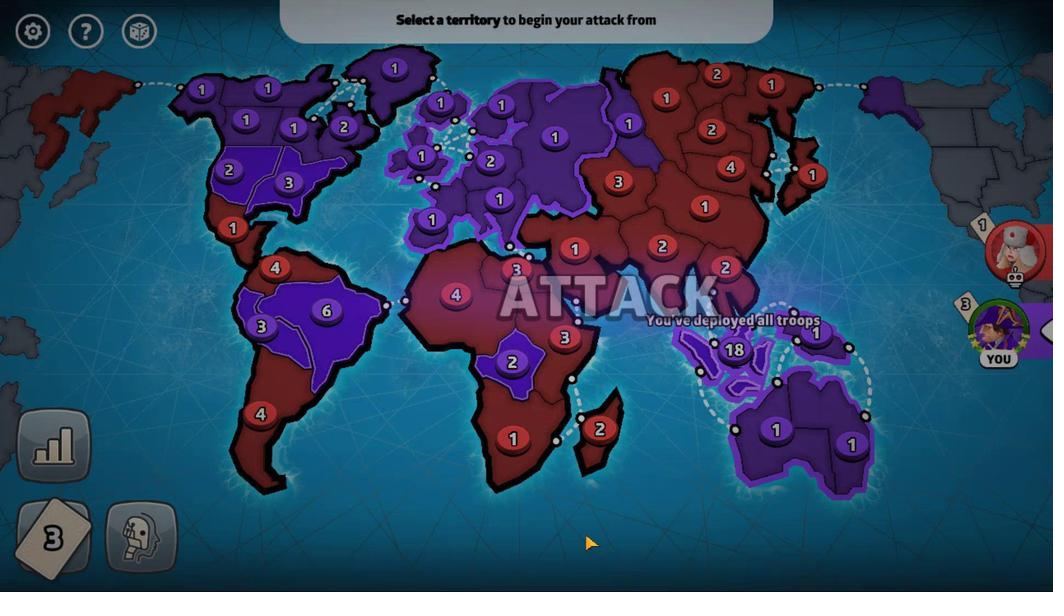 
Action: Mouse moved to (733, 385)
Screenshot: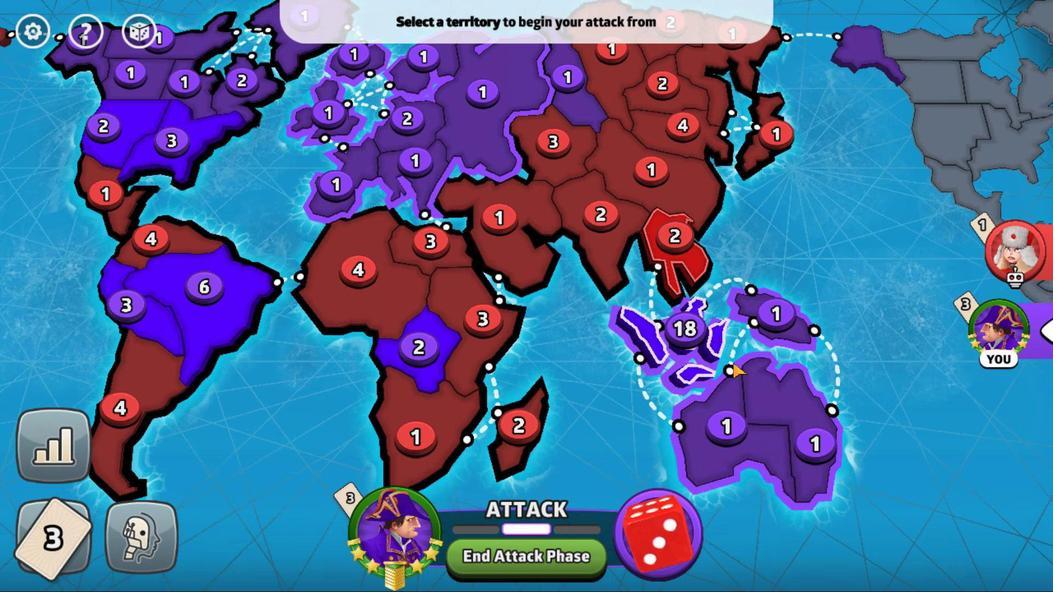 
Action: Mouse pressed left at (733, 385)
Screenshot: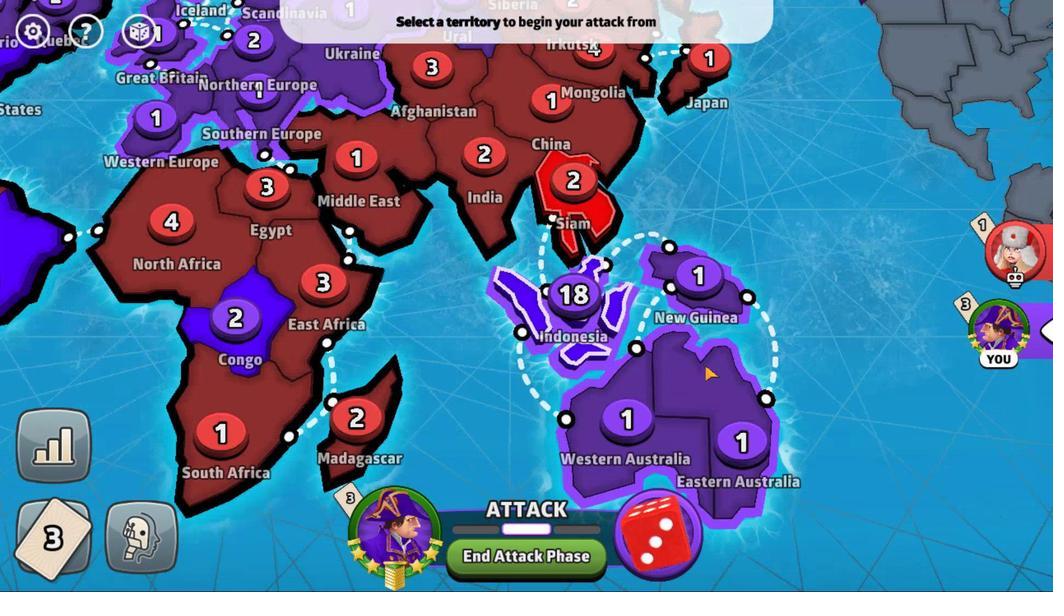 
Action: Mouse moved to (543, 251)
Screenshot: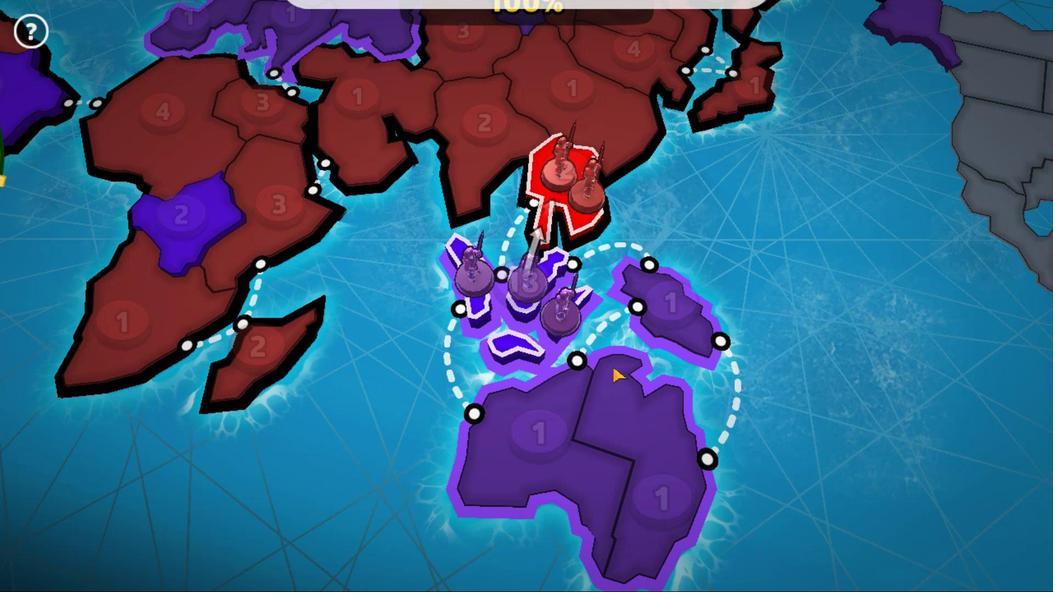 
Action: Mouse pressed left at (543, 251)
Screenshot: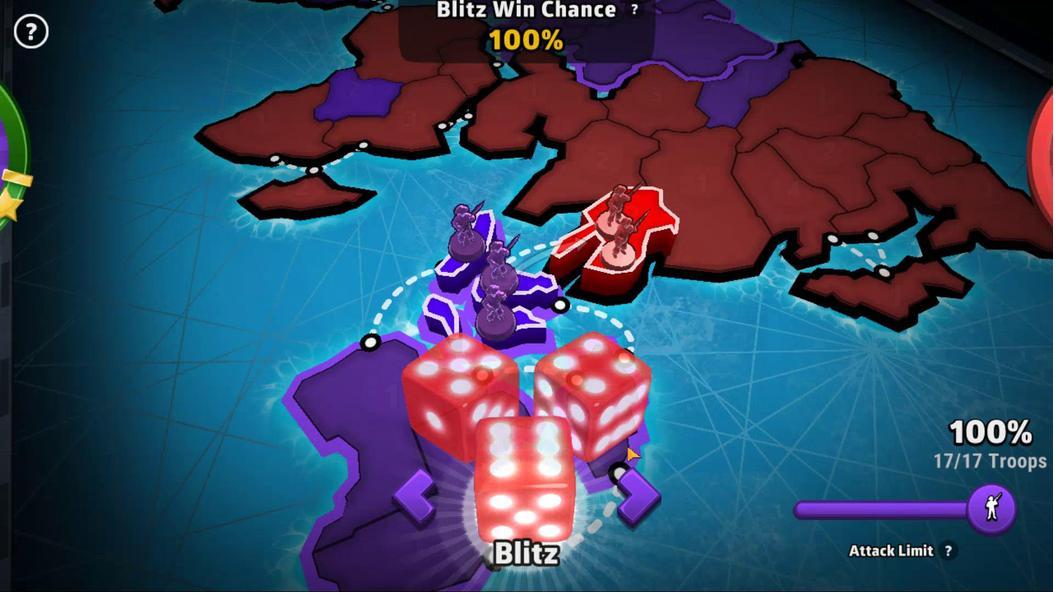 
Action: Mouse moved to (546, 426)
Screenshot: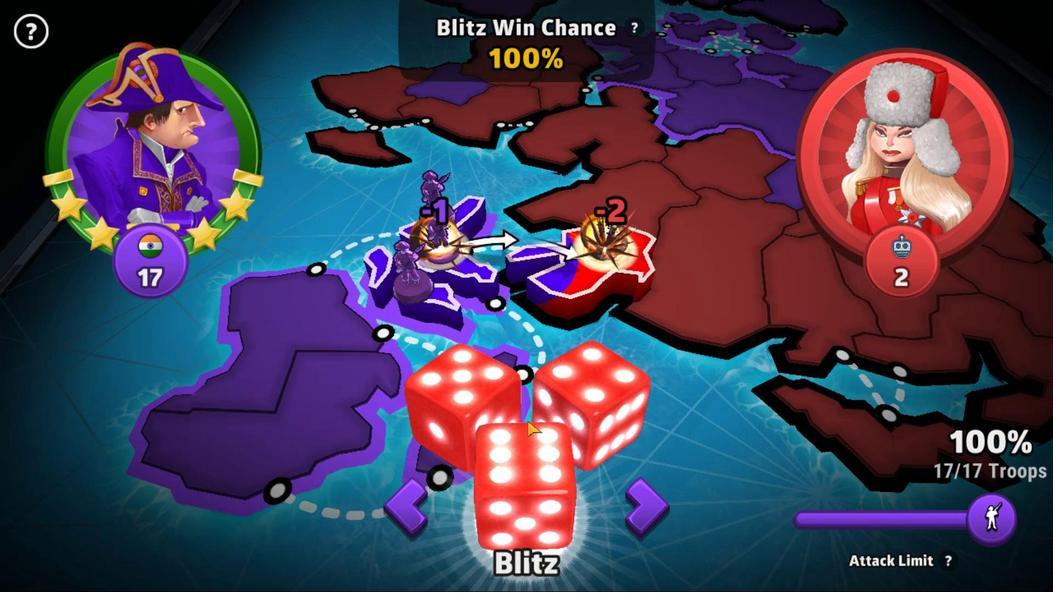 
Action: Mouse pressed left at (546, 426)
Screenshot: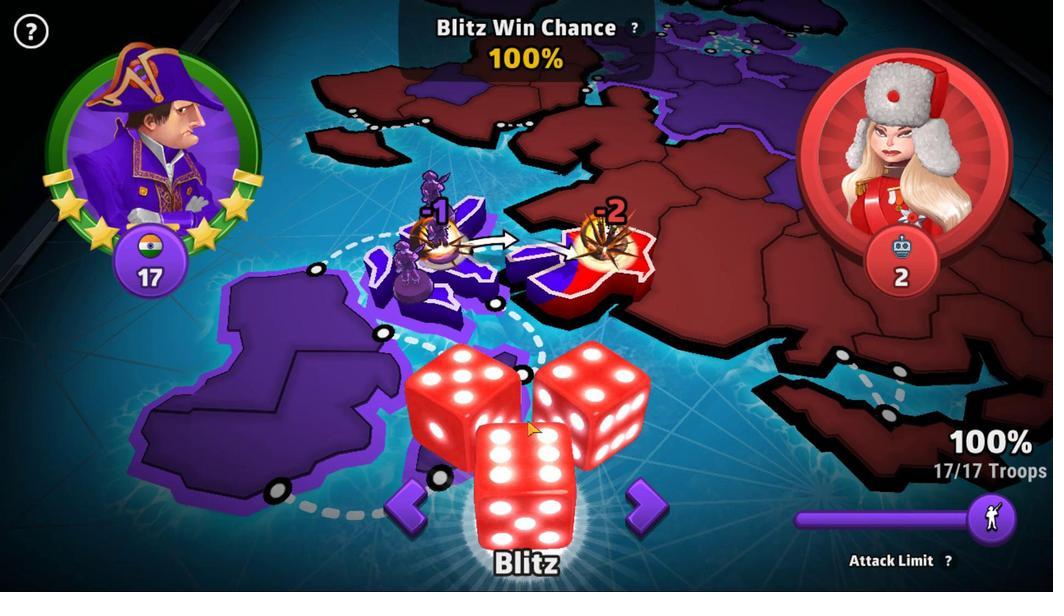 
Action: Mouse moved to (739, 435)
Screenshot: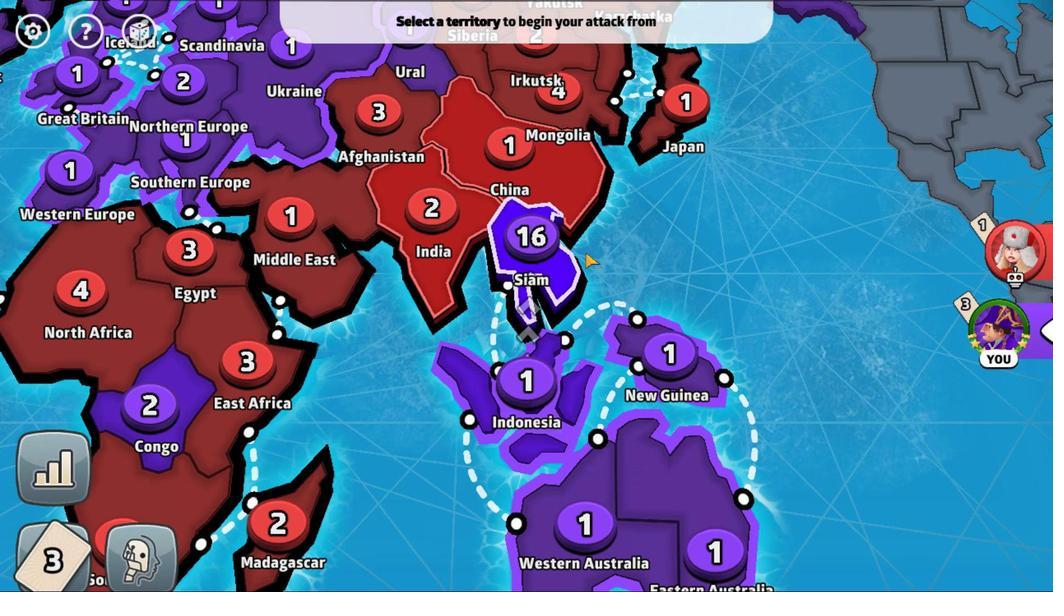 
Action: Mouse pressed left at (739, 435)
Screenshot: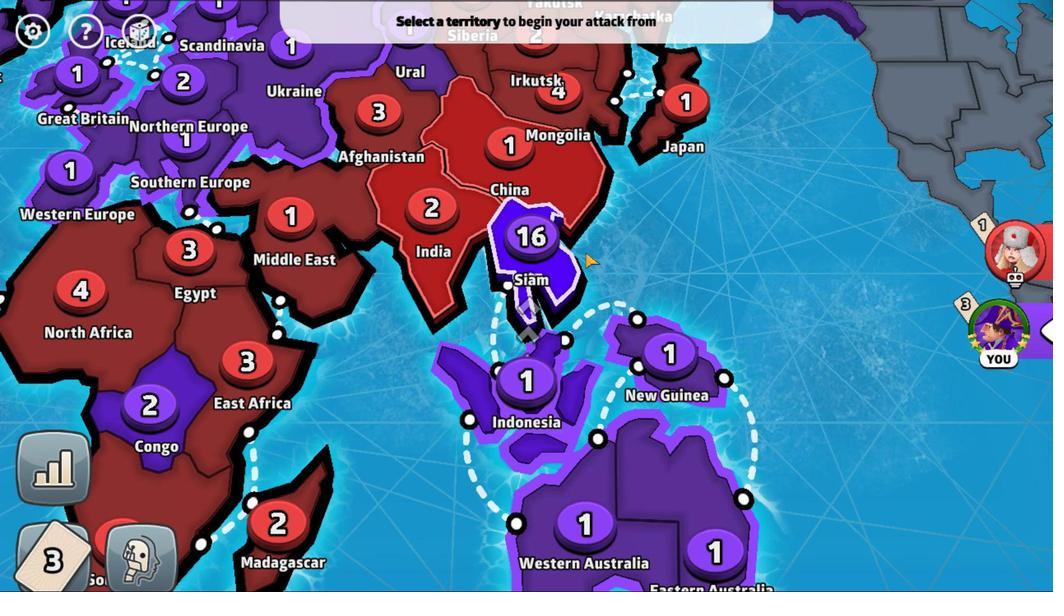 
Action: Mouse moved to (560, 317)
Screenshot: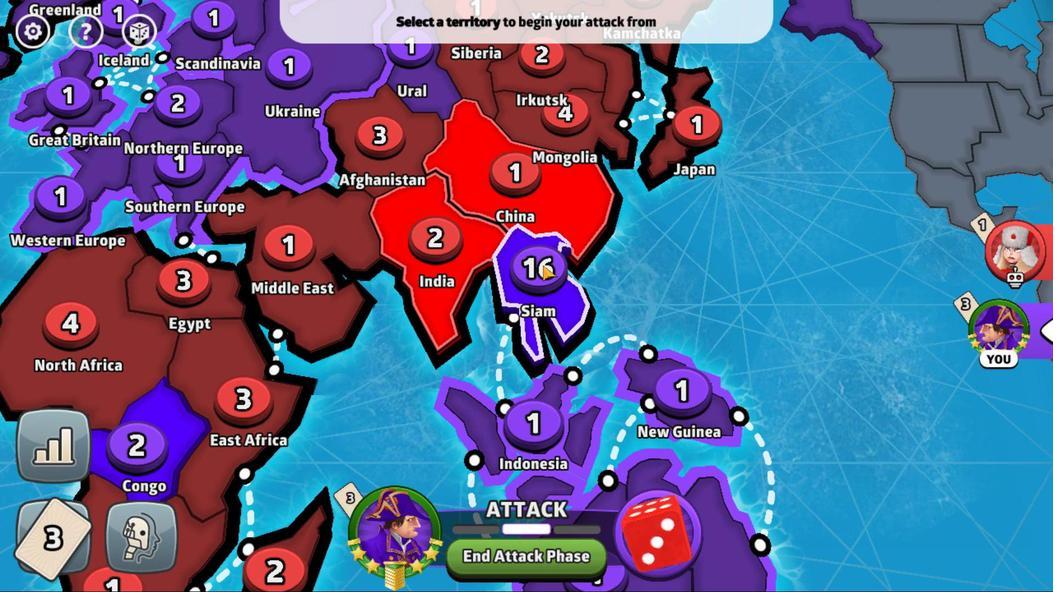 
Action: Mouse pressed left at (560, 317)
Screenshot: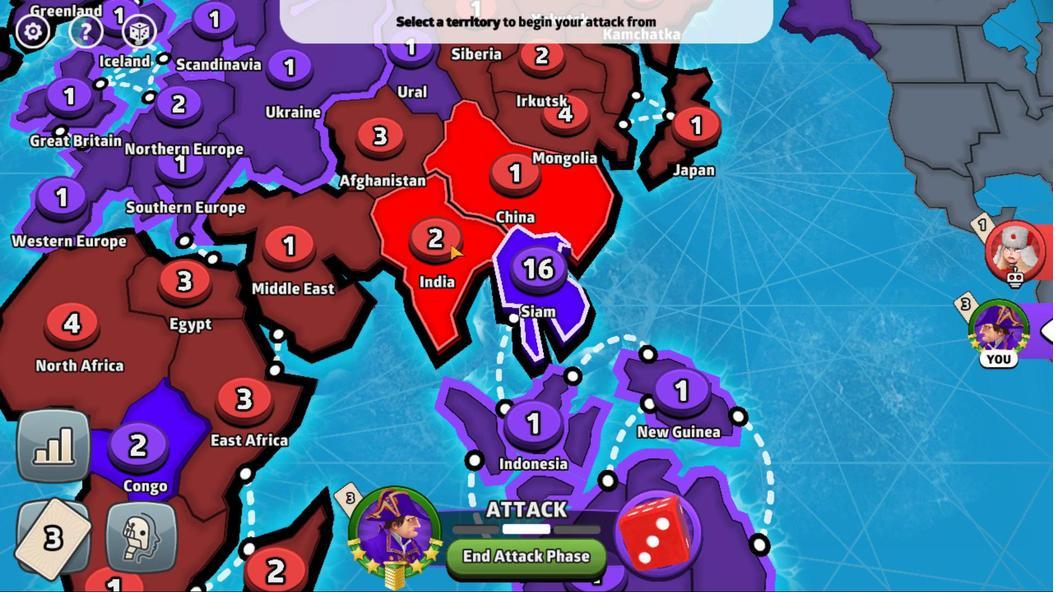 
Action: Mouse moved to (487, 301)
Screenshot: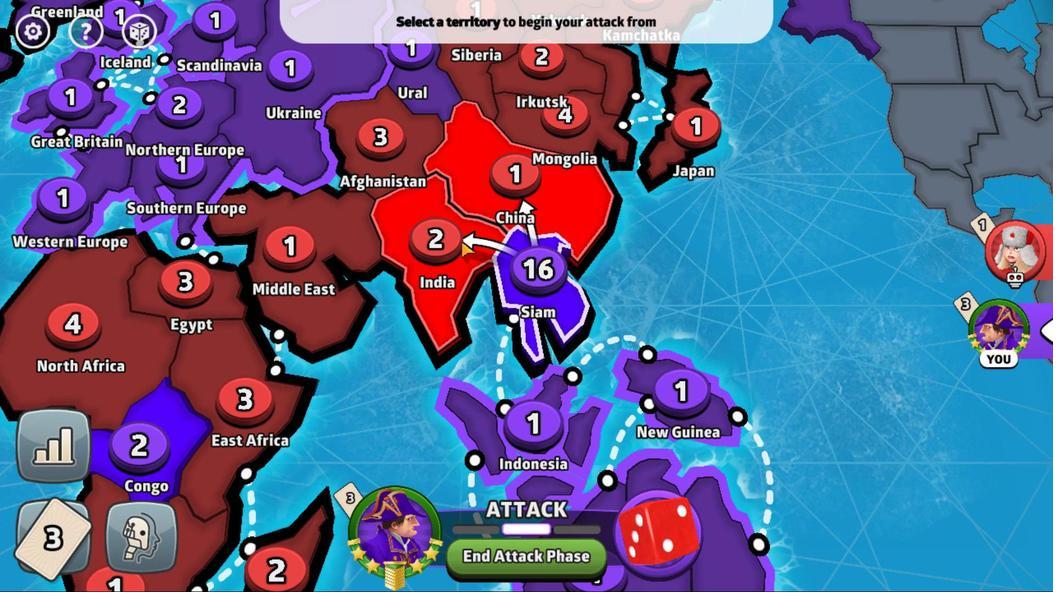 
Action: Mouse pressed left at (487, 301)
Screenshot: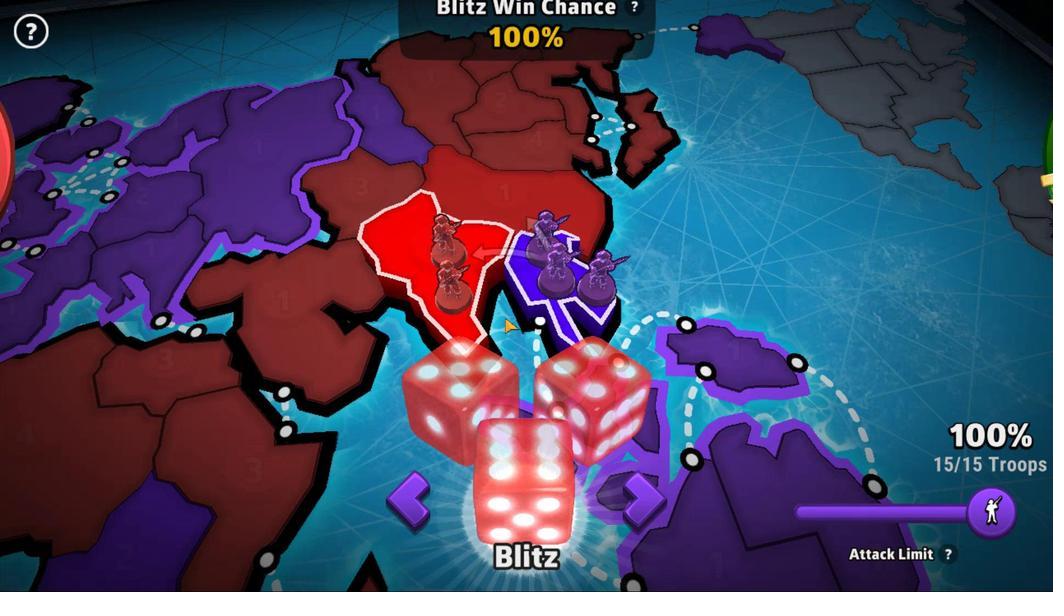 
Action: Mouse moved to (564, 400)
Screenshot: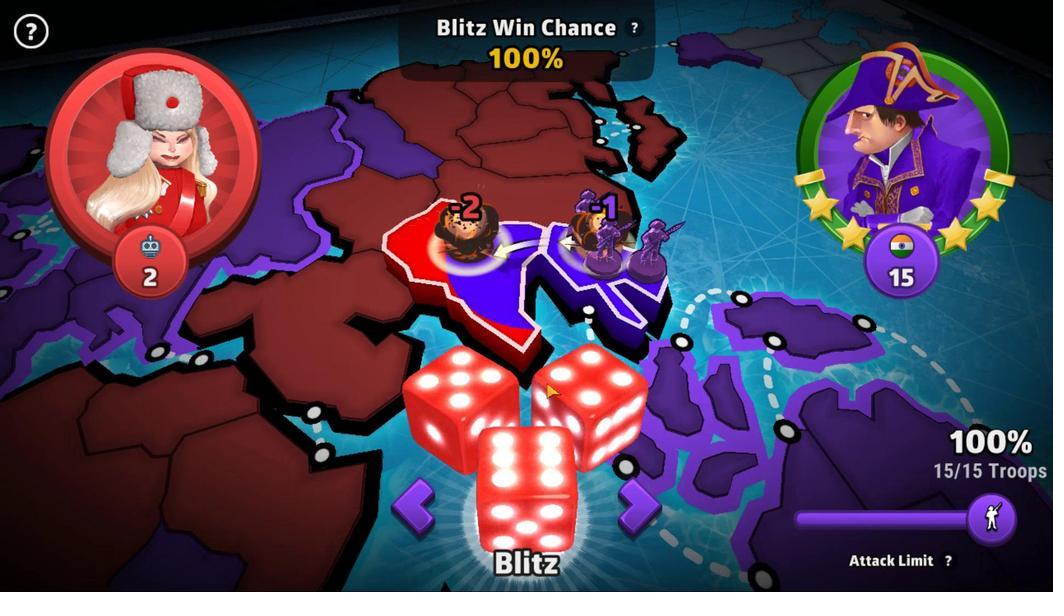 
Action: Mouse pressed left at (564, 400)
Screenshot: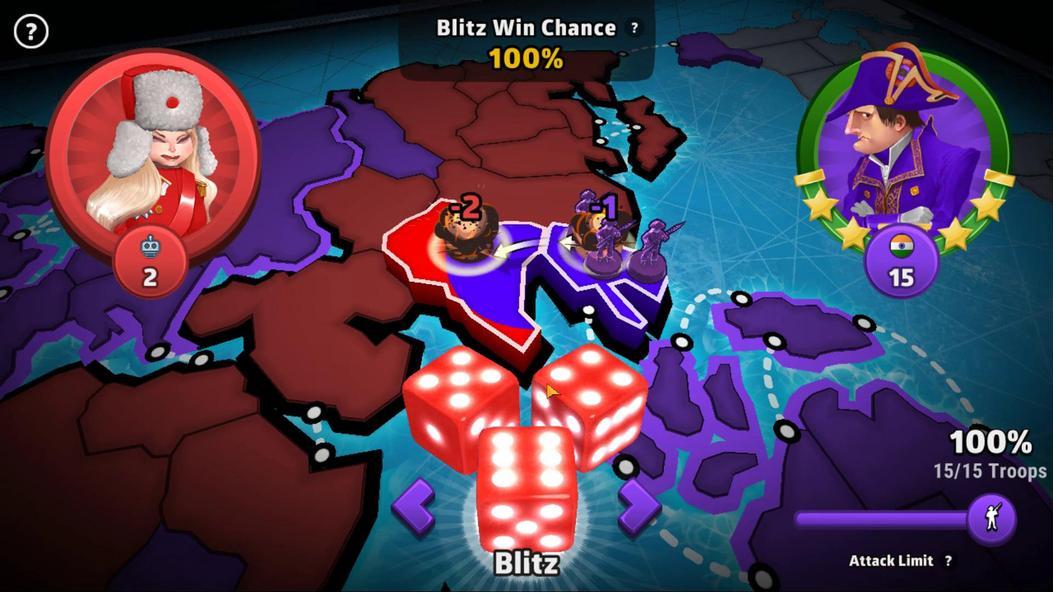 
Action: Mouse moved to (493, 308)
Screenshot: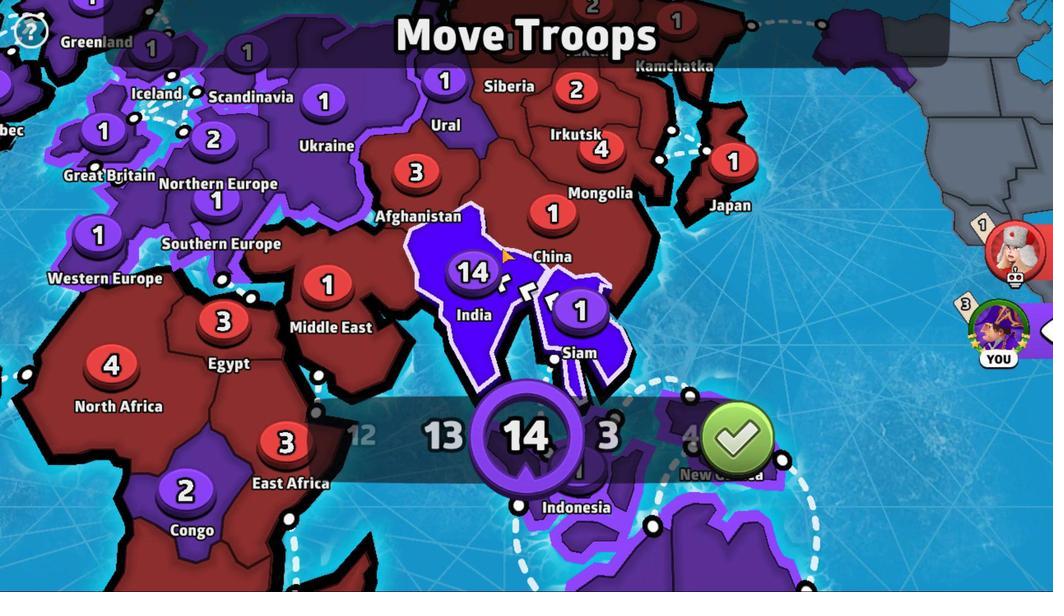 
Action: Mouse pressed left at (493, 308)
Screenshot: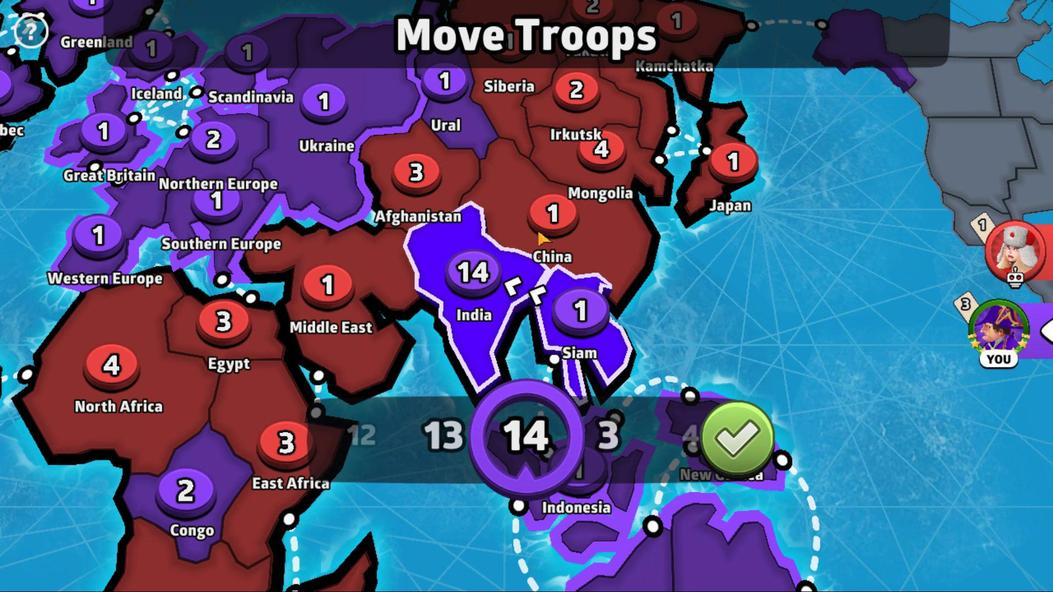 
Action: Mouse moved to (560, 288)
Screenshot: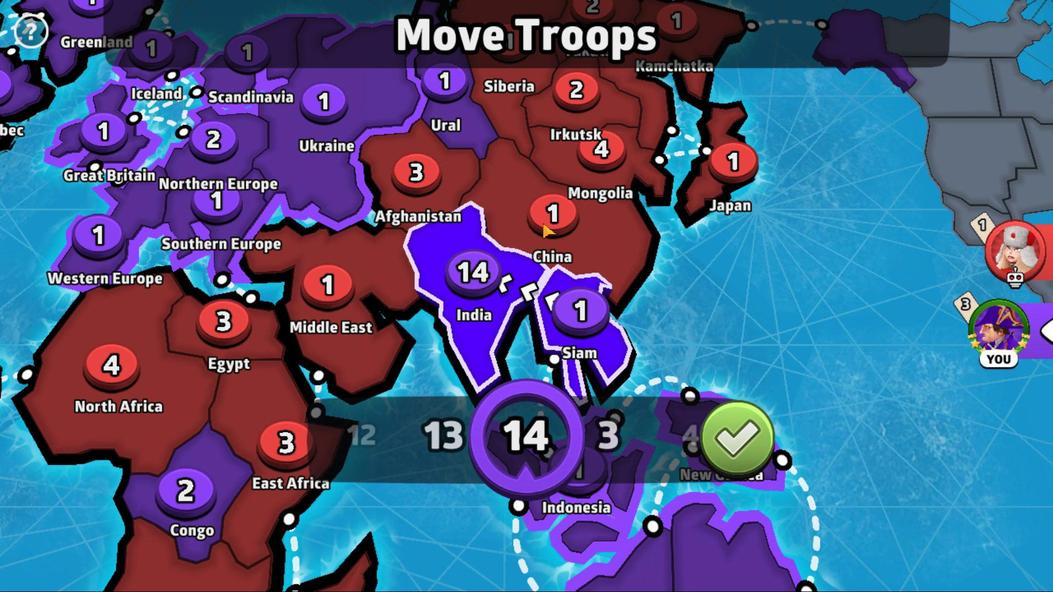 
Action: Mouse pressed left at (560, 288)
Screenshot: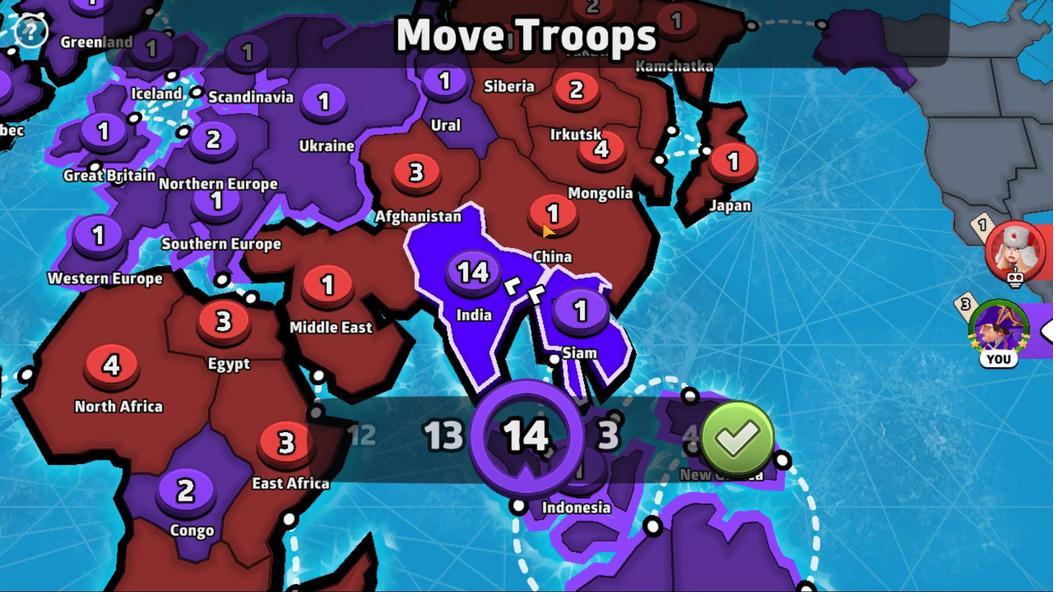 
Action: Mouse moved to (709, 433)
Screenshot: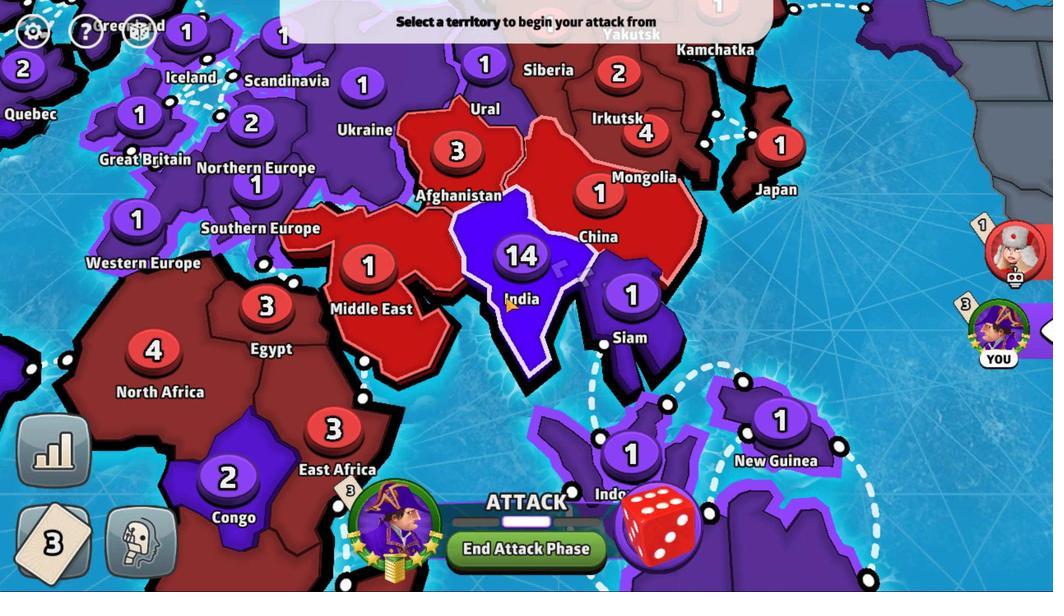 
Action: Mouse pressed left at (709, 433)
Screenshot: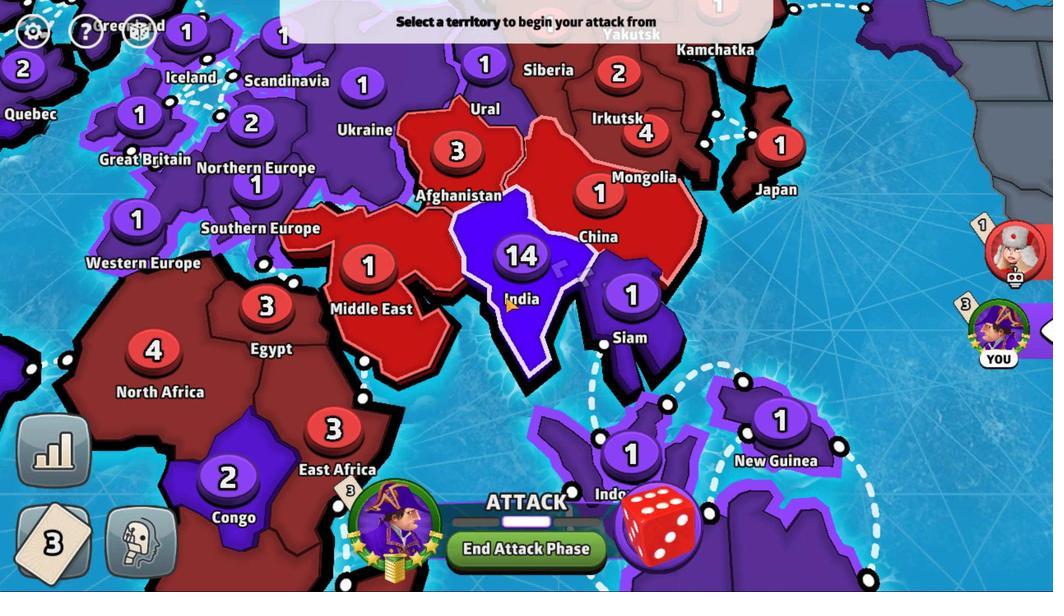 
Action: Mouse moved to (492, 300)
Screenshot: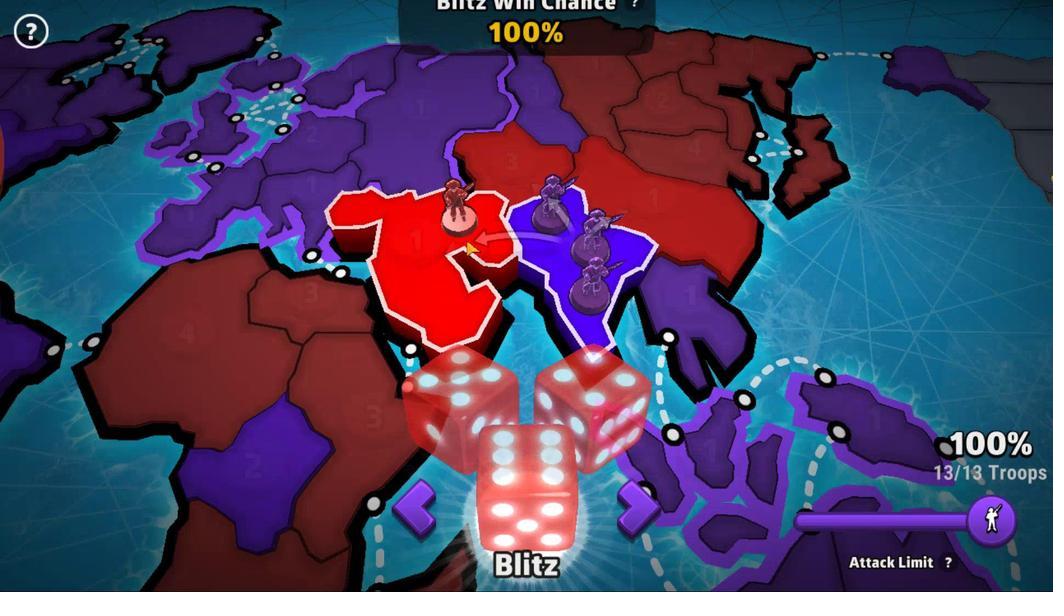 
Action: Mouse pressed left at (492, 300)
Screenshot: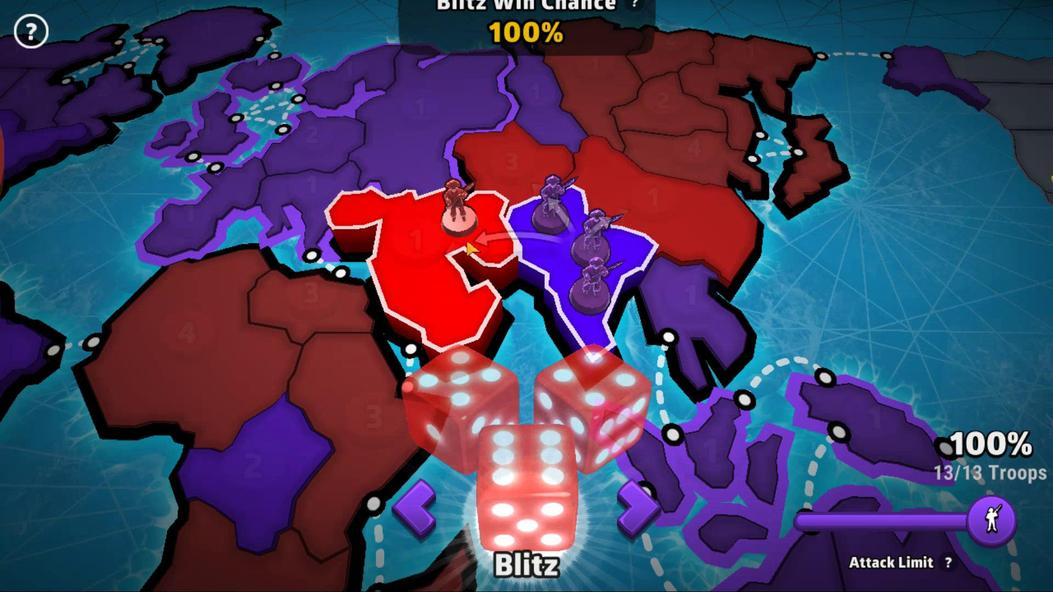 
Action: Mouse moved to (531, 408)
Screenshot: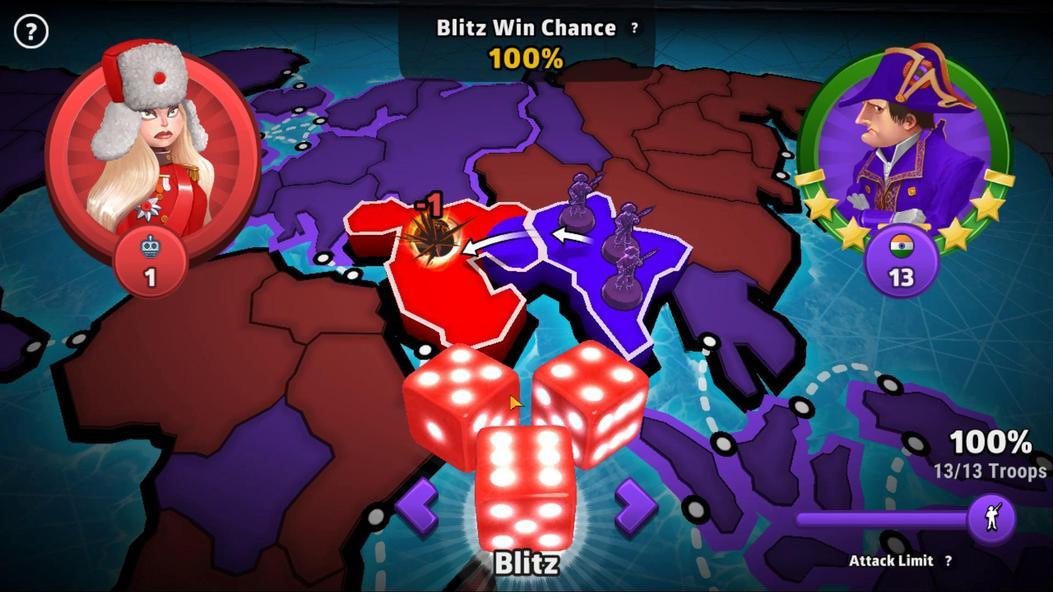 
Action: Mouse pressed left at (531, 408)
Screenshot: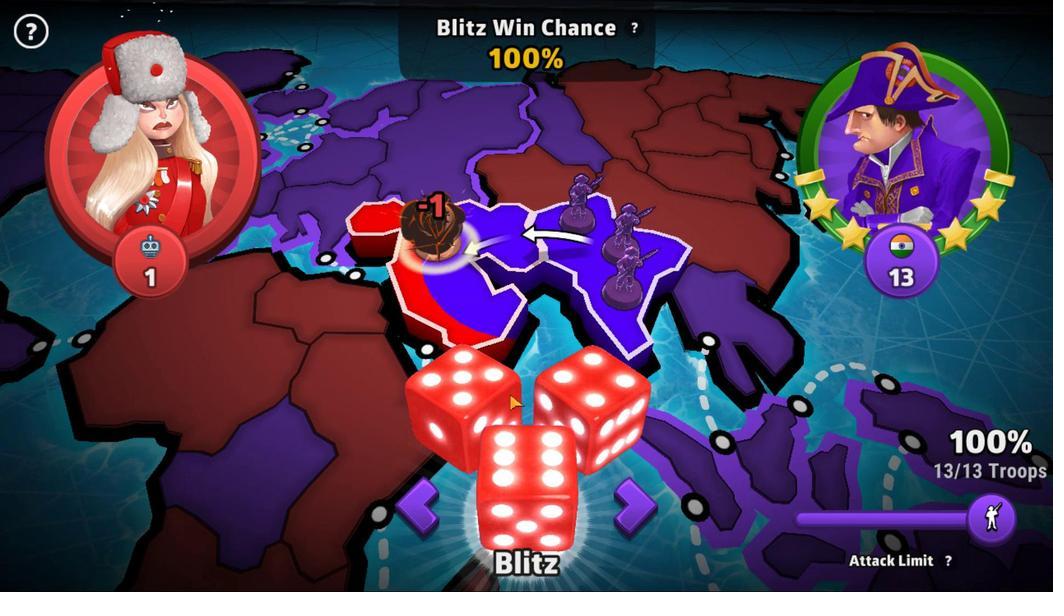 
Action: Mouse moved to (479, 334)
Screenshot: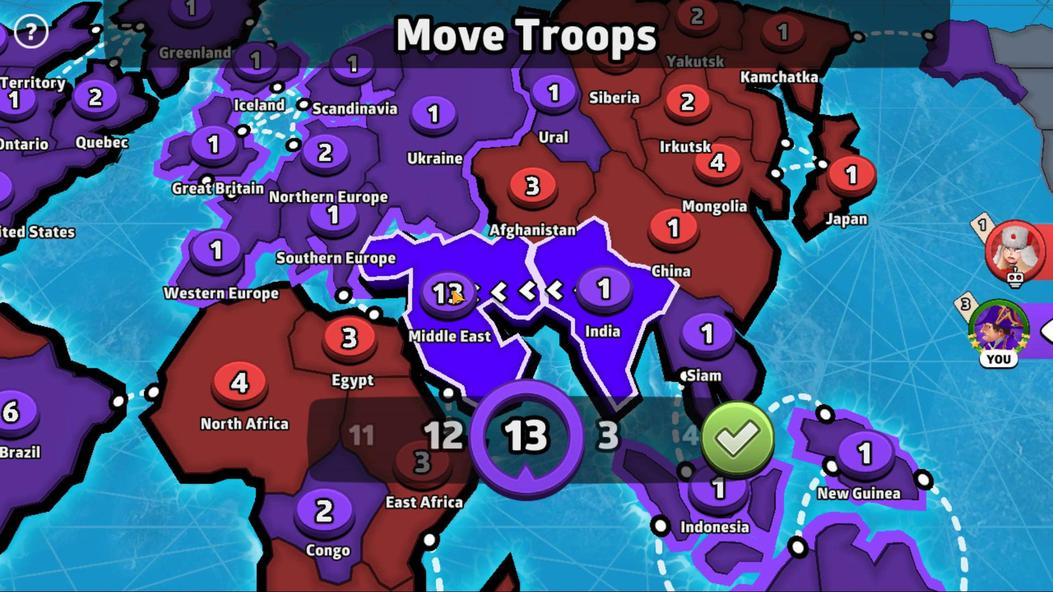 
Action: Mouse pressed left at (479, 334)
Screenshot: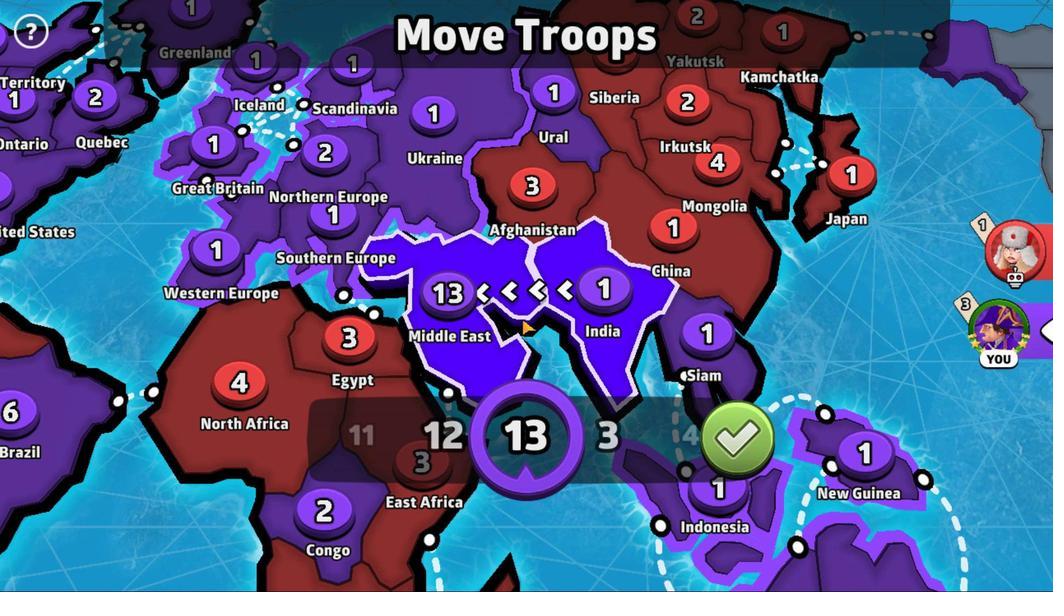 
Action: Mouse moved to (552, 433)
Screenshot: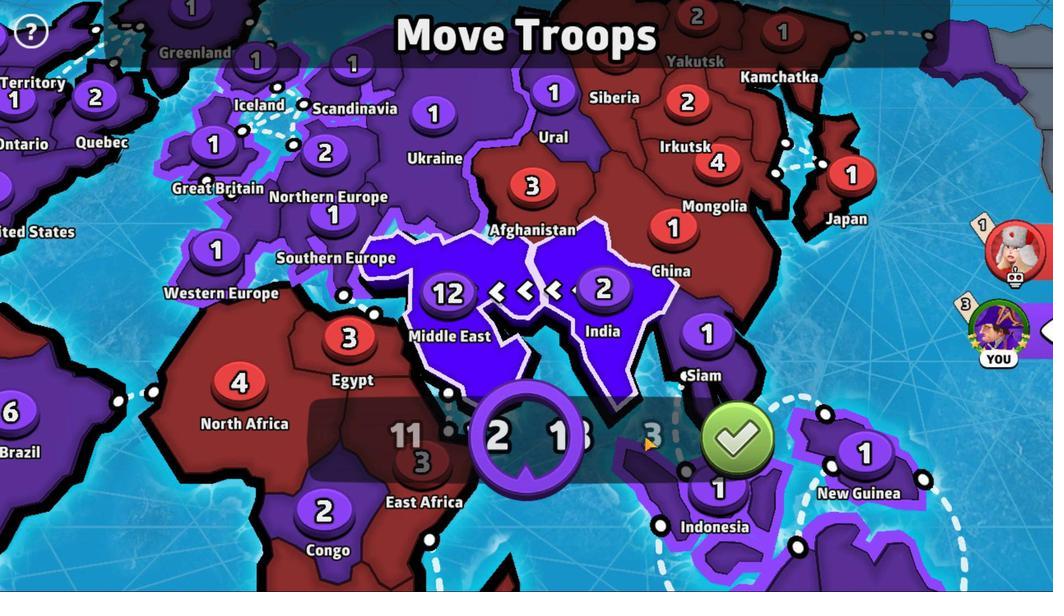 
Action: Mouse pressed left at (552, 433)
Screenshot: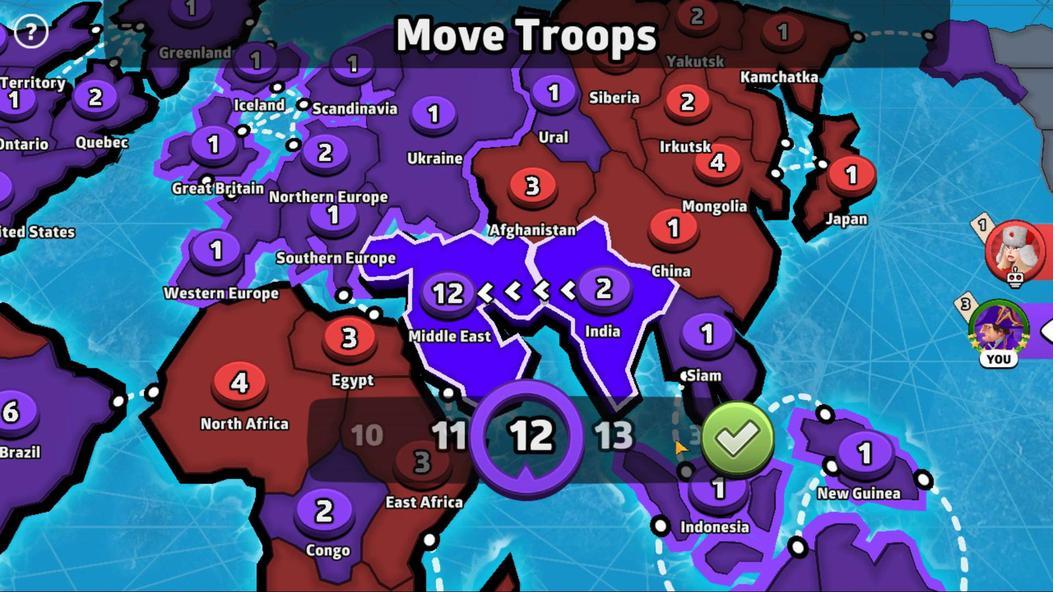 
Action: Mouse moved to (621, 439)
